Task: Play online Dominion games in medium mode.
Action: Mouse moved to (492, 379)
Screenshot: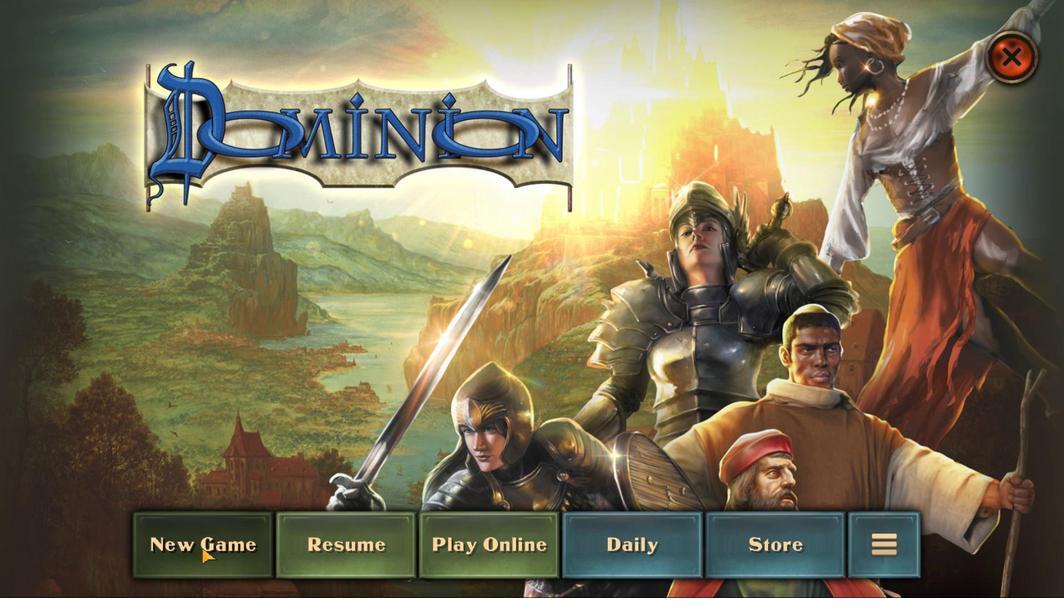 
Action: Mouse pressed left at (492, 379)
Screenshot: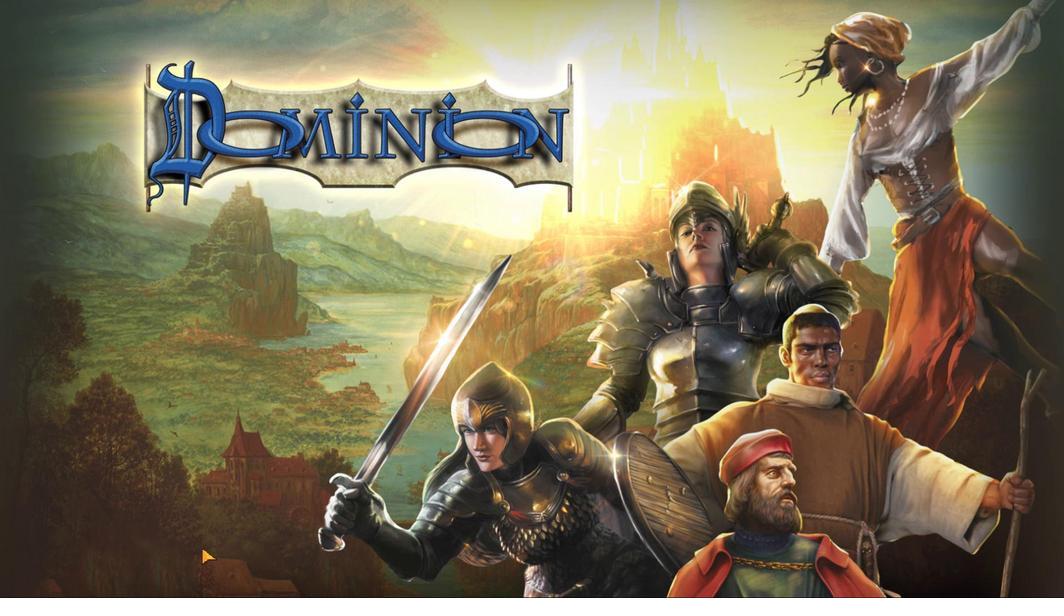 
Action: Mouse moved to (451, 414)
Screenshot: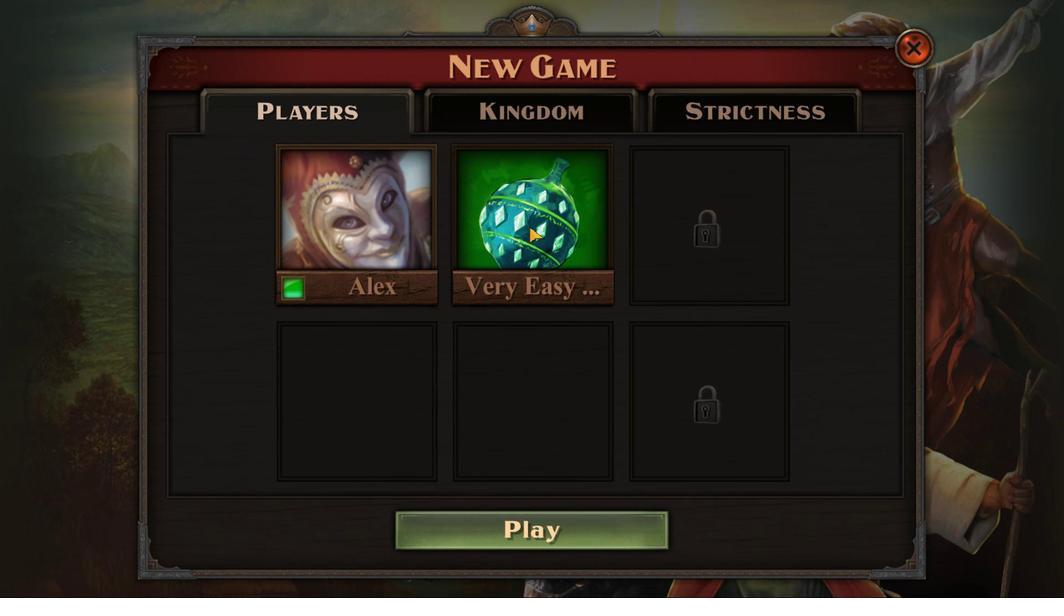 
Action: Mouse pressed left at (451, 414)
Screenshot: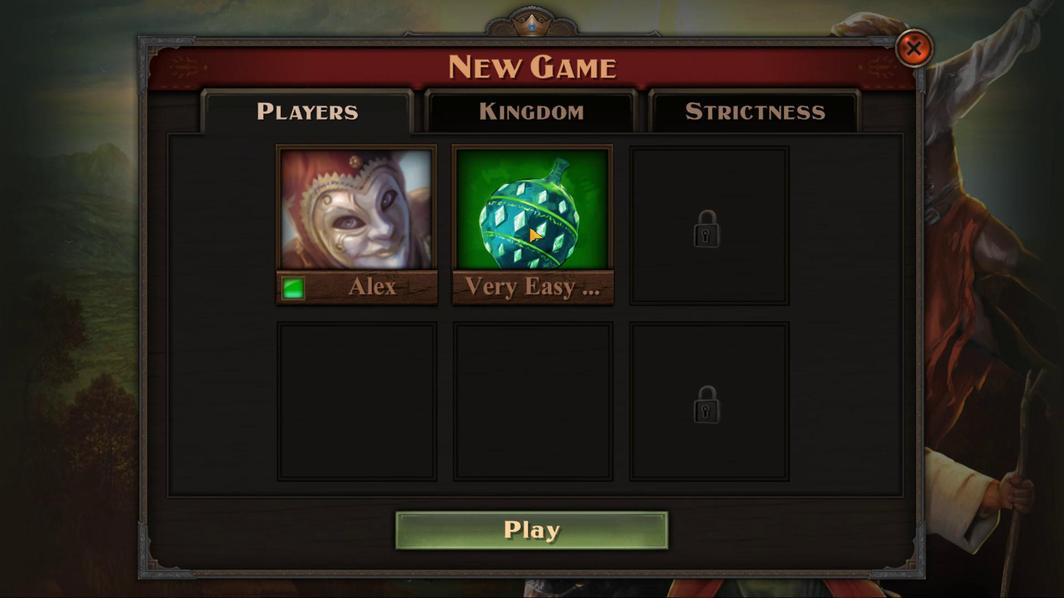 
Action: Mouse moved to (485, 395)
Screenshot: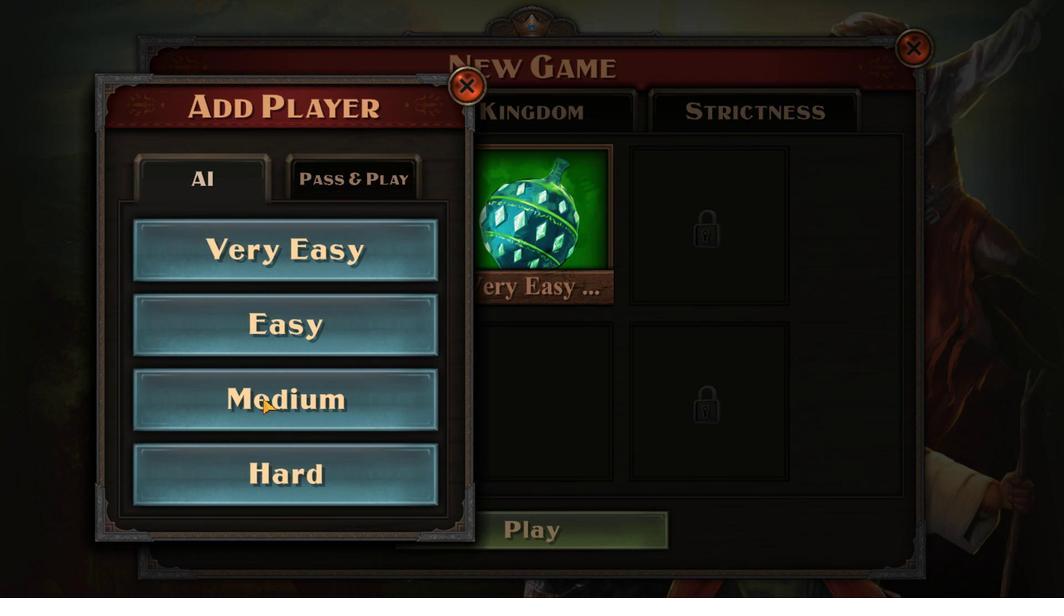 
Action: Mouse pressed left at (485, 395)
Screenshot: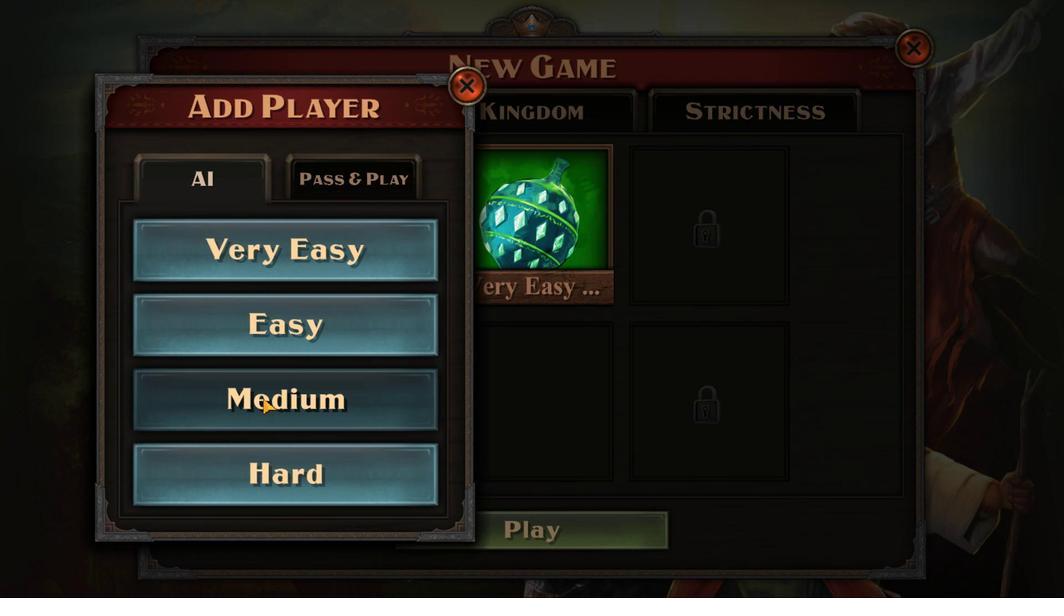 
Action: Mouse moved to (463, 381)
Screenshot: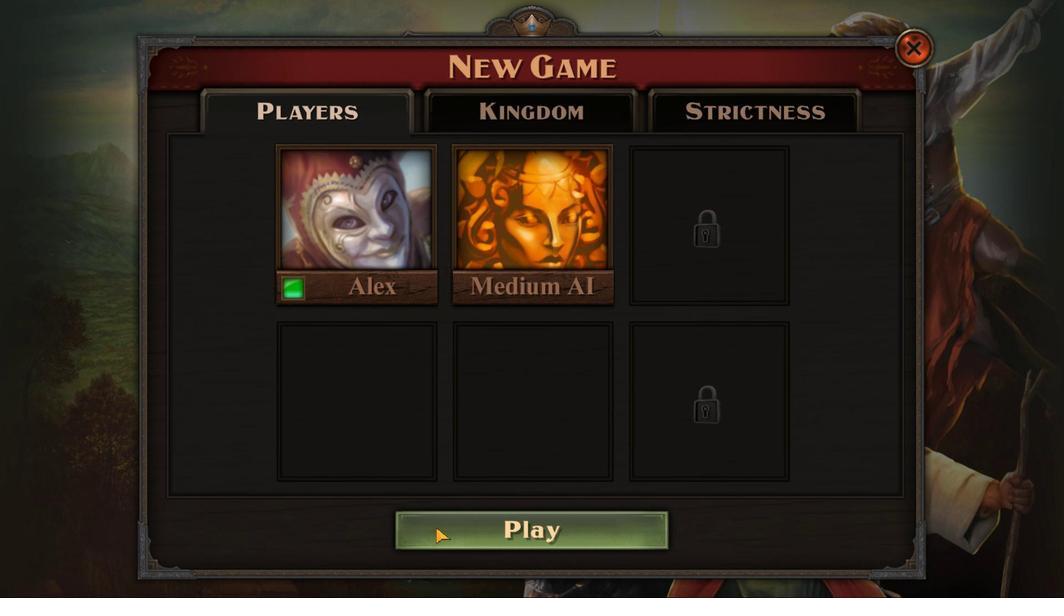 
Action: Mouse pressed left at (463, 381)
Screenshot: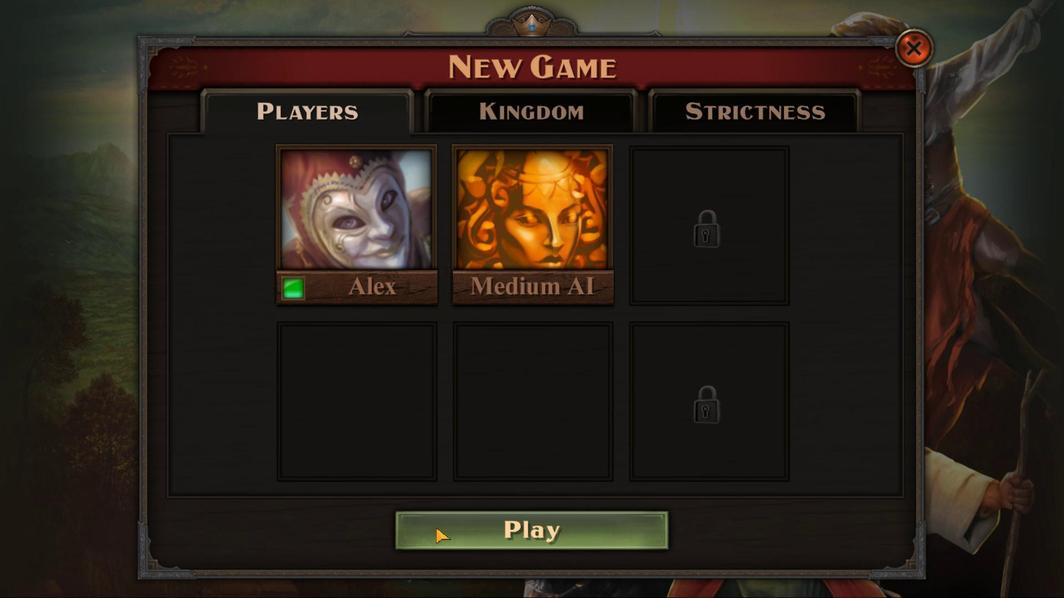 
Action: Mouse moved to (467, 380)
Screenshot: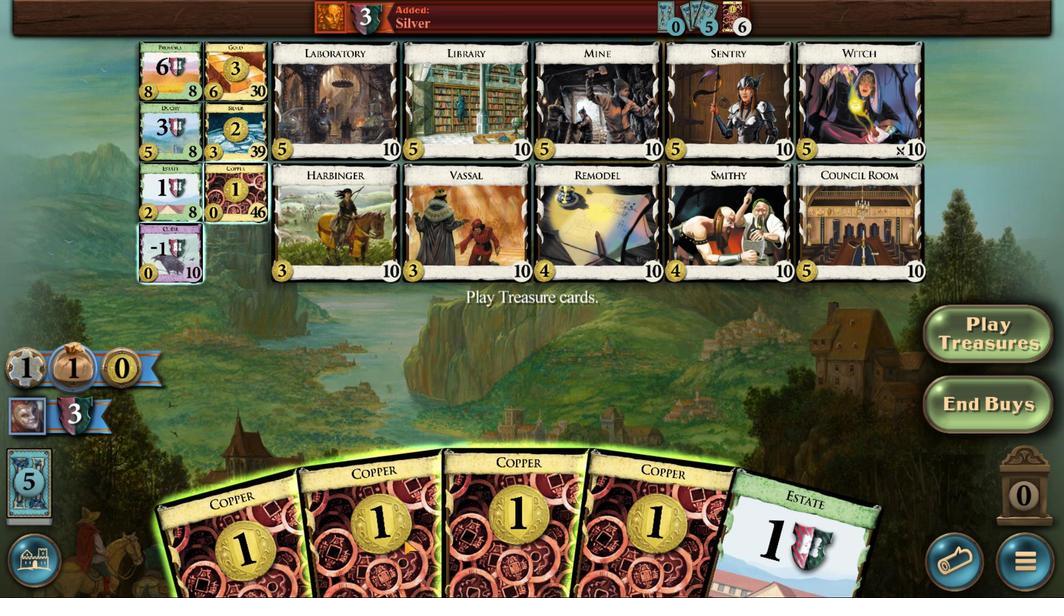
Action: Mouse scrolled (467, 380) with delta (0, 0)
Screenshot: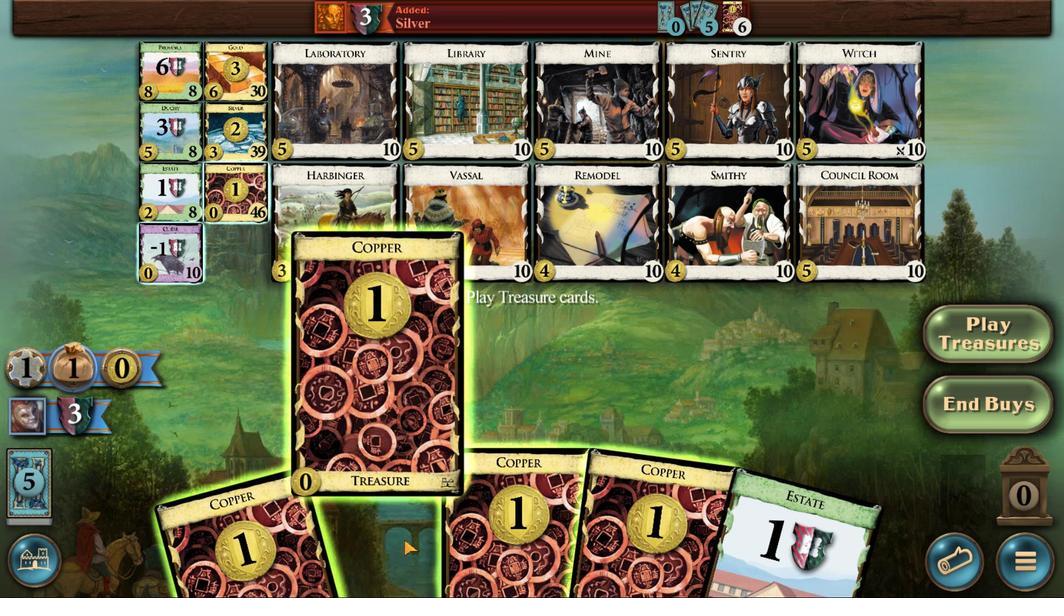 
Action: Mouse scrolled (467, 380) with delta (0, 0)
Screenshot: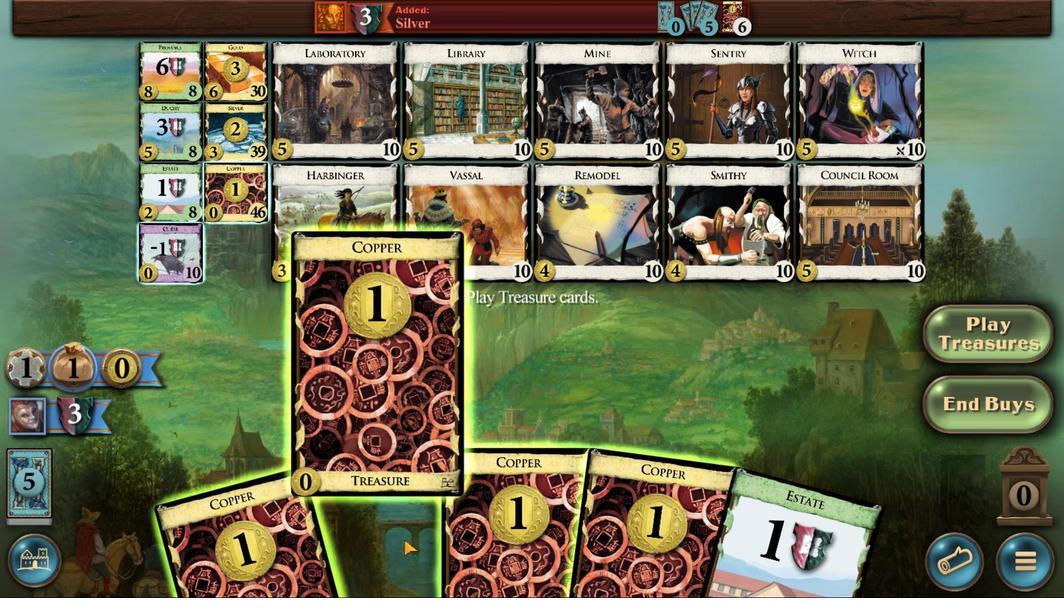 
Action: Mouse scrolled (467, 380) with delta (0, 0)
Screenshot: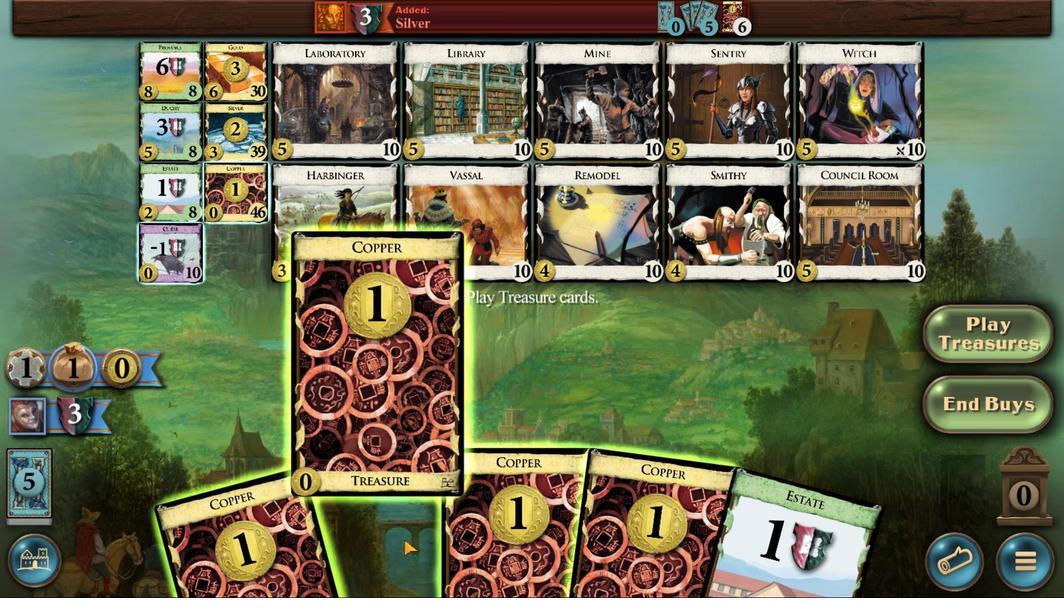 
Action: Mouse moved to (473, 379)
Screenshot: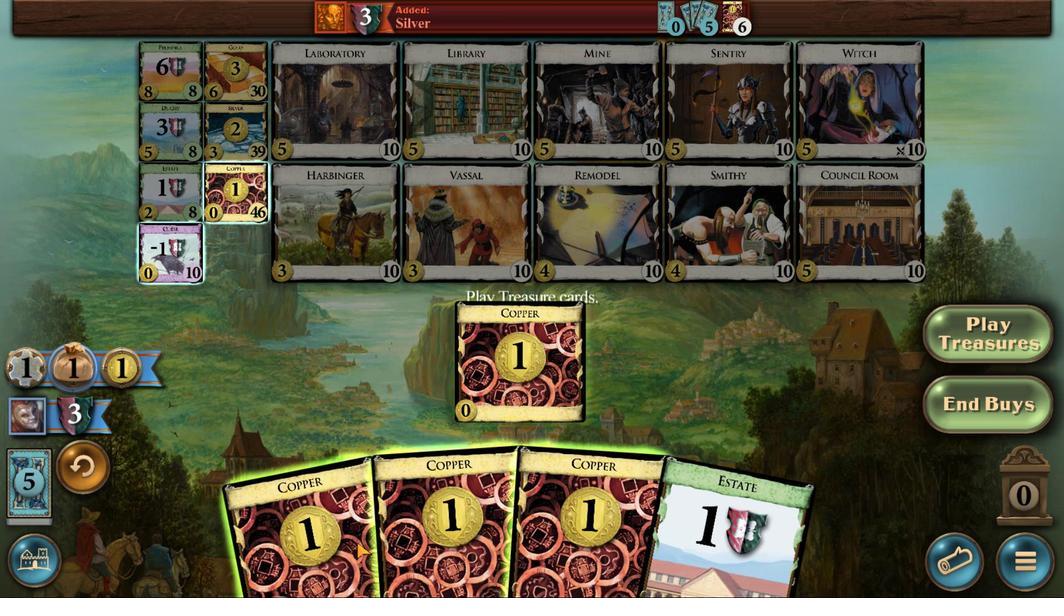 
Action: Mouse scrolled (473, 379) with delta (0, 0)
Screenshot: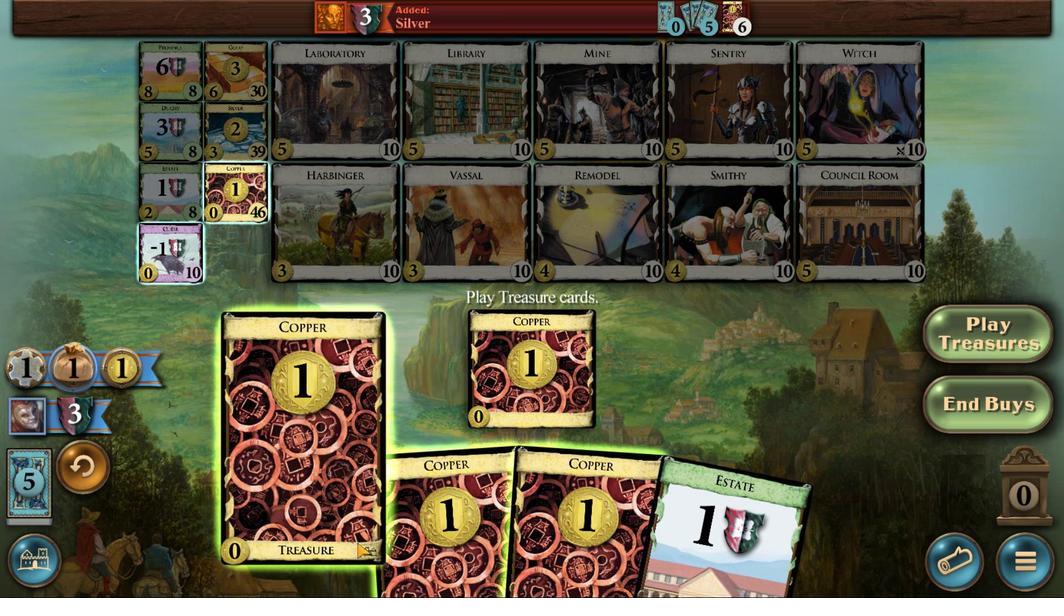 
Action: Mouse scrolled (473, 379) with delta (0, 0)
Screenshot: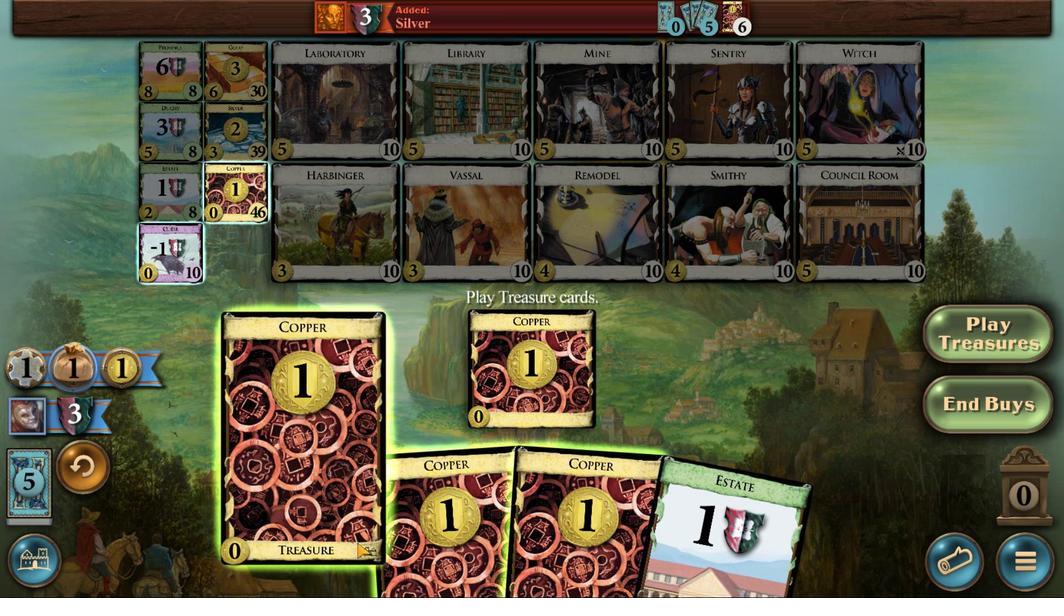 
Action: Mouse scrolled (473, 379) with delta (0, 0)
Screenshot: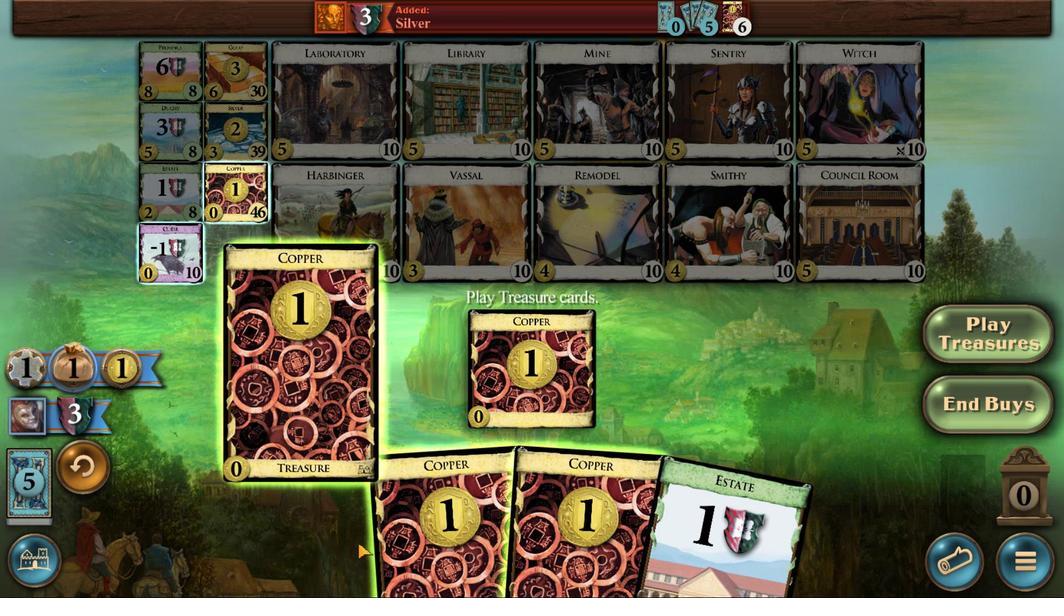 
Action: Mouse moved to (469, 379)
Screenshot: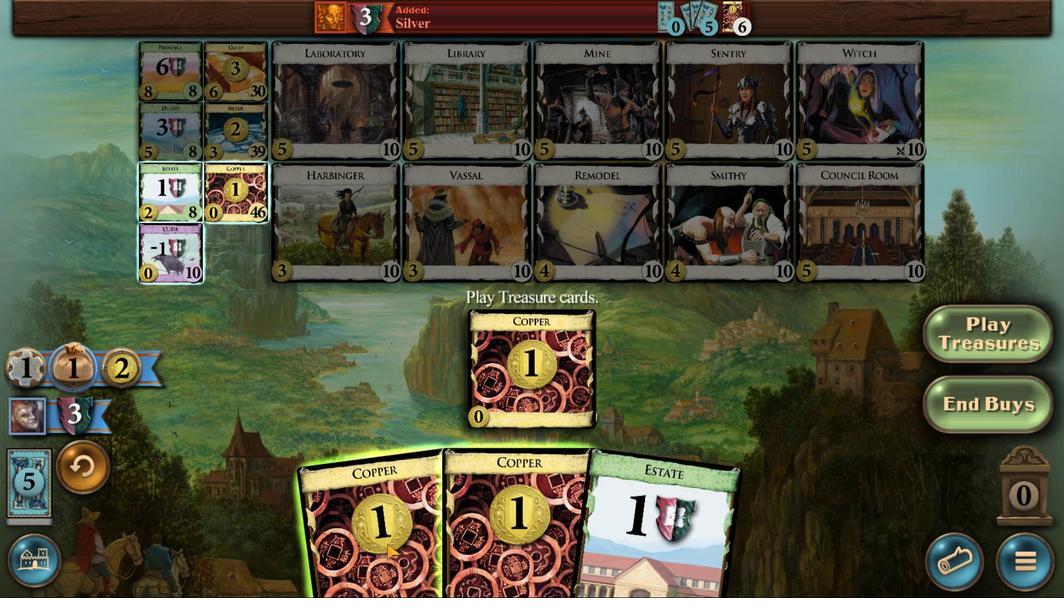 
Action: Mouse scrolled (469, 379) with delta (0, 0)
Screenshot: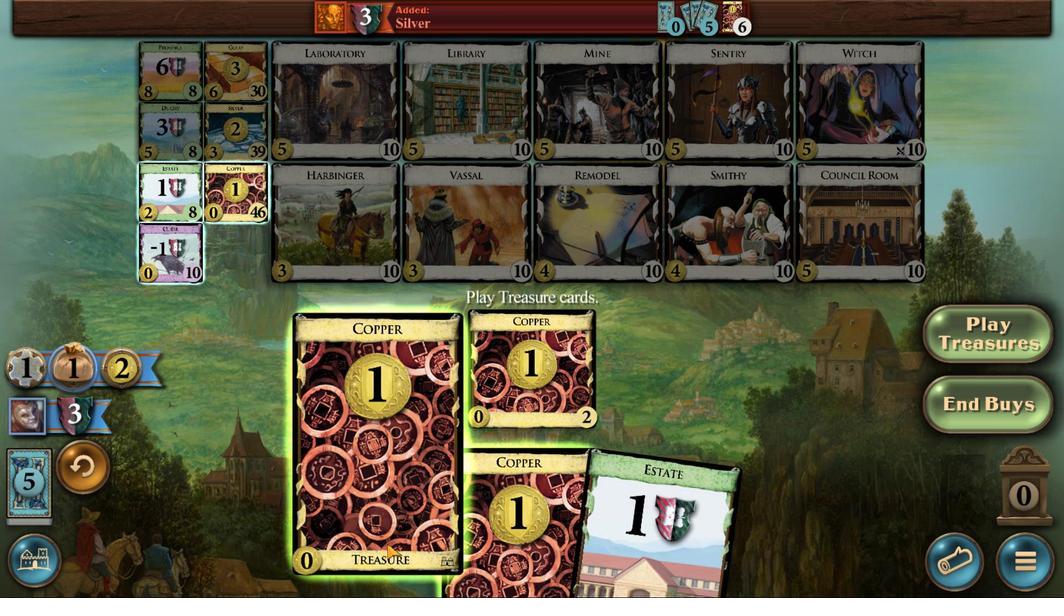
Action: Mouse scrolled (469, 379) with delta (0, 0)
Screenshot: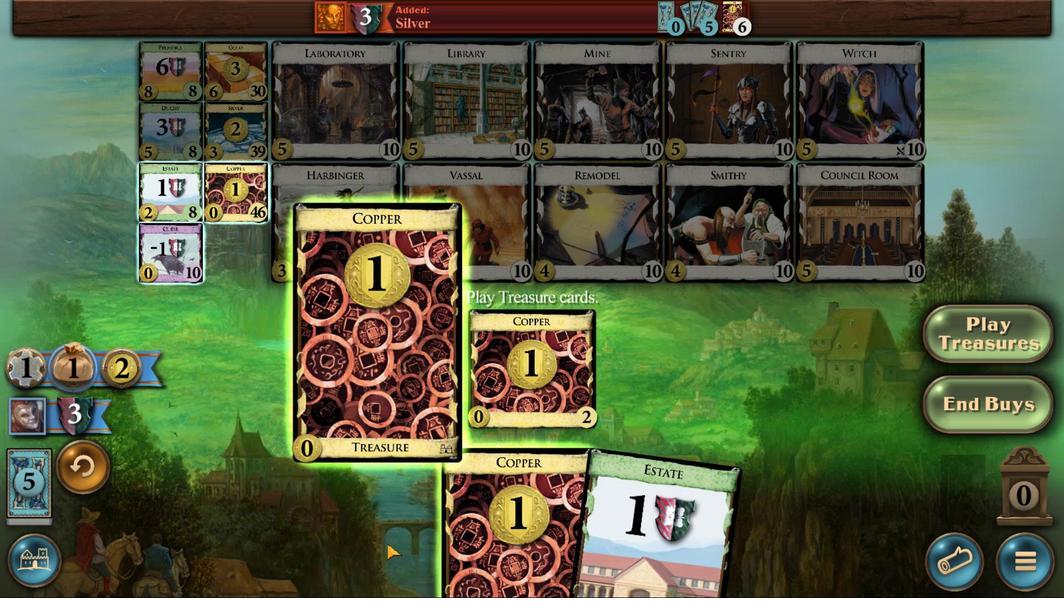 
Action: Mouse moved to (467, 380)
Screenshot: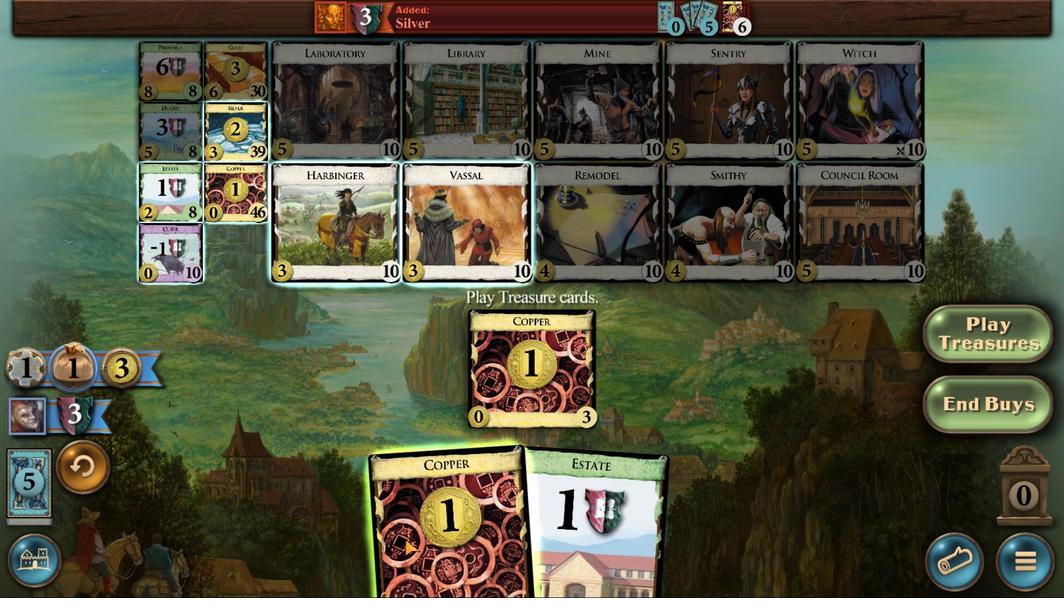 
Action: Mouse scrolled (467, 380) with delta (0, 0)
Screenshot: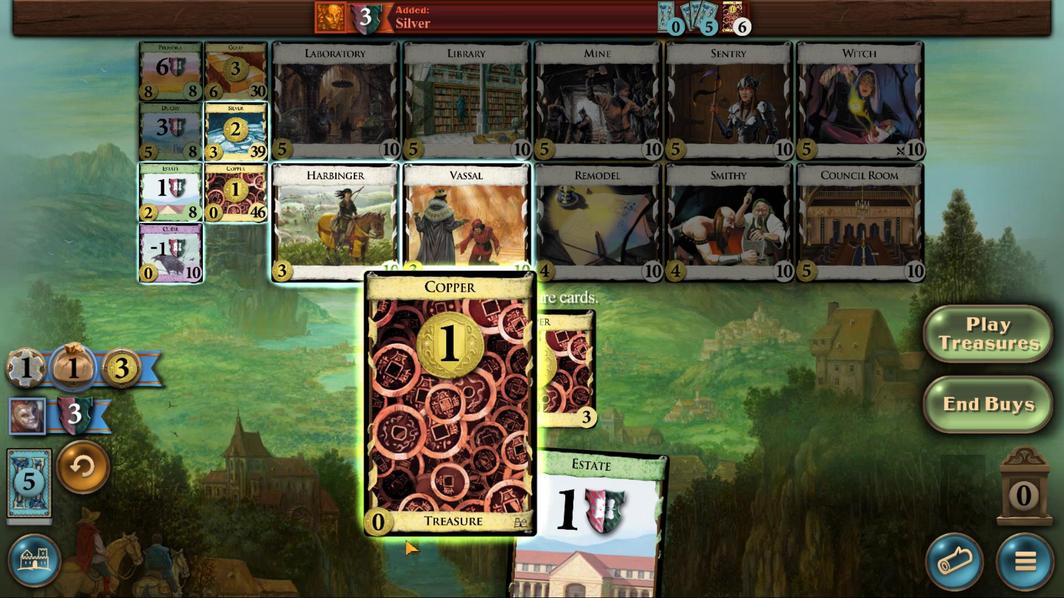 
Action: Mouse scrolled (467, 380) with delta (0, 0)
Screenshot: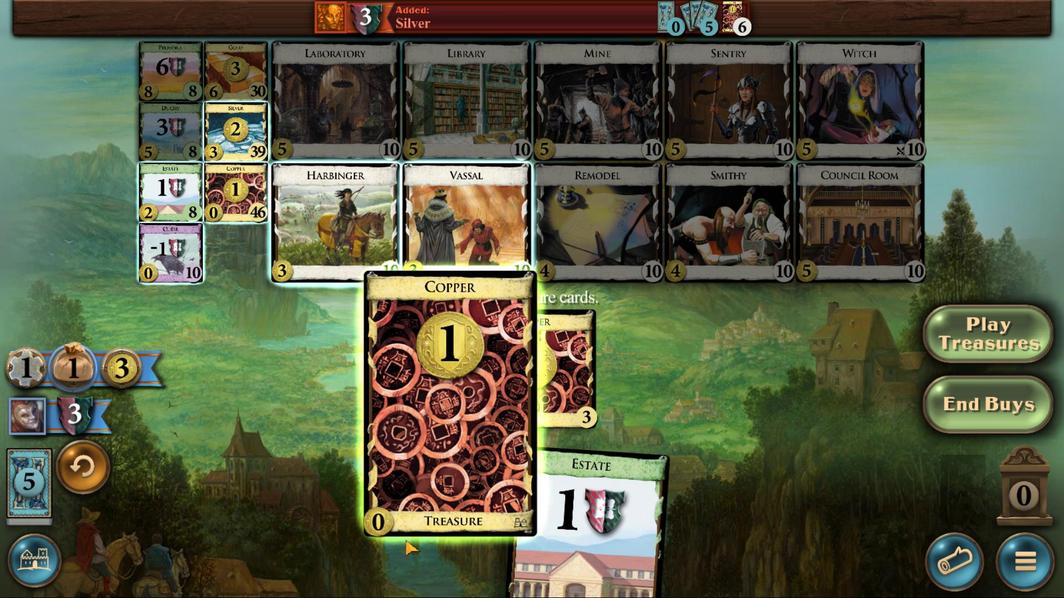 
Action: Mouse moved to (488, 417)
Screenshot: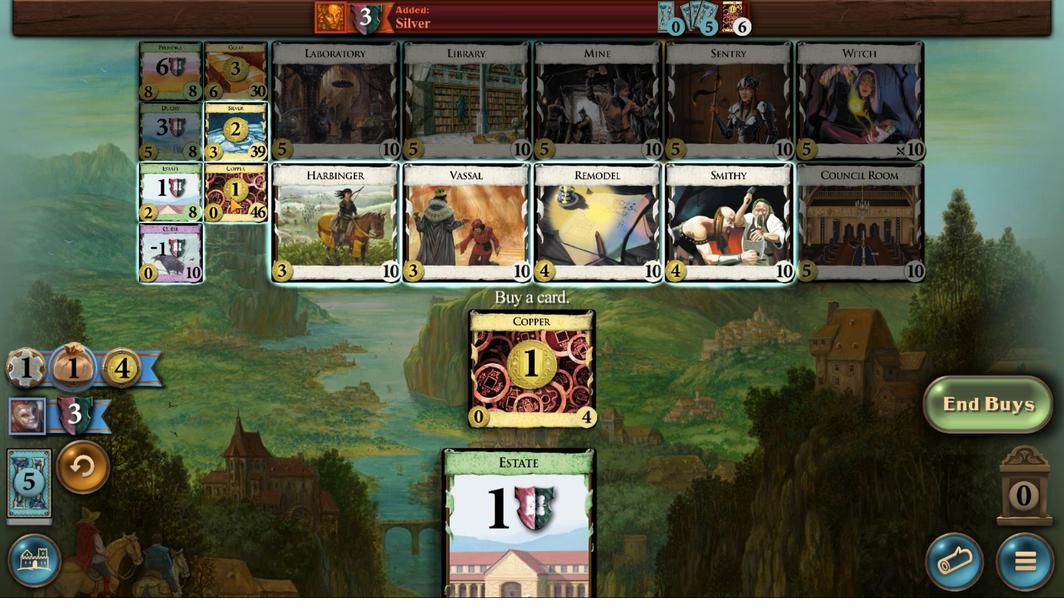 
Action: Mouse pressed left at (488, 417)
Screenshot: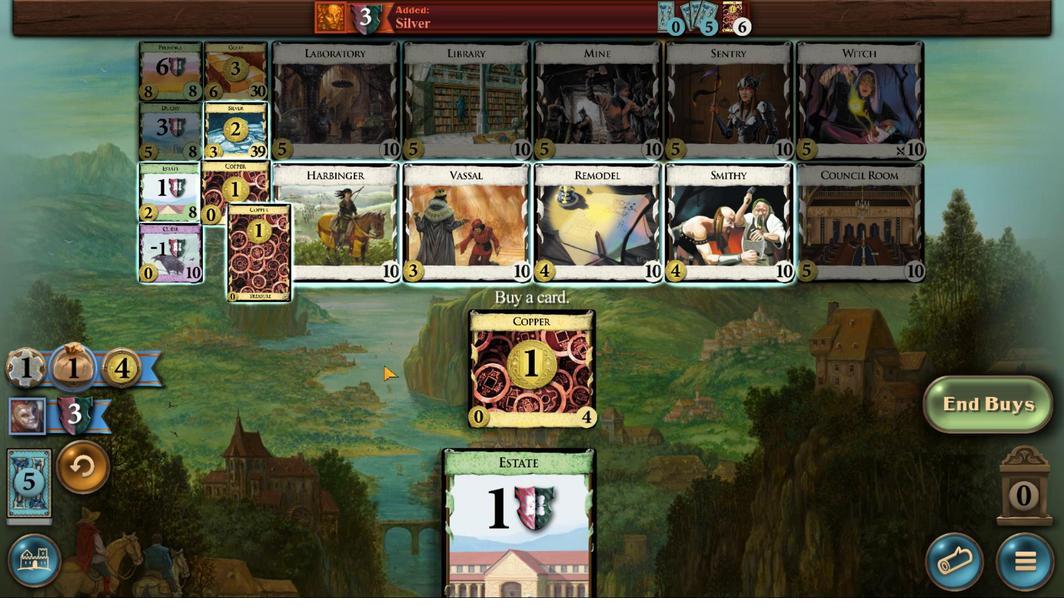 
Action: Mouse moved to (457, 384)
Screenshot: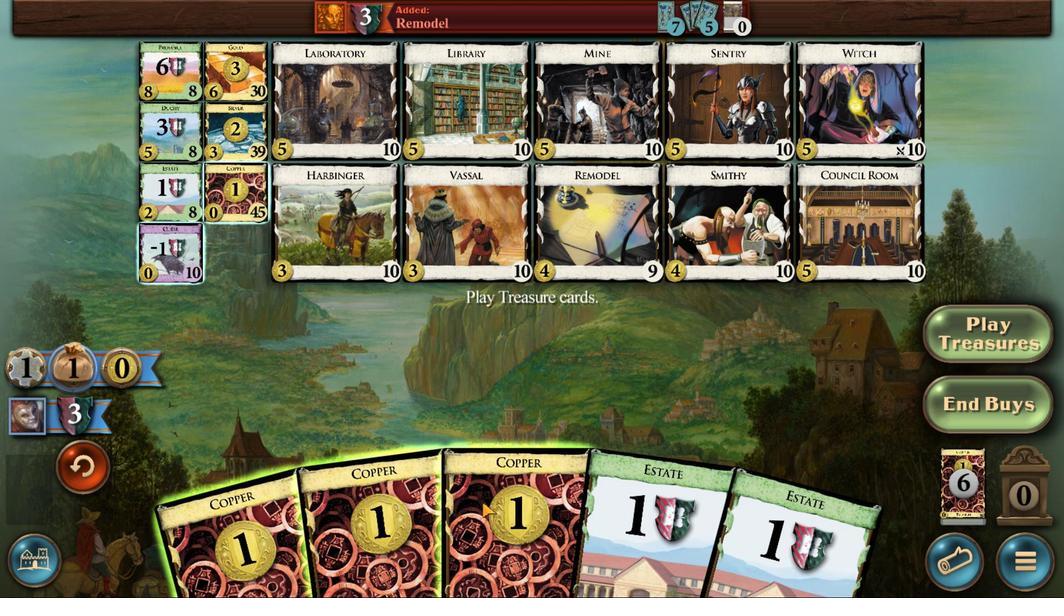 
Action: Mouse scrolled (457, 384) with delta (0, 0)
Screenshot: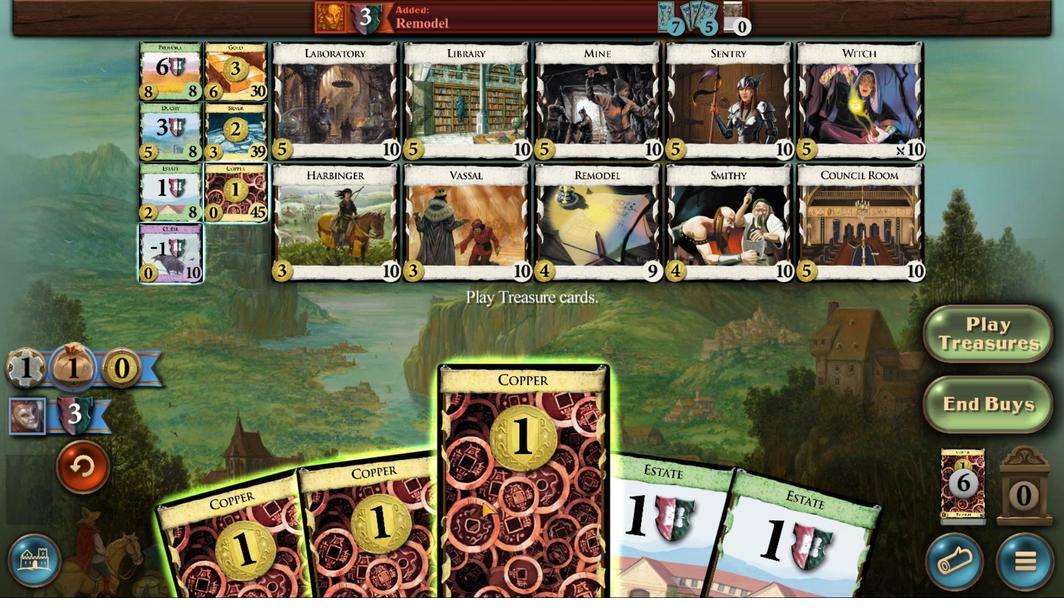 
Action: Mouse scrolled (457, 384) with delta (0, 0)
Screenshot: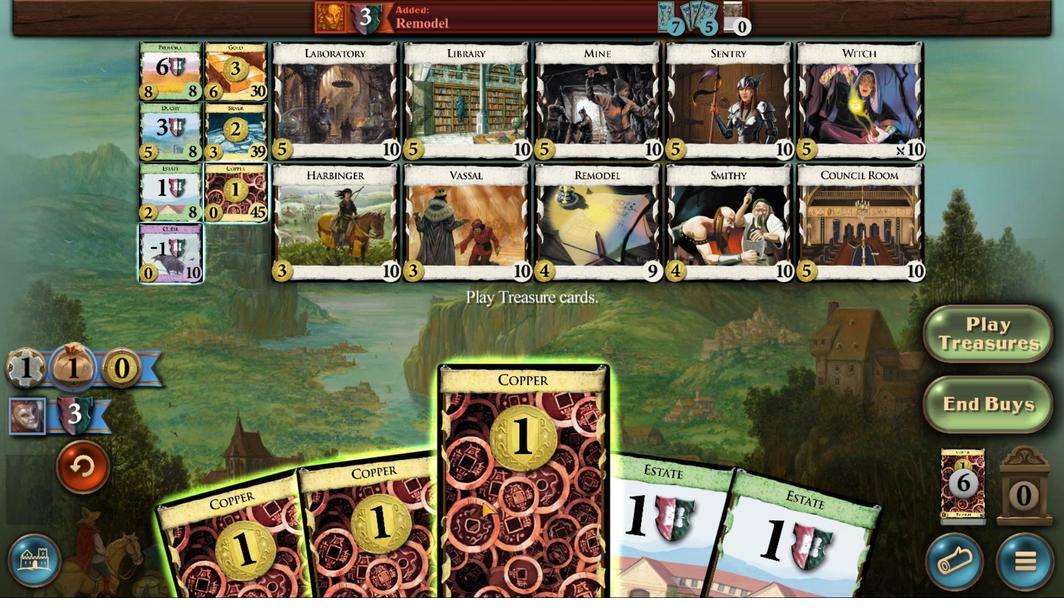 
Action: Mouse moved to (462, 384)
Screenshot: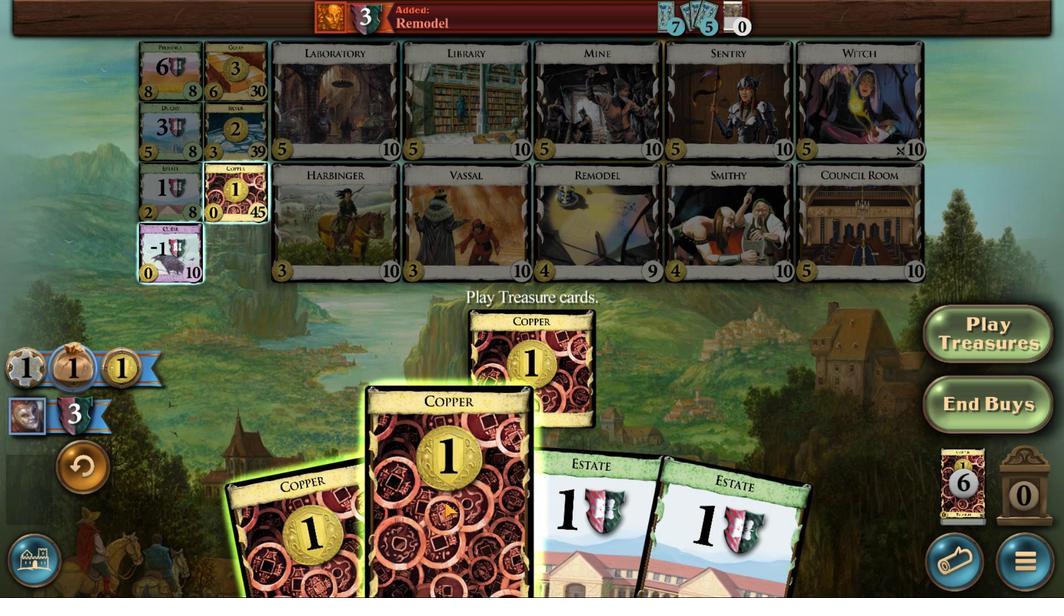 
Action: Mouse scrolled (462, 384) with delta (0, 0)
Screenshot: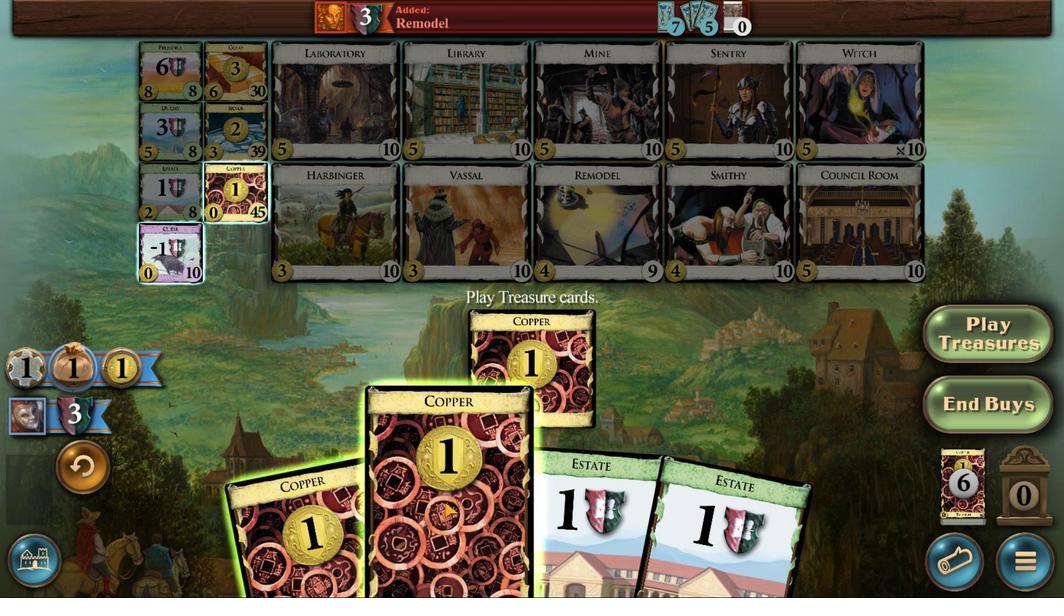 
Action: Mouse moved to (465, 384)
Screenshot: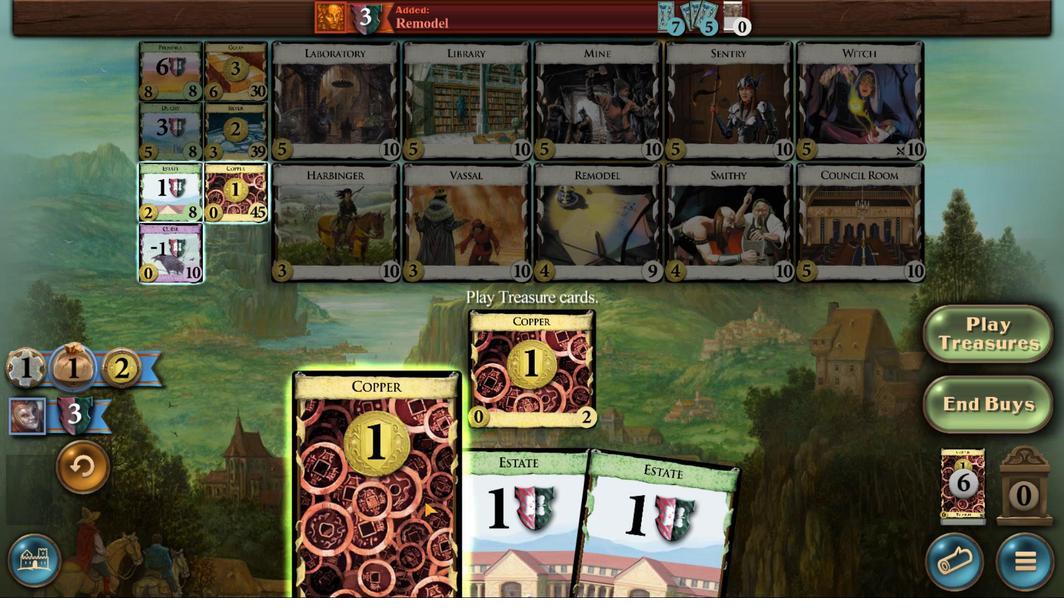 
Action: Mouse scrolled (465, 384) with delta (0, 0)
Screenshot: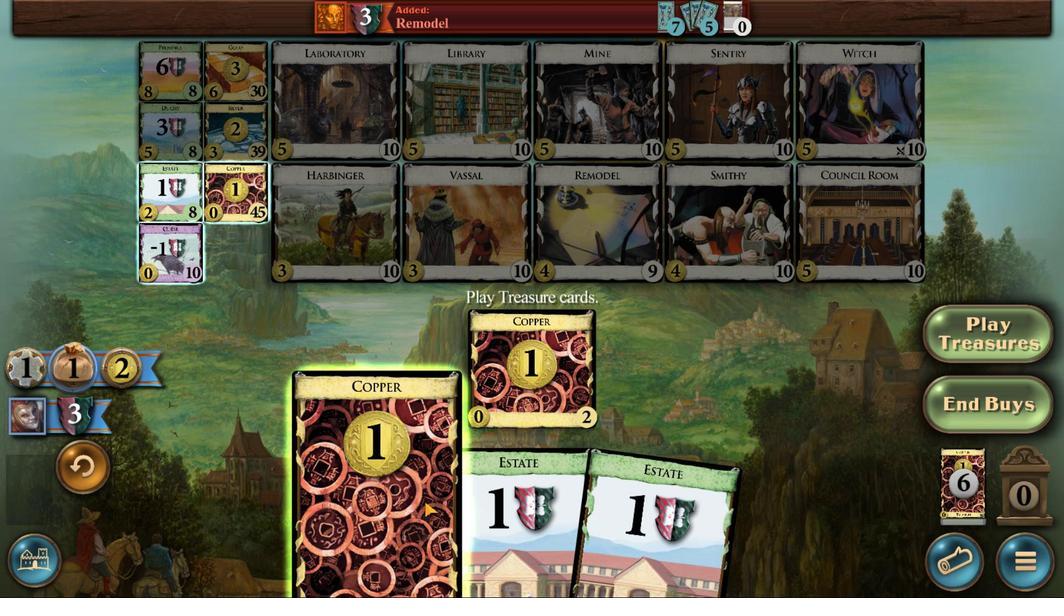 
Action: Mouse scrolled (465, 384) with delta (0, 0)
Screenshot: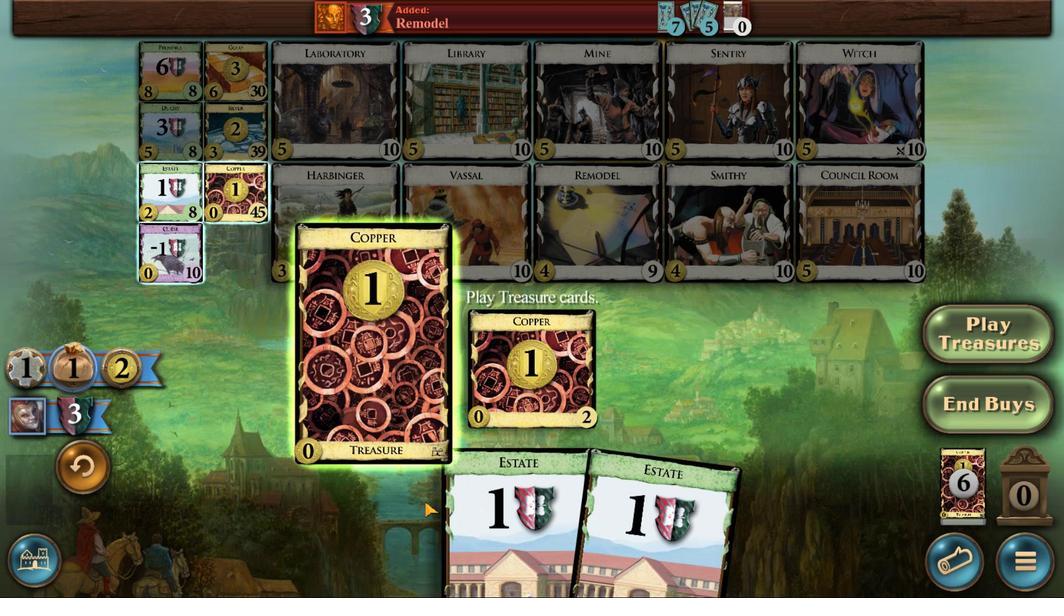 
Action: Mouse scrolled (465, 384) with delta (0, 0)
Screenshot: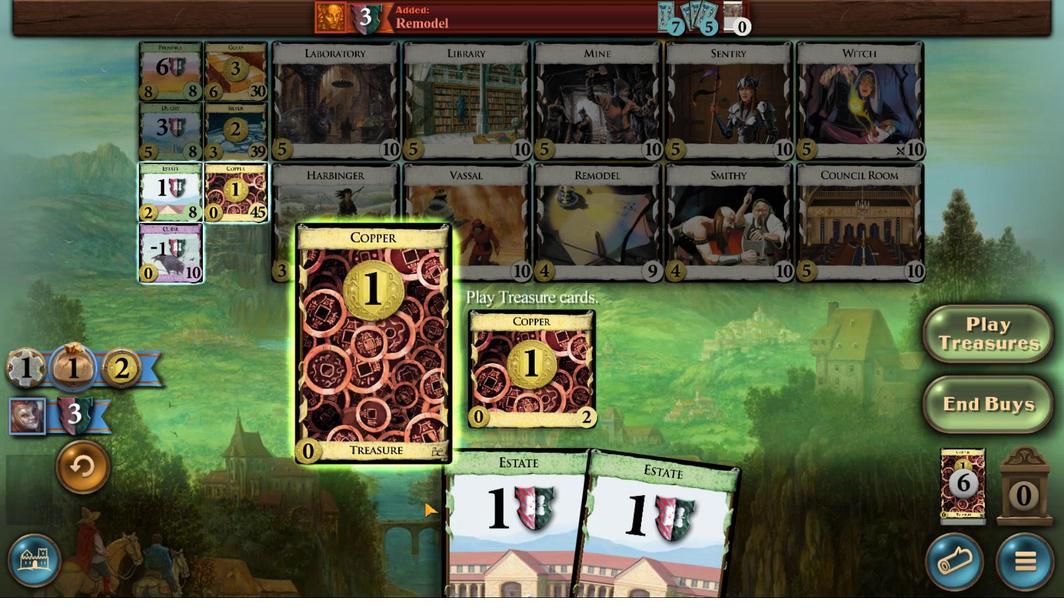 
Action: Mouse moved to (487, 424)
Screenshot: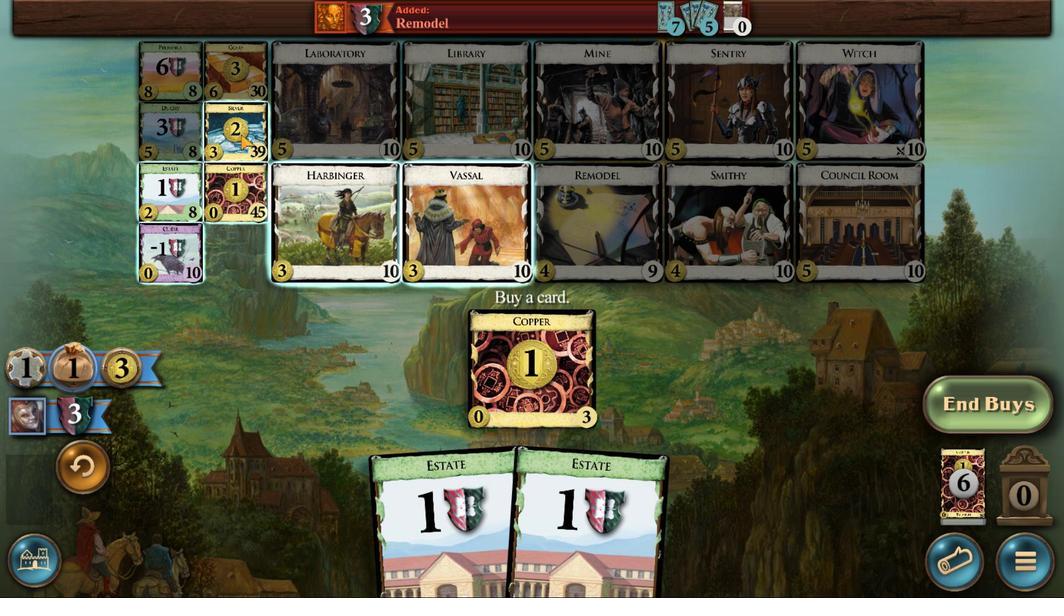 
Action: Mouse pressed left at (487, 424)
Screenshot: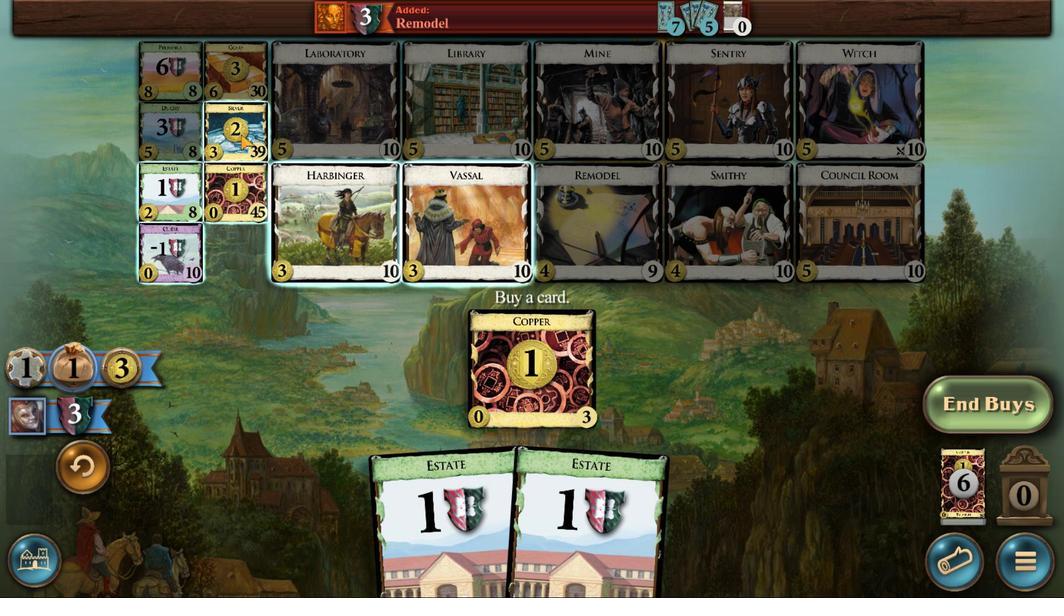 
Action: Mouse moved to (483, 375)
Screenshot: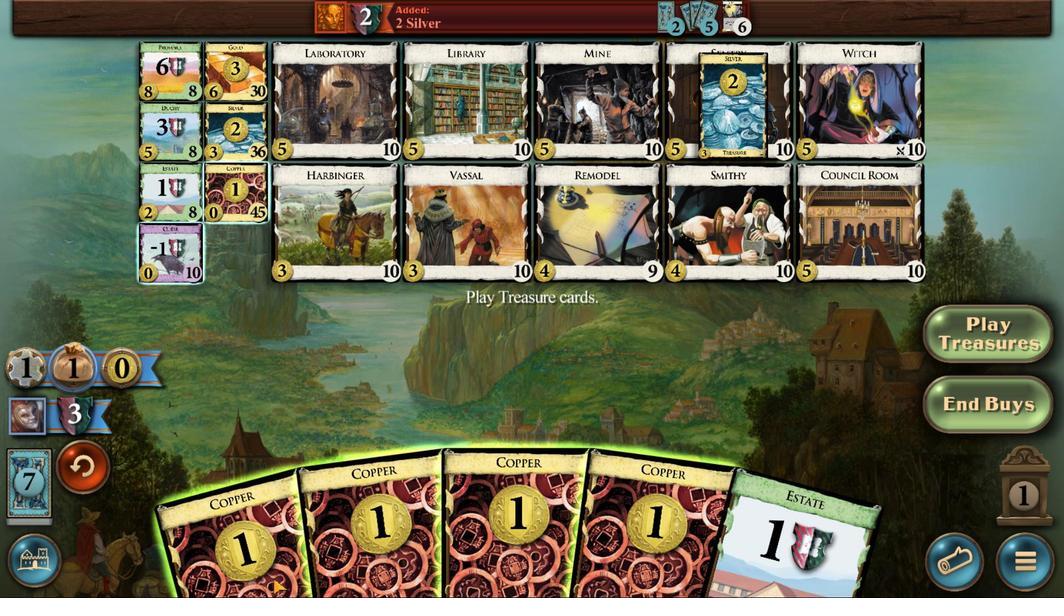 
Action: Mouse scrolled (483, 375) with delta (0, 0)
Screenshot: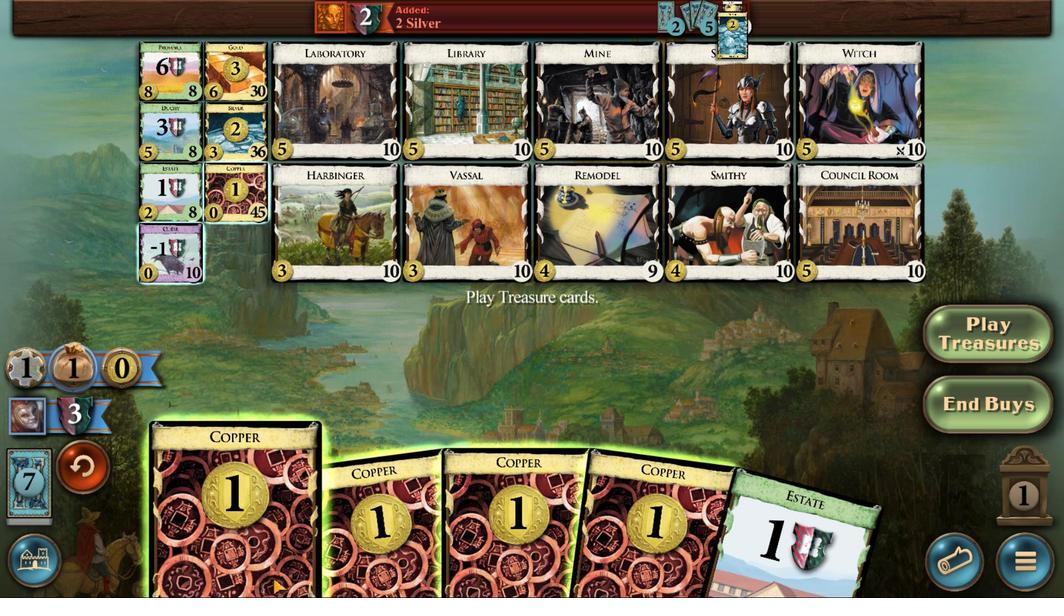 
Action: Mouse scrolled (483, 375) with delta (0, 0)
Screenshot: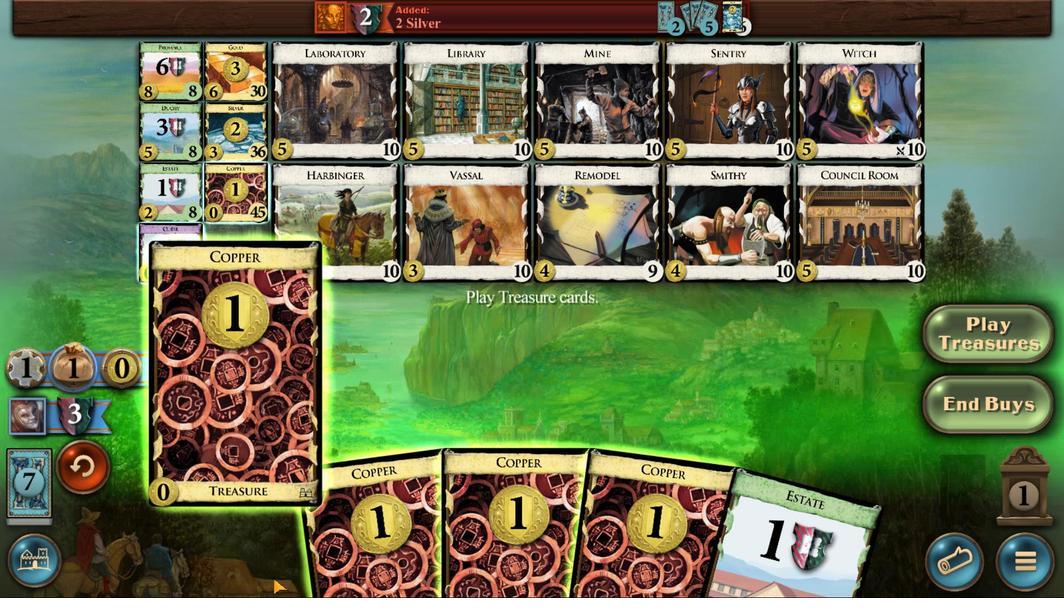 
Action: Mouse scrolled (483, 375) with delta (0, 0)
Screenshot: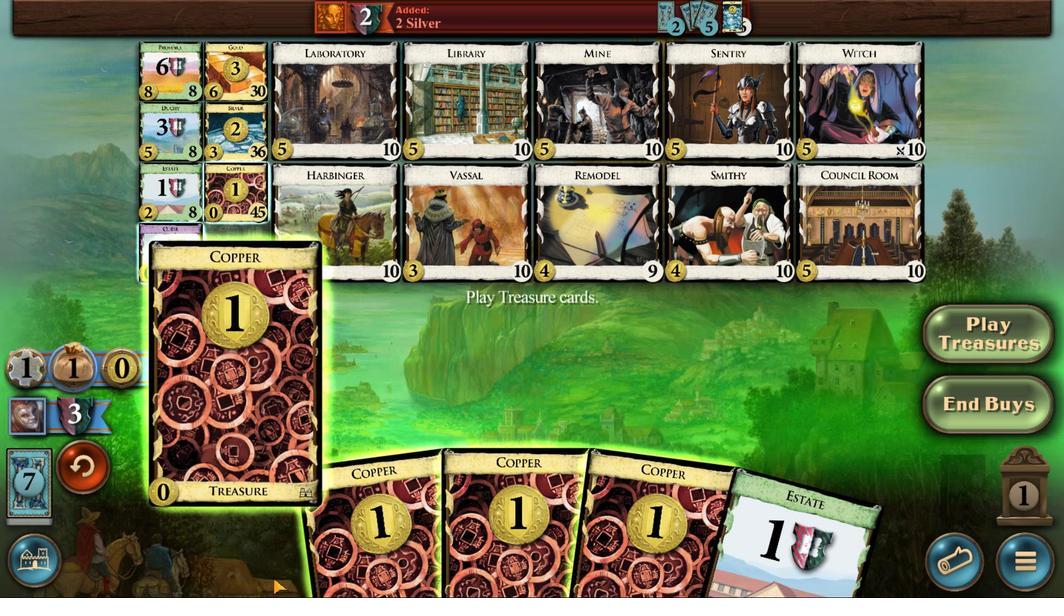 
Action: Mouse scrolled (483, 375) with delta (0, 0)
Screenshot: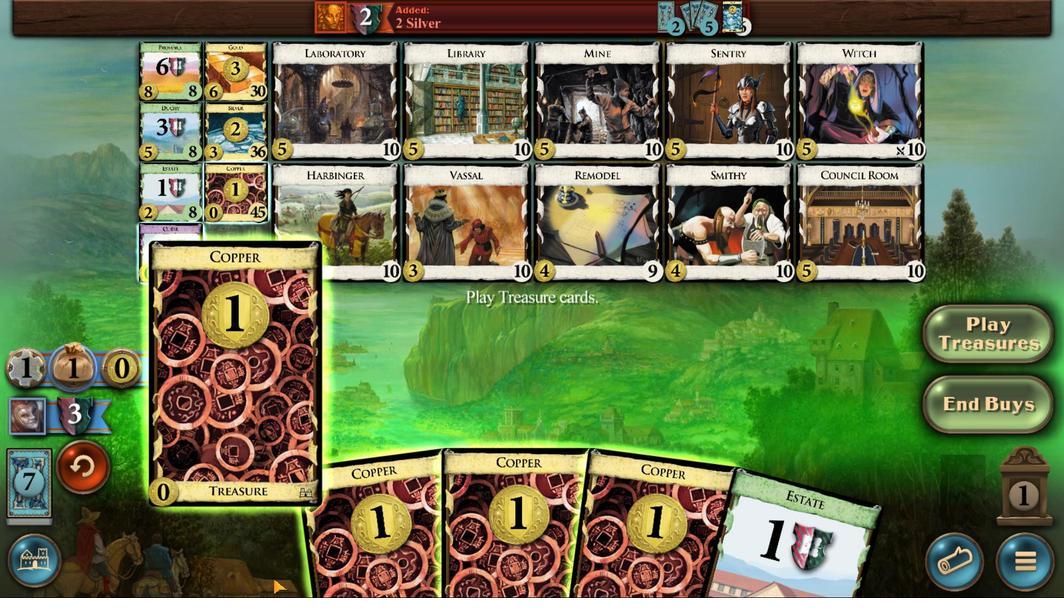 
Action: Mouse moved to (477, 375)
Screenshot: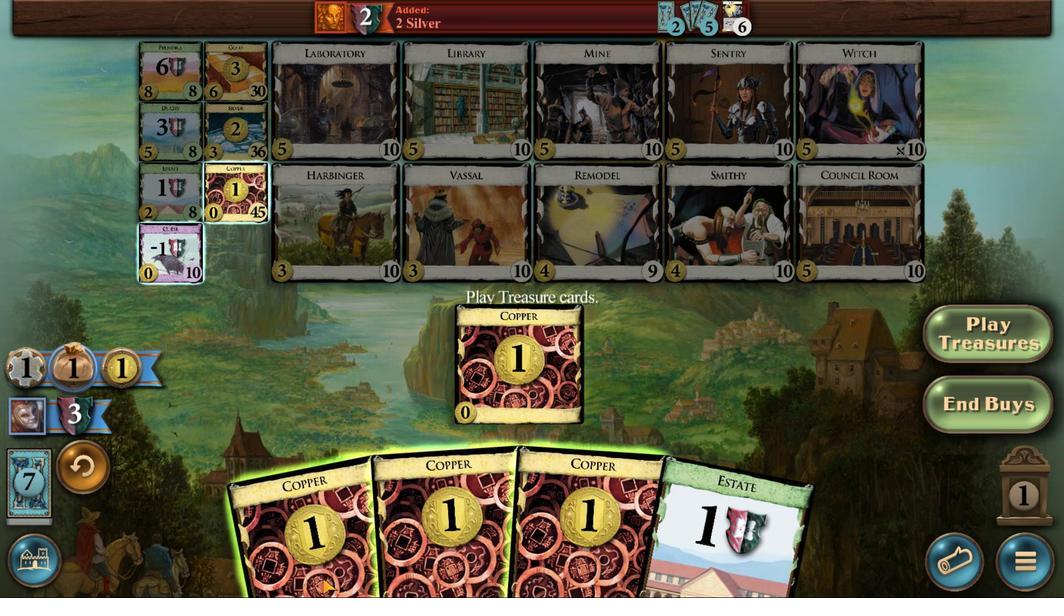 
Action: Mouse scrolled (477, 375) with delta (0, 0)
Screenshot: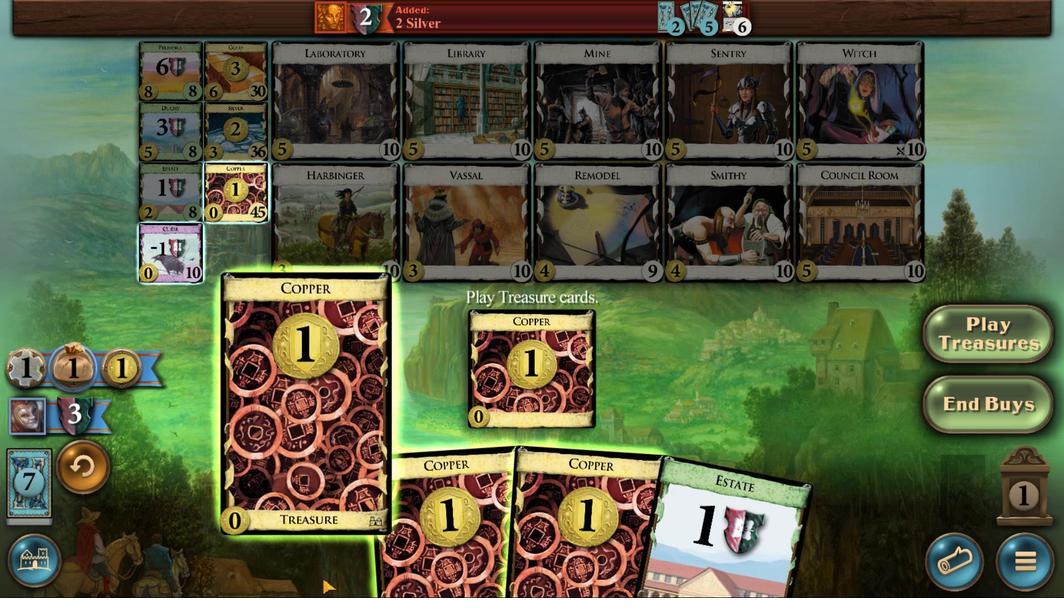 
Action: Mouse scrolled (477, 375) with delta (0, 0)
Screenshot: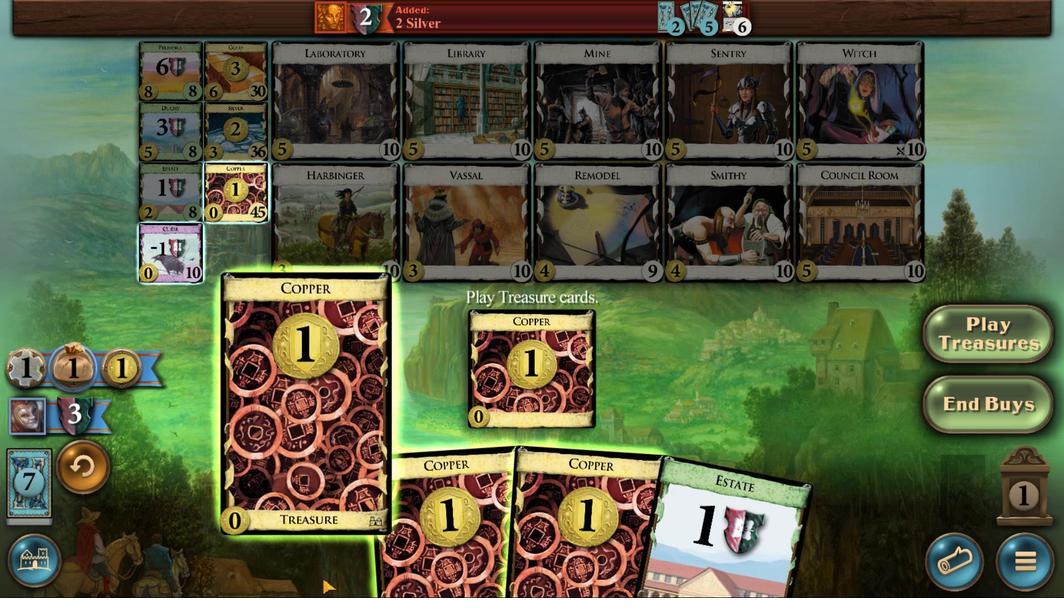 
Action: Mouse scrolled (477, 375) with delta (0, 0)
Screenshot: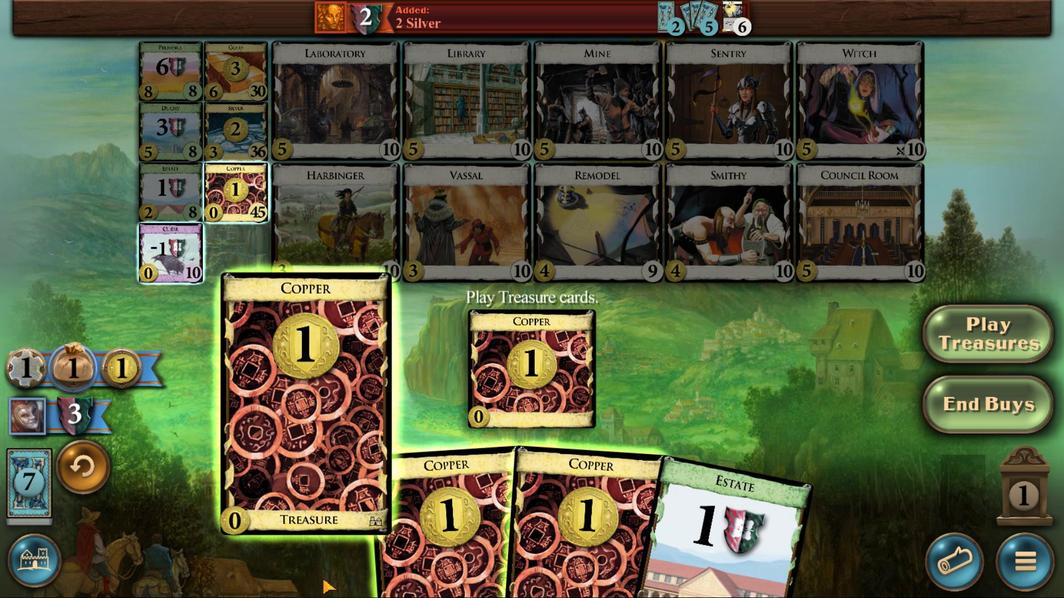 
Action: Mouse moved to (471, 378)
Screenshot: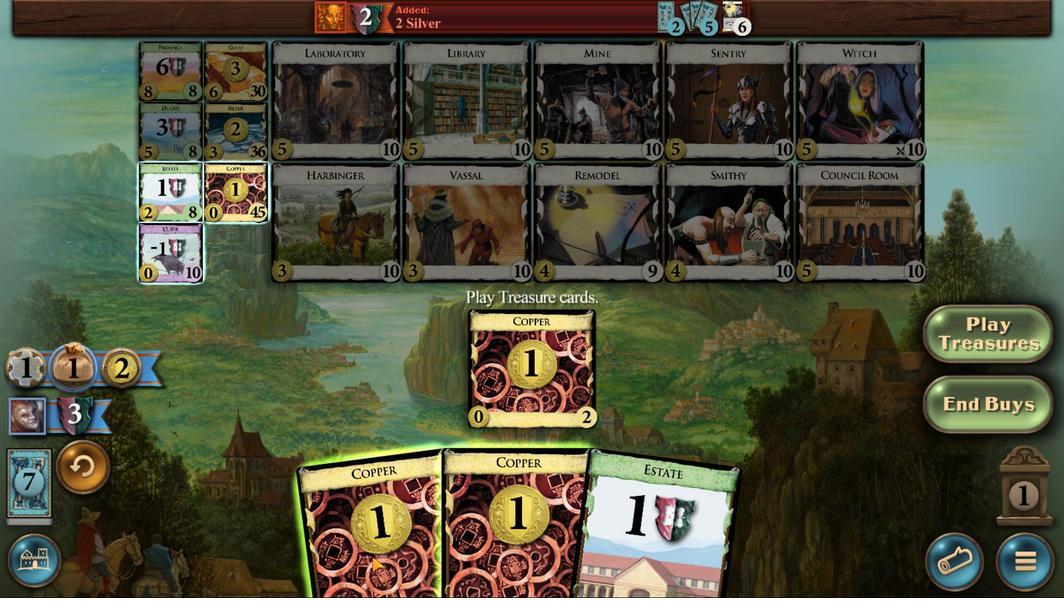 
Action: Mouse scrolled (471, 378) with delta (0, 0)
Screenshot: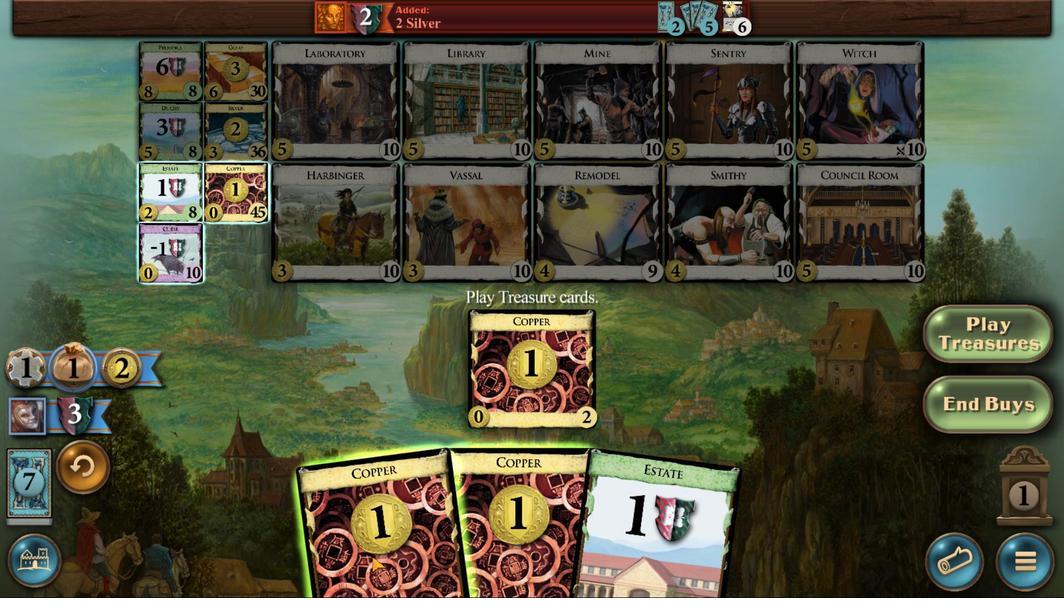 
Action: Mouse scrolled (471, 378) with delta (0, 0)
Screenshot: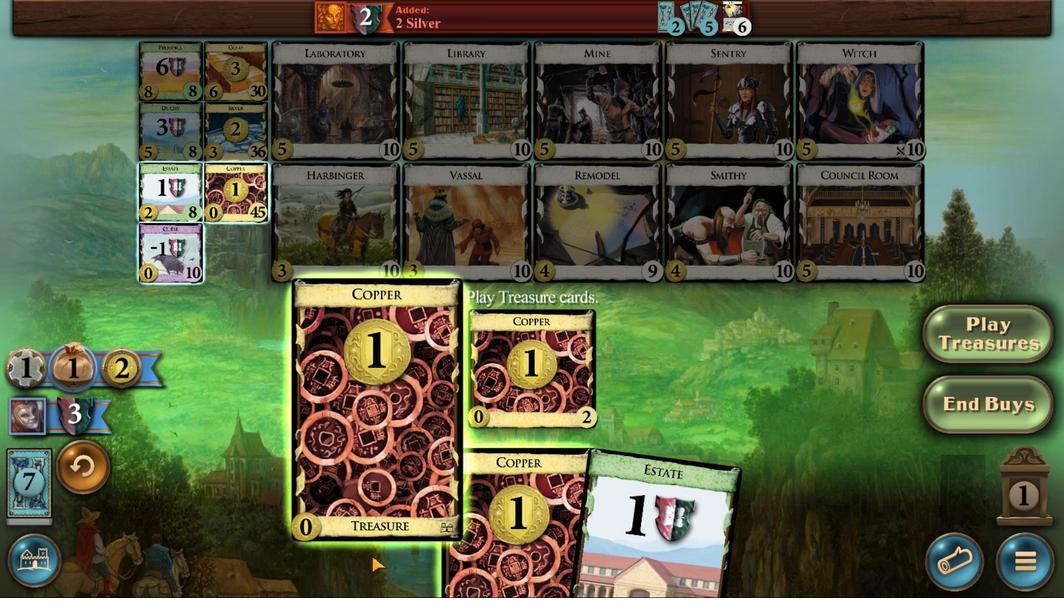 
Action: Mouse moved to (465, 379)
Screenshot: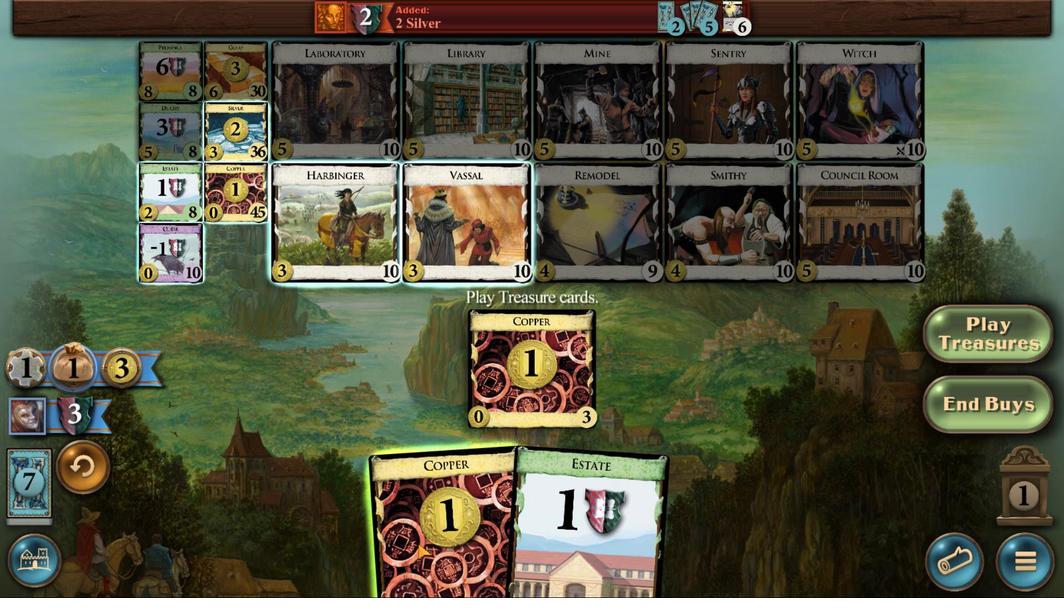 
Action: Mouse scrolled (465, 379) with delta (0, 0)
Screenshot: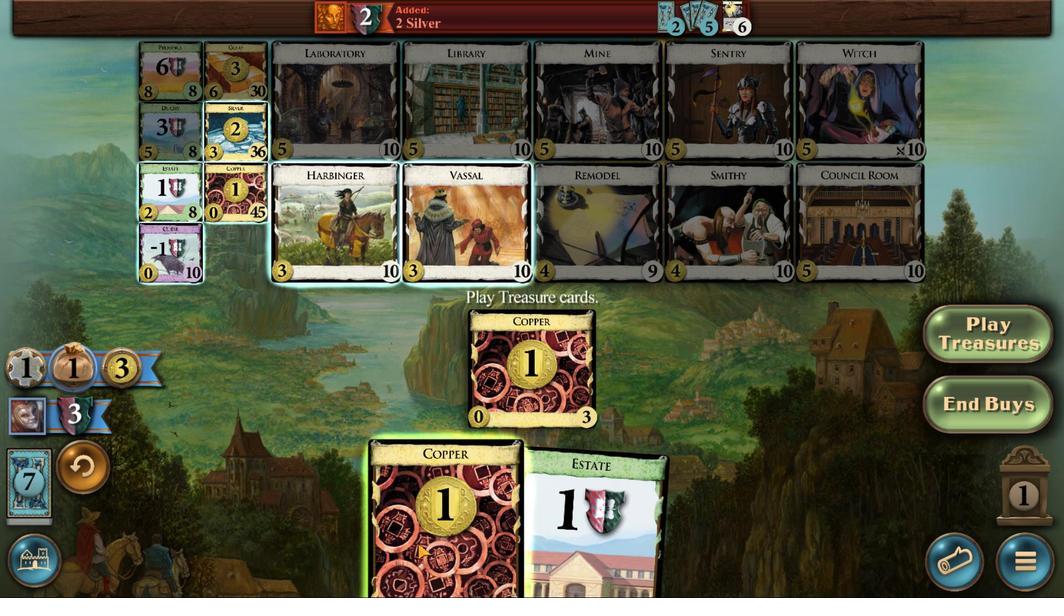 
Action: Mouse moved to (487, 424)
Screenshot: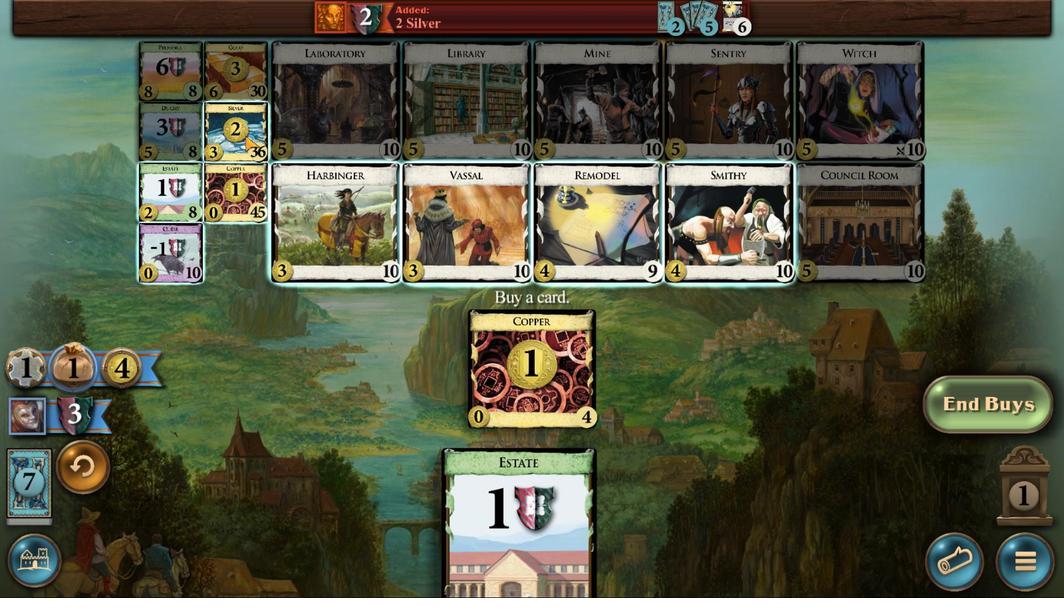 
Action: Mouse pressed left at (487, 424)
Screenshot: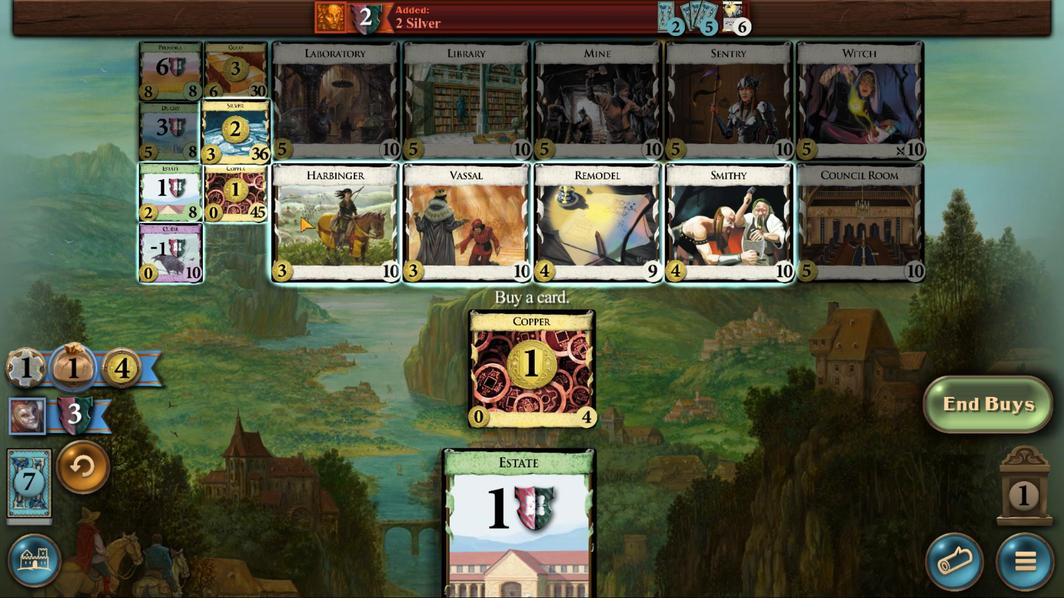 
Action: Mouse moved to (435, 383)
Screenshot: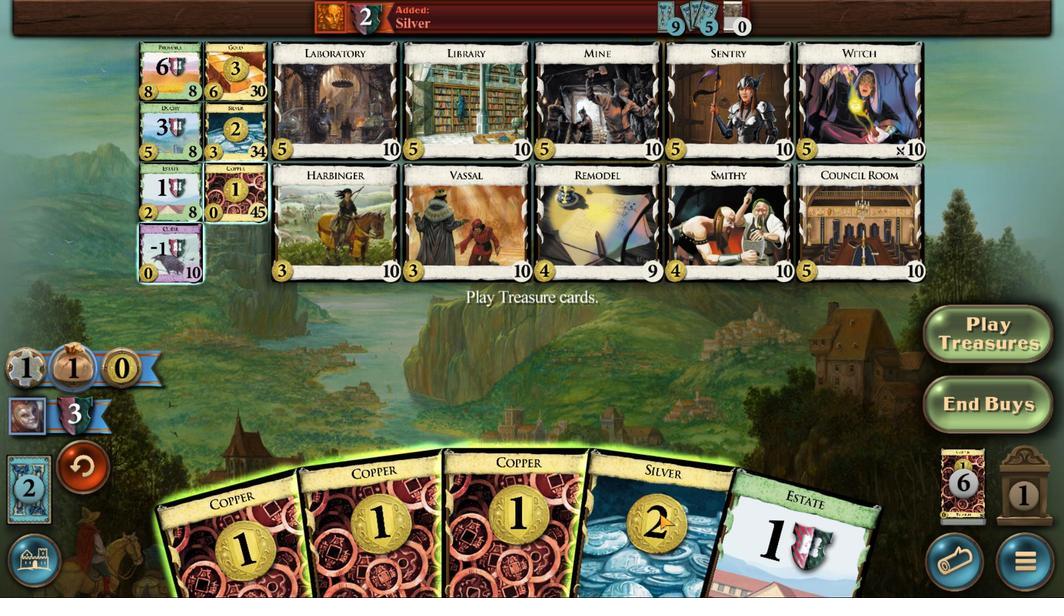 
Action: Mouse scrolled (435, 383) with delta (0, 0)
Screenshot: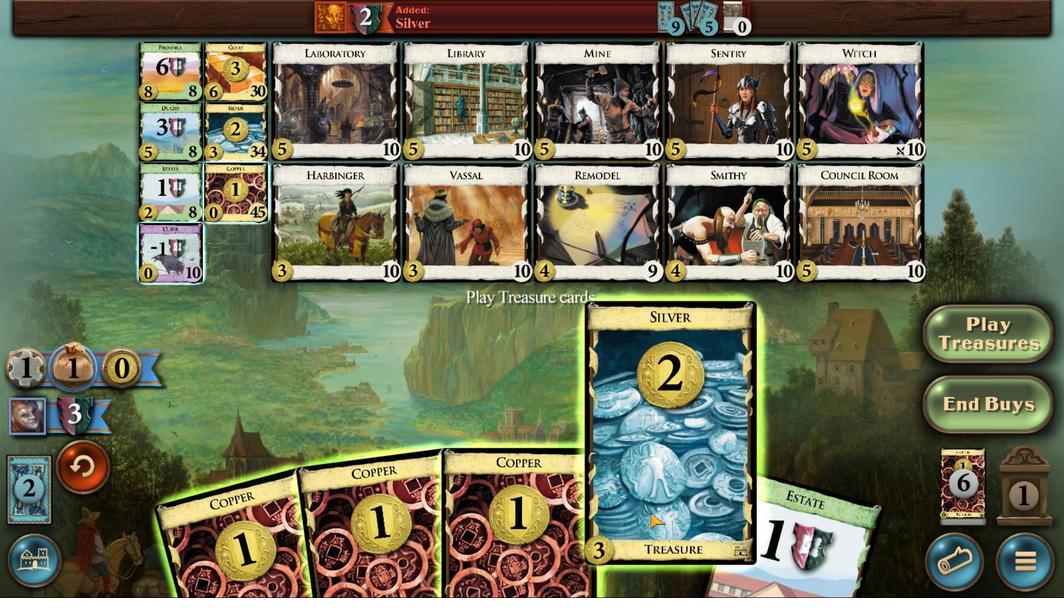 
Action: Mouse scrolled (435, 383) with delta (0, 0)
Screenshot: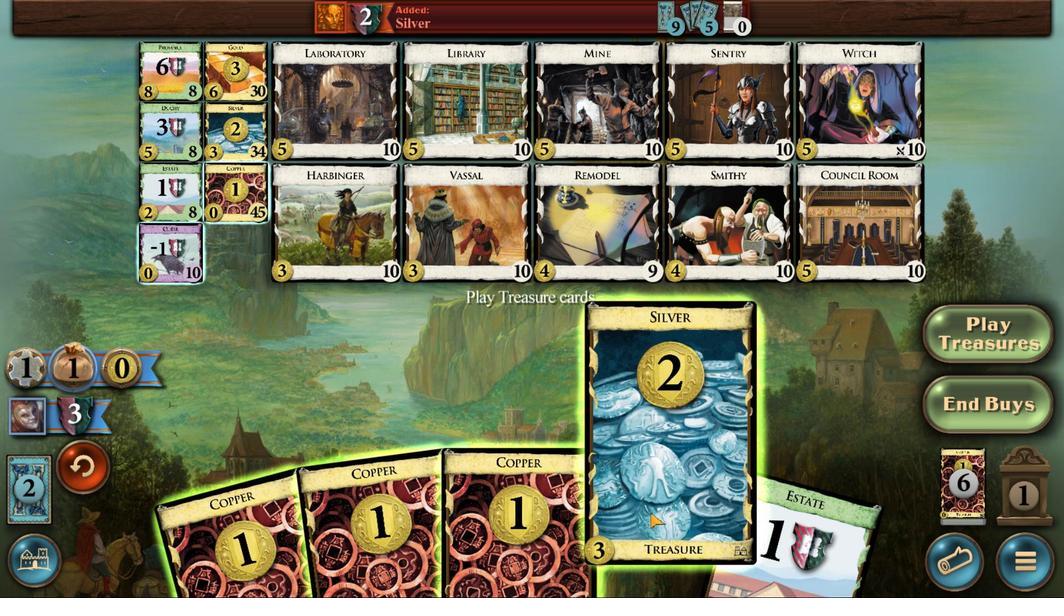 
Action: Mouse moved to (444, 383)
Screenshot: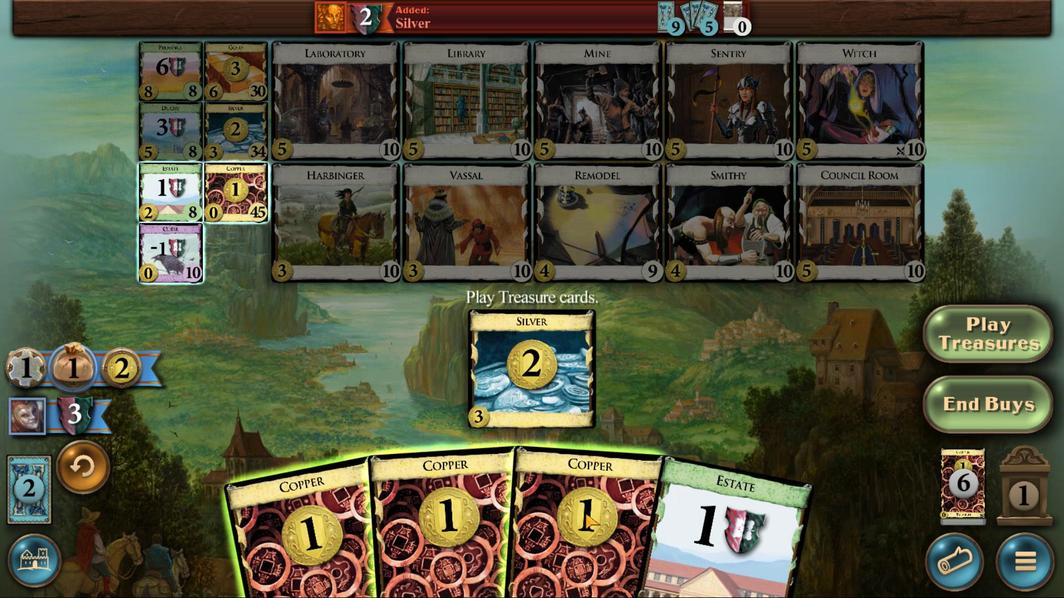 
Action: Mouse scrolled (444, 383) with delta (0, 0)
Screenshot: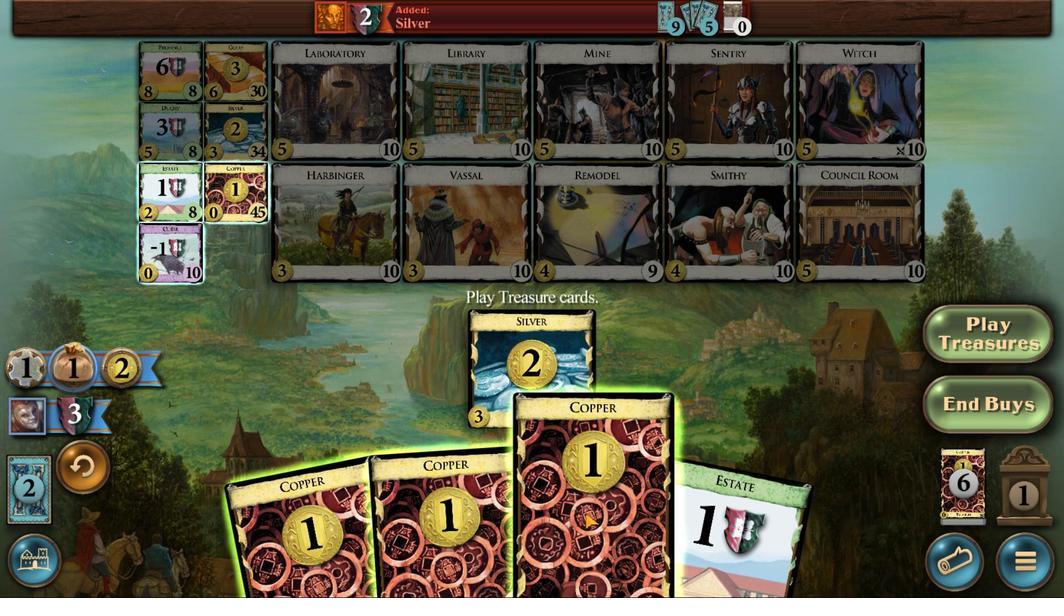 
Action: Mouse scrolled (444, 383) with delta (0, 0)
Screenshot: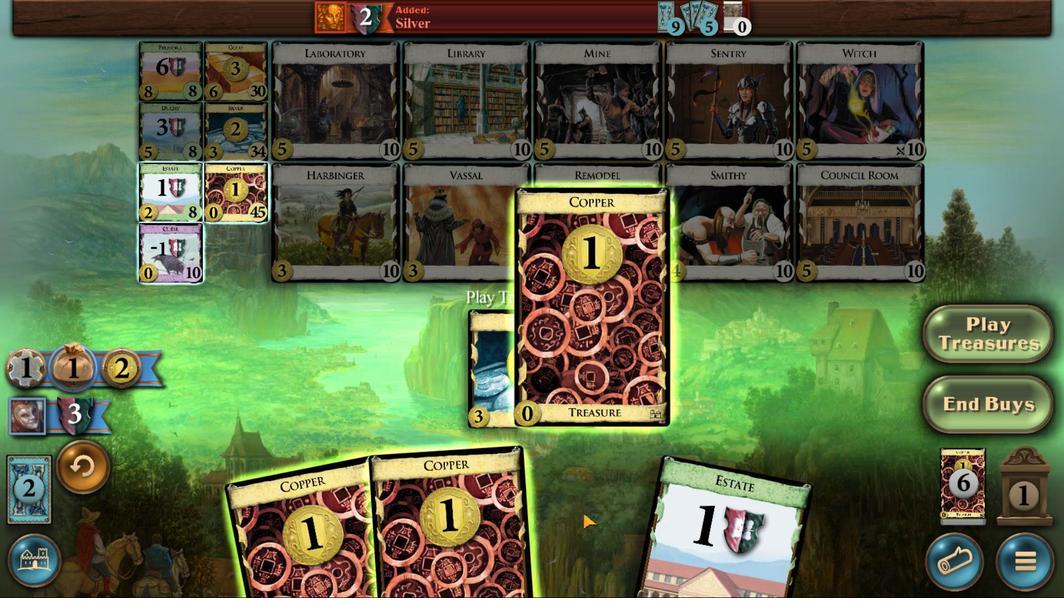 
Action: Mouse scrolled (444, 383) with delta (0, 0)
Screenshot: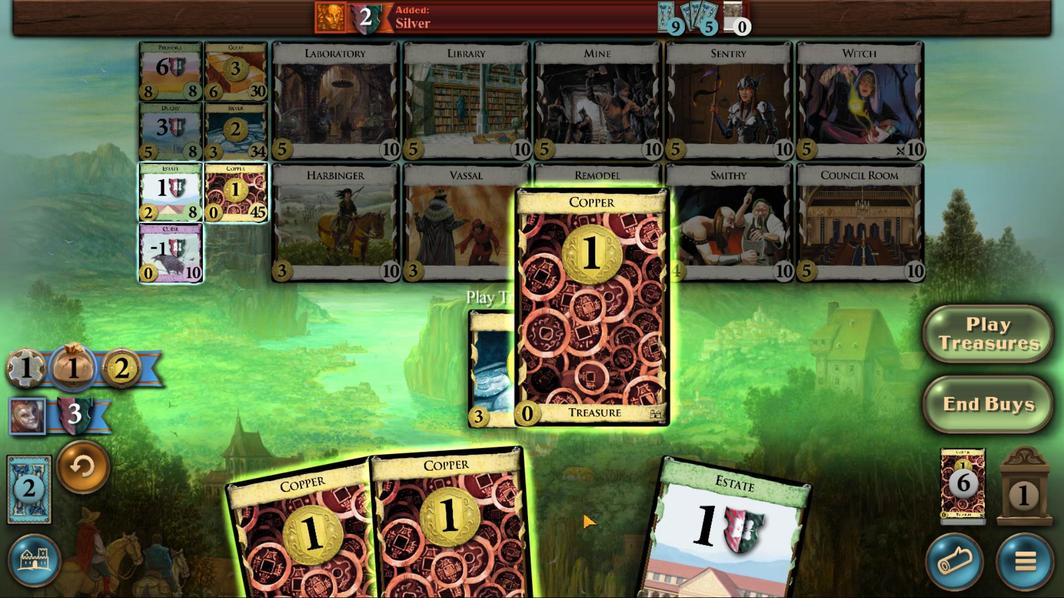 
Action: Mouse moved to (451, 382)
Screenshot: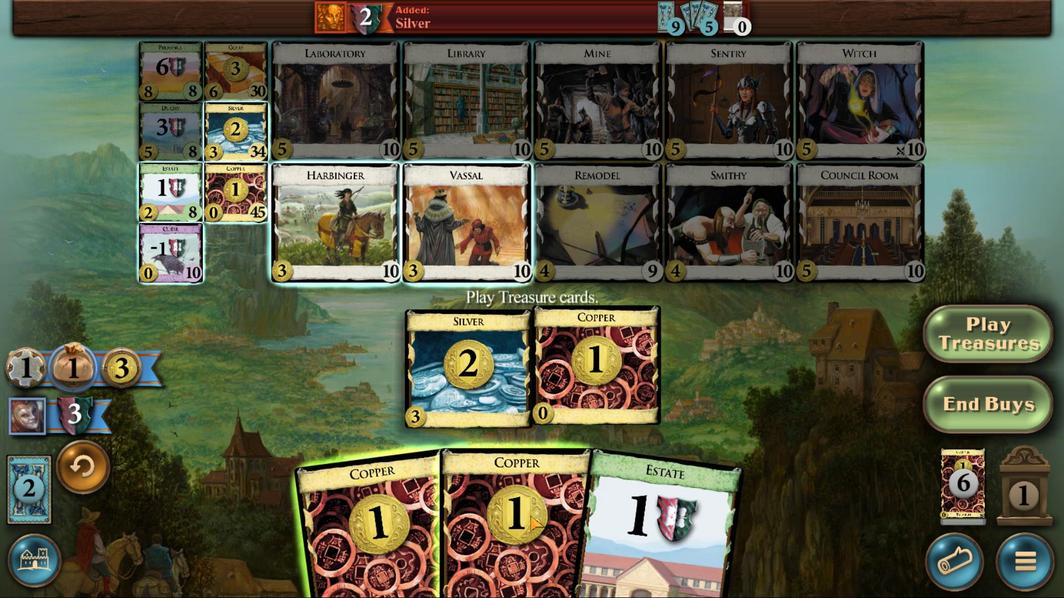 
Action: Mouse scrolled (451, 382) with delta (0, 0)
Screenshot: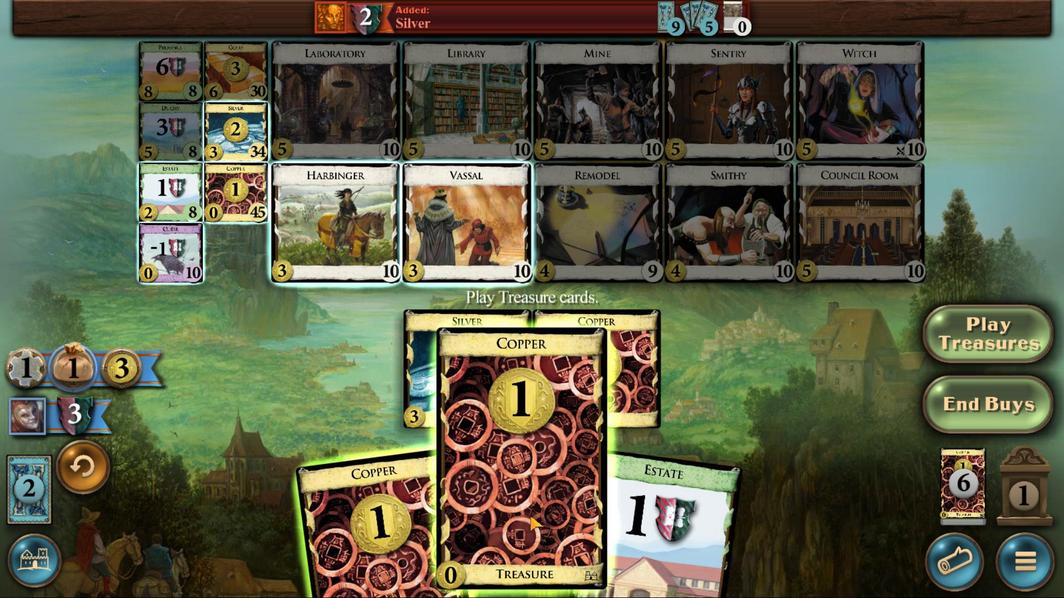 
Action: Mouse scrolled (451, 382) with delta (0, 0)
Screenshot: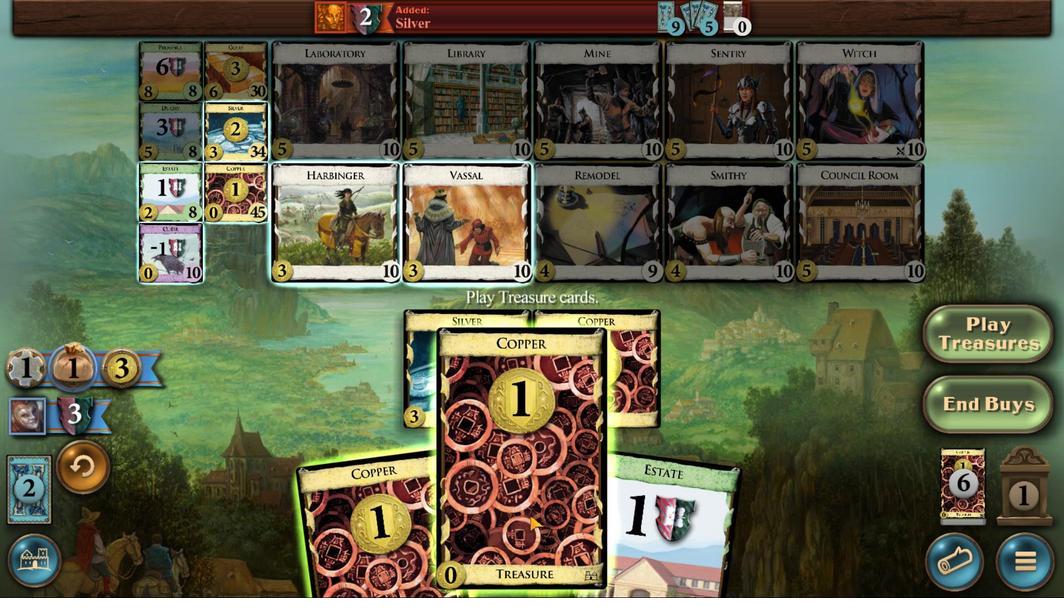 
Action: Mouse moved to (456, 383)
Screenshot: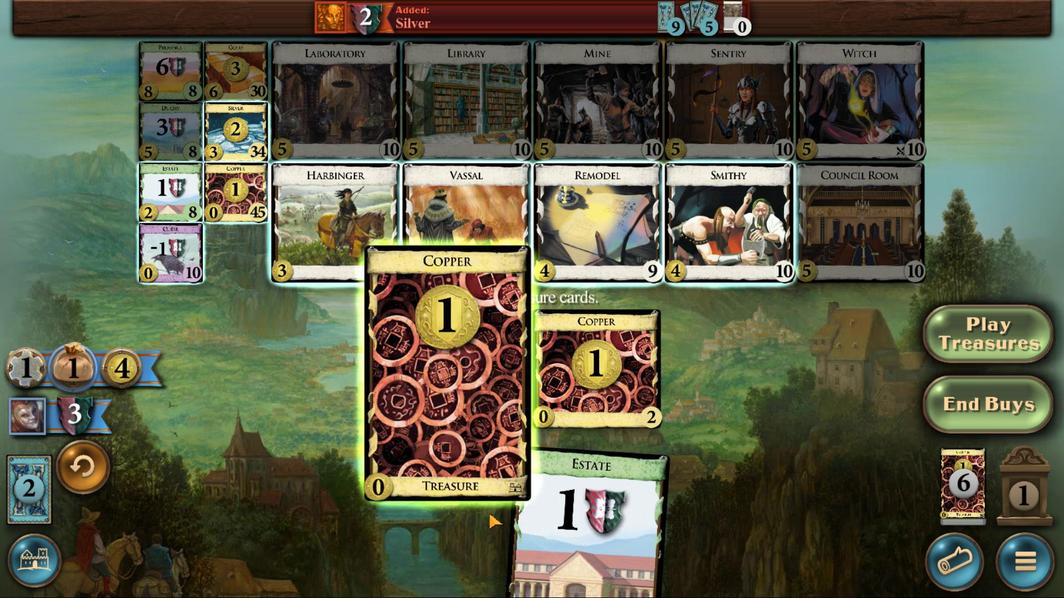 
Action: Mouse scrolled (456, 383) with delta (0, 0)
Screenshot: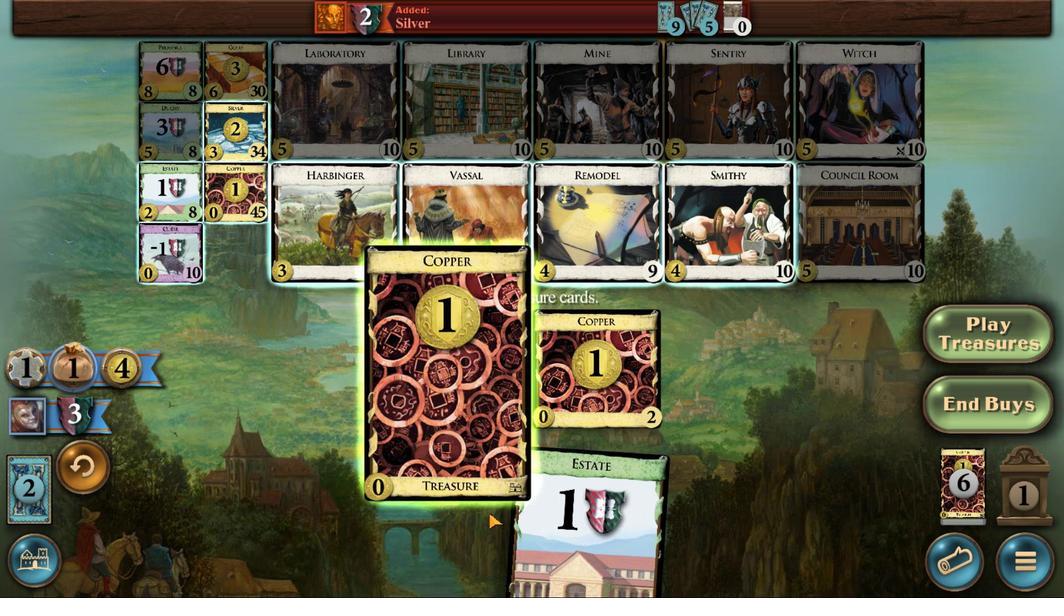 
Action: Mouse scrolled (456, 383) with delta (0, 0)
Screenshot: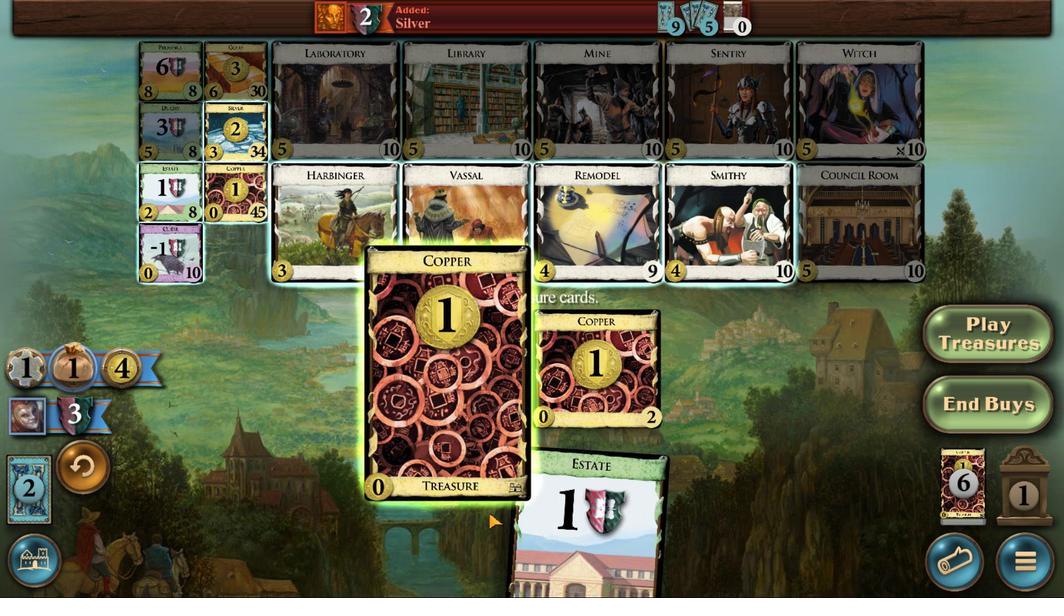 
Action: Mouse scrolled (456, 383) with delta (0, 0)
Screenshot: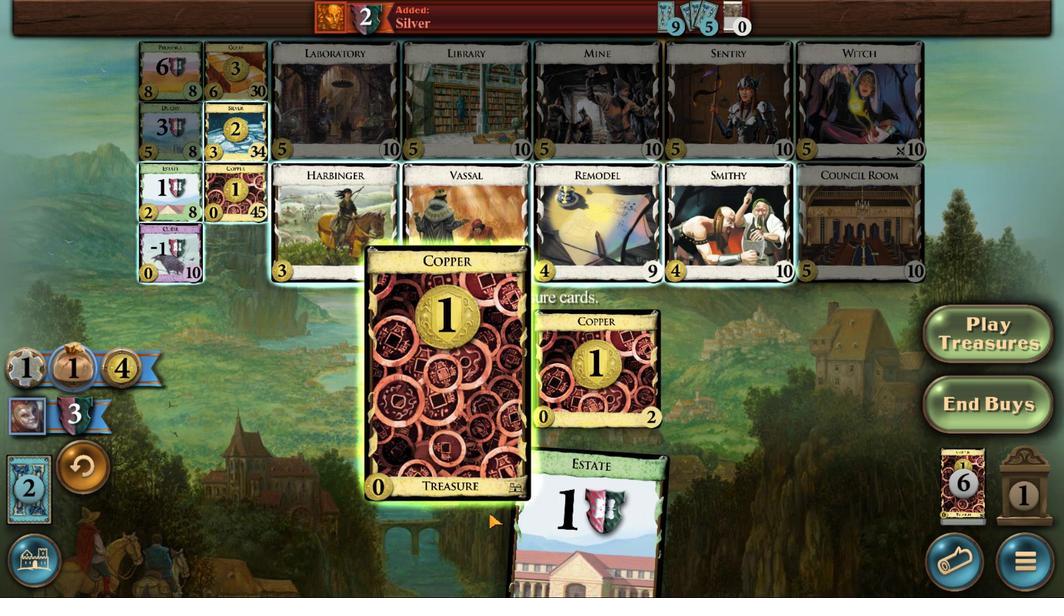 
Action: Mouse moved to (498, 423)
Screenshot: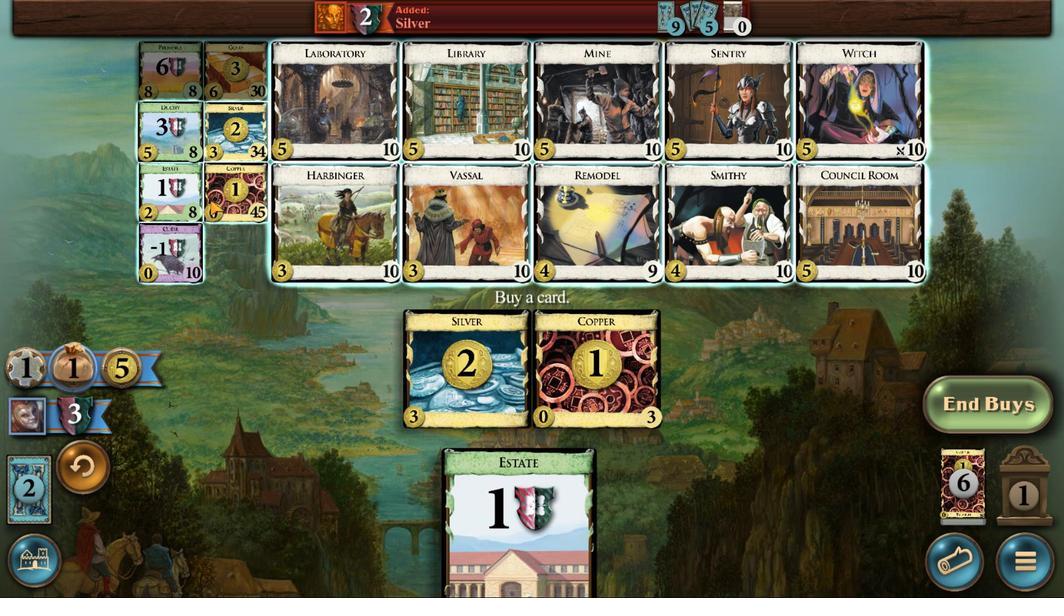 
Action: Mouse pressed left at (498, 423)
Screenshot: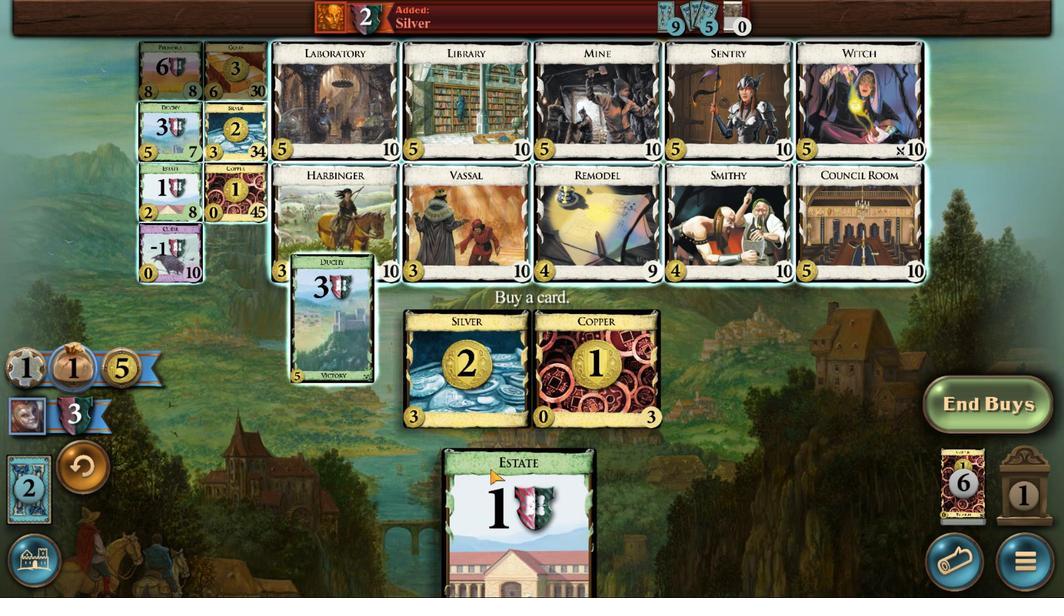 
Action: Mouse moved to (454, 378)
Screenshot: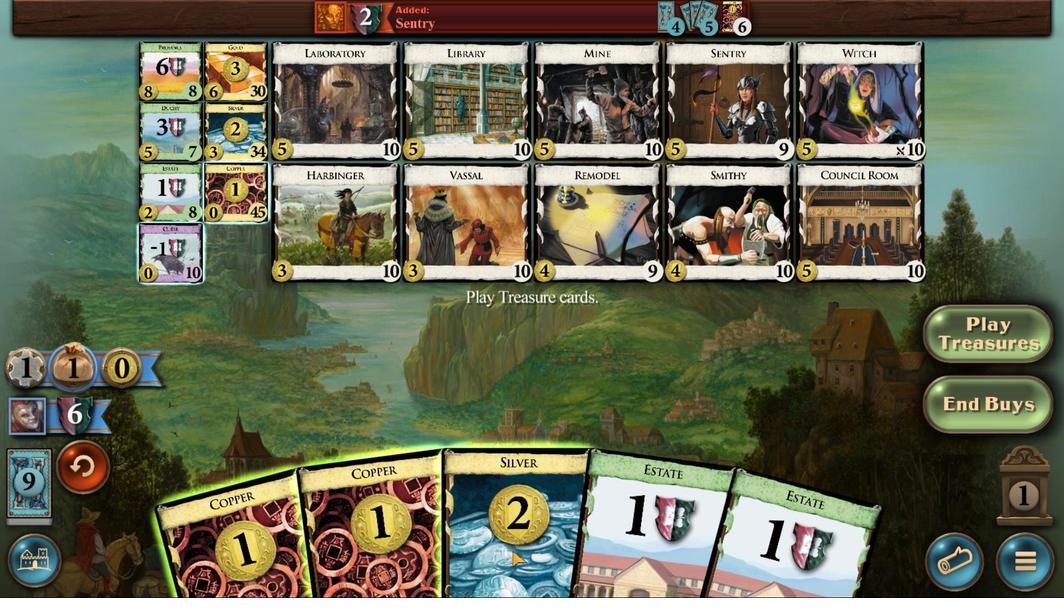 
Action: Mouse scrolled (454, 379) with delta (0, 0)
Screenshot: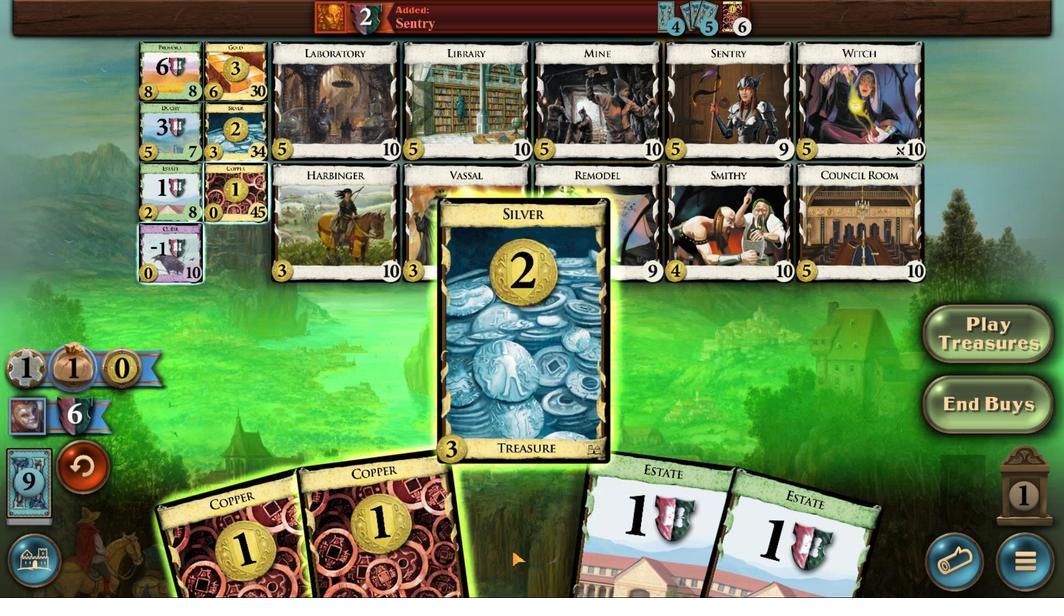 
Action: Mouse scrolled (454, 379) with delta (0, 0)
Screenshot: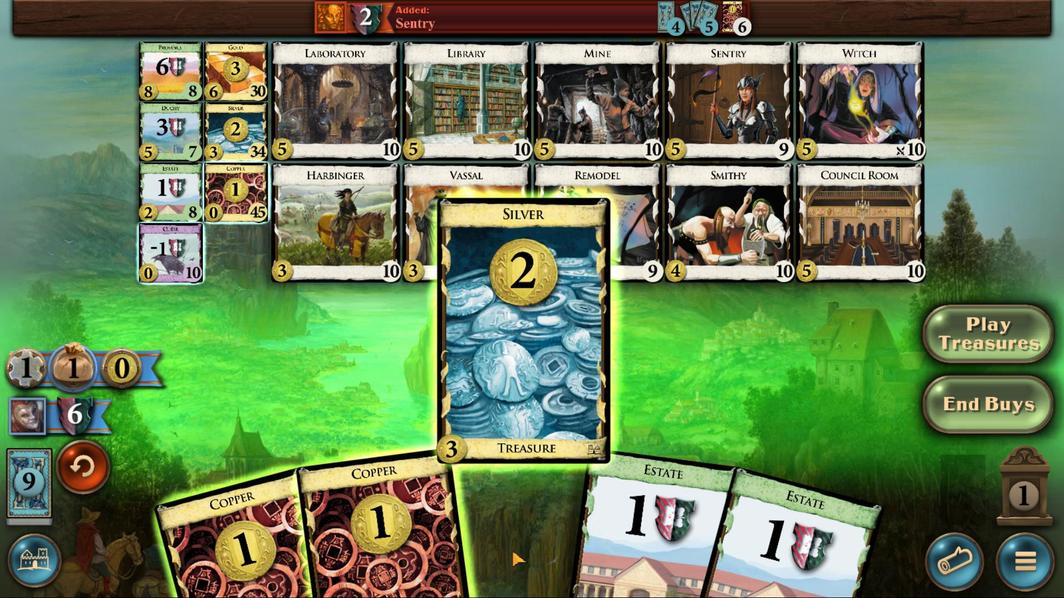 
Action: Mouse scrolled (454, 379) with delta (0, 0)
Screenshot: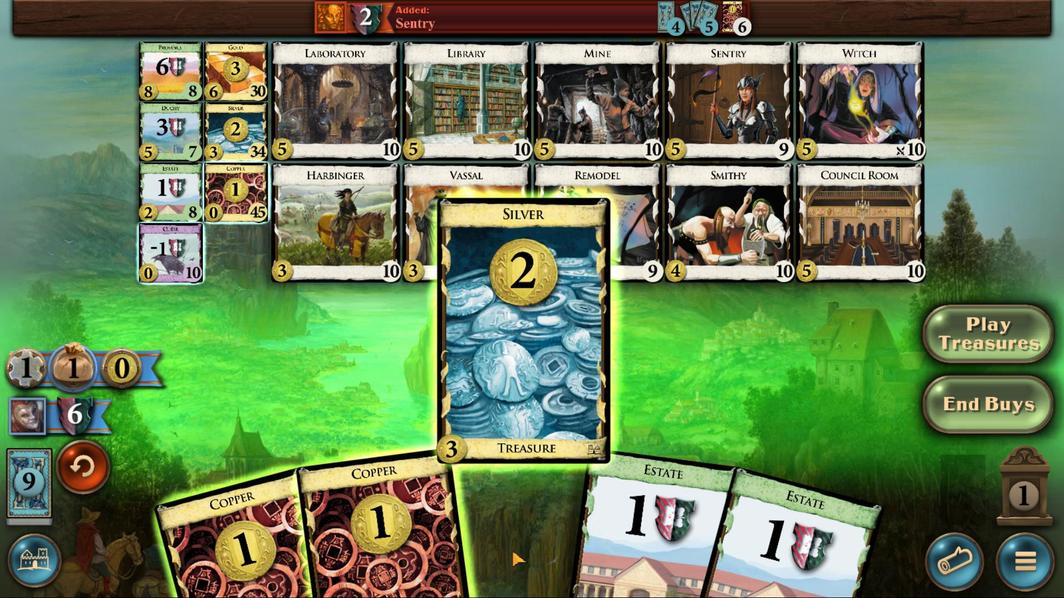 
Action: Mouse moved to (457, 379)
Screenshot: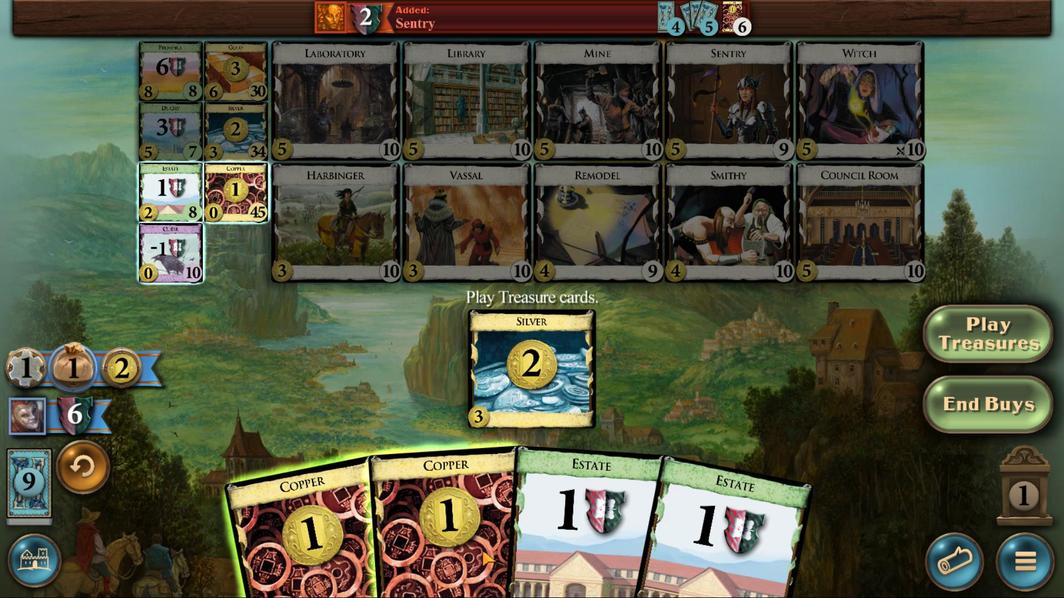 
Action: Mouse scrolled (457, 379) with delta (0, 0)
Screenshot: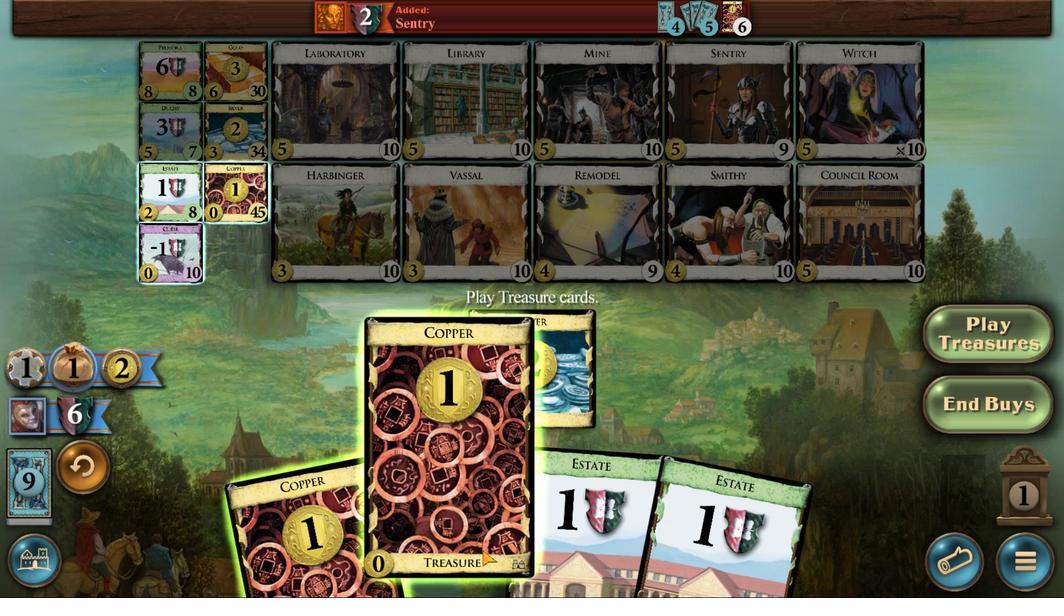 
Action: Mouse scrolled (457, 379) with delta (0, 0)
Screenshot: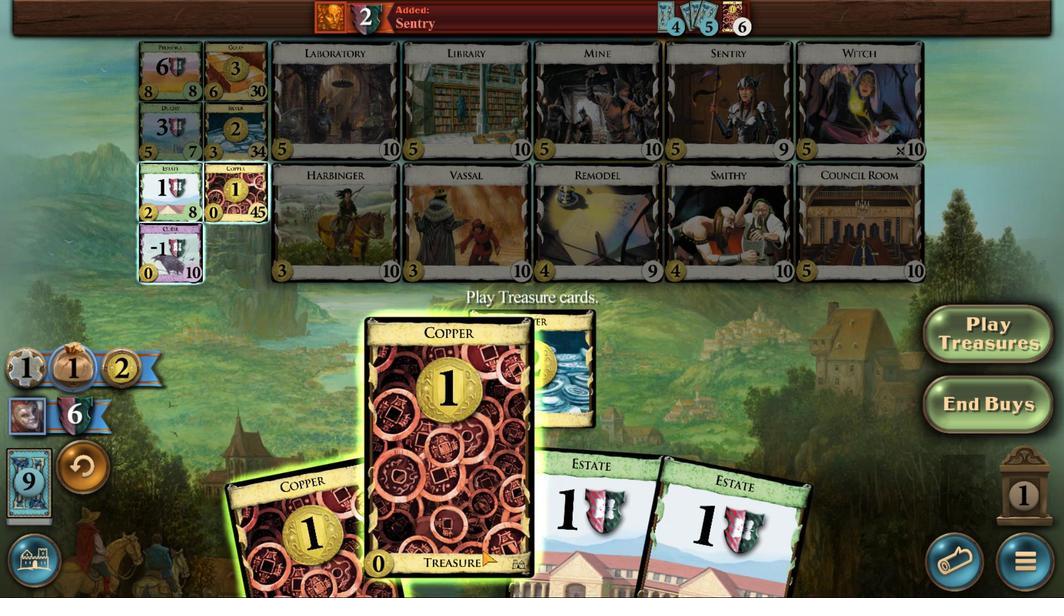 
Action: Mouse moved to (462, 378)
Screenshot: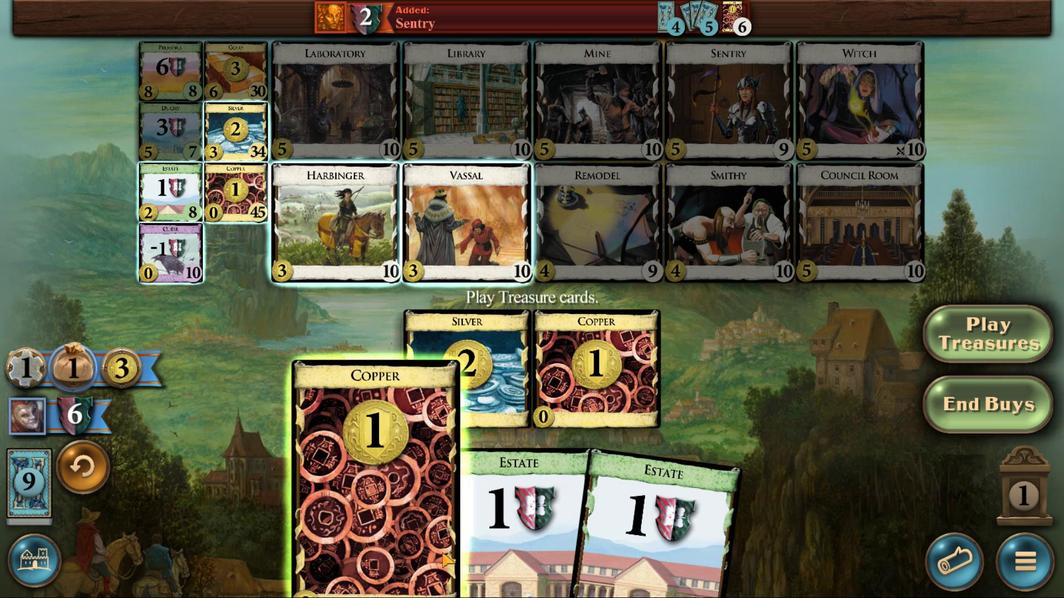 
Action: Mouse scrolled (462, 378) with delta (0, 0)
Screenshot: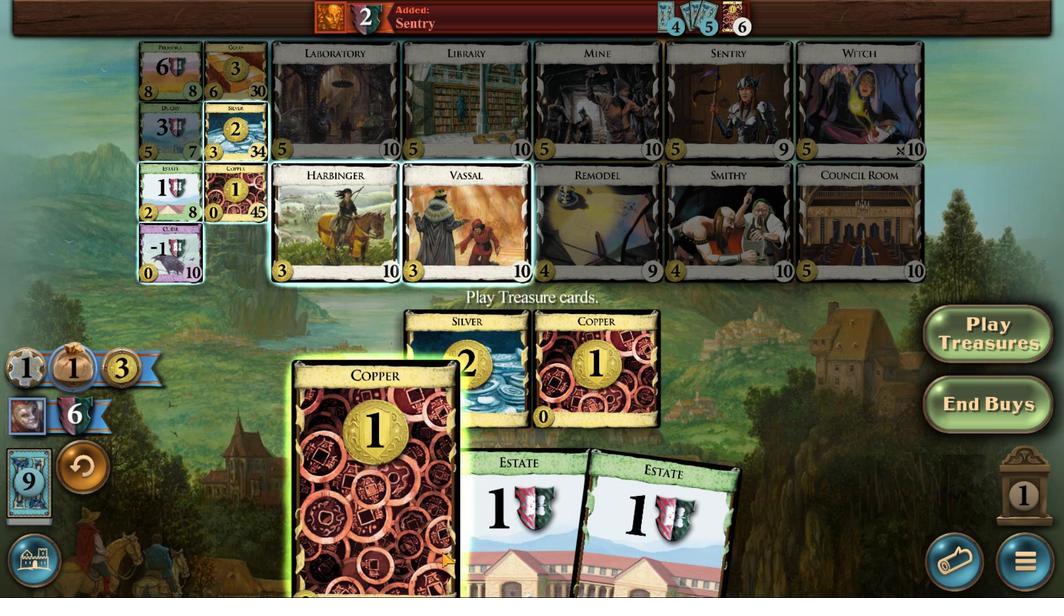 
Action: Mouse scrolled (462, 378) with delta (0, 0)
Screenshot: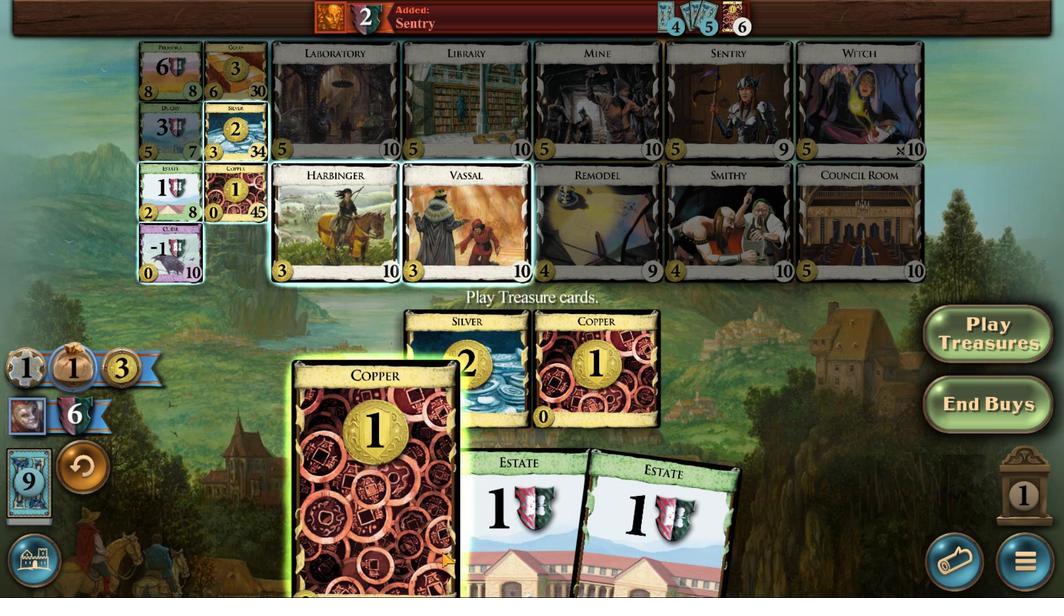 
Action: Mouse moved to (462, 378)
Screenshot: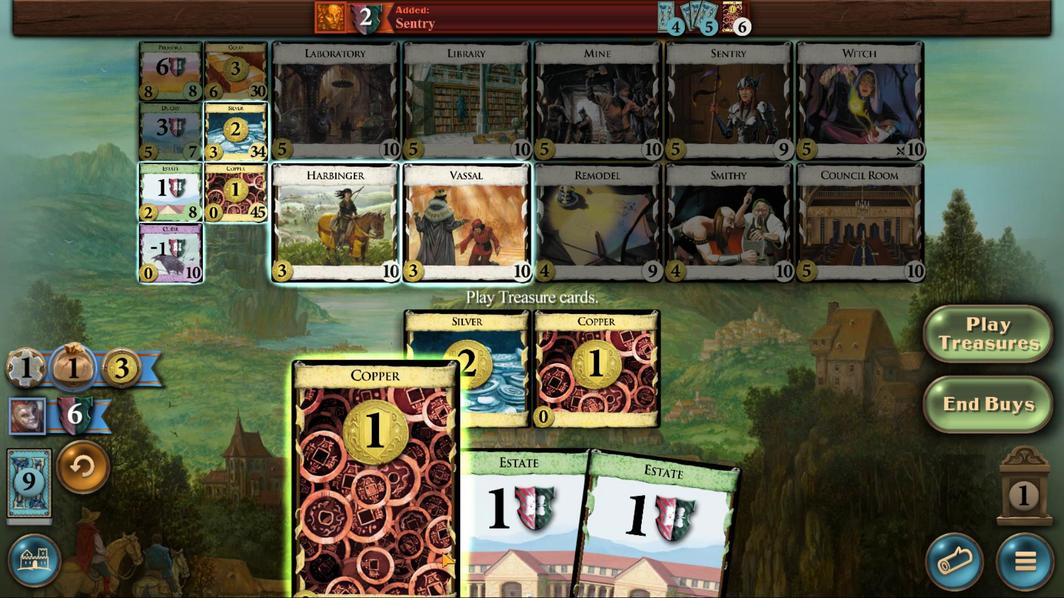 
Action: Mouse scrolled (462, 378) with delta (0, 0)
Screenshot: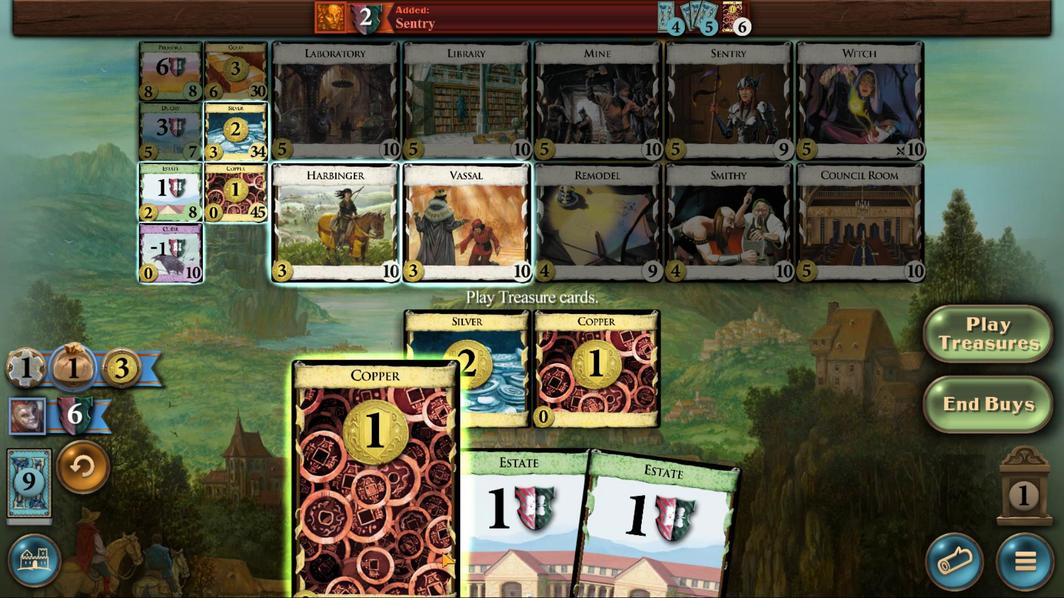
Action: Mouse moved to (490, 424)
Screenshot: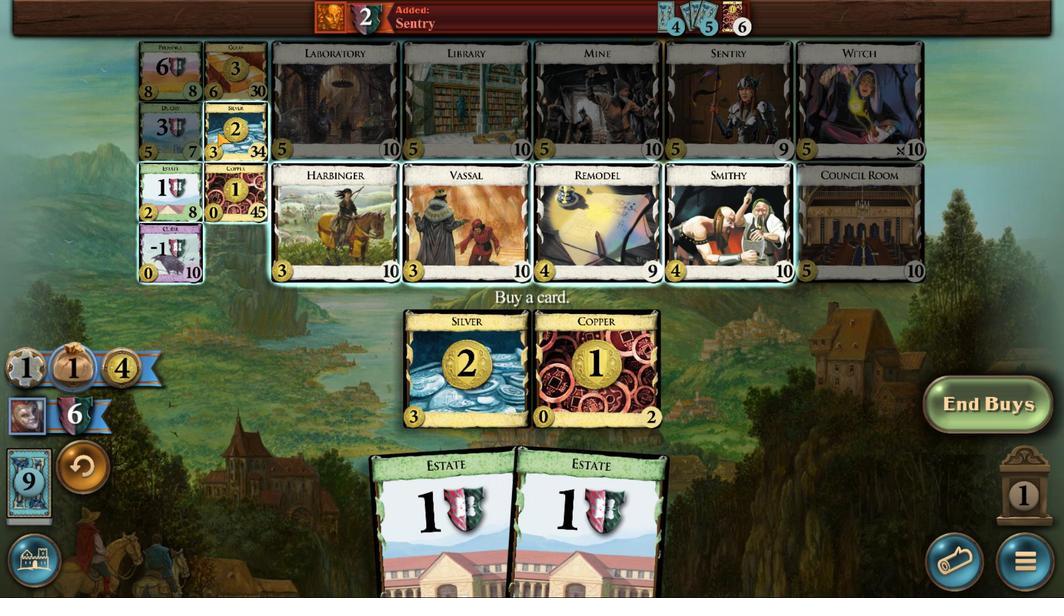 
Action: Mouse pressed left at (490, 424)
Screenshot: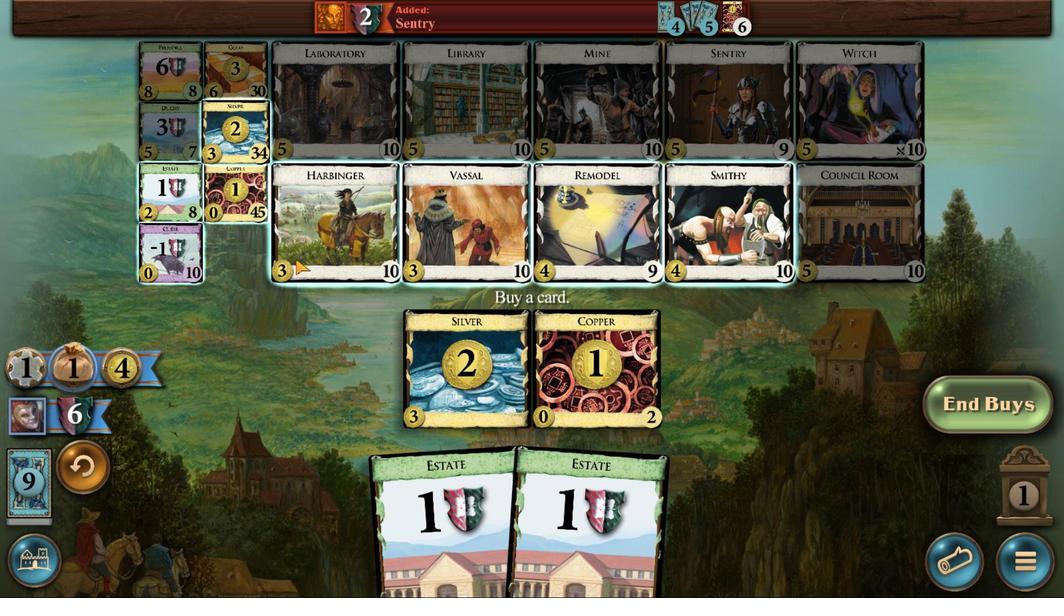 
Action: Mouse moved to (437, 382)
Screenshot: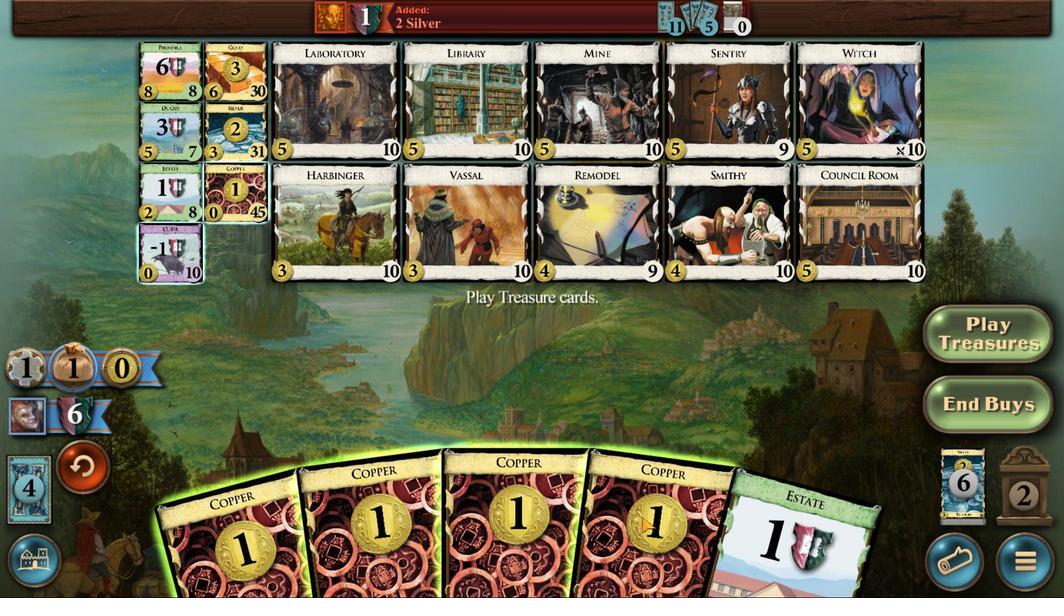 
Action: Mouse scrolled (437, 382) with delta (0, 0)
Screenshot: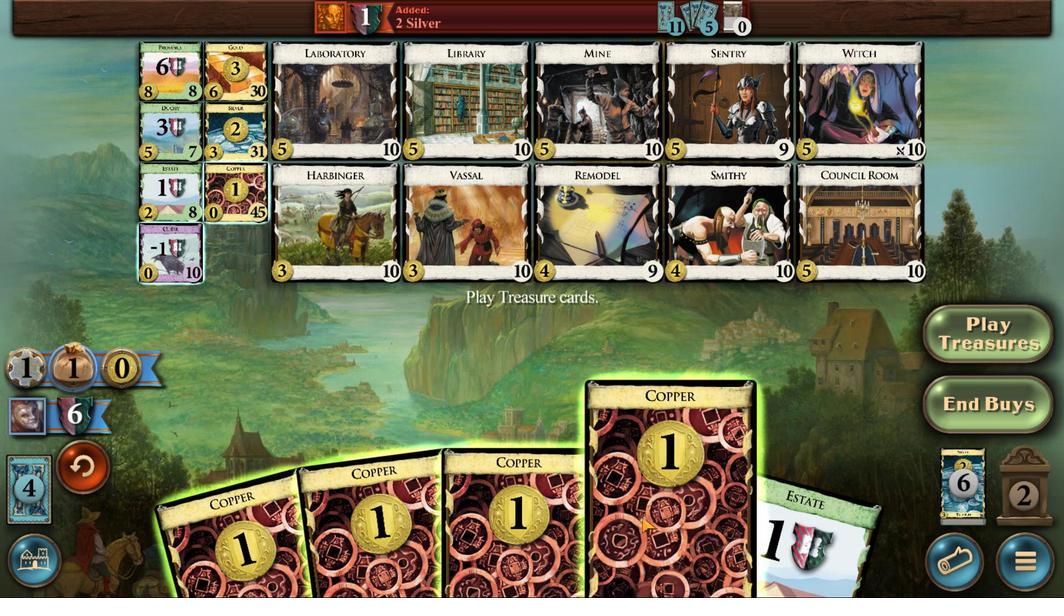 
Action: Mouse scrolled (437, 382) with delta (0, 0)
Screenshot: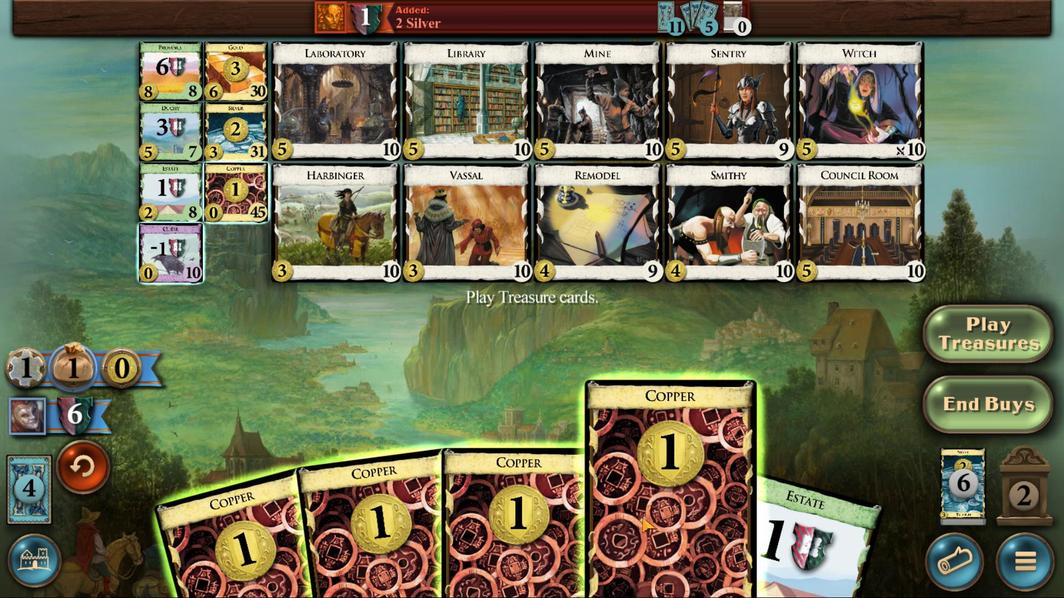 
Action: Mouse moved to (439, 382)
Screenshot: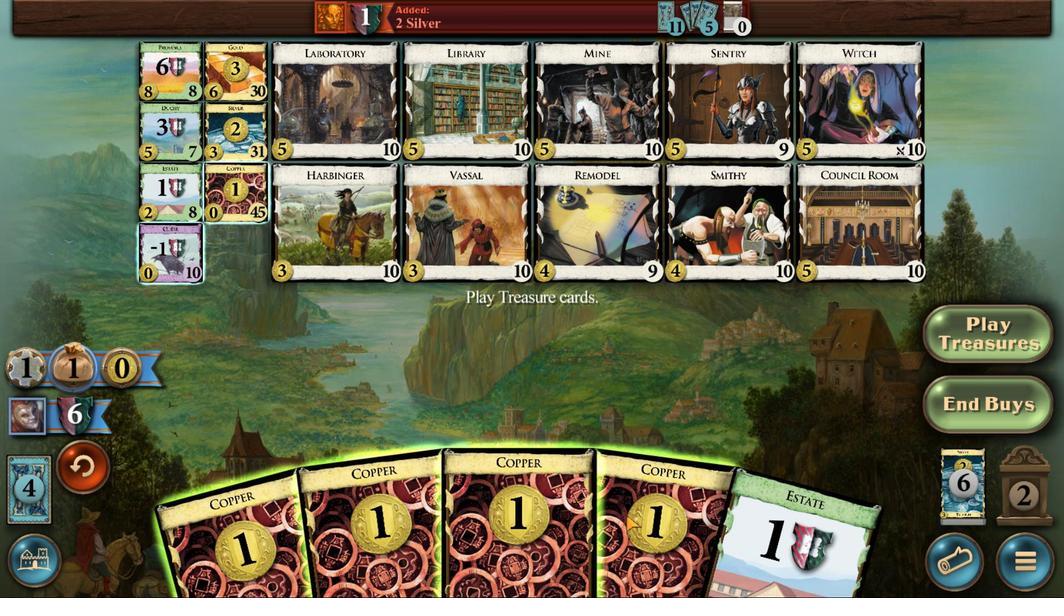 
Action: Mouse scrolled (439, 382) with delta (0, 0)
Screenshot: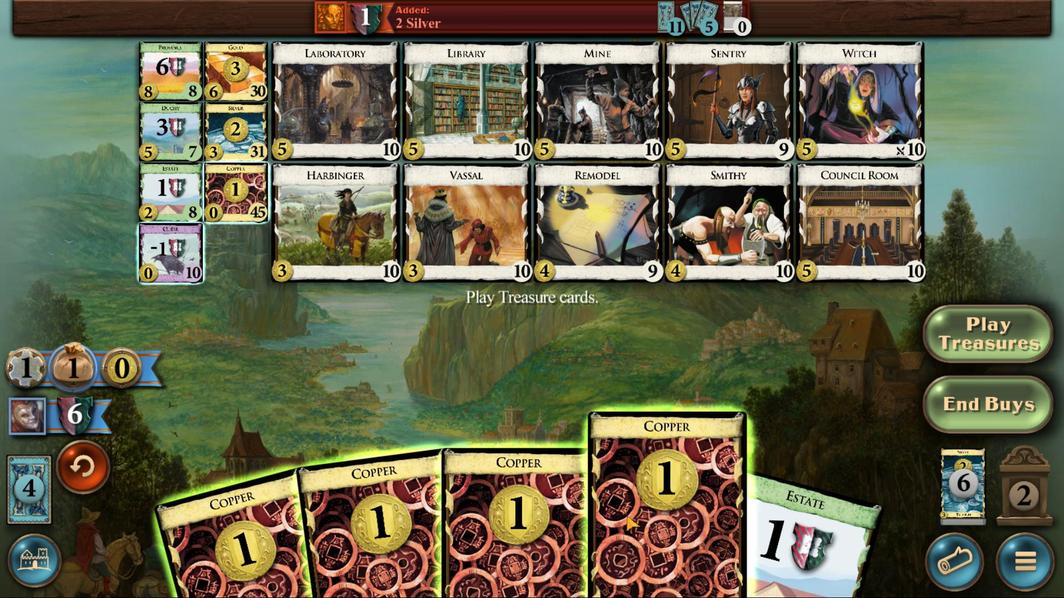 
Action: Mouse scrolled (439, 382) with delta (0, 0)
Screenshot: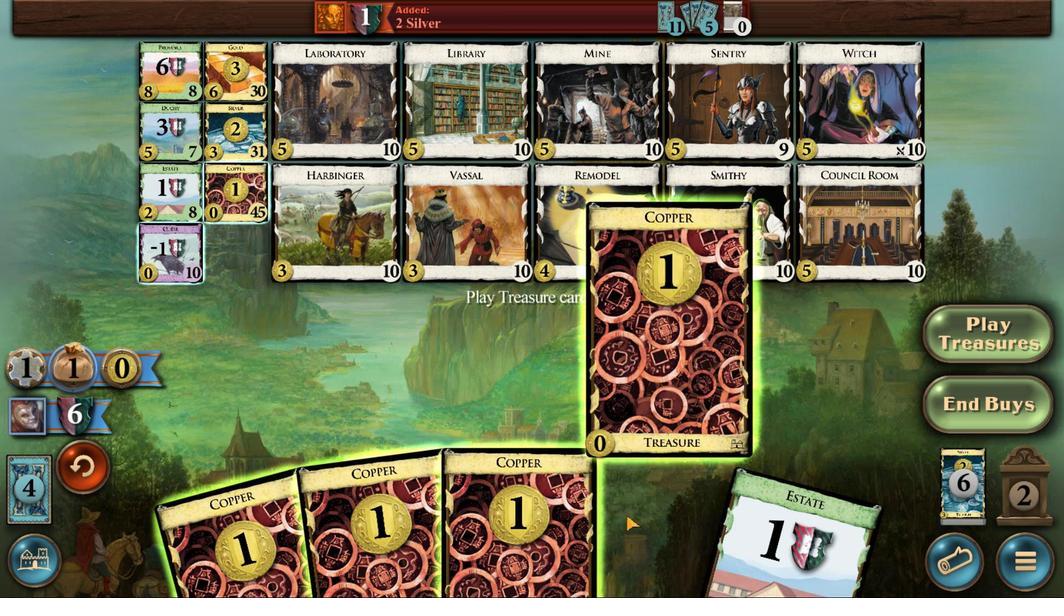 
Action: Mouse scrolled (439, 382) with delta (0, 0)
Screenshot: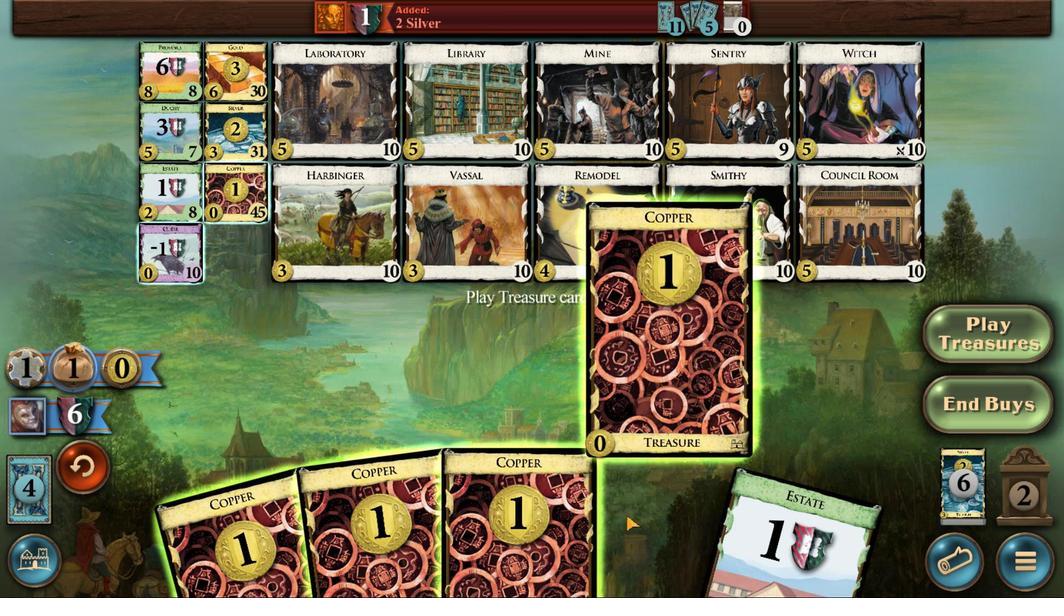 
Action: Mouse moved to (442, 382)
Screenshot: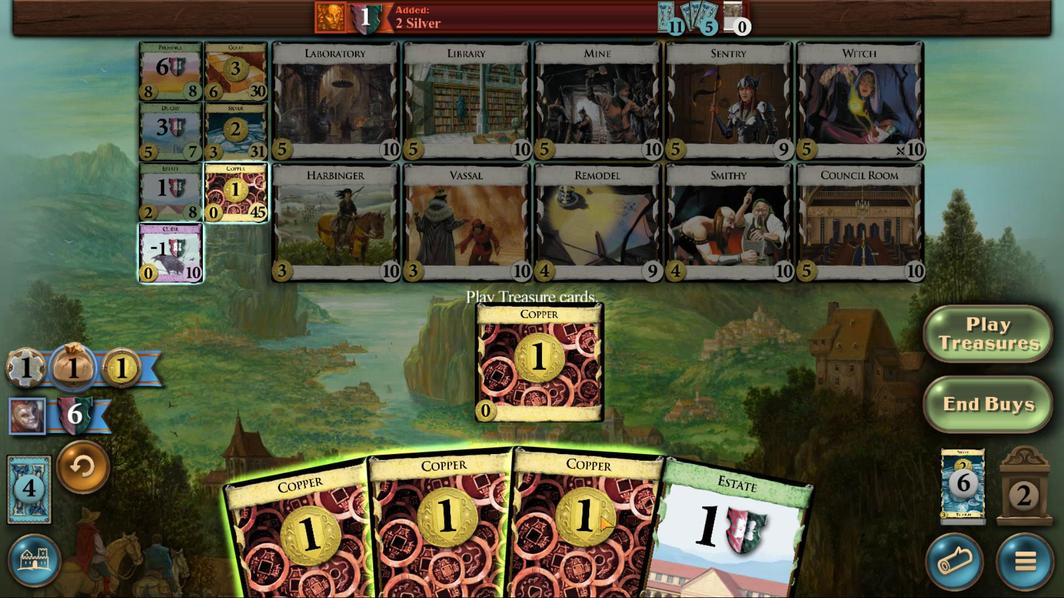 
Action: Mouse scrolled (442, 382) with delta (0, 0)
Screenshot: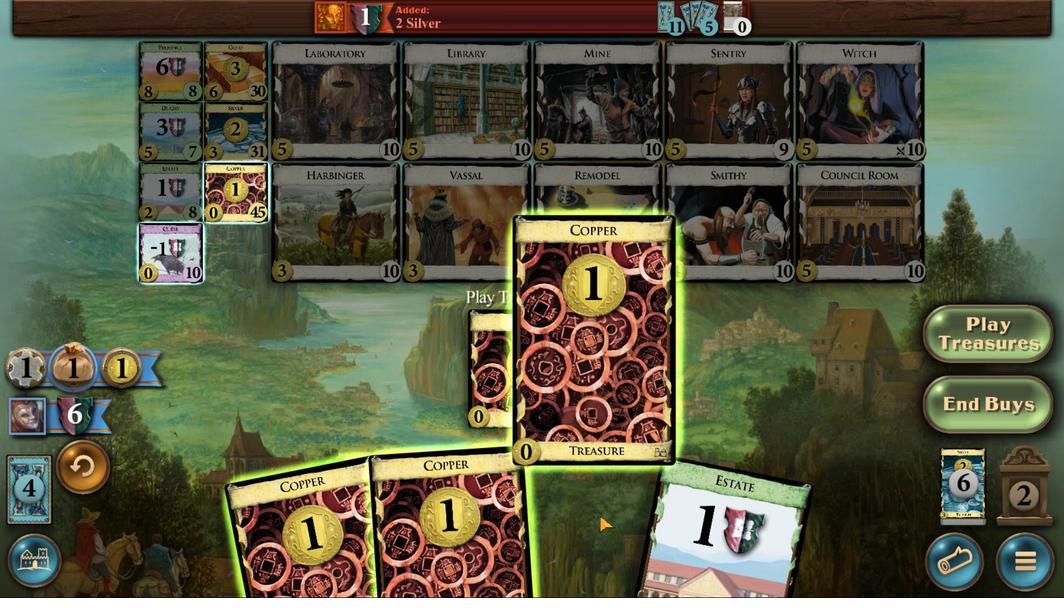 
Action: Mouse scrolled (442, 382) with delta (0, 0)
Screenshot: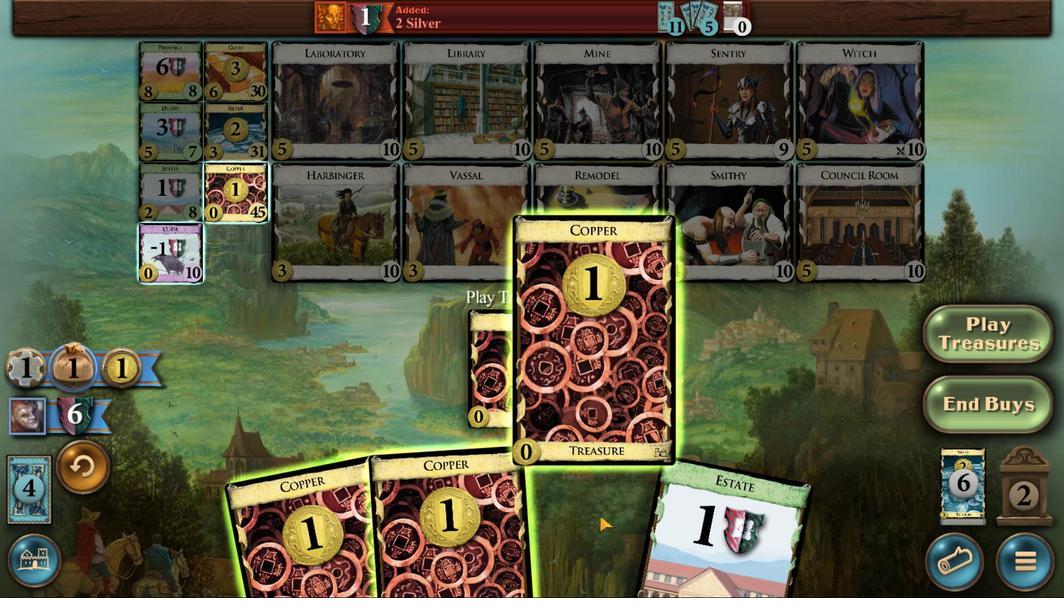 
Action: Mouse moved to (449, 382)
Screenshot: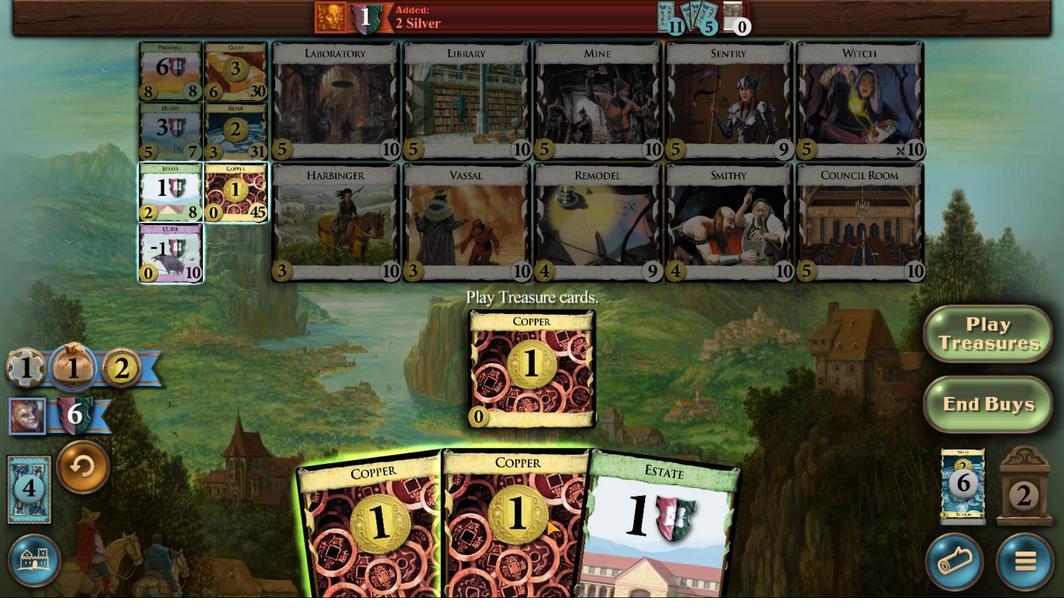 
Action: Mouse scrolled (449, 381) with delta (0, 0)
Screenshot: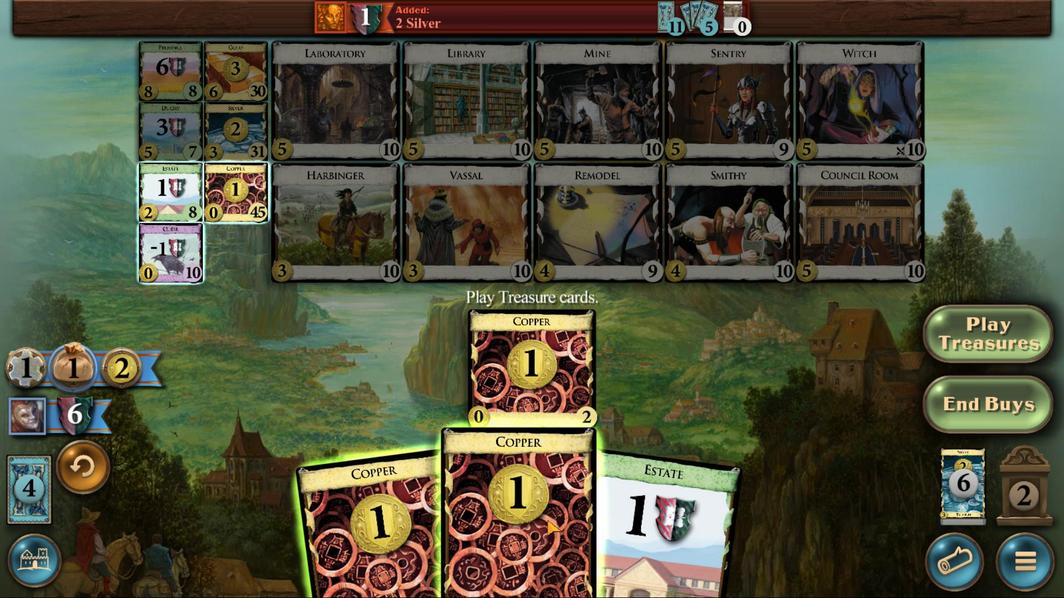 
Action: Mouse scrolled (449, 382) with delta (0, 0)
Screenshot: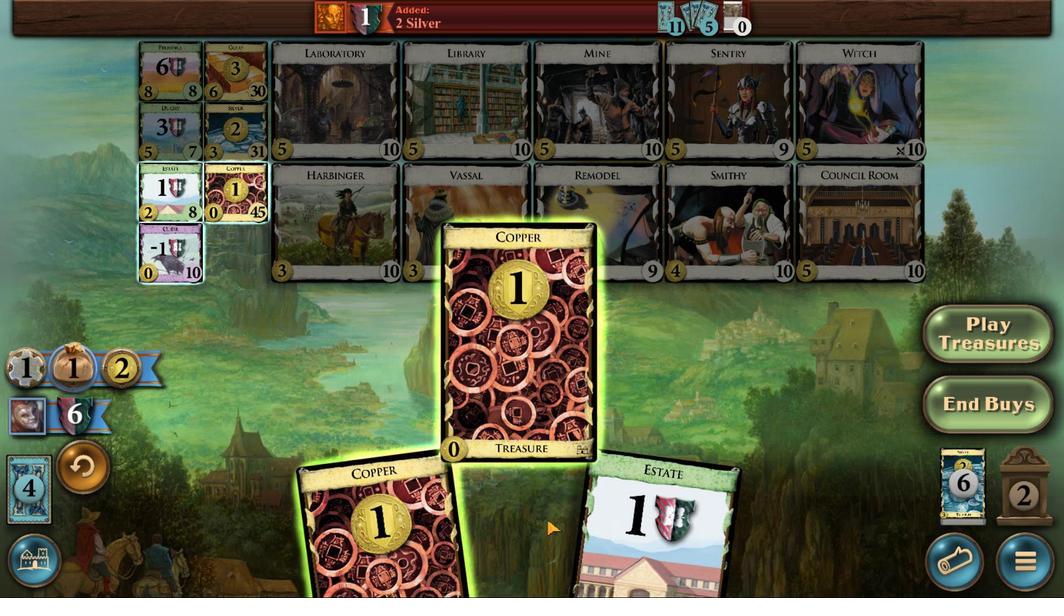 
Action: Mouse moved to (456, 381)
Screenshot: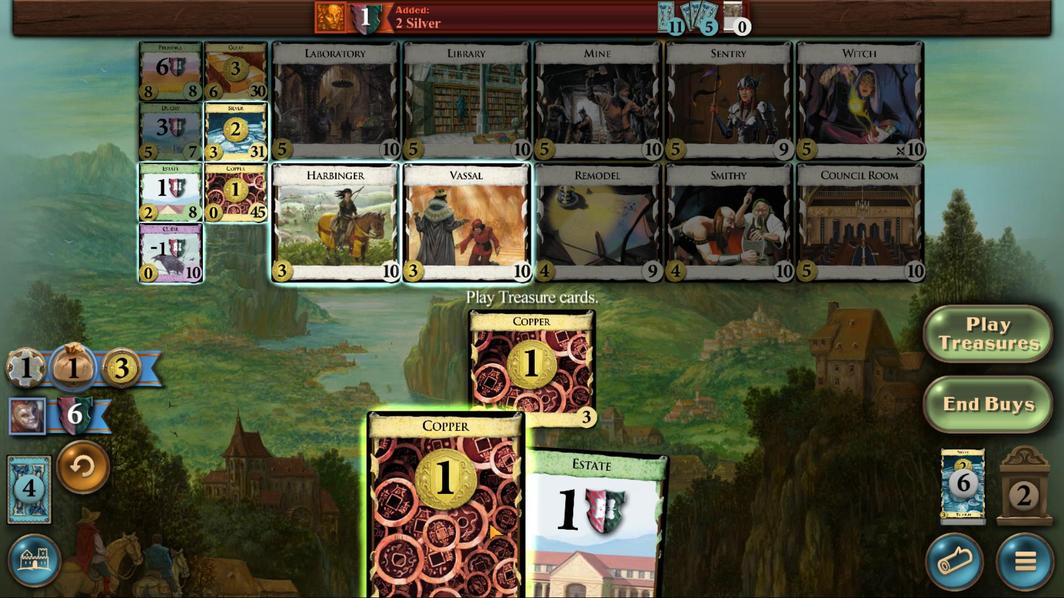 
Action: Mouse scrolled (456, 381) with delta (0, 0)
Screenshot: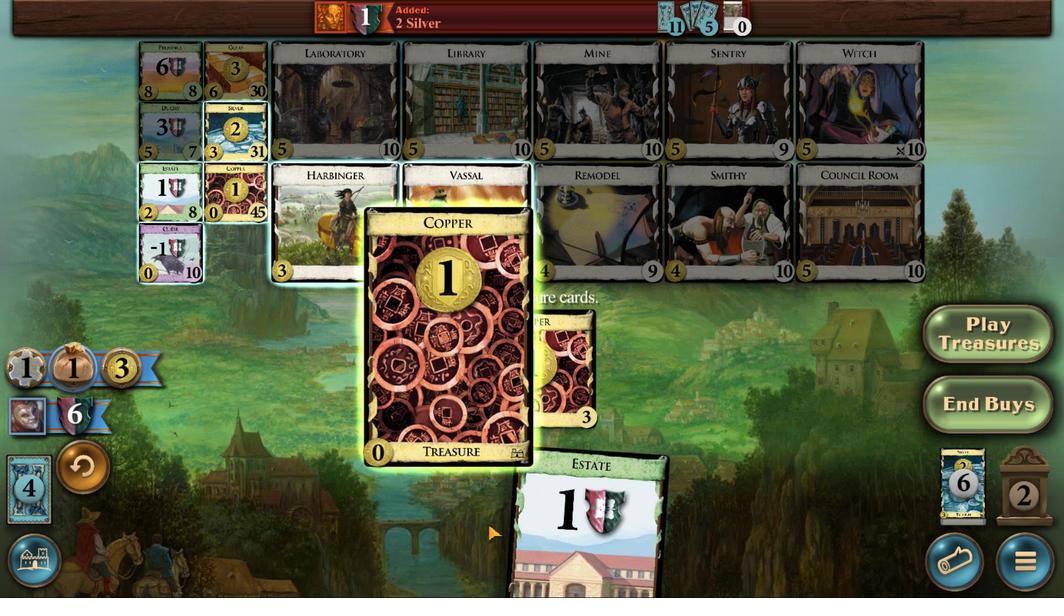 
Action: Mouse scrolled (456, 381) with delta (0, 0)
Screenshot: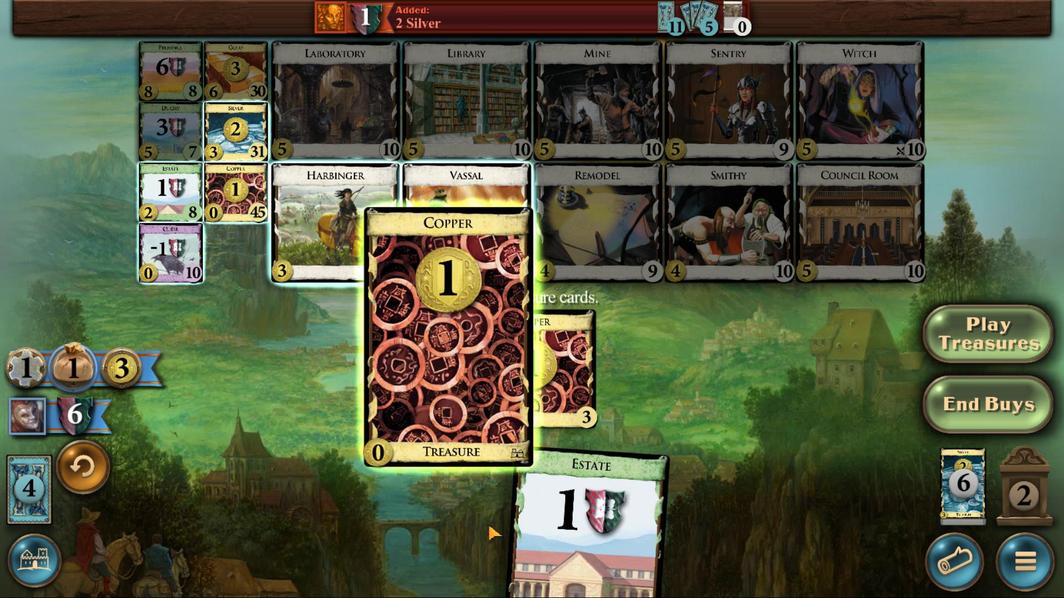 
Action: Mouse moved to (495, 418)
Screenshot: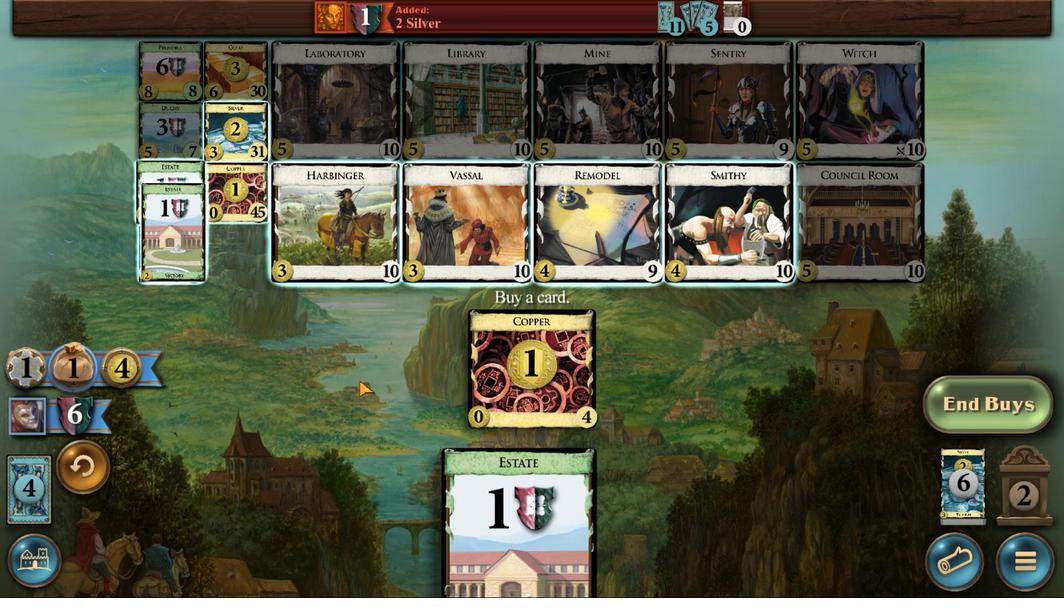
Action: Mouse pressed left at (495, 418)
Screenshot: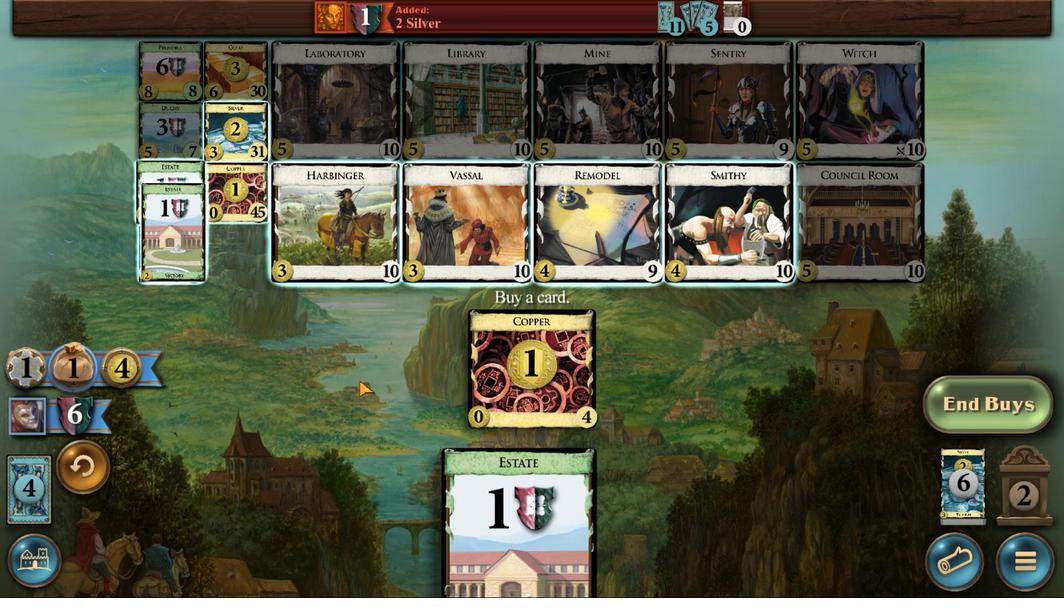 
Action: Mouse moved to (441, 377)
Screenshot: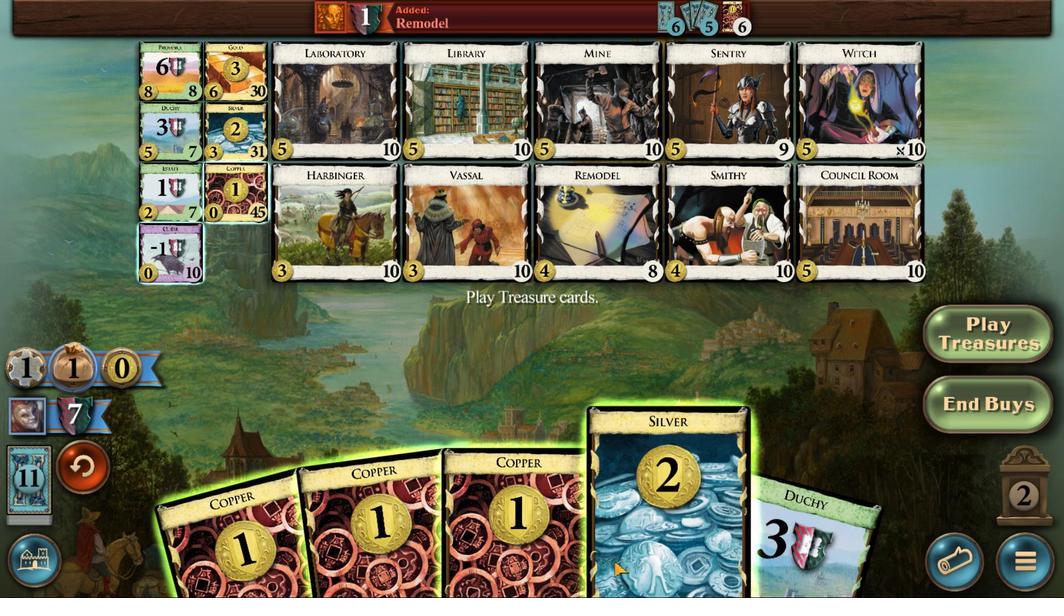 
Action: Mouse scrolled (441, 378) with delta (0, 0)
Screenshot: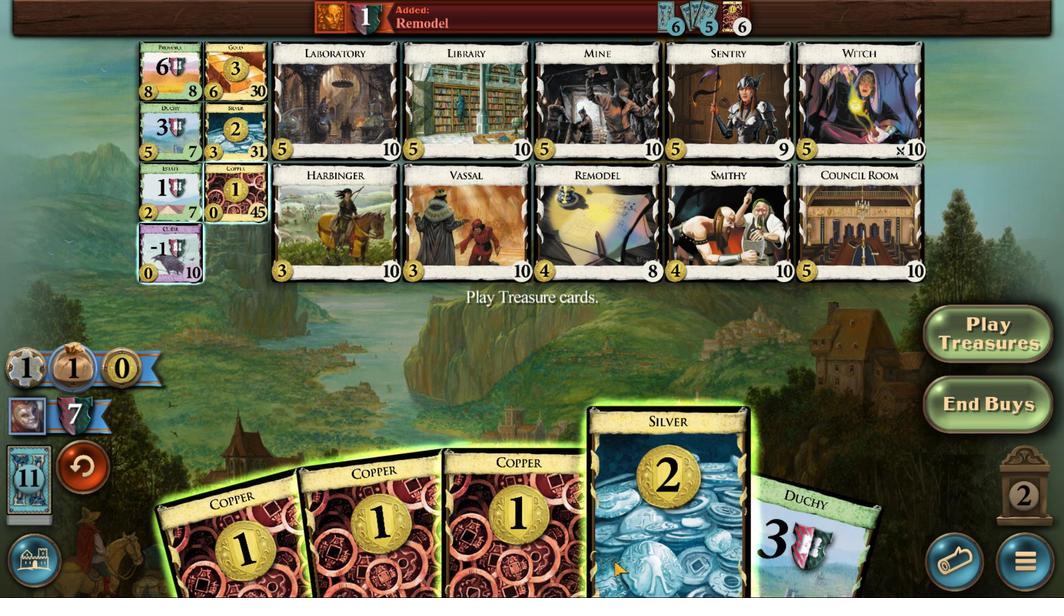 
Action: Mouse moved to (441, 377)
Screenshot: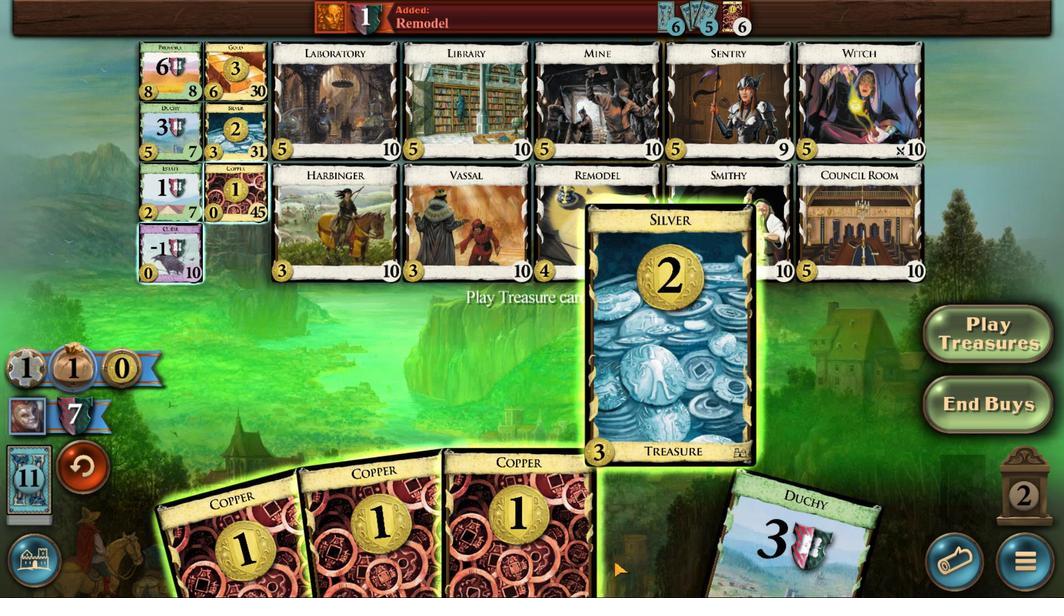 
Action: Mouse scrolled (441, 377) with delta (0, 0)
Screenshot: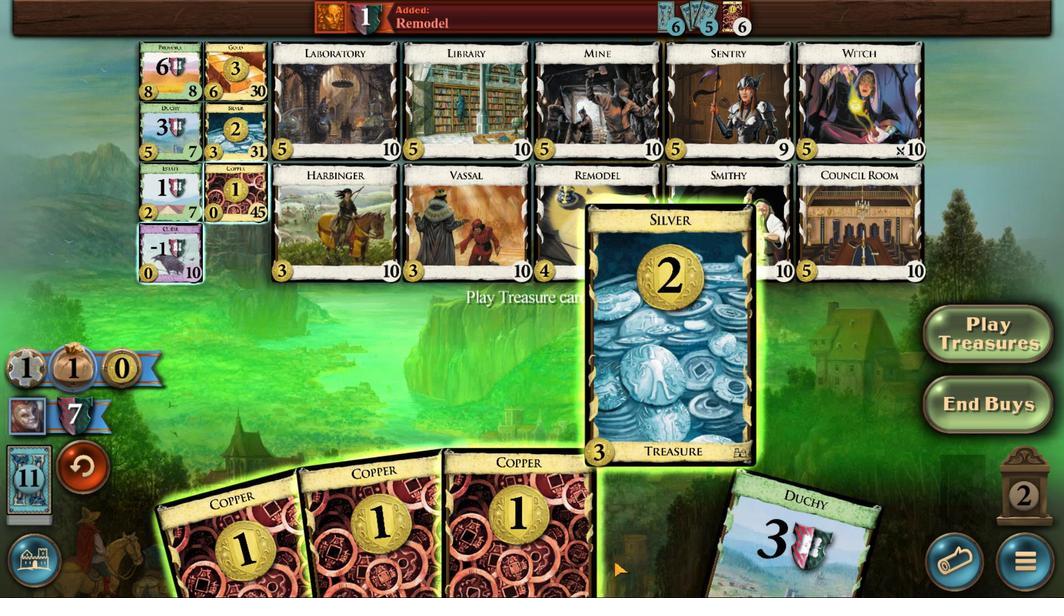 
Action: Mouse scrolled (441, 377) with delta (0, 0)
Screenshot: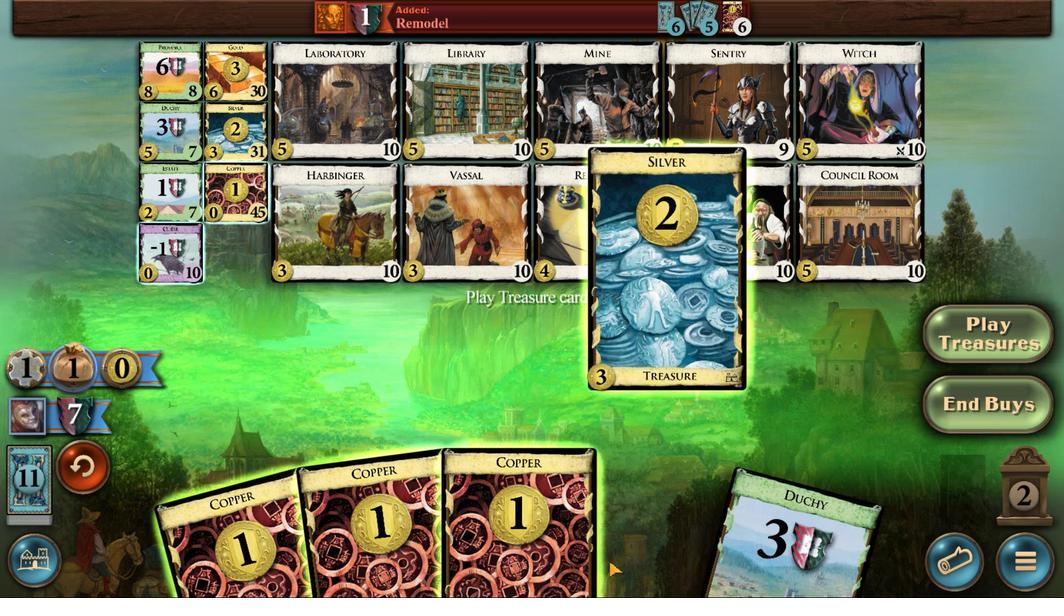 
Action: Mouse moved to (443, 378)
Screenshot: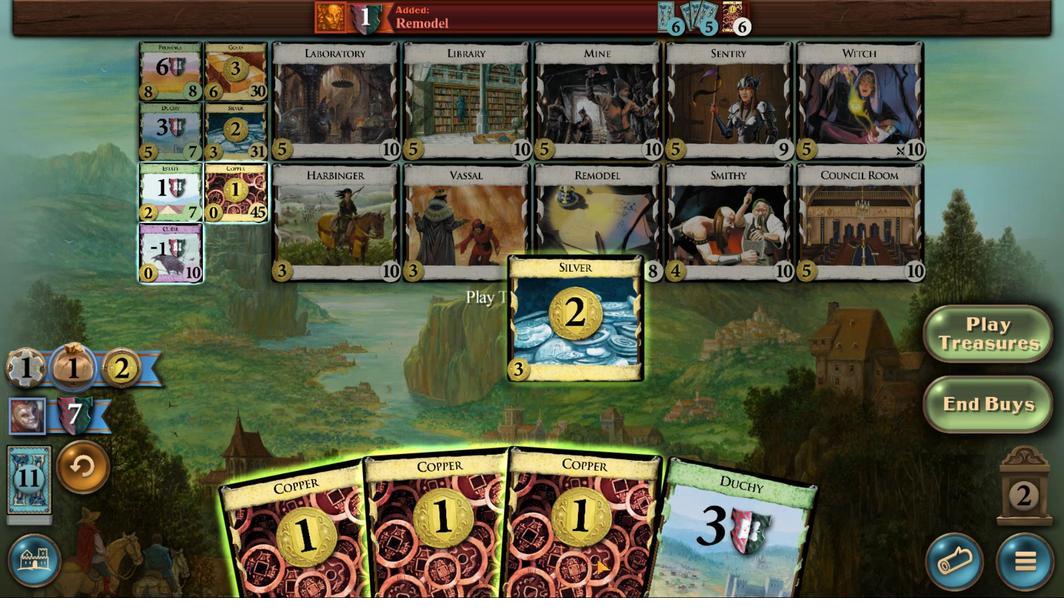 
Action: Mouse scrolled (443, 378) with delta (0, 0)
Screenshot: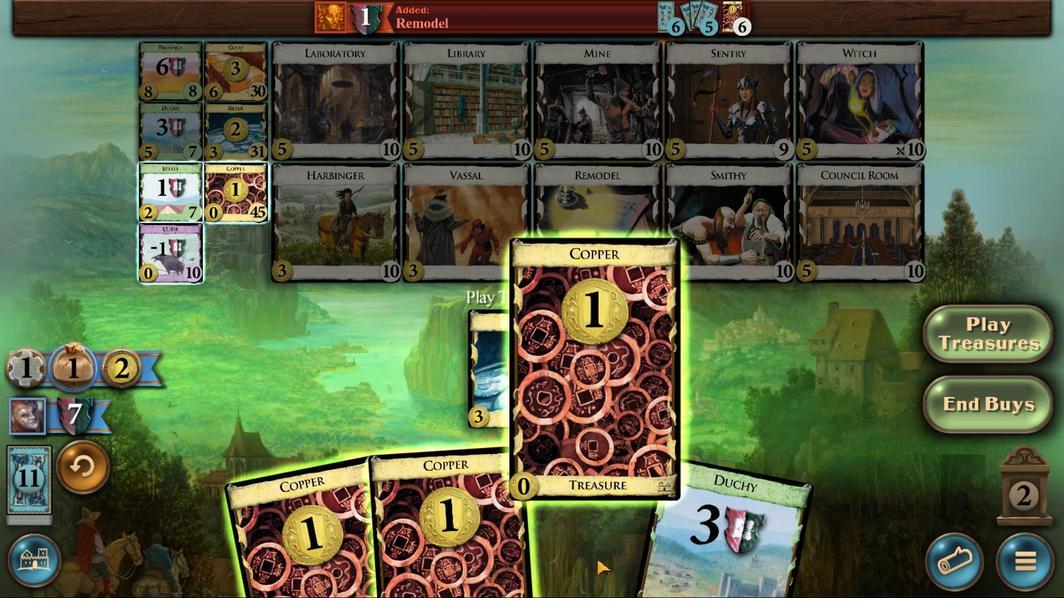 
Action: Mouse scrolled (443, 378) with delta (0, 0)
Screenshot: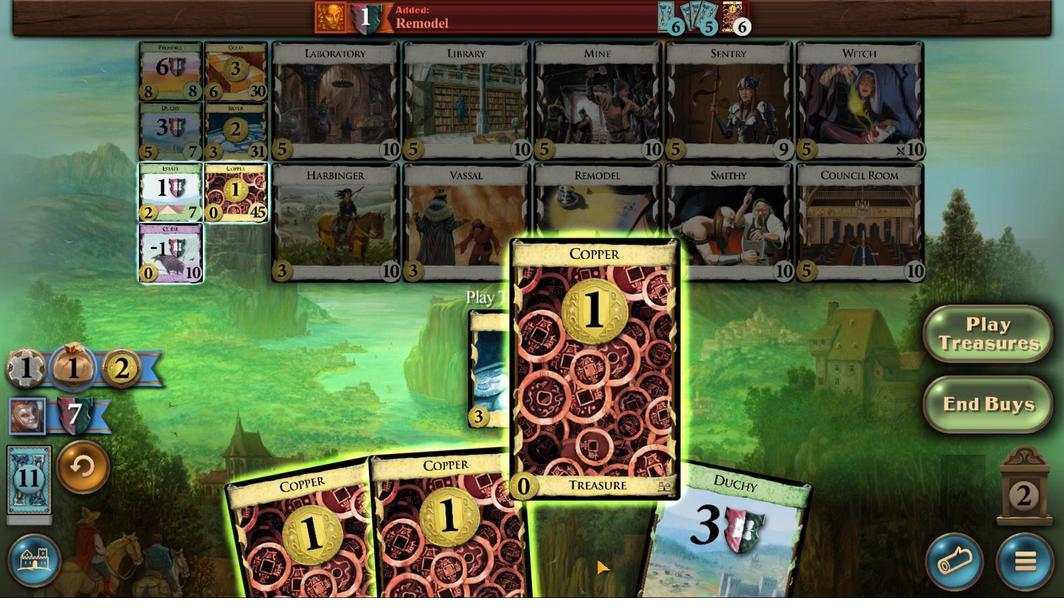 
Action: Mouse moved to (452, 378)
Screenshot: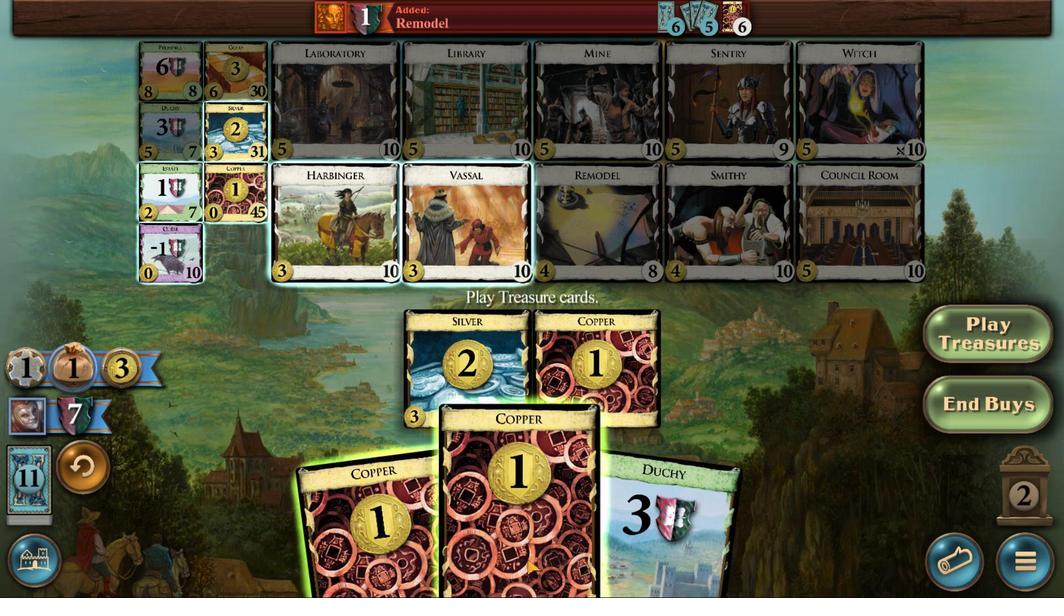 
Action: Mouse scrolled (452, 378) with delta (0, 0)
Screenshot: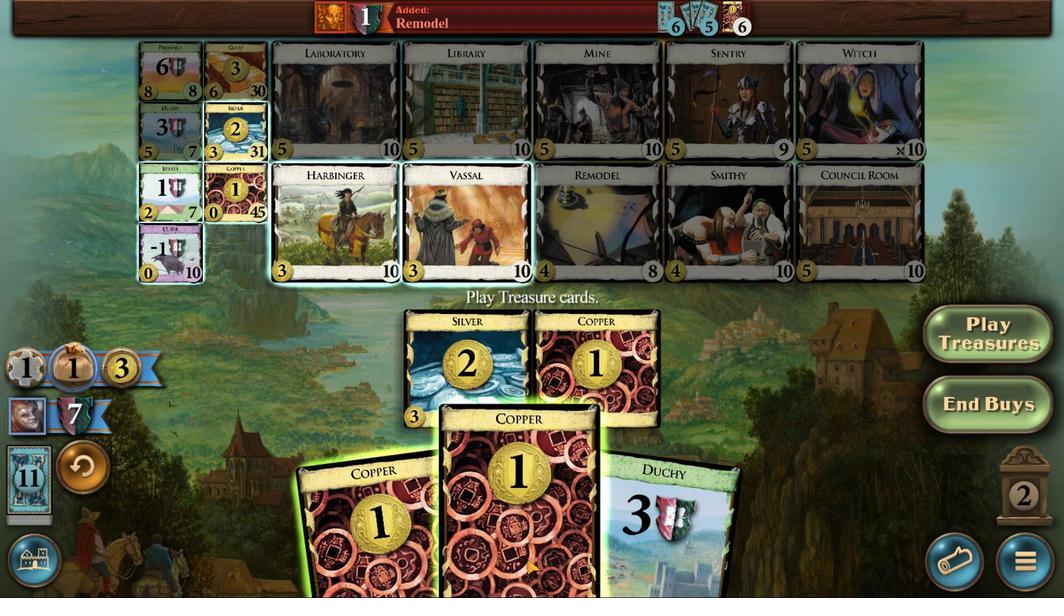 
Action: Mouse scrolled (452, 378) with delta (0, 0)
Screenshot: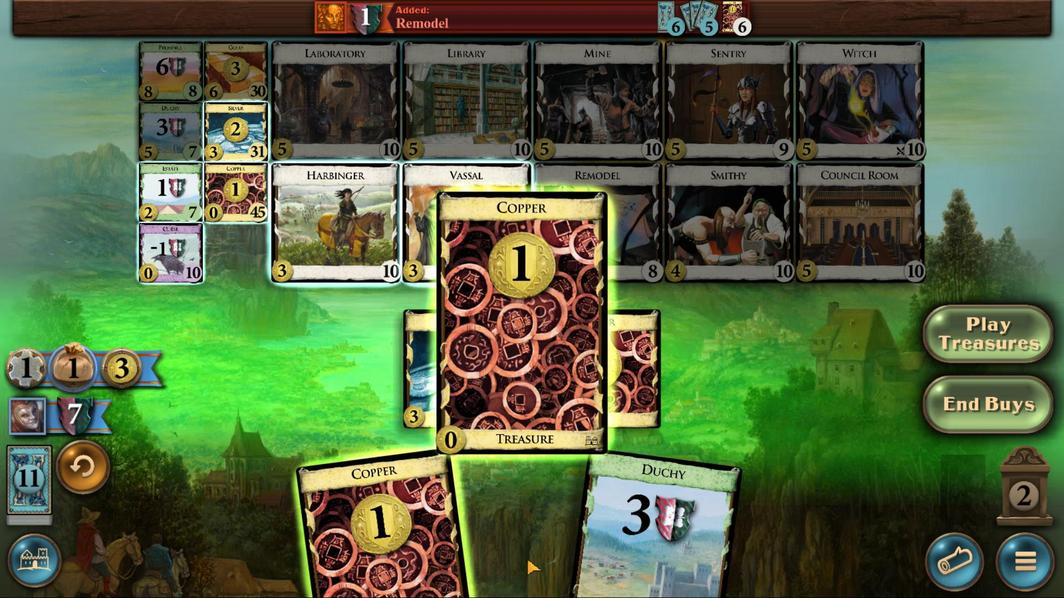 
Action: Mouse moved to (456, 378)
Screenshot: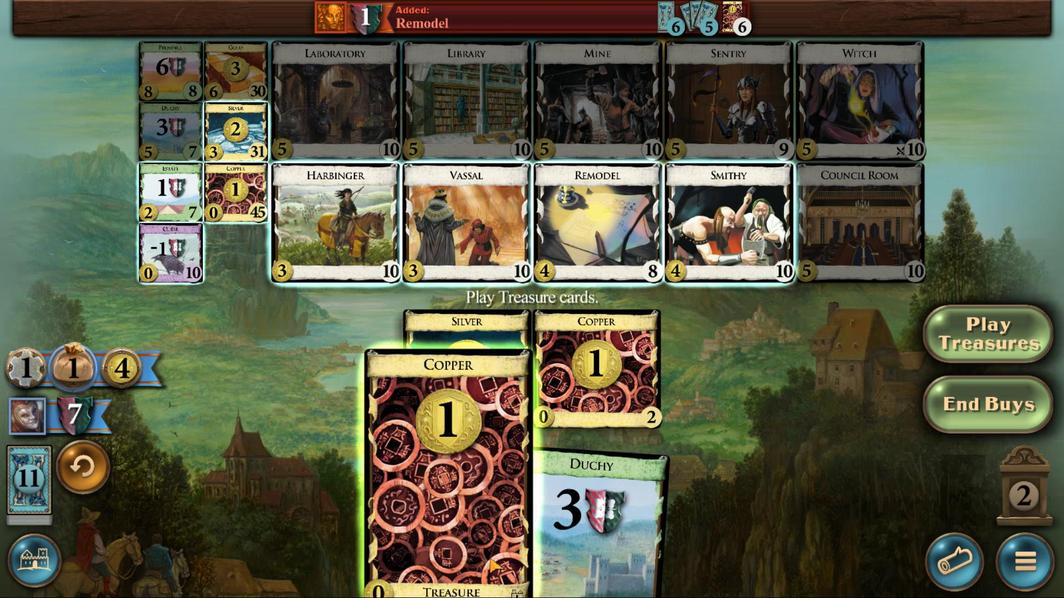 
Action: Mouse scrolled (456, 378) with delta (0, 0)
Screenshot: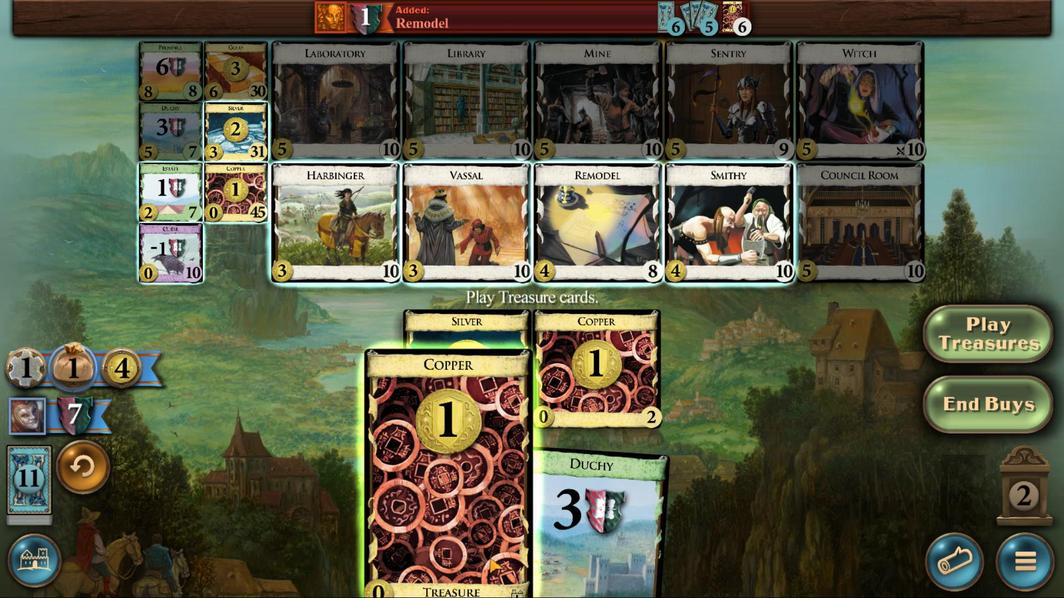 
Action: Mouse moved to (456, 378)
Screenshot: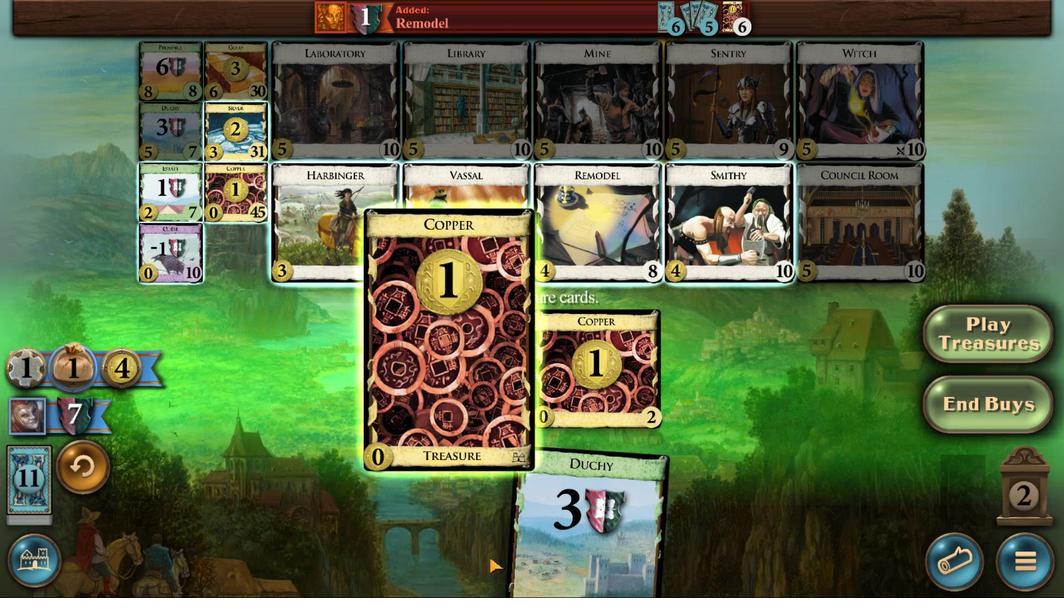 
Action: Mouse scrolled (456, 378) with delta (0, 0)
Screenshot: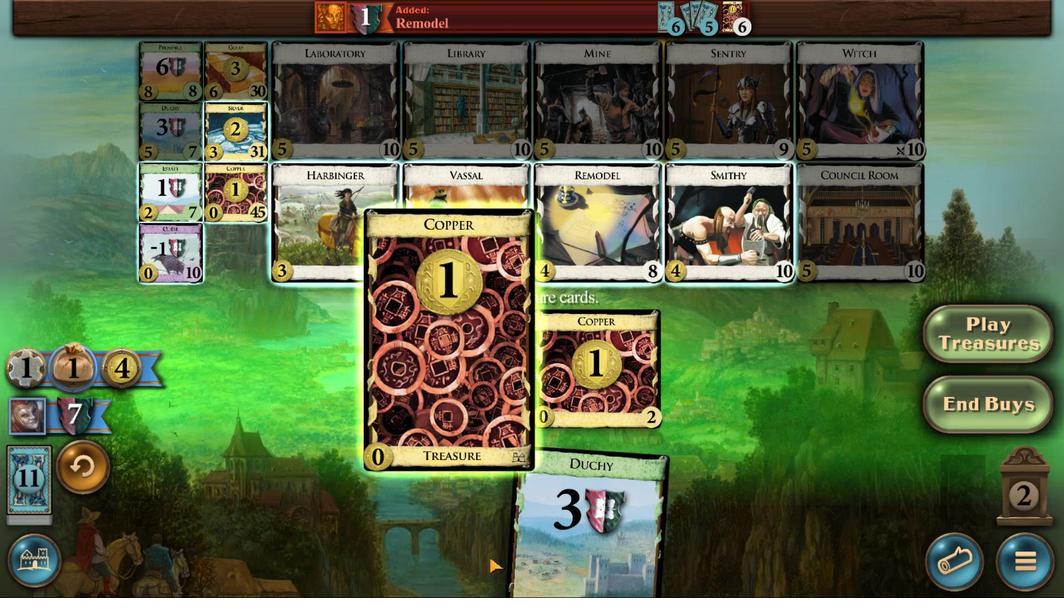 
Action: Mouse moved to (494, 423)
Screenshot: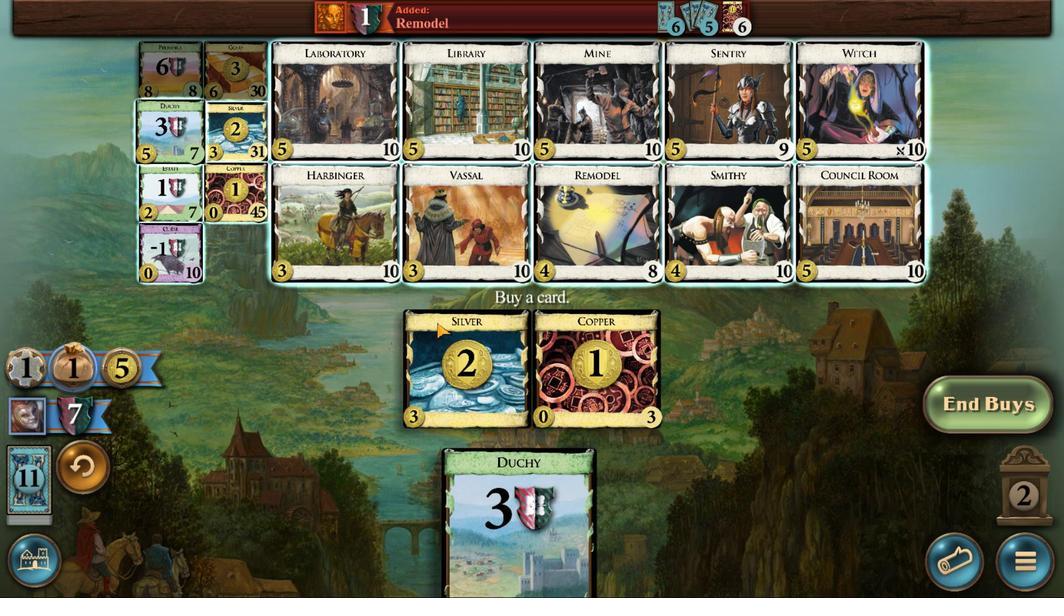 
Action: Mouse pressed left at (494, 423)
Screenshot: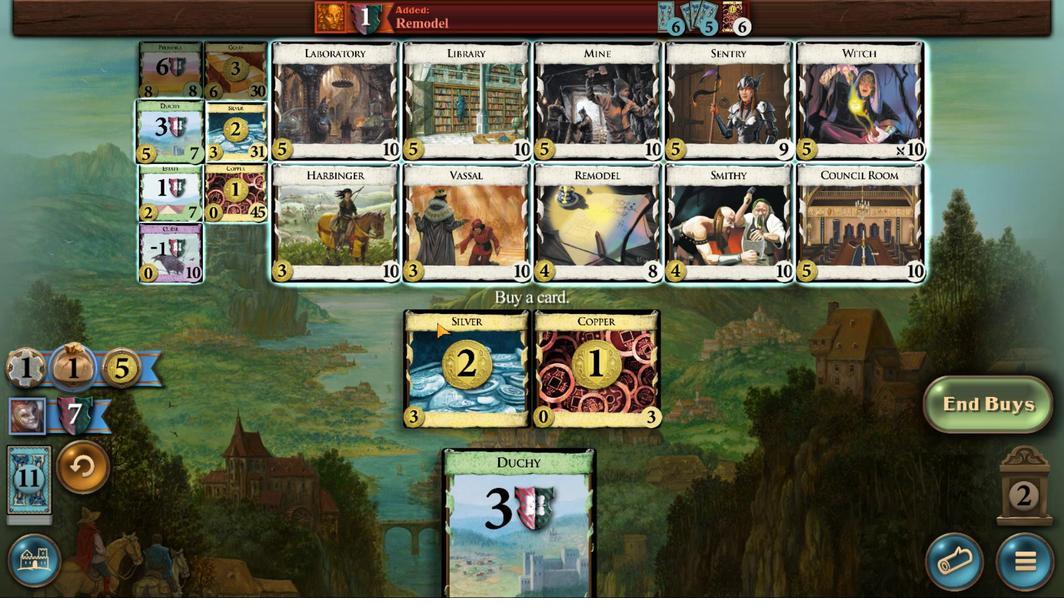 
Action: Mouse moved to (457, 377)
Screenshot: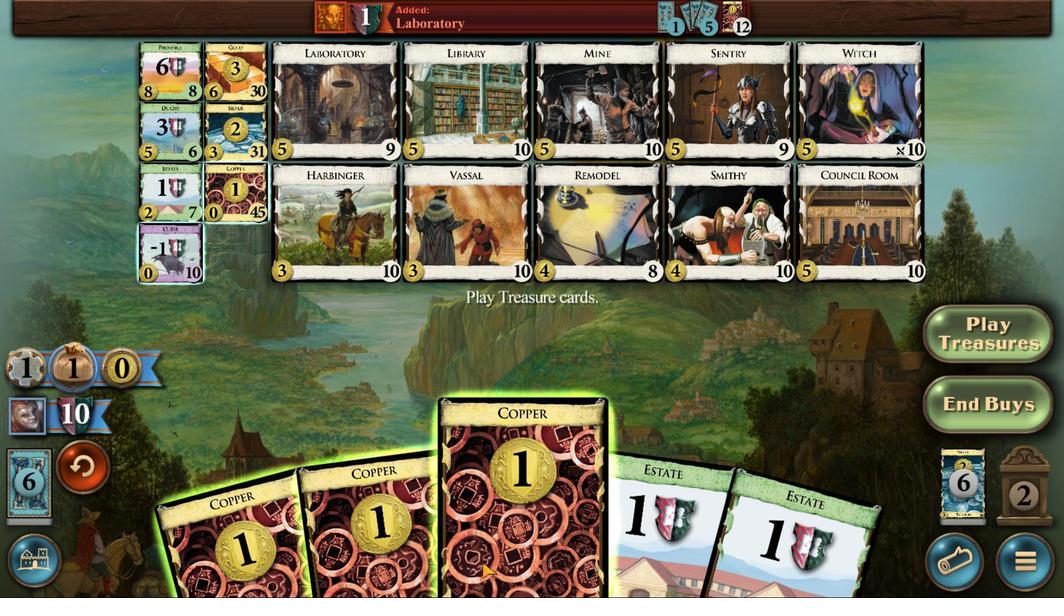 
Action: Mouse scrolled (457, 377) with delta (0, 0)
Screenshot: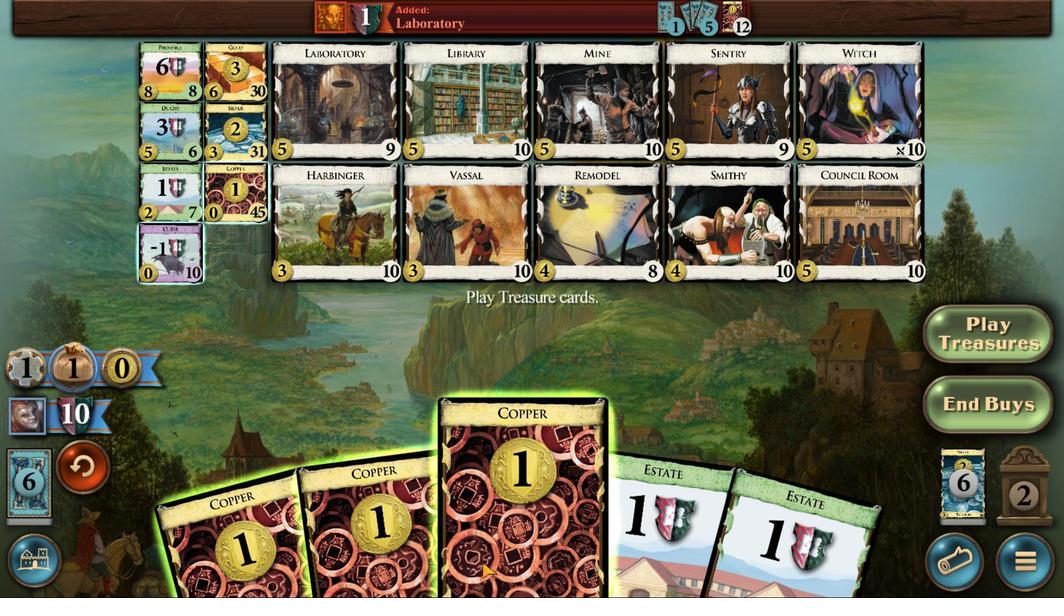
Action: Mouse moved to (457, 377)
Screenshot: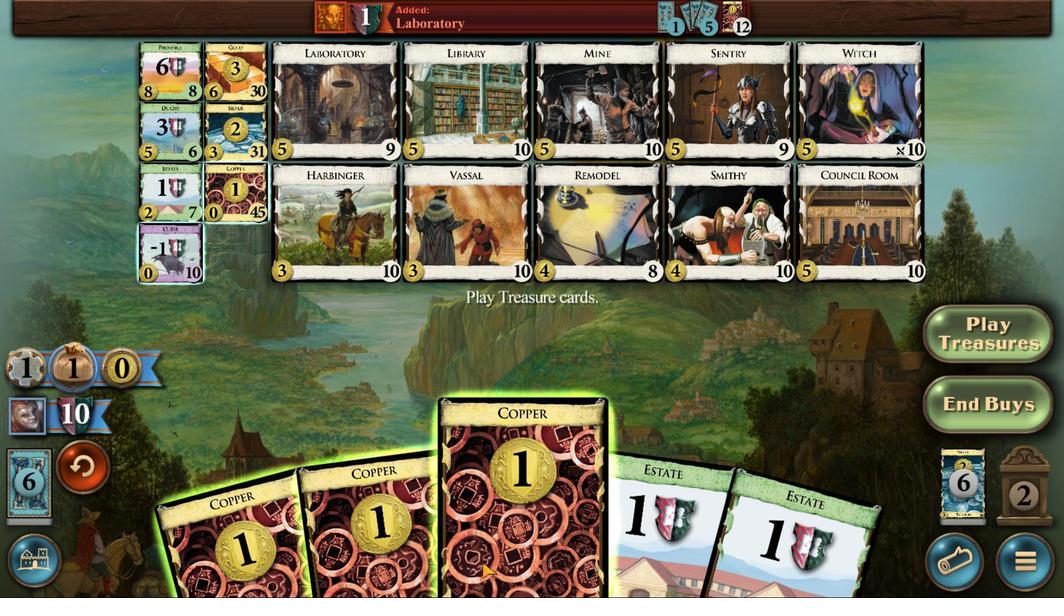 
Action: Mouse scrolled (457, 377) with delta (0, 0)
Screenshot: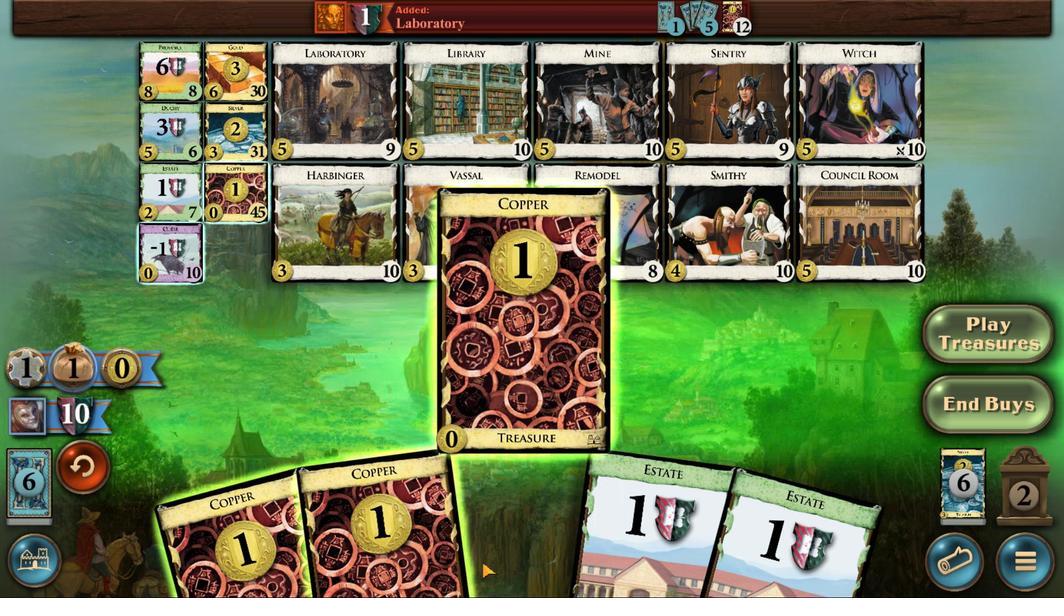 
Action: Mouse moved to (458, 377)
Screenshot: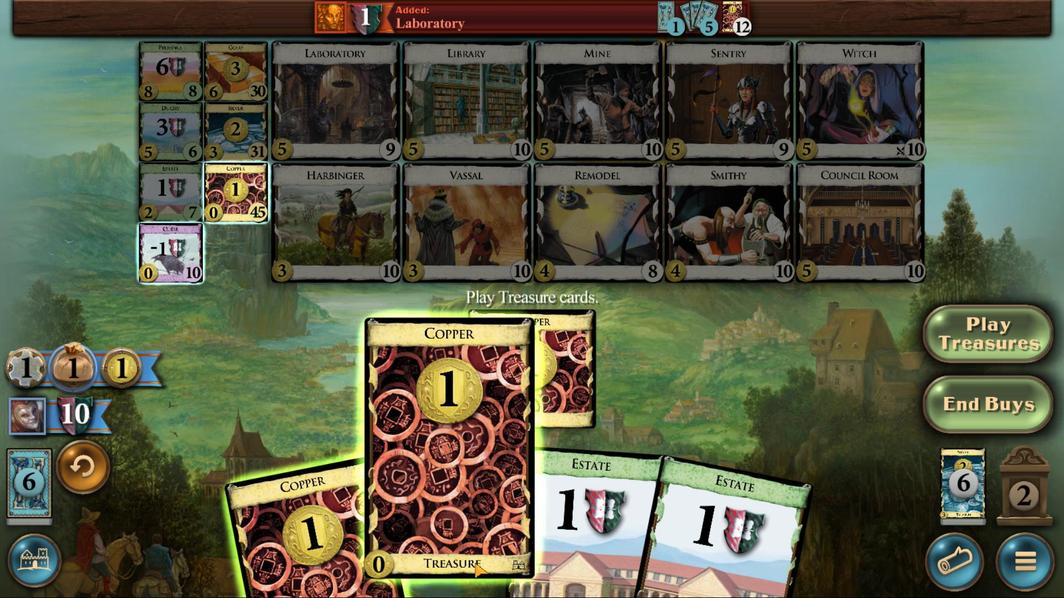 
Action: Mouse scrolled (458, 377) with delta (0, 0)
Screenshot: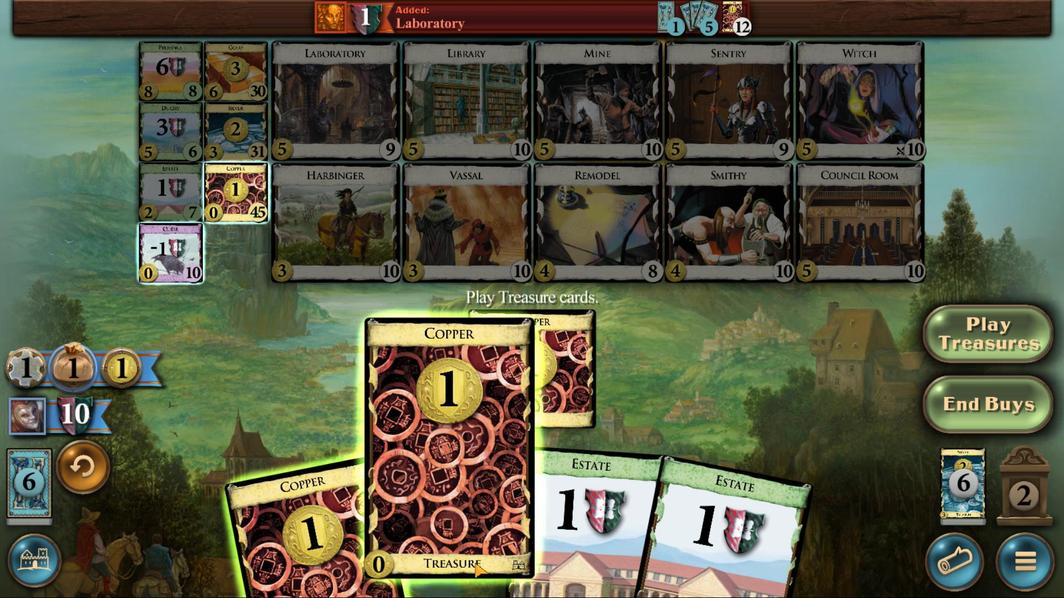 
Action: Mouse scrolled (458, 377) with delta (0, 0)
Screenshot: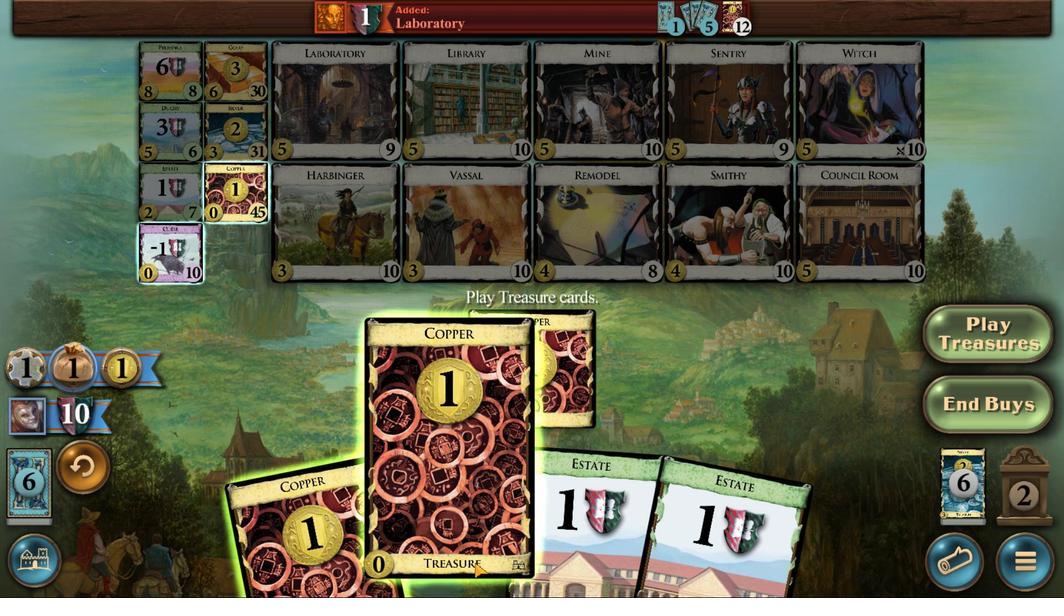 
Action: Mouse moved to (477, 377)
Screenshot: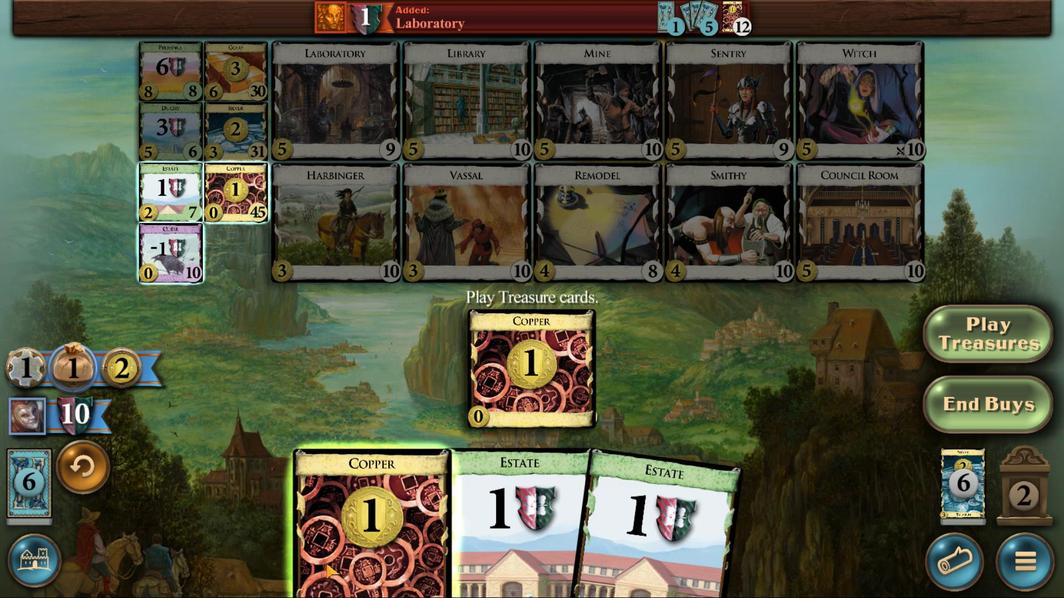 
Action: Mouse scrolled (477, 377) with delta (0, 0)
Screenshot: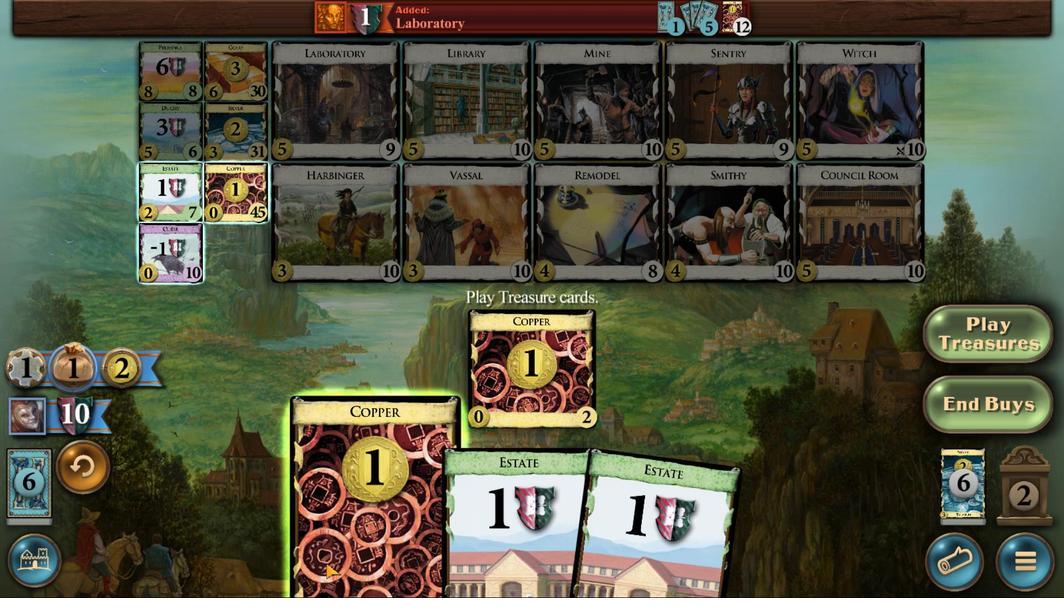 
Action: Mouse scrolled (477, 377) with delta (0, 0)
Screenshot: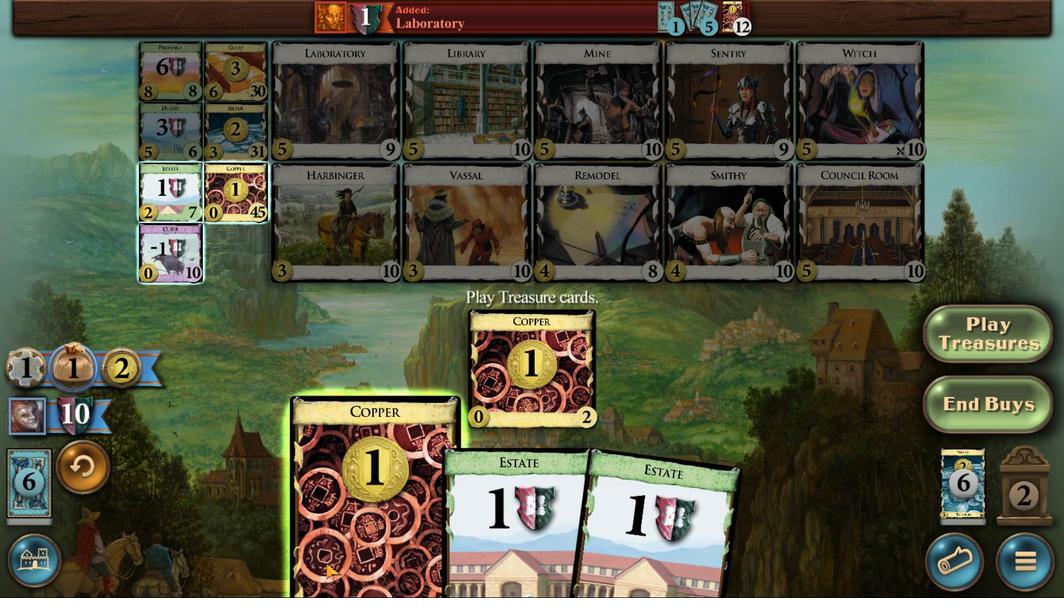 
Action: Mouse moved to (477, 378)
Screenshot: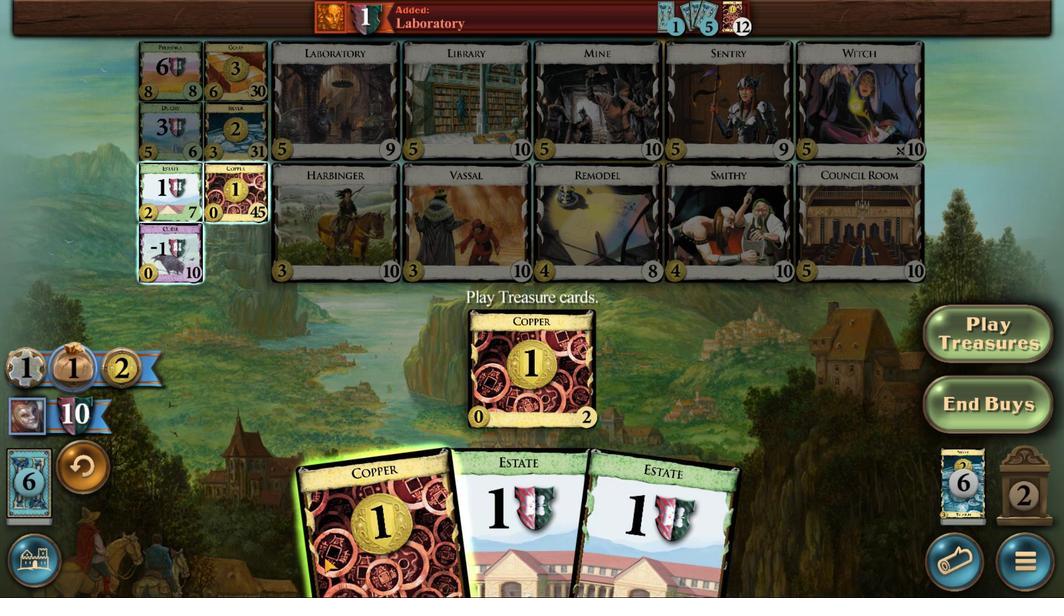 
Action: Mouse scrolled (477, 378) with delta (0, 0)
Screenshot: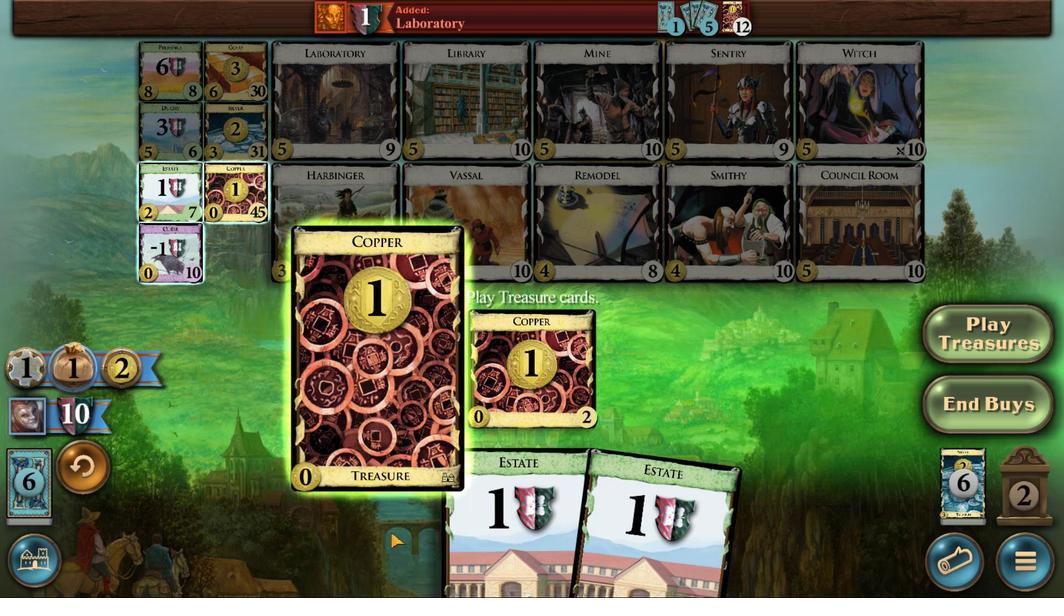 
Action: Mouse moved to (477, 378)
Screenshot: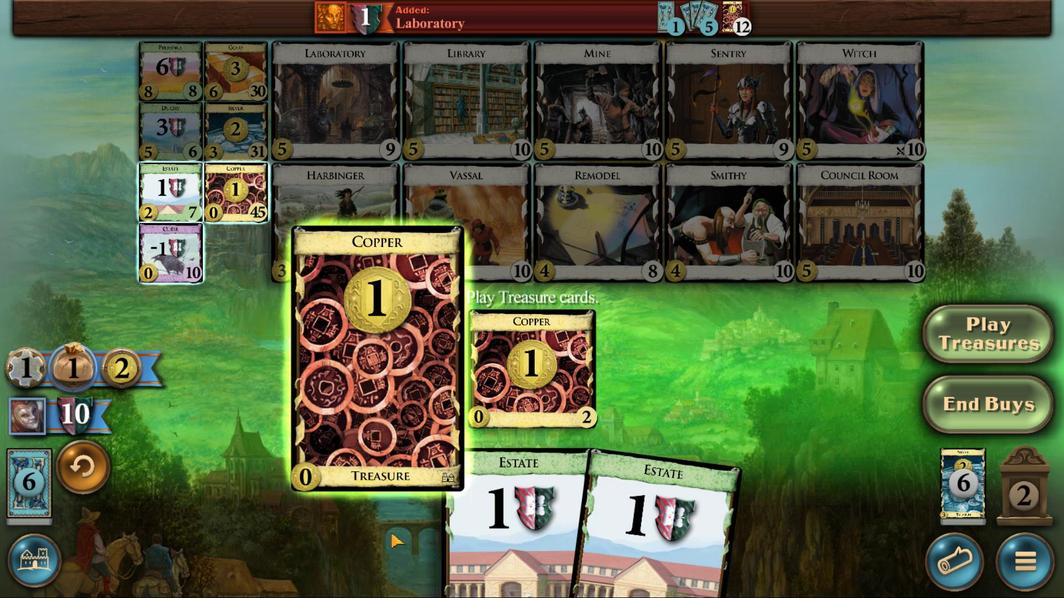 
Action: Mouse scrolled (477, 378) with delta (0, 0)
Screenshot: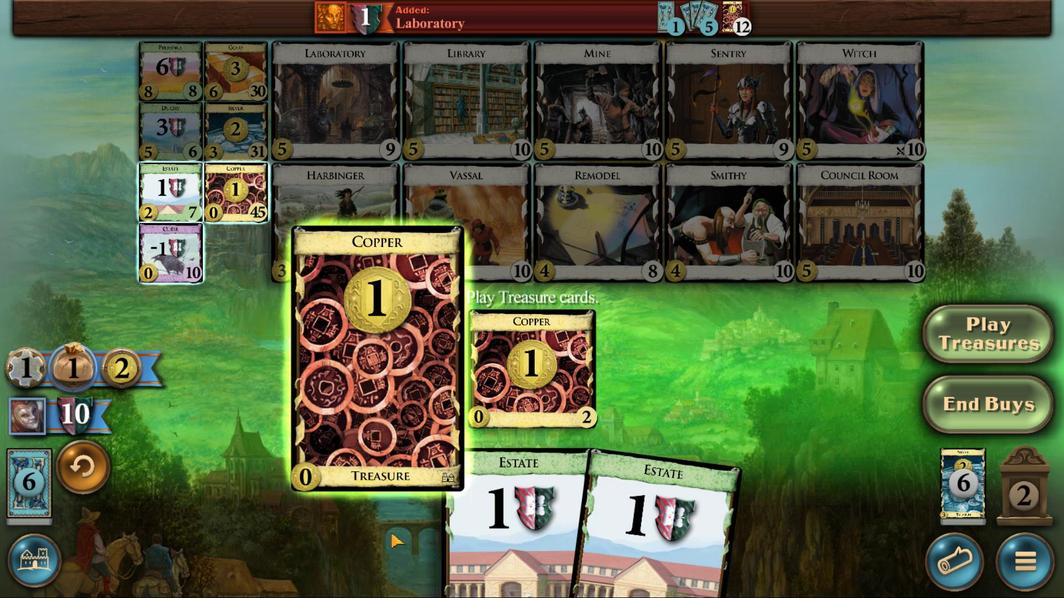 
Action: Mouse scrolled (477, 378) with delta (0, 0)
Screenshot: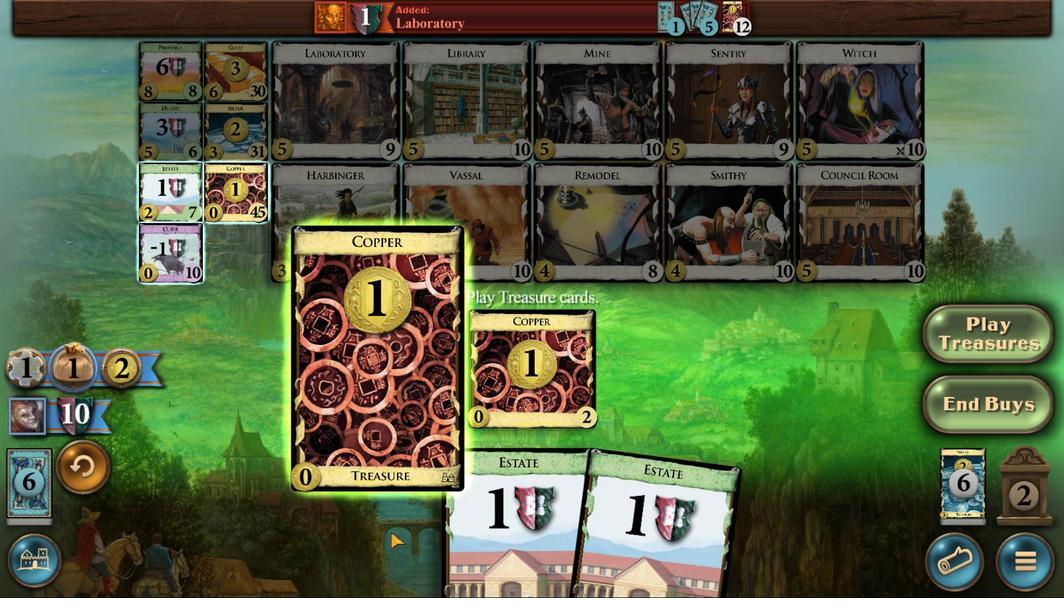 
Action: Mouse moved to (497, 418)
Screenshot: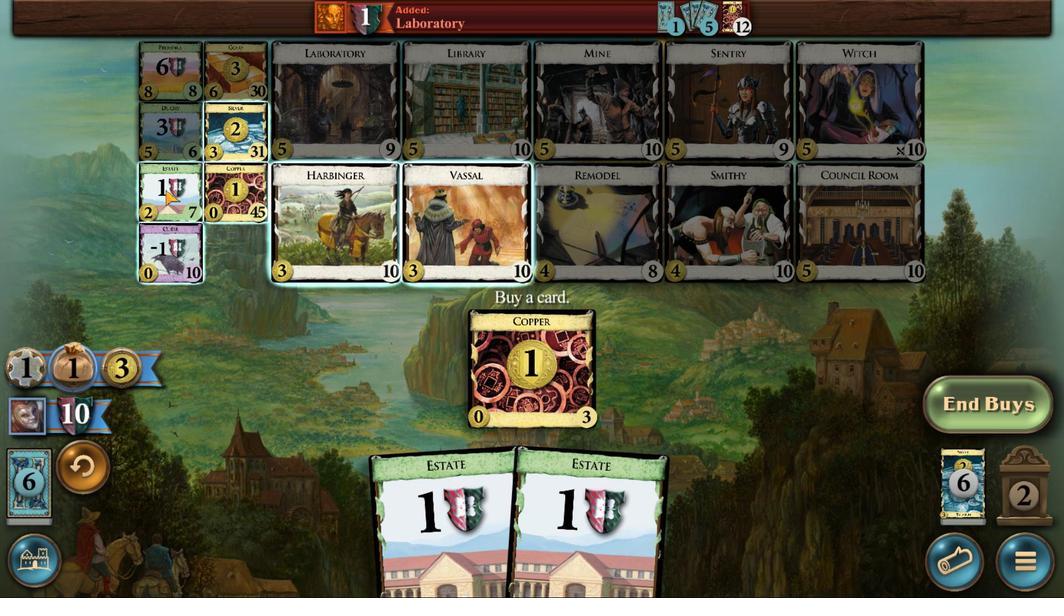 
Action: Mouse pressed left at (497, 418)
Screenshot: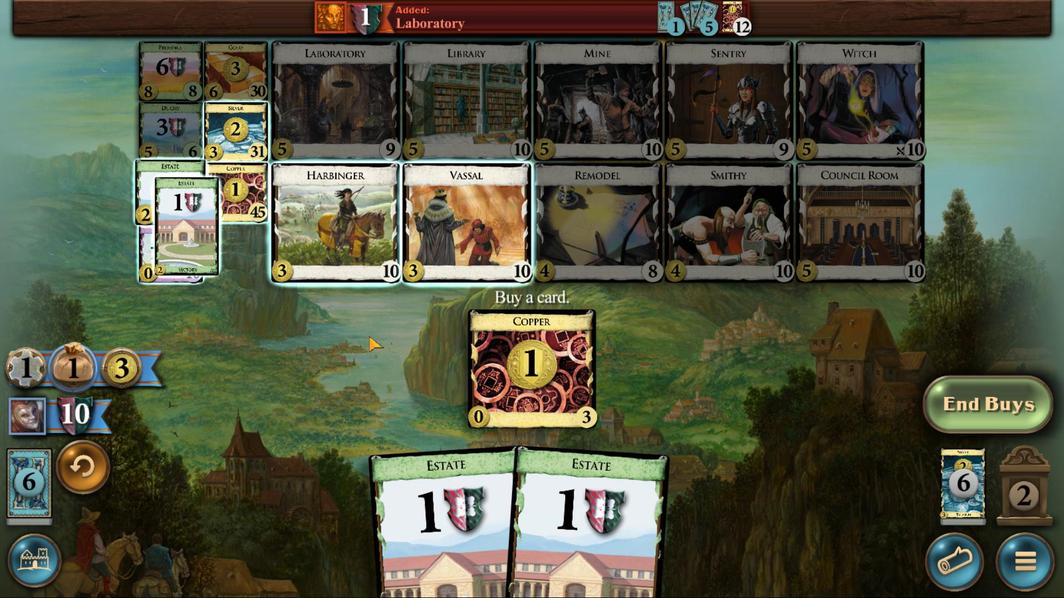 
Action: Mouse moved to (434, 383)
Screenshot: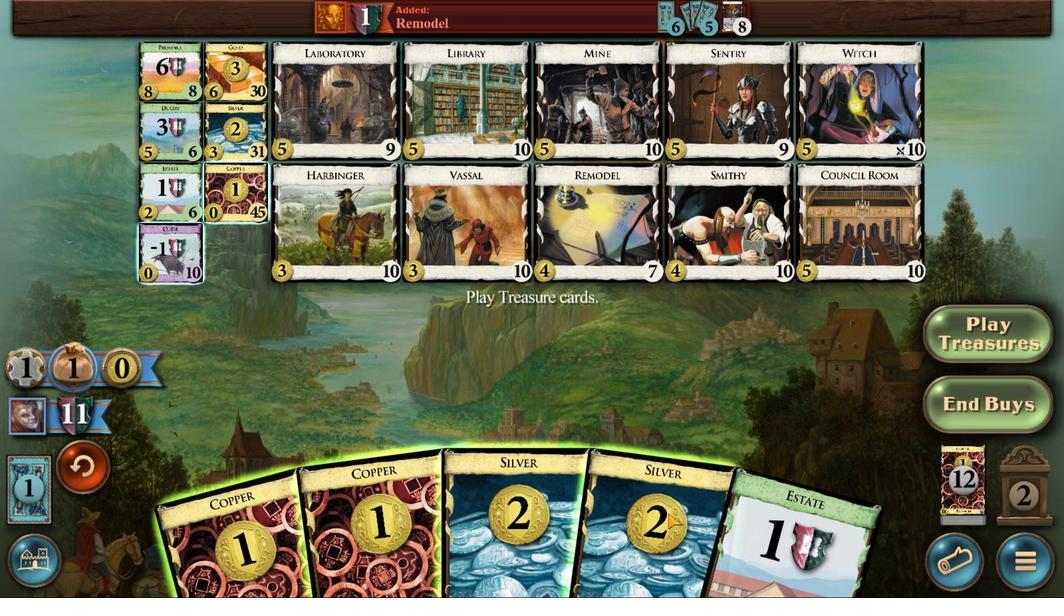 
Action: Mouse scrolled (434, 383) with delta (0, 0)
Screenshot: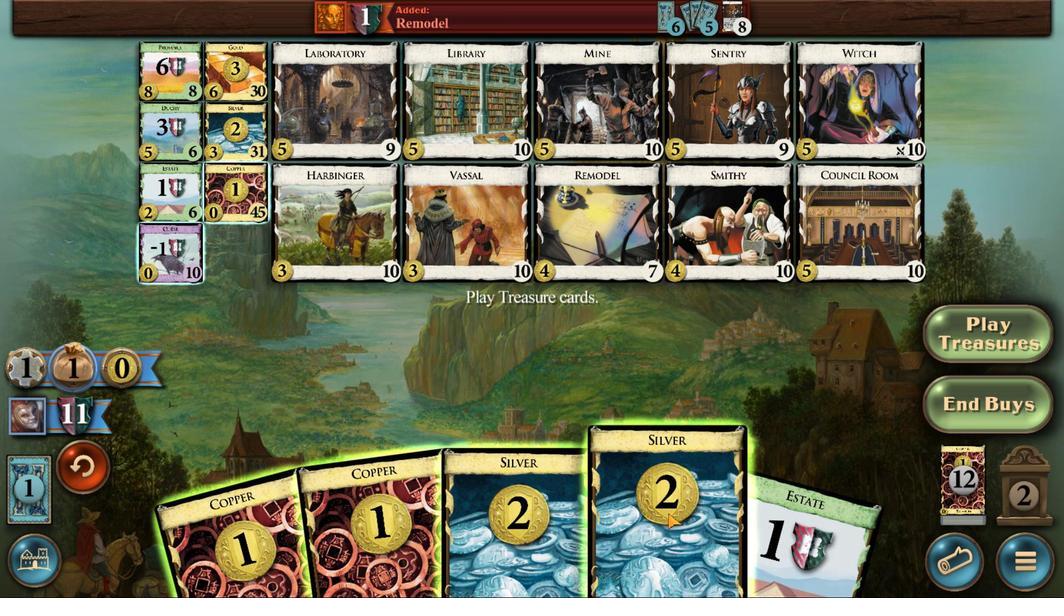 
Action: Mouse scrolled (434, 383) with delta (0, 0)
Screenshot: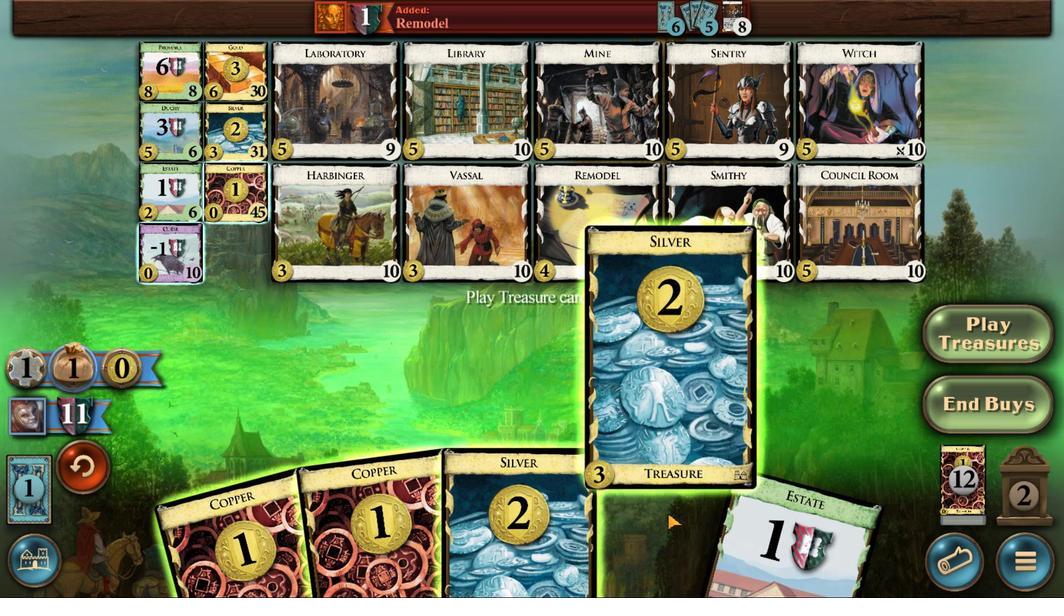 
Action: Mouse scrolled (434, 383) with delta (0, 0)
Screenshot: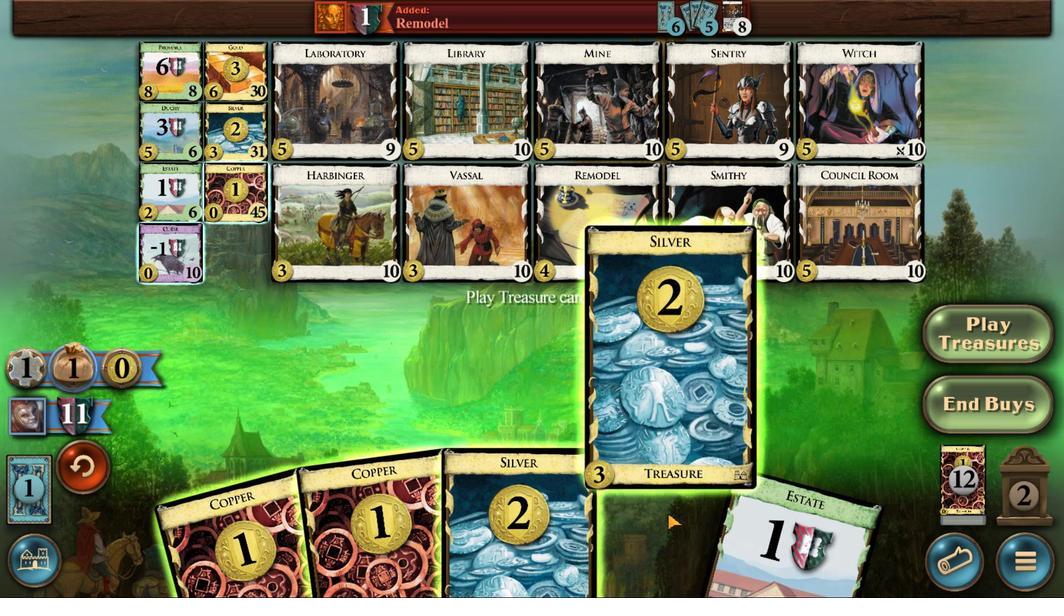 
Action: Mouse moved to (434, 383)
Screenshot: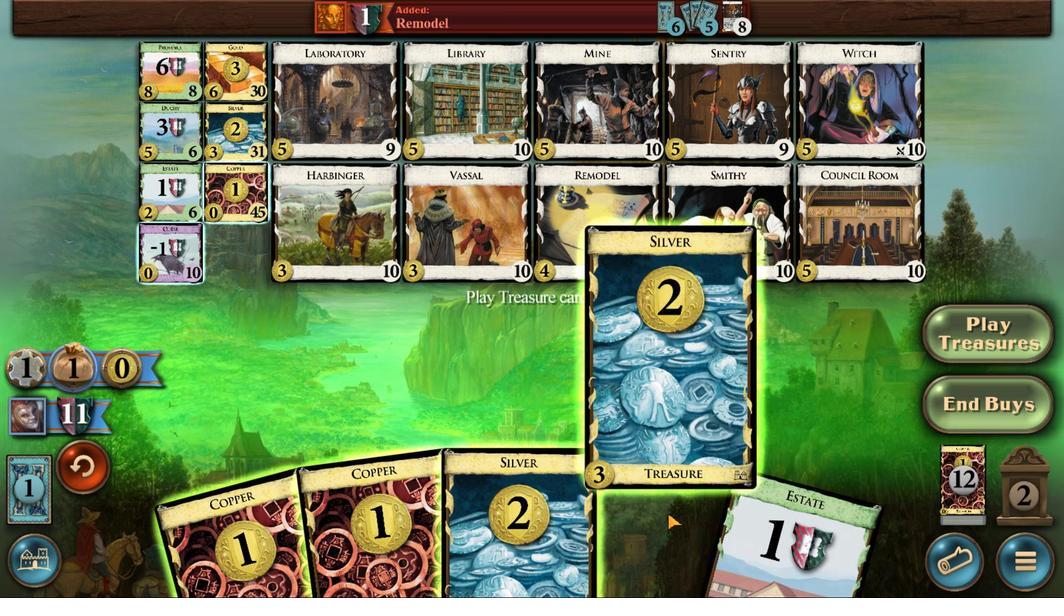 
Action: Mouse scrolled (434, 383) with delta (0, 0)
Screenshot: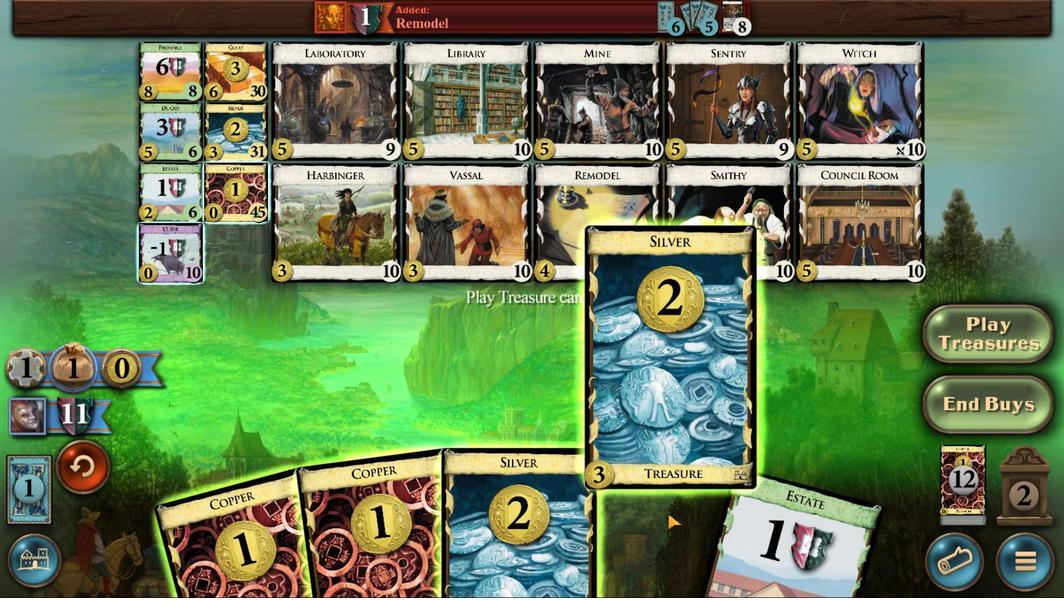
Action: Mouse moved to (439, 383)
Screenshot: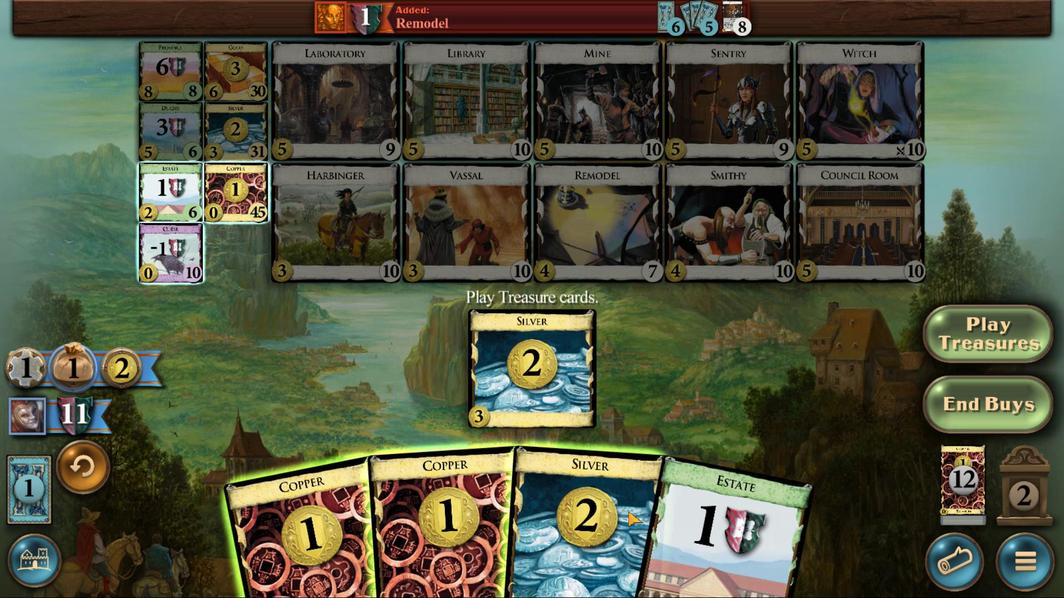 
Action: Mouse scrolled (439, 383) with delta (0, 0)
Screenshot: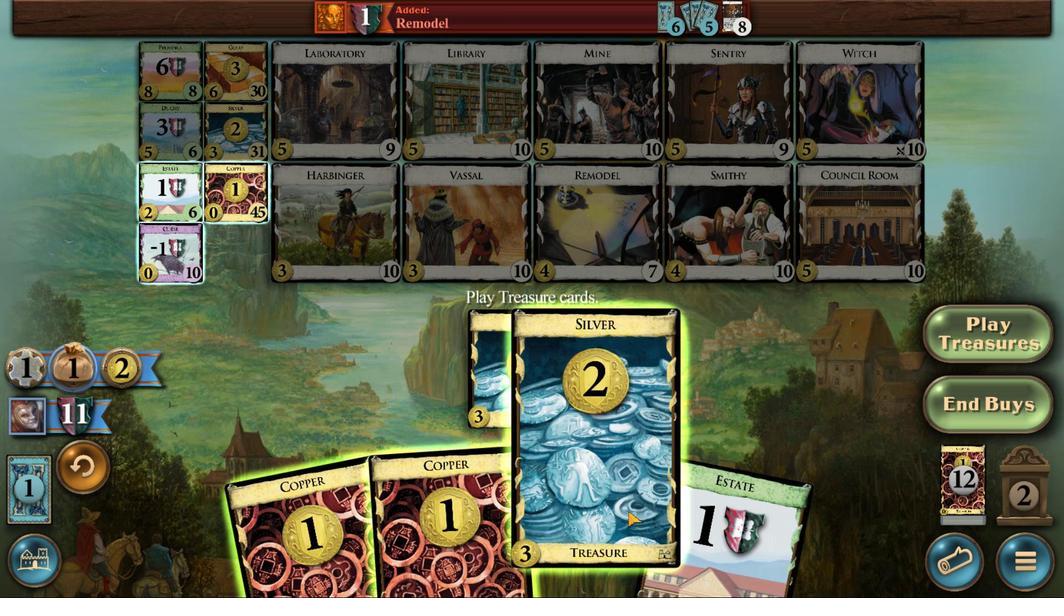 
Action: Mouse moved to (452, 383)
Screenshot: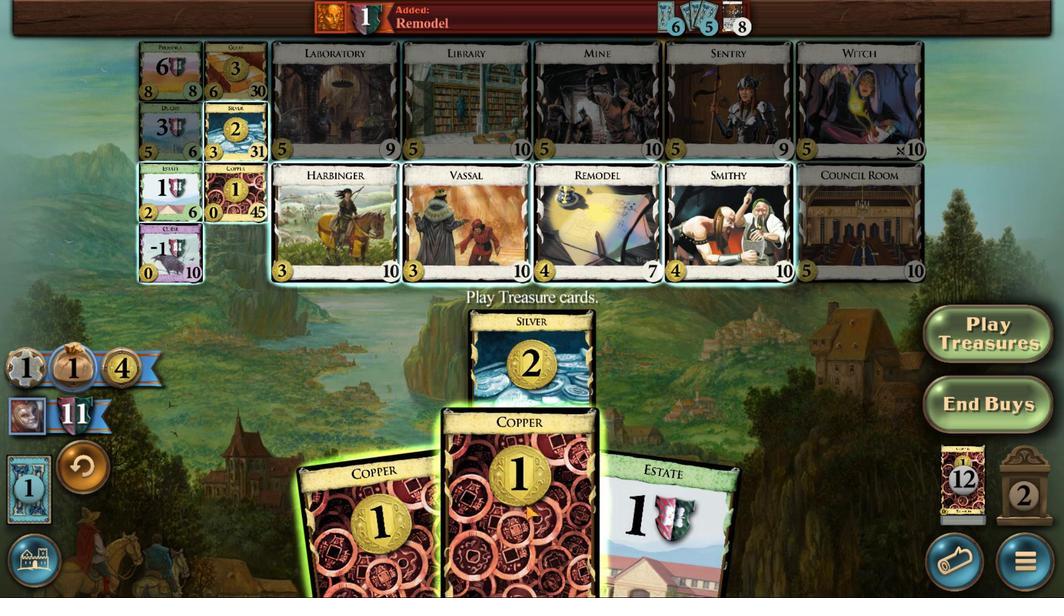 
Action: Mouse scrolled (452, 383) with delta (0, 0)
Screenshot: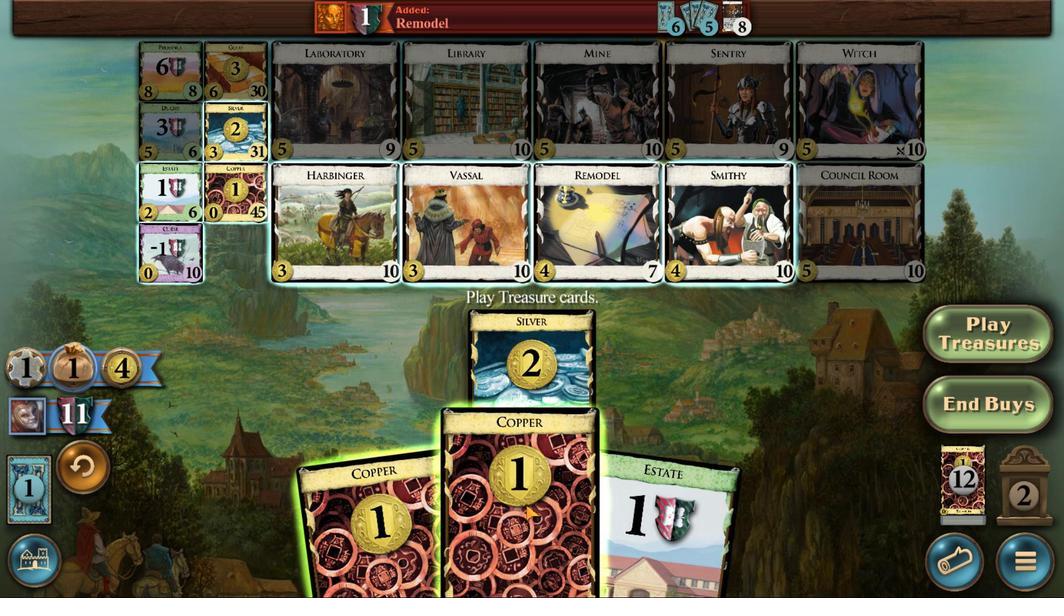 
Action: Mouse scrolled (452, 384) with delta (0, 0)
Screenshot: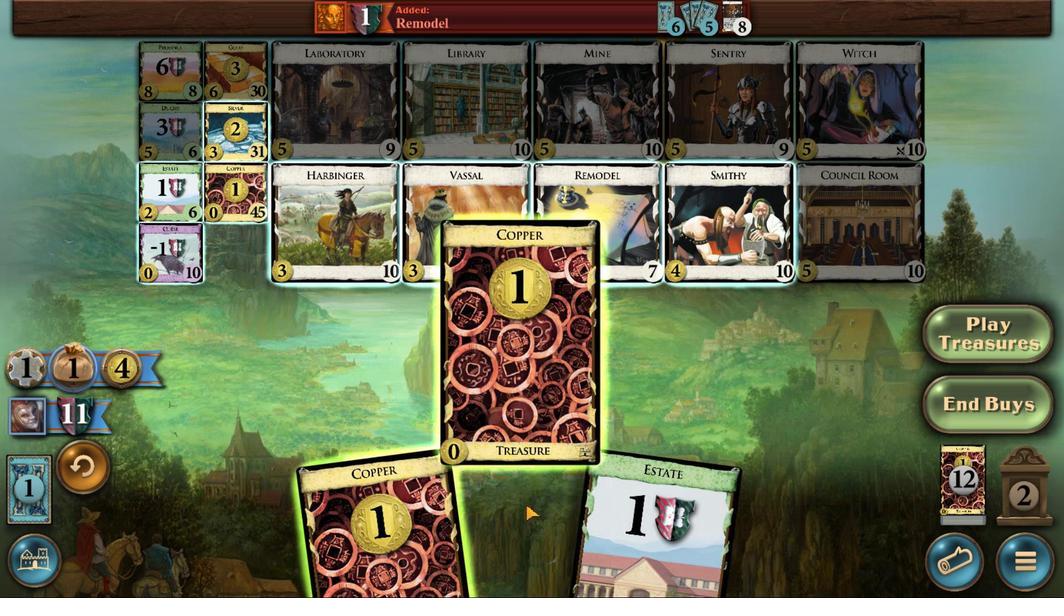 
Action: Mouse moved to (458, 383)
Screenshot: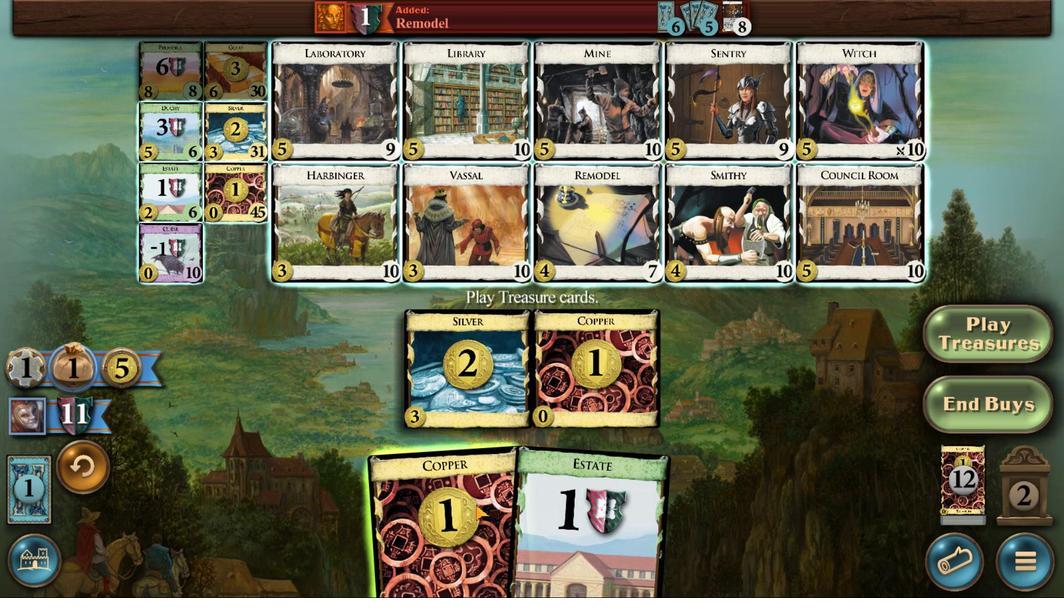 
Action: Mouse scrolled (458, 384) with delta (0, 0)
Screenshot: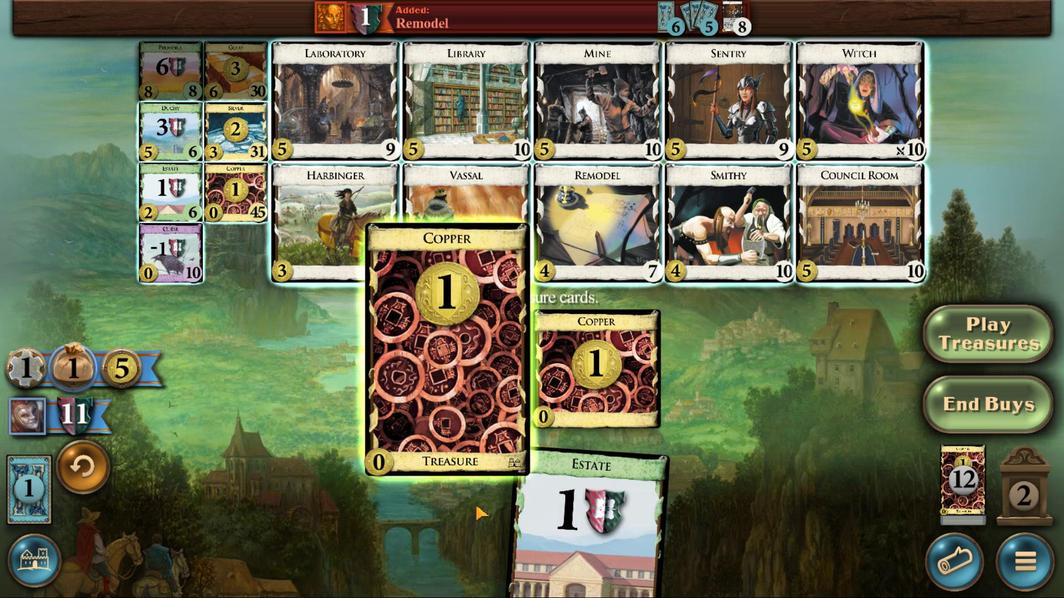 
Action: Mouse scrolled (458, 384) with delta (0, 0)
Screenshot: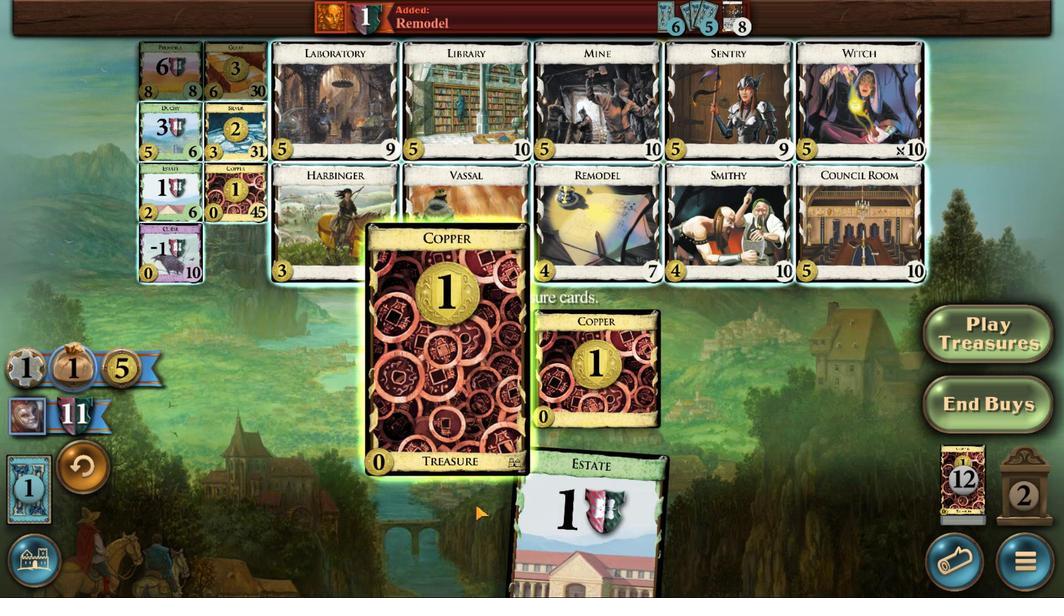
Action: Mouse moved to (487, 418)
Screenshot: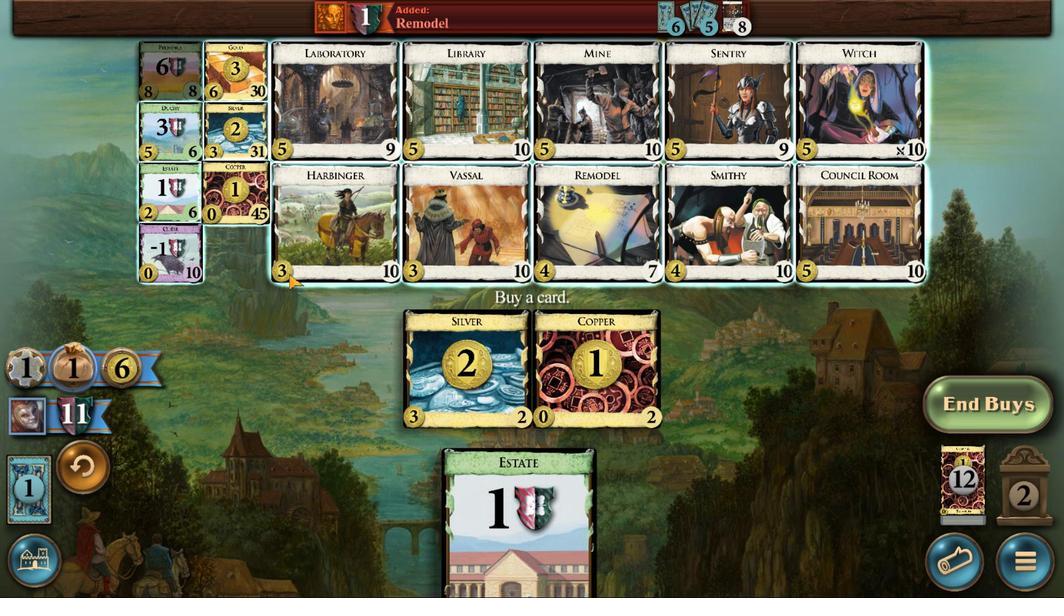 
Action: Mouse pressed left at (487, 418)
Screenshot: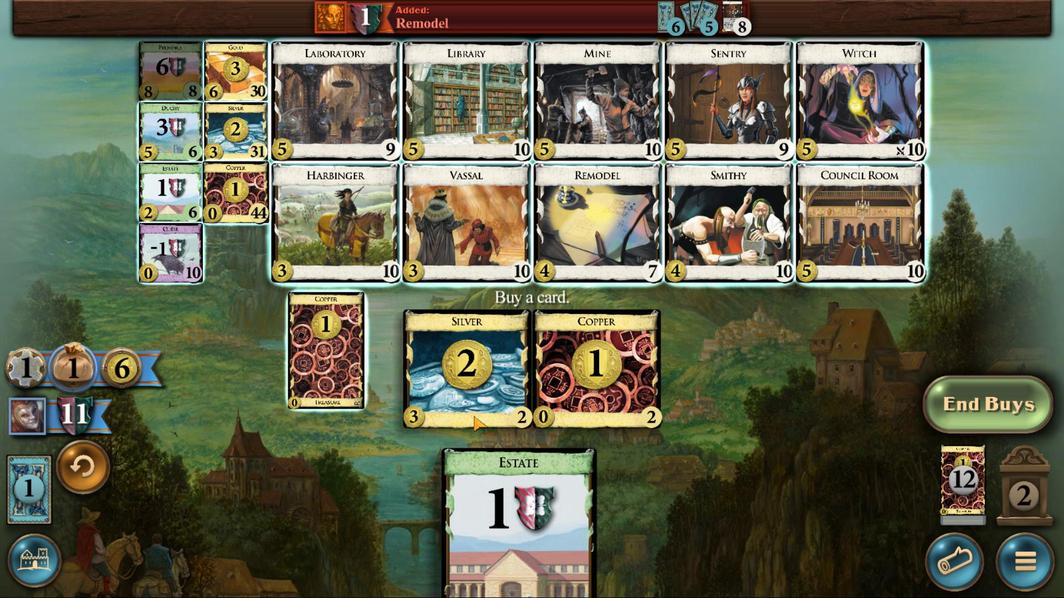 
Action: Mouse moved to (452, 384)
Screenshot: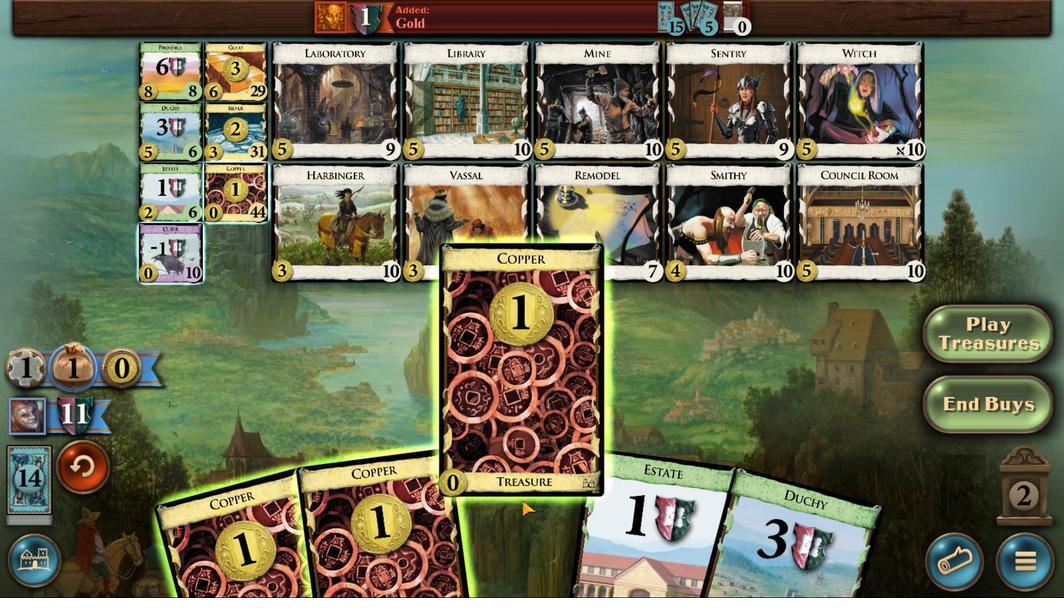 
Action: Mouse scrolled (452, 384) with delta (0, 0)
Screenshot: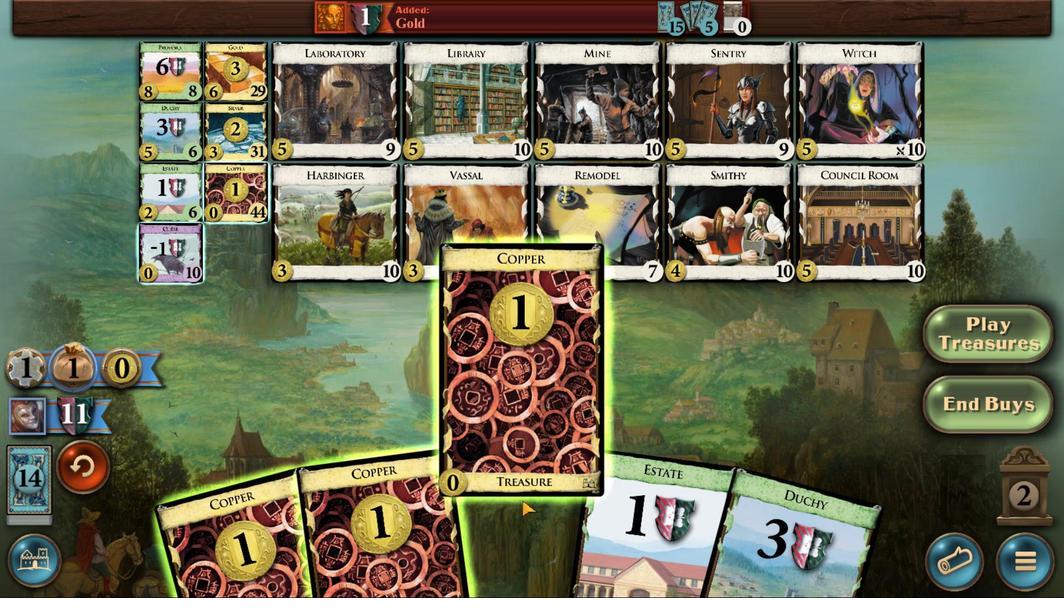 
Action: Mouse moved to (452, 384)
Screenshot: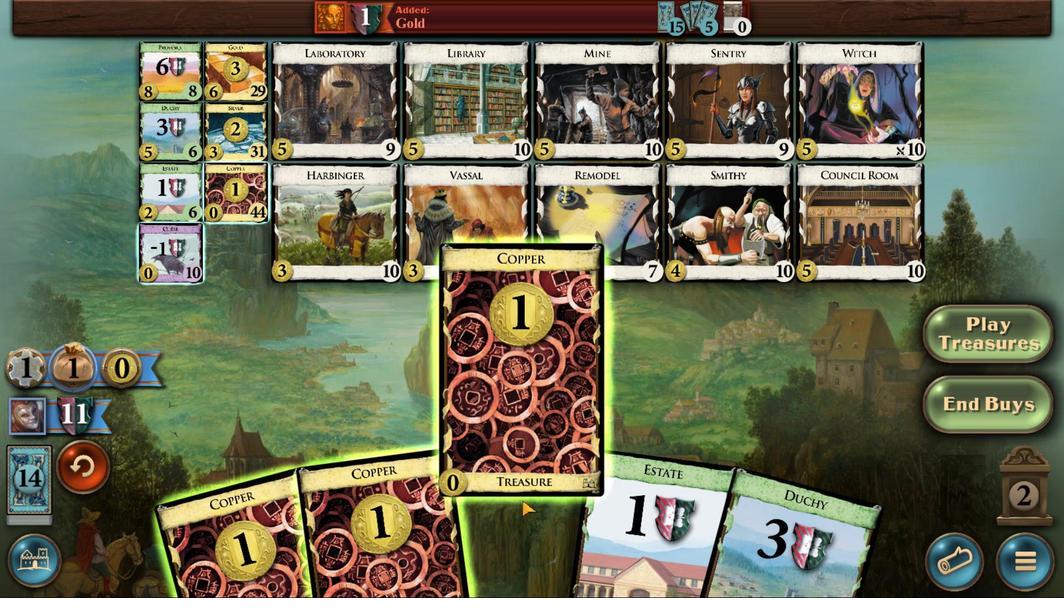
Action: Mouse scrolled (452, 384) with delta (0, 0)
Screenshot: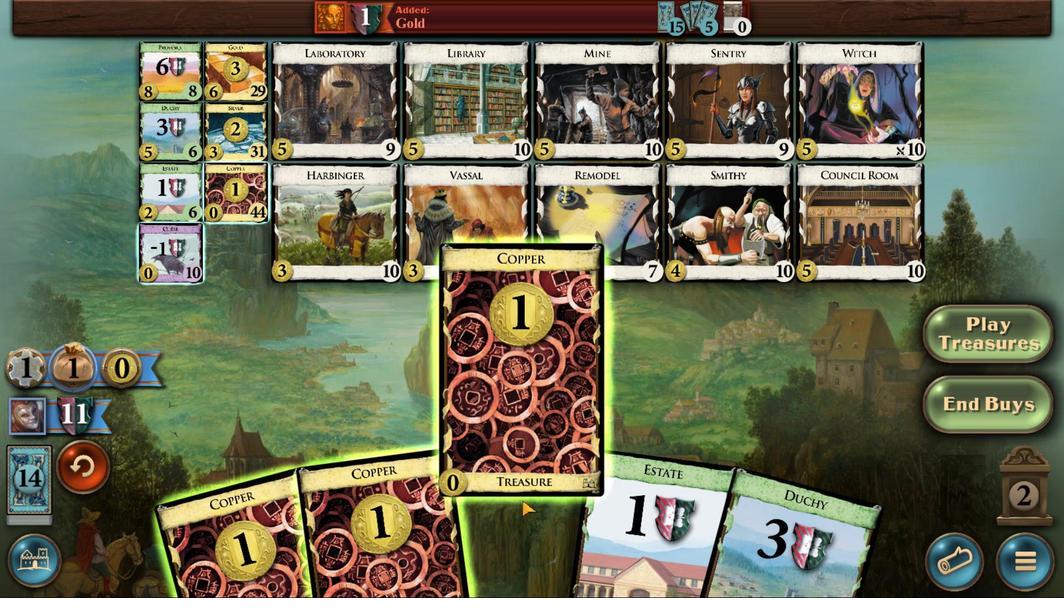 
Action: Mouse moved to (461, 383)
Screenshot: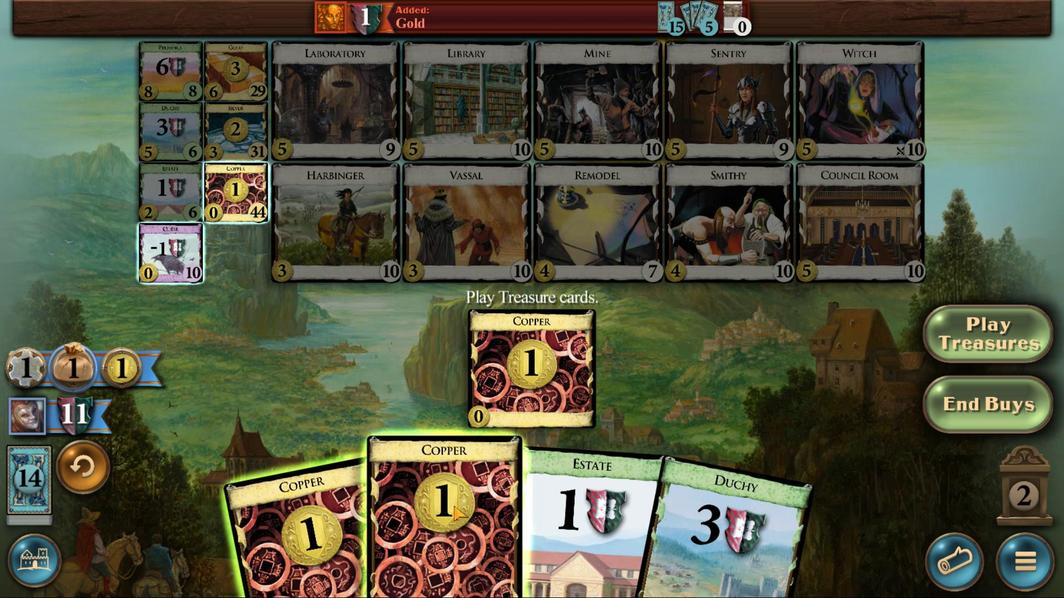 
Action: Mouse scrolled (461, 383) with delta (0, 0)
Screenshot: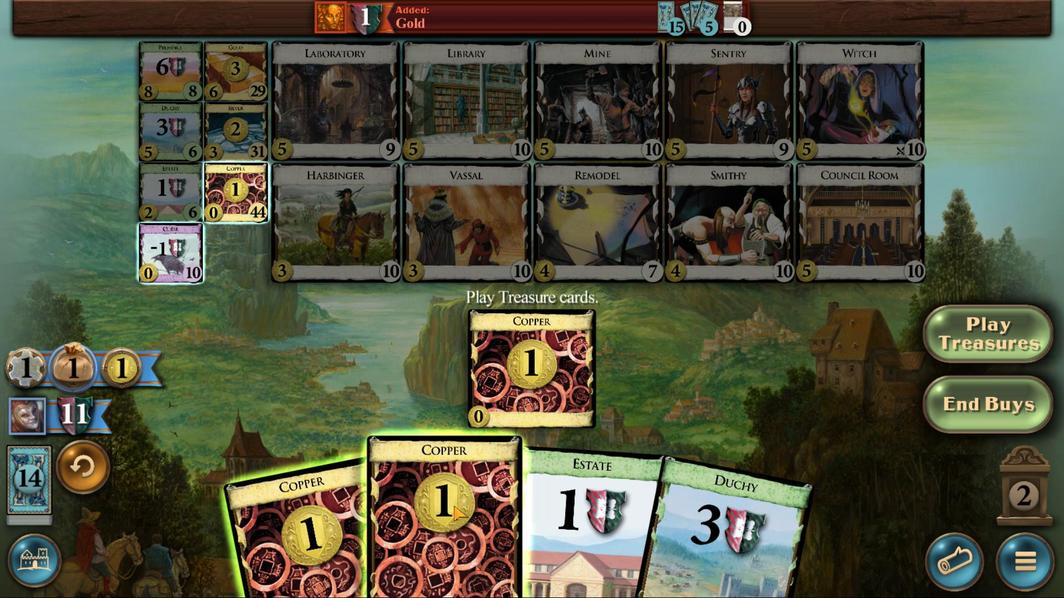 
Action: Mouse scrolled (461, 383) with delta (0, 0)
Screenshot: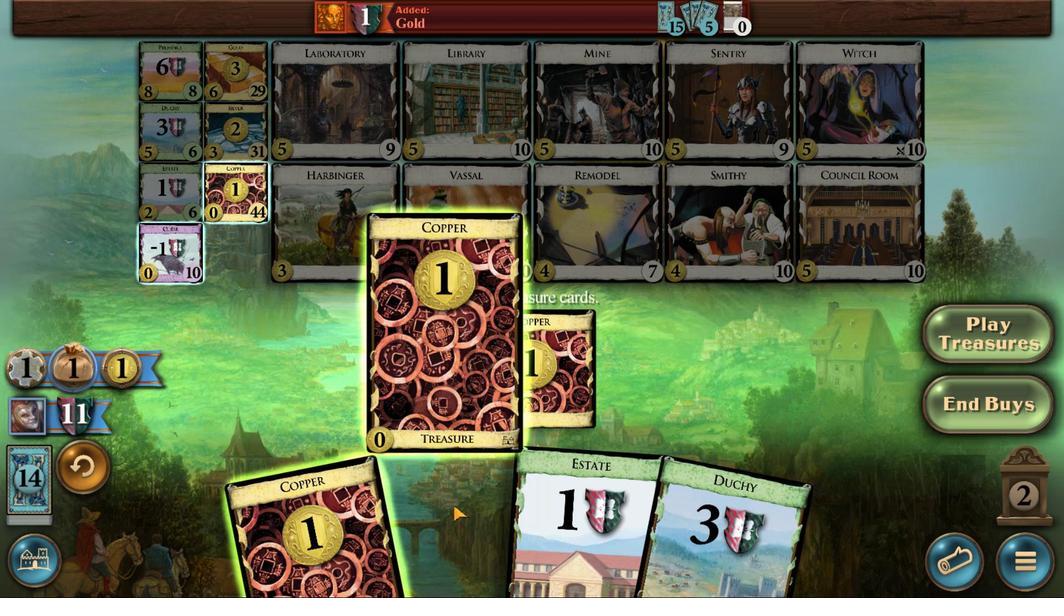 
Action: Mouse scrolled (461, 383) with delta (0, 0)
Screenshot: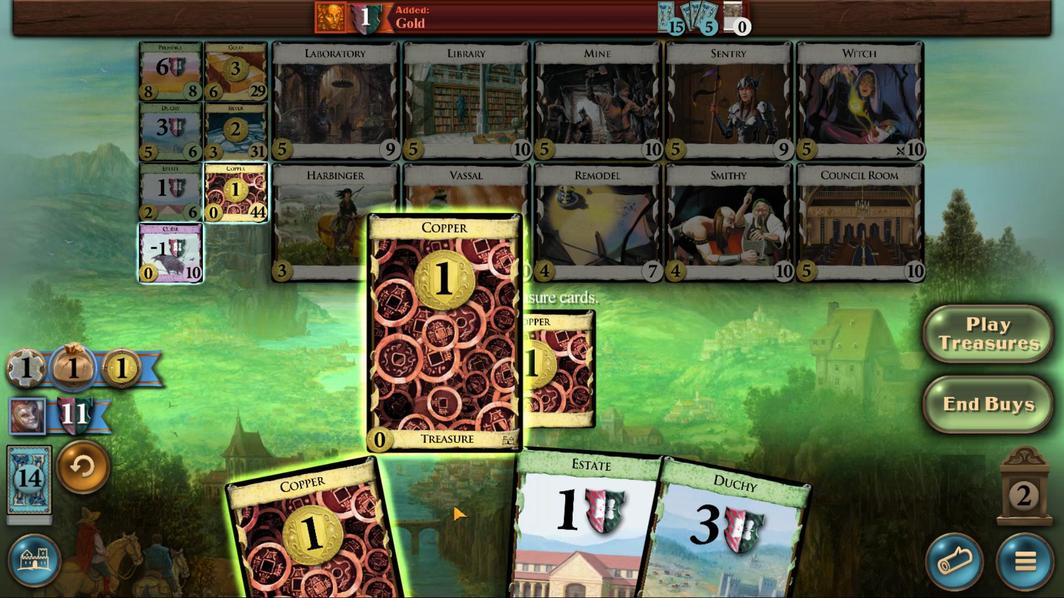 
Action: Mouse moved to (465, 382)
Screenshot: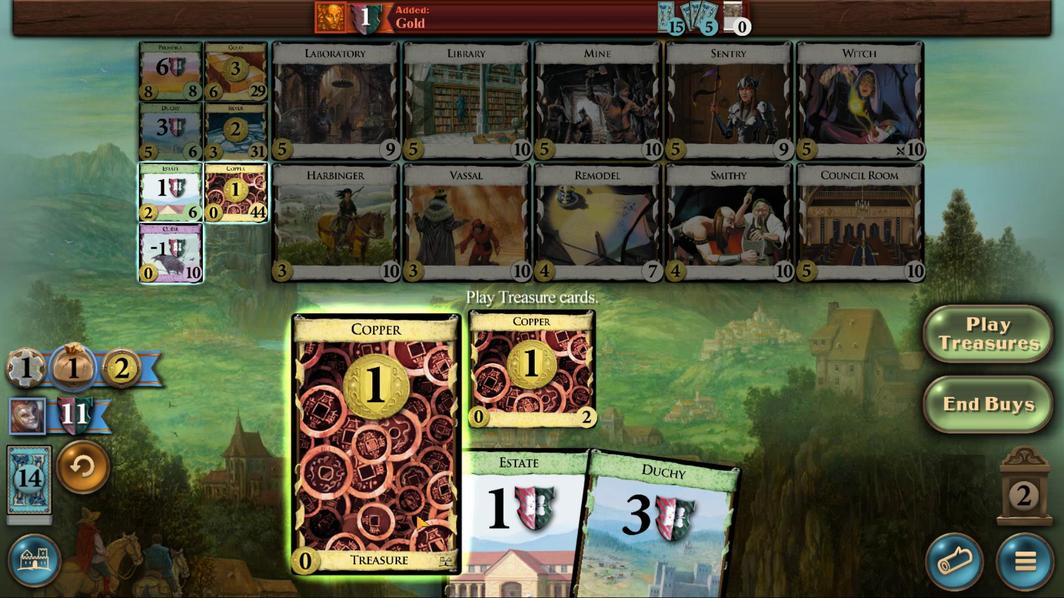 
Action: Mouse scrolled (465, 383) with delta (0, 0)
Screenshot: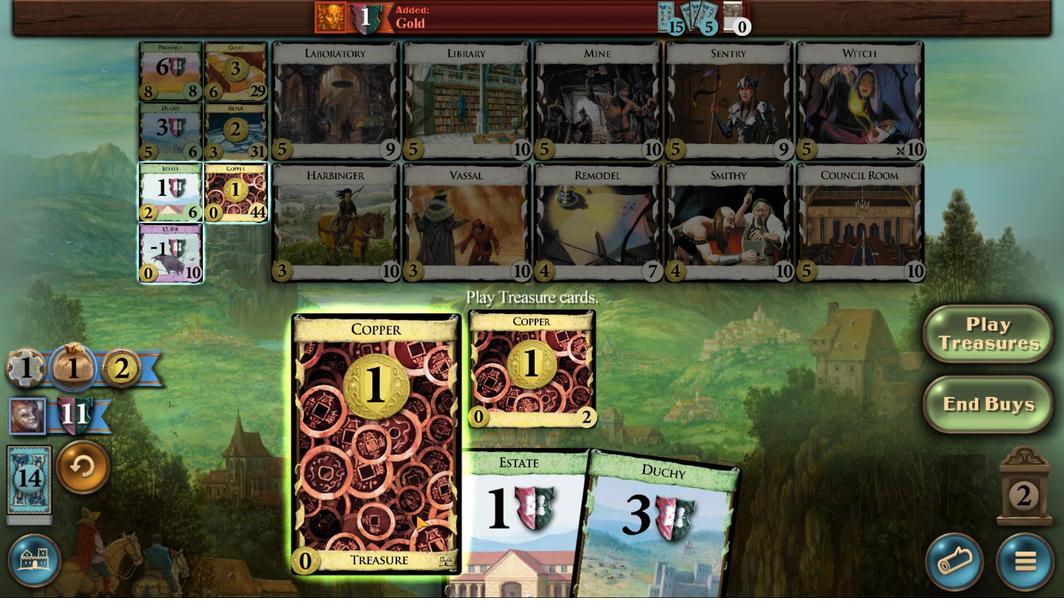 
Action: Mouse scrolled (465, 383) with delta (0, 0)
Screenshot: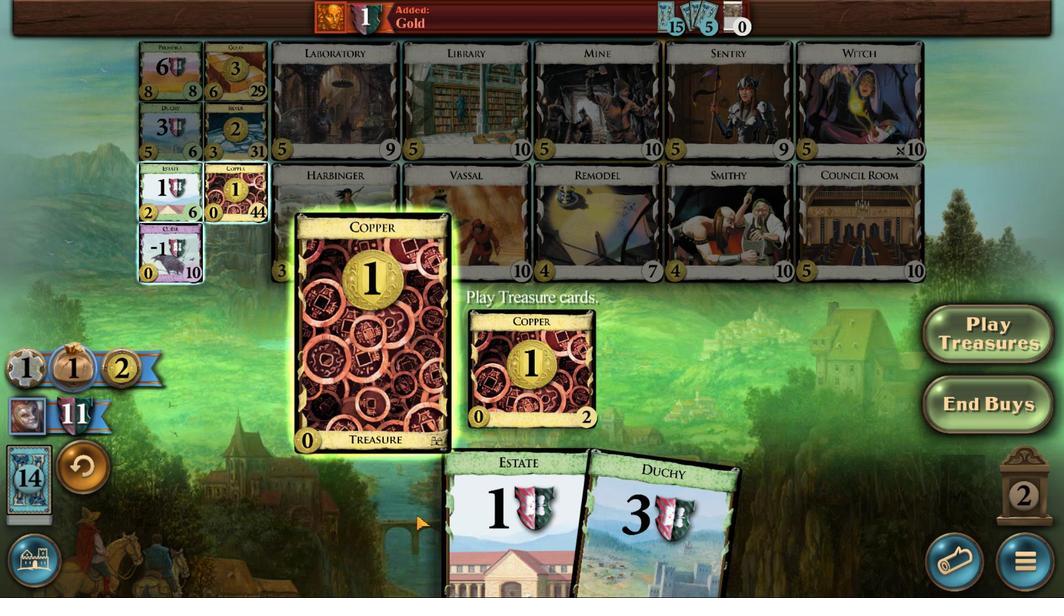 
Action: Mouse moved to (487, 425)
Screenshot: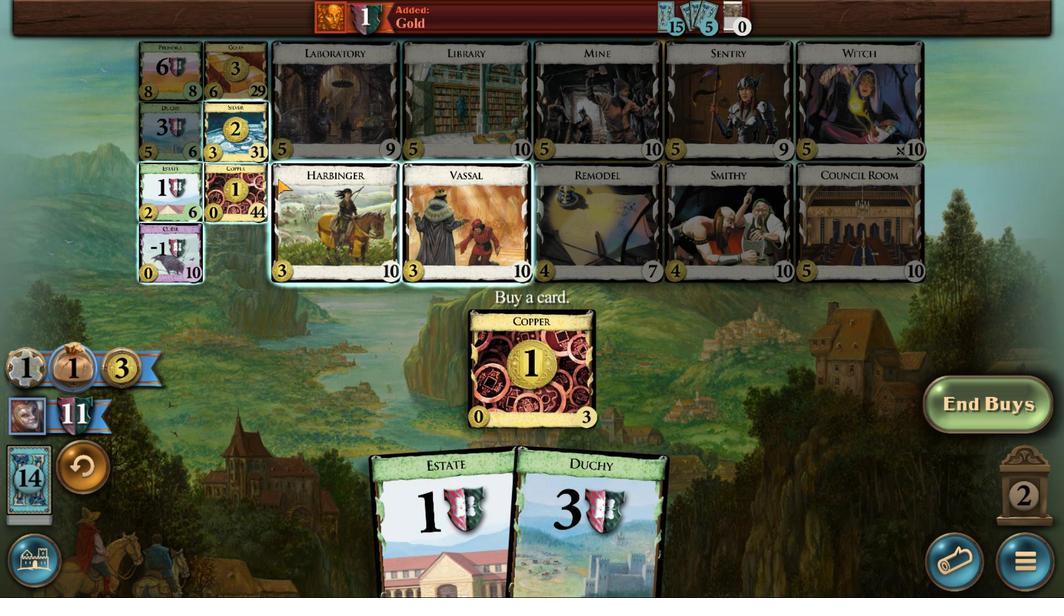 
Action: Mouse pressed left at (487, 425)
Screenshot: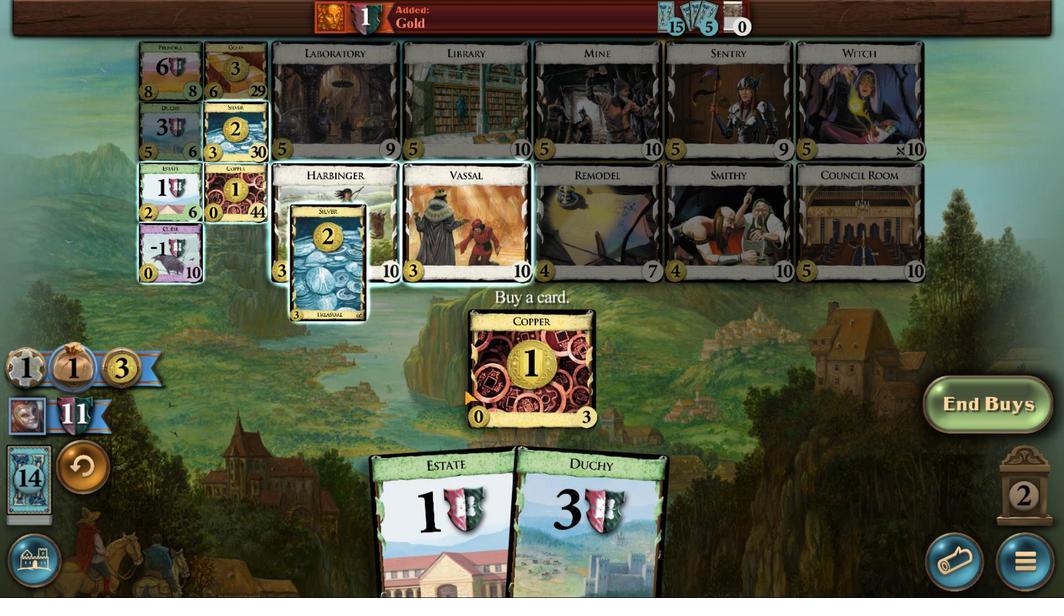
Action: Mouse moved to (487, 381)
Screenshot: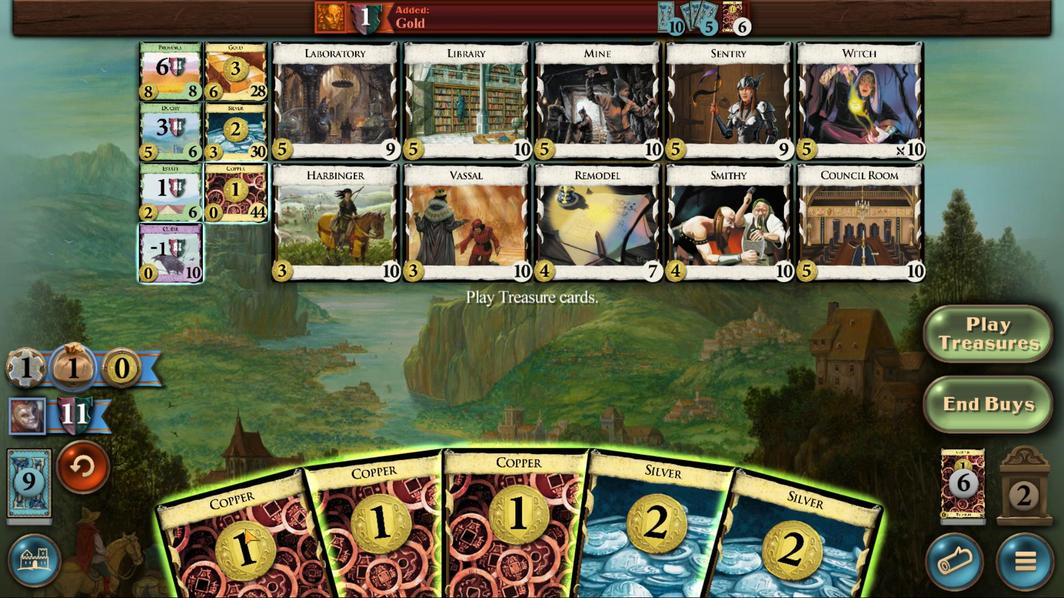 
Action: Mouse scrolled (487, 381) with delta (0, 0)
Screenshot: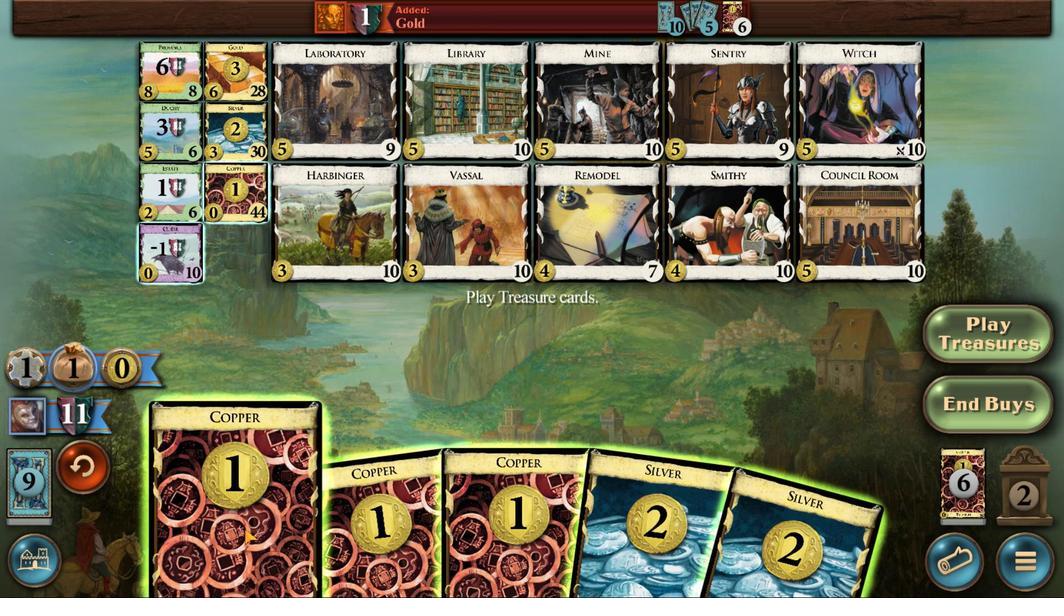 
Action: Mouse moved to (474, 382)
Screenshot: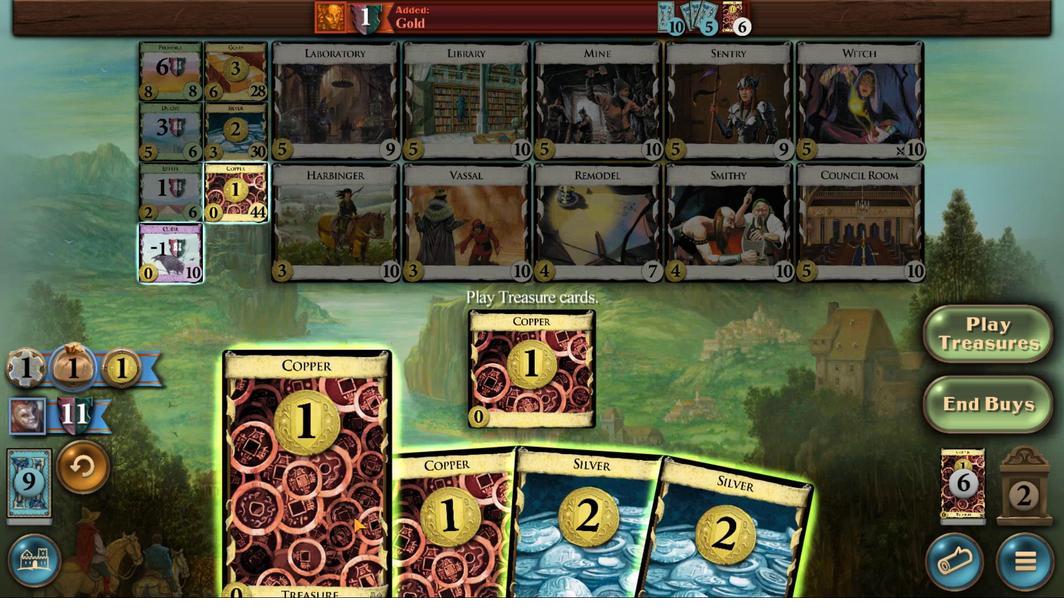 
Action: Mouse scrolled (474, 383) with delta (0, 0)
Screenshot: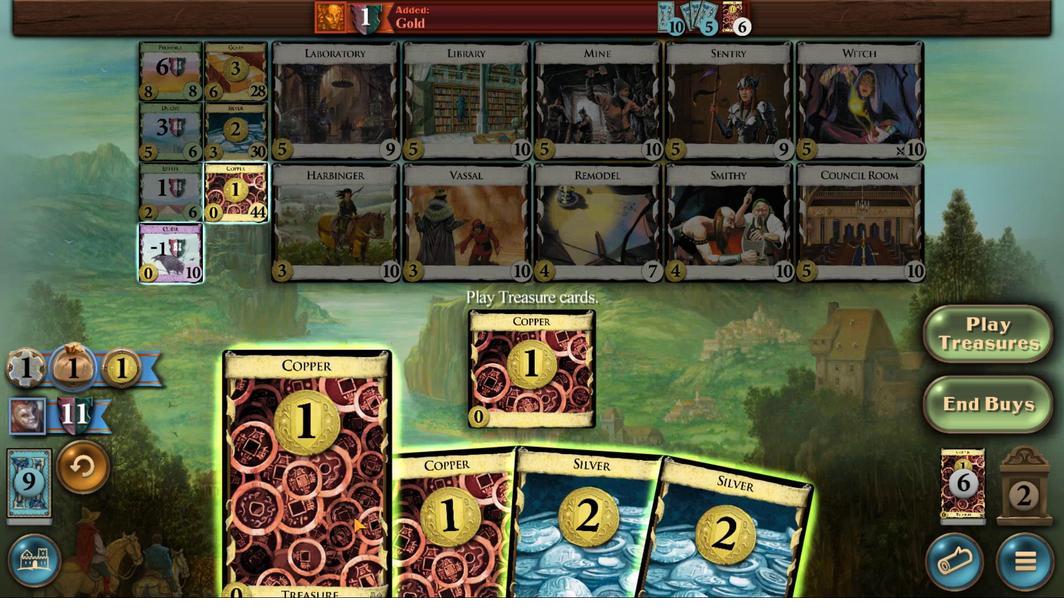 
Action: Mouse moved to (474, 382)
Screenshot: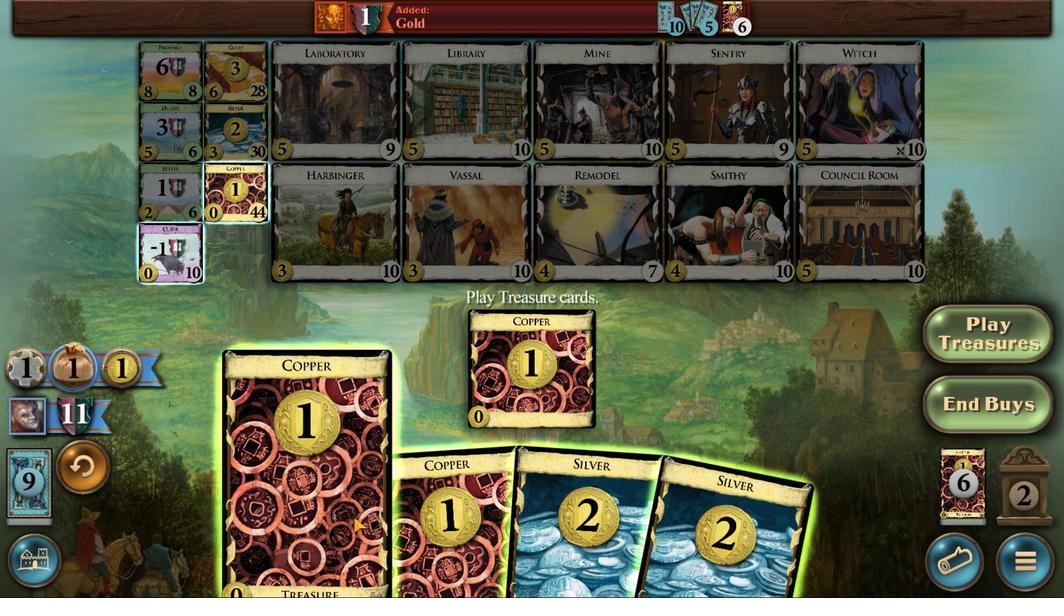 
Action: Mouse scrolled (474, 383) with delta (0, 0)
Screenshot: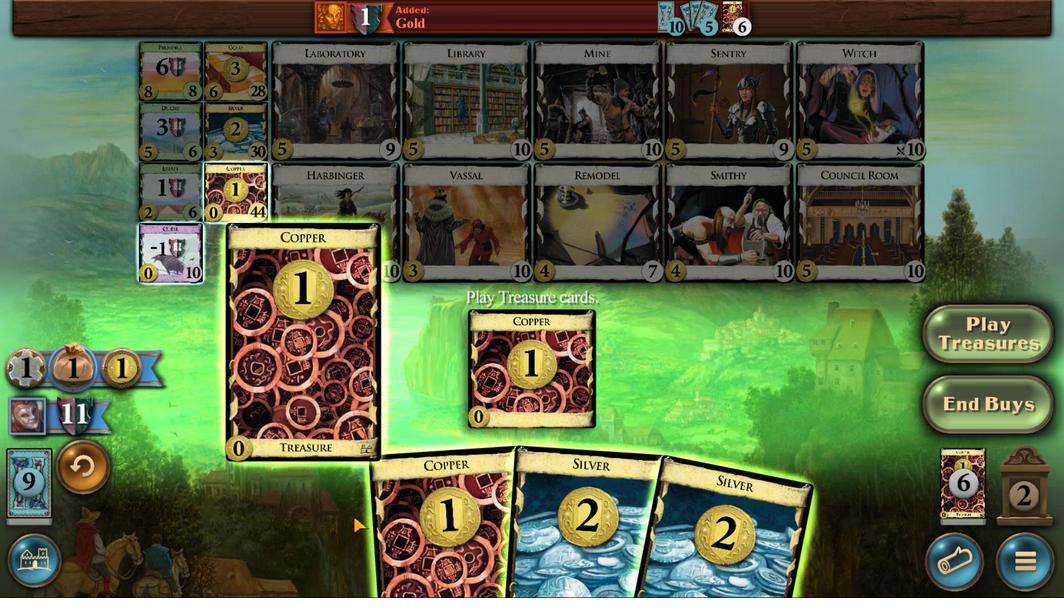 
Action: Mouse moved to (470, 382)
Screenshot: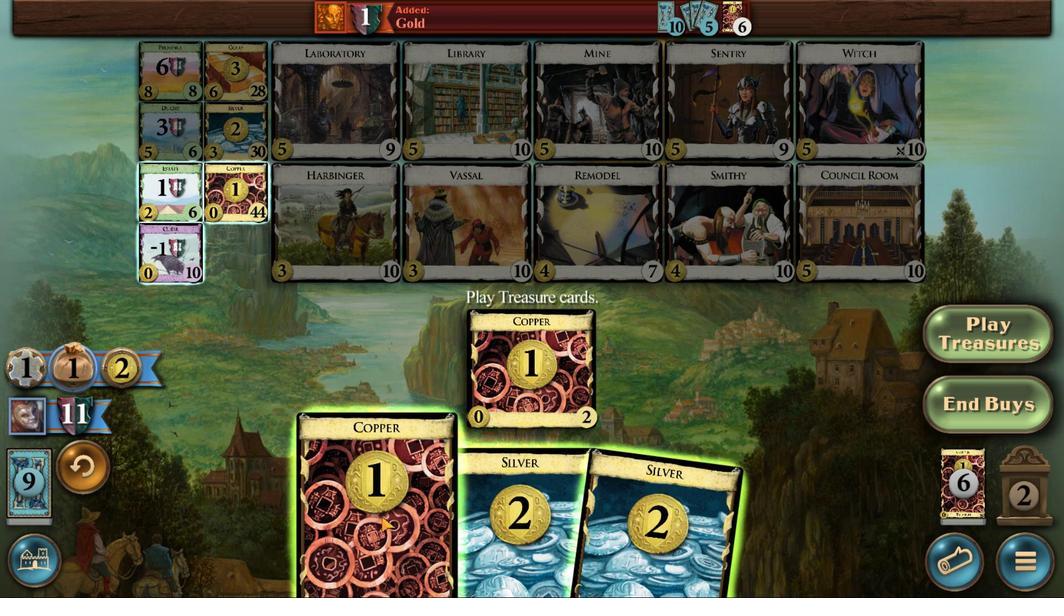 
Action: Mouse scrolled (470, 382) with delta (0, 0)
Screenshot: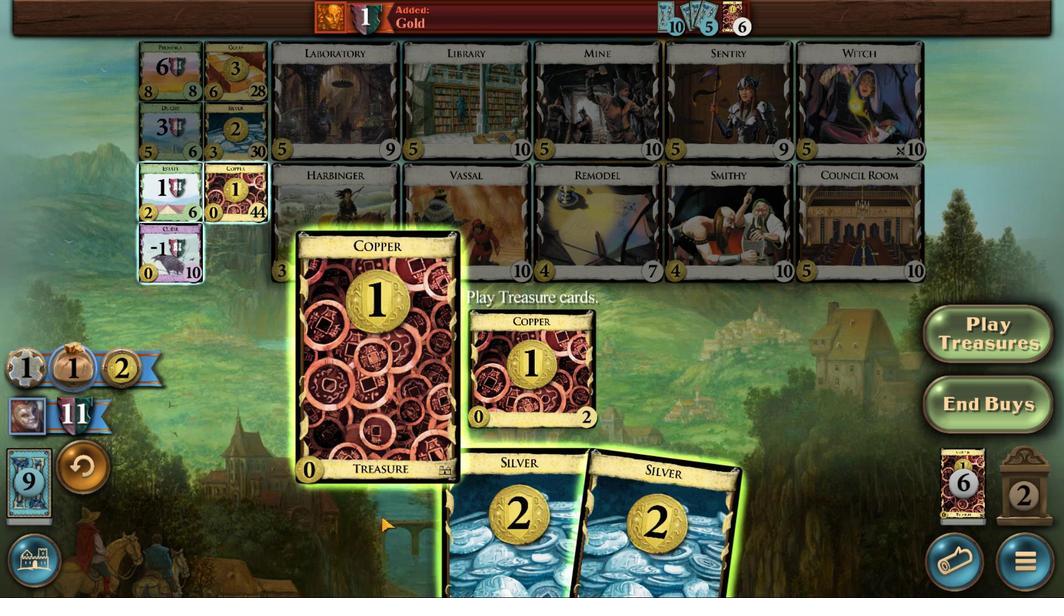 
Action: Mouse scrolled (470, 382) with delta (0, 0)
Screenshot: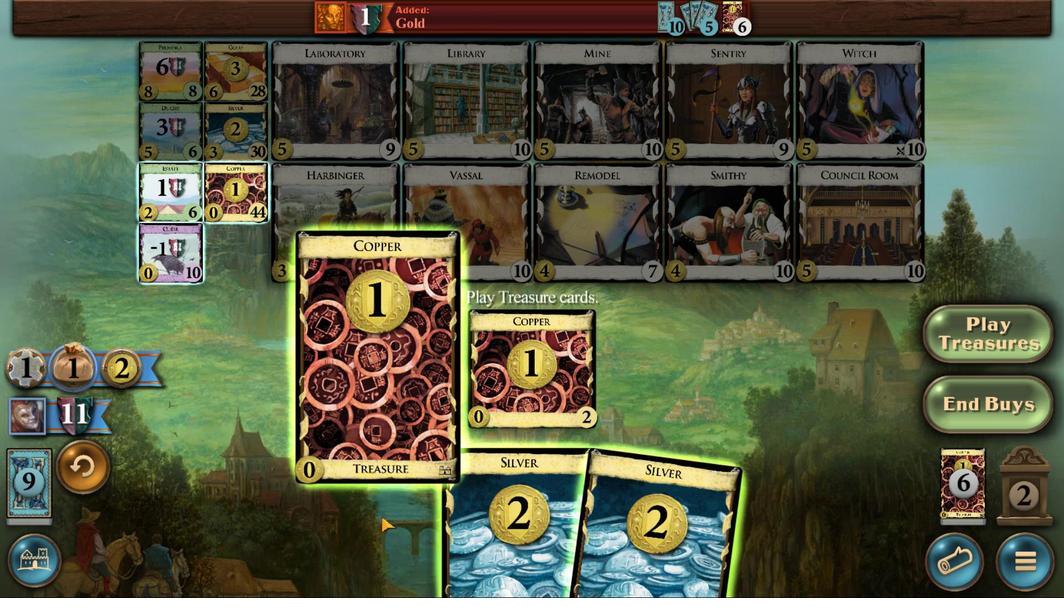 
Action: Mouse moved to (464, 383)
Screenshot: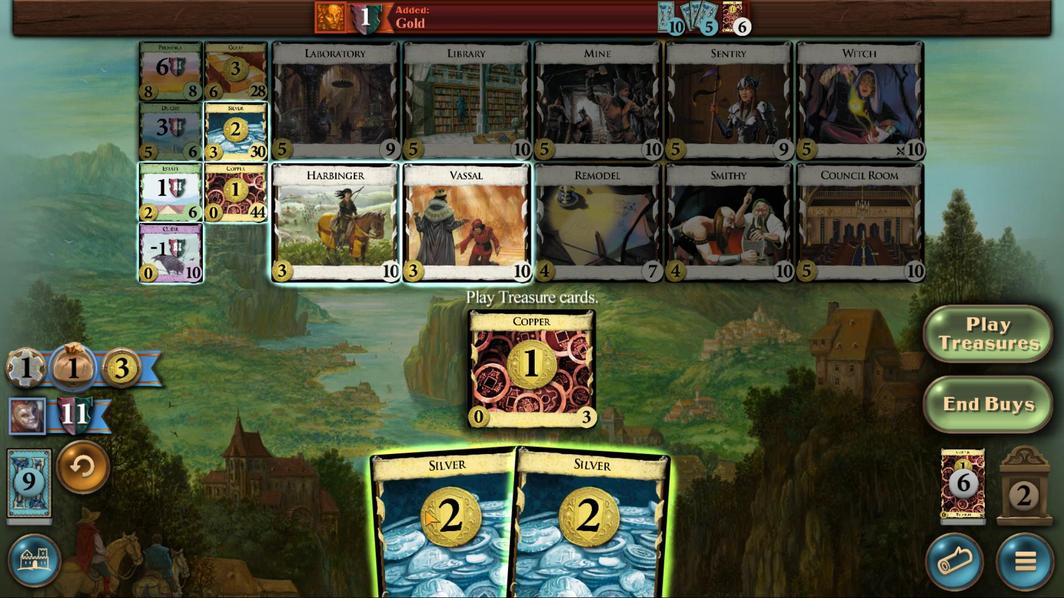 
Action: Mouse scrolled (464, 383) with delta (0, 0)
Screenshot: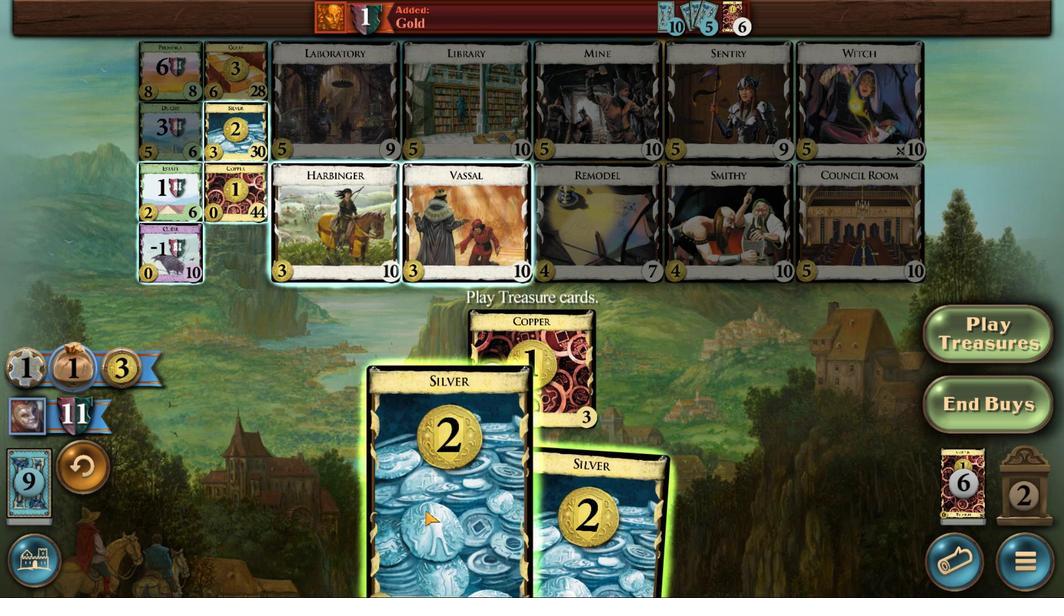 
Action: Mouse scrolled (464, 383) with delta (0, 0)
Screenshot: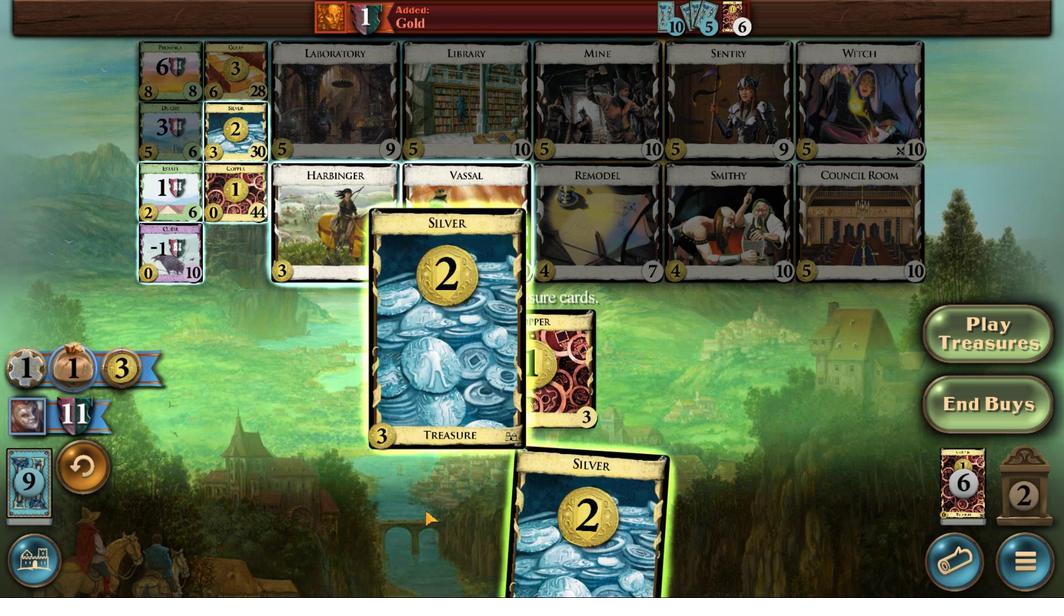 
Action: Mouse moved to (456, 383)
Screenshot: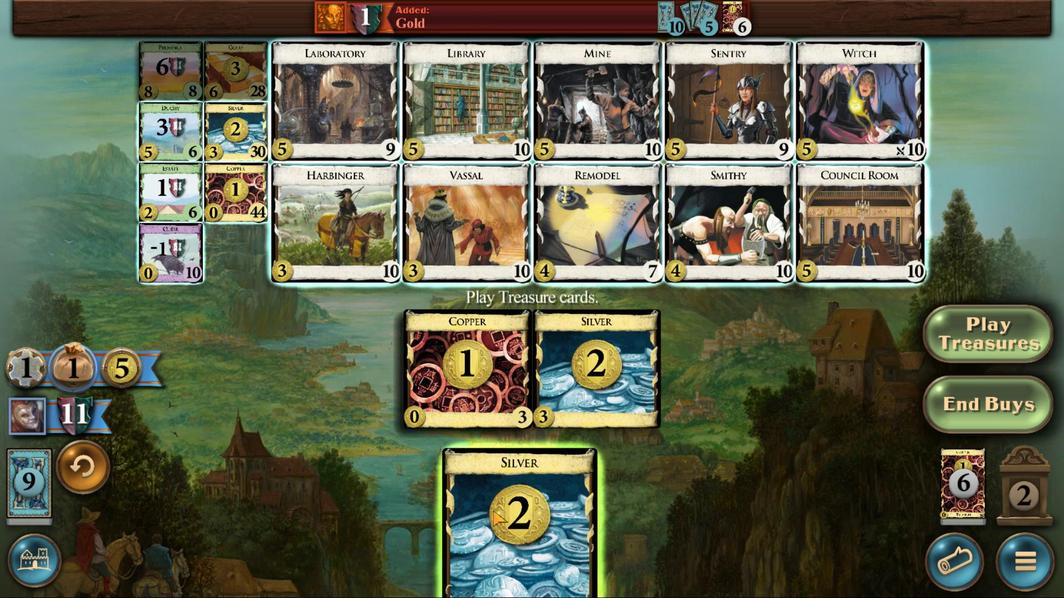 
Action: Mouse scrolled (456, 383) with delta (0, 0)
Screenshot: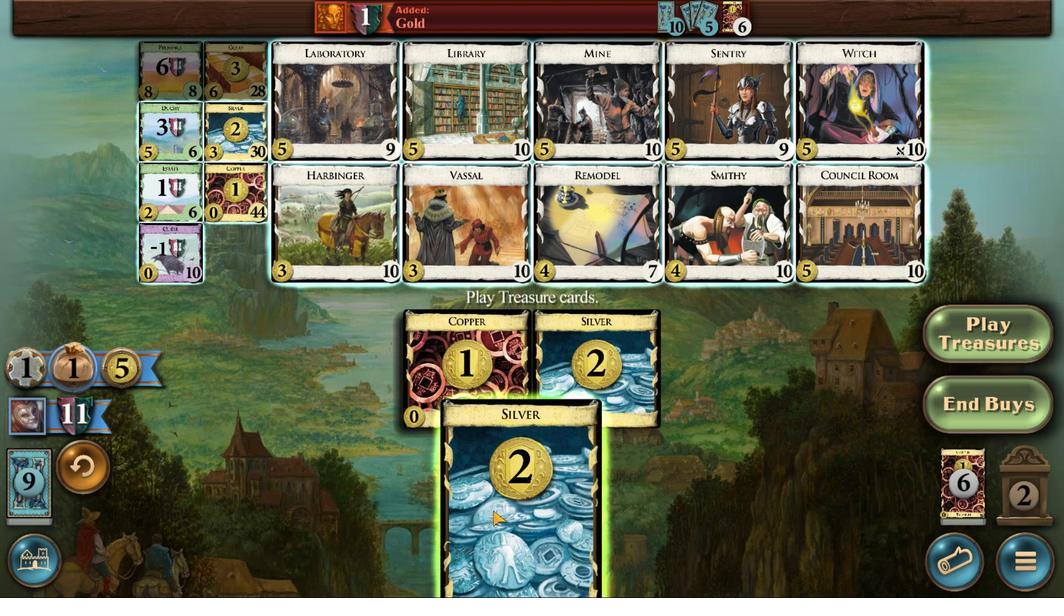 
Action: Mouse moved to (486, 430)
Screenshot: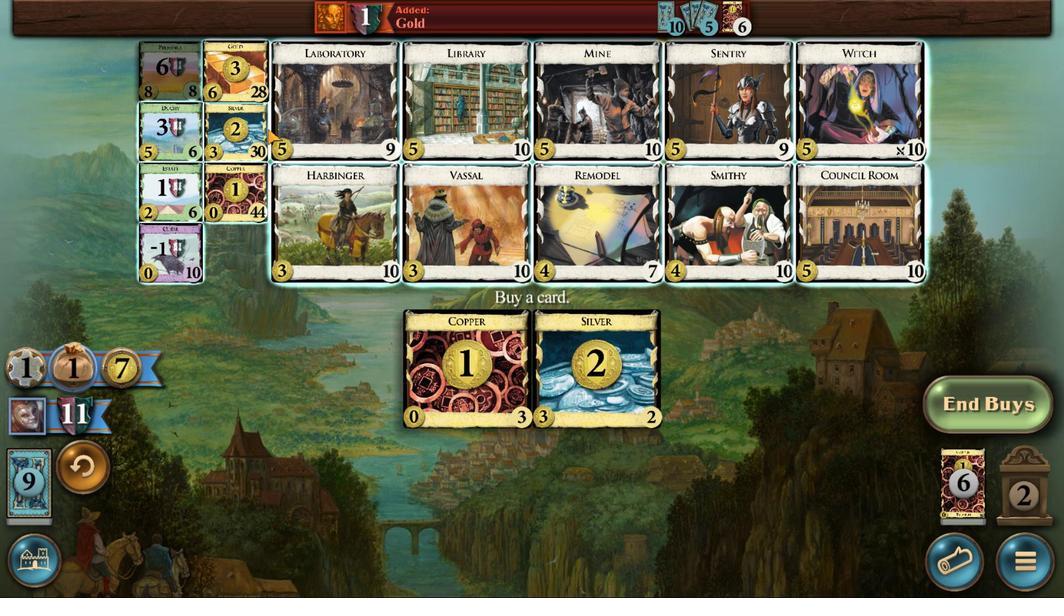 
Action: Mouse pressed left at (486, 430)
Screenshot: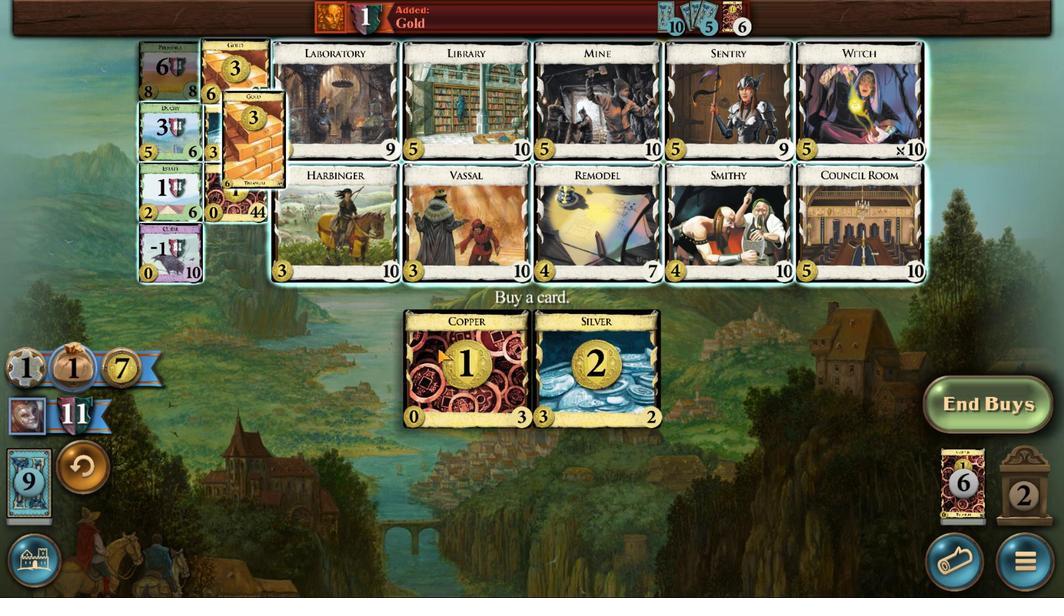 
Action: Mouse moved to (492, 379)
Screenshot: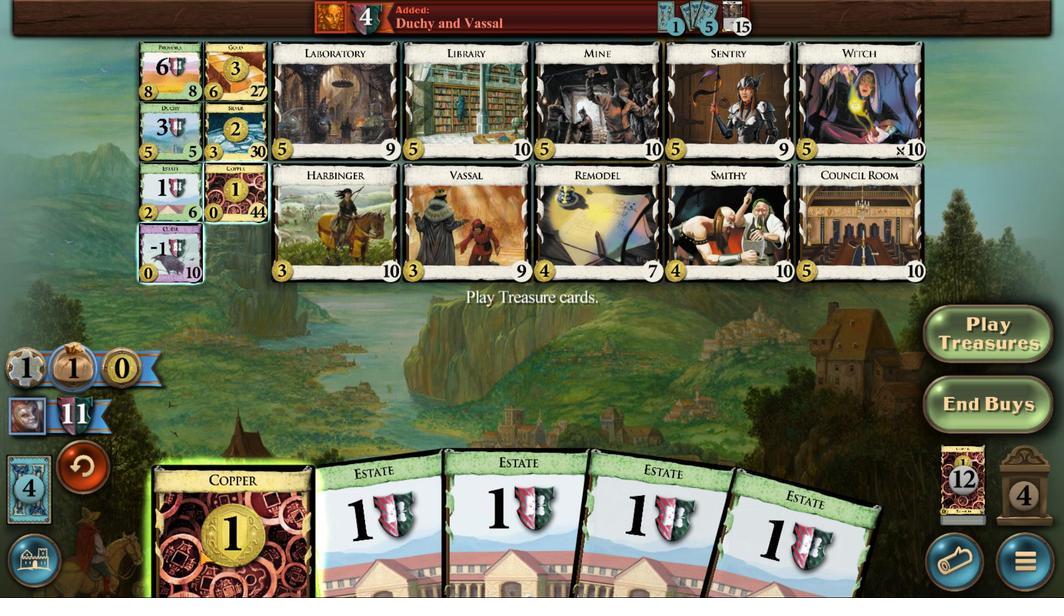 
Action: Mouse scrolled (492, 379) with delta (0, 0)
Screenshot: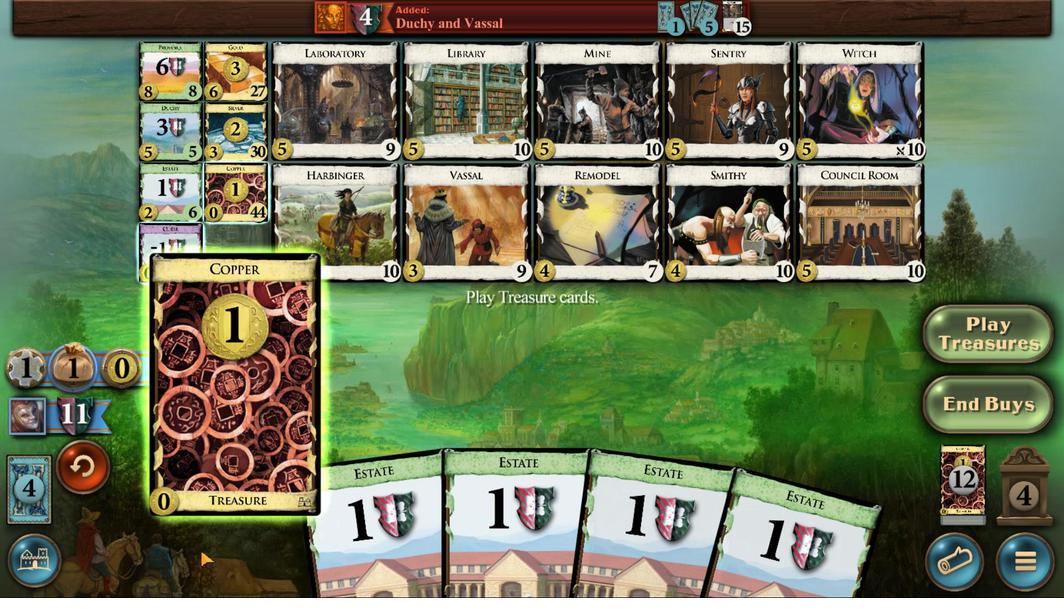 
Action: Mouse moved to (492, 379)
Screenshot: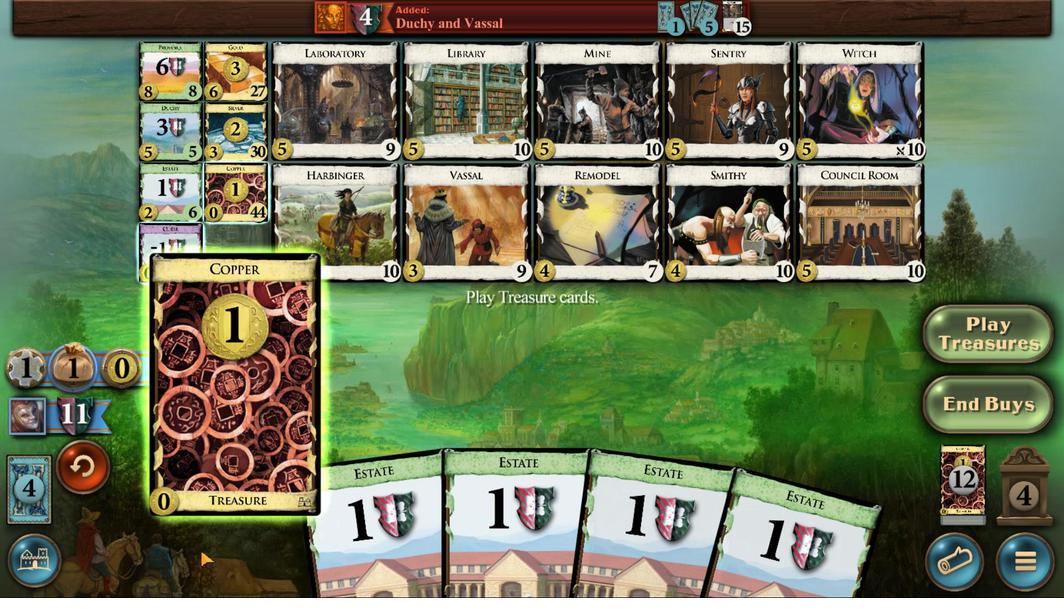 
Action: Mouse scrolled (492, 379) with delta (0, 0)
Screenshot: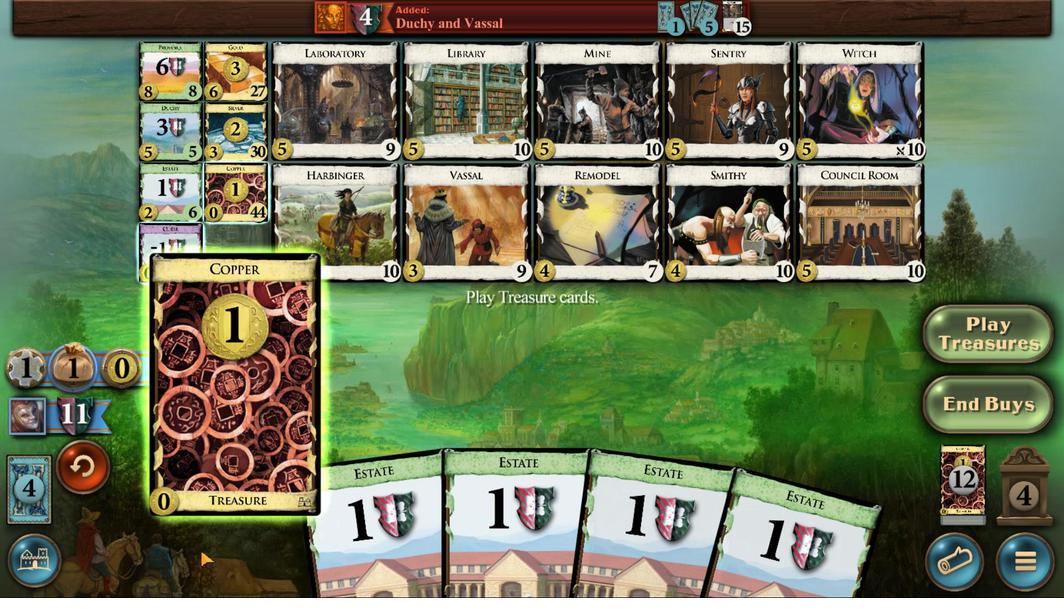 
Action: Mouse moved to (492, 379)
Screenshot: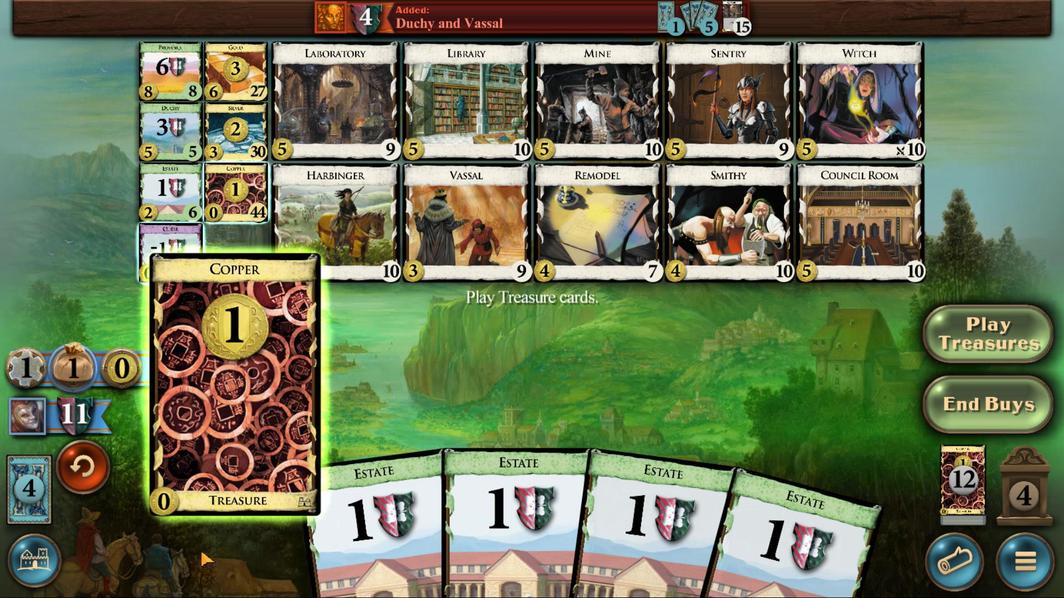 
Action: Mouse scrolled (492, 379) with delta (0, 0)
Screenshot: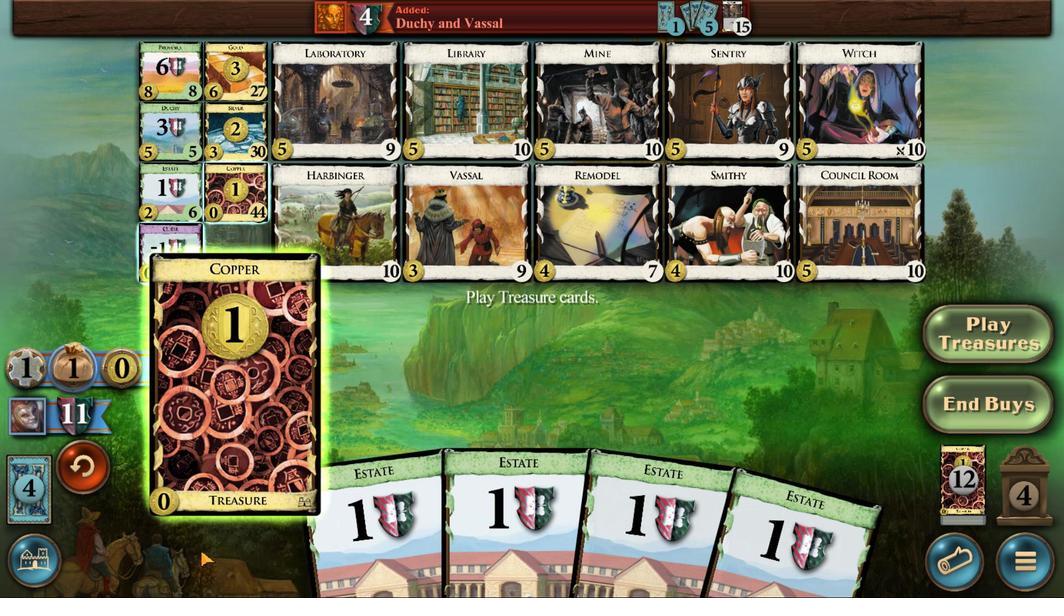 
Action: Mouse moved to (487, 417)
Screenshot: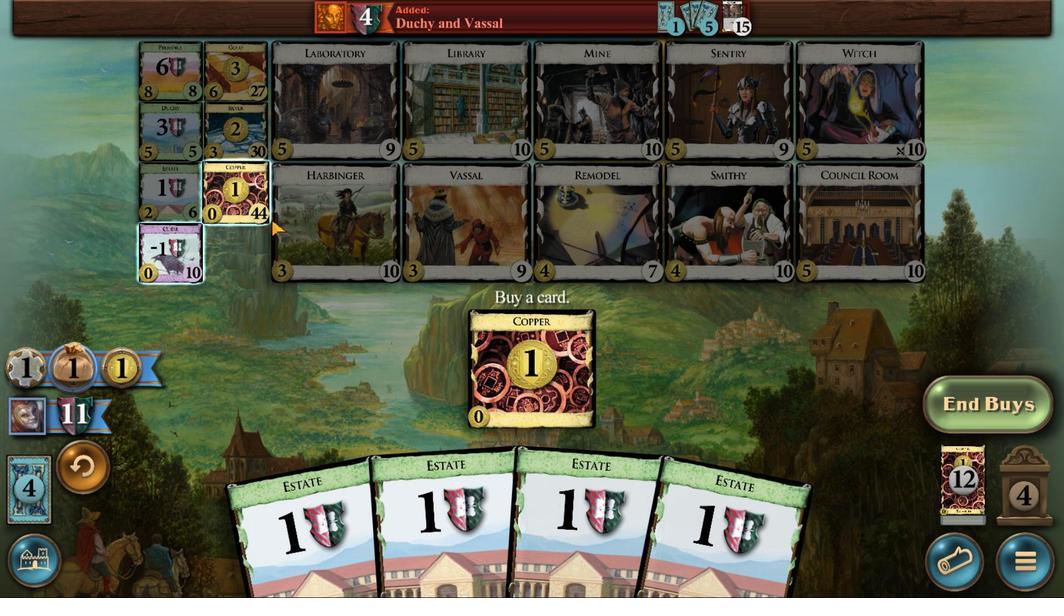 
Action: Mouse pressed left at (487, 417)
Screenshot: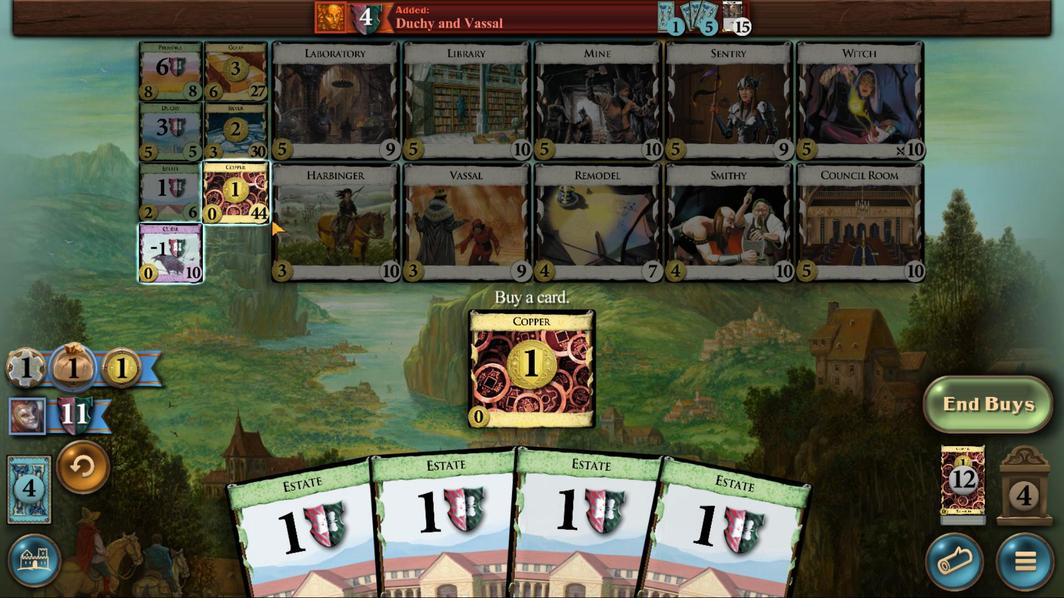 
Action: Mouse moved to (437, 379)
Screenshot: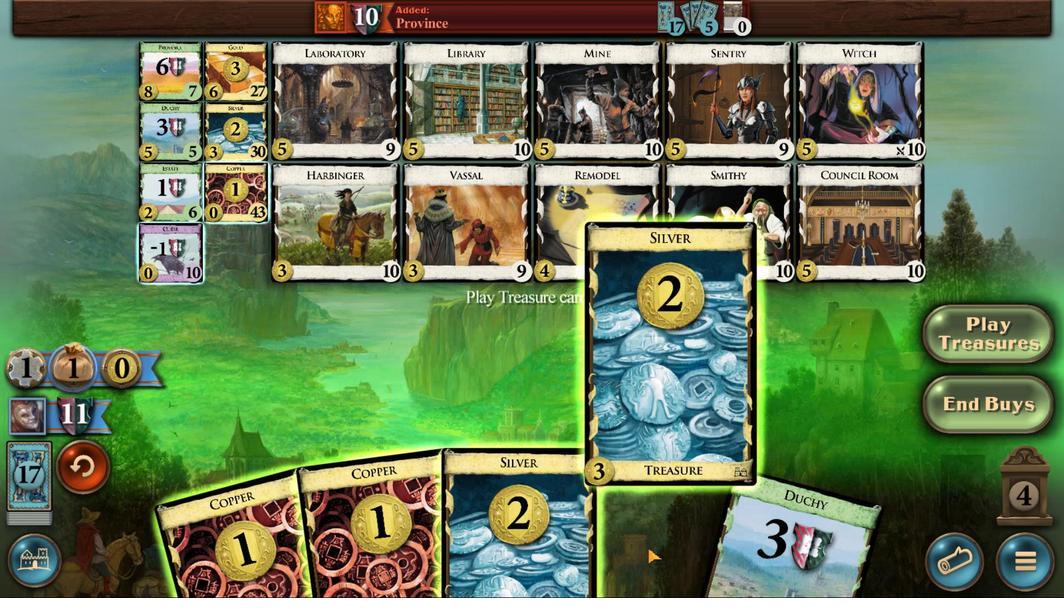 
Action: Mouse scrolled (437, 379) with delta (0, 0)
Screenshot: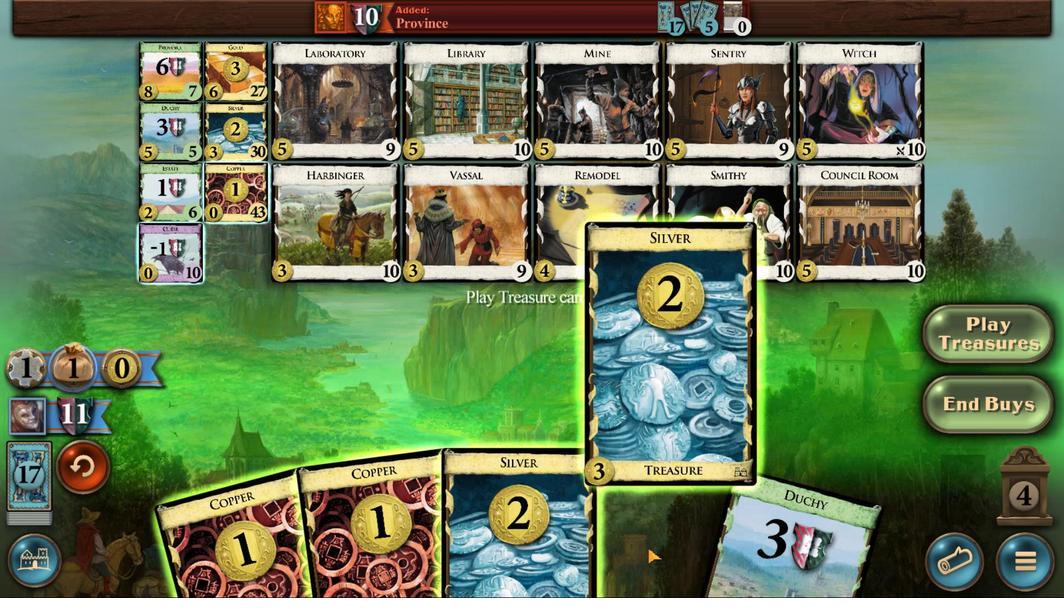 
Action: Mouse moved to (436, 379)
Screenshot: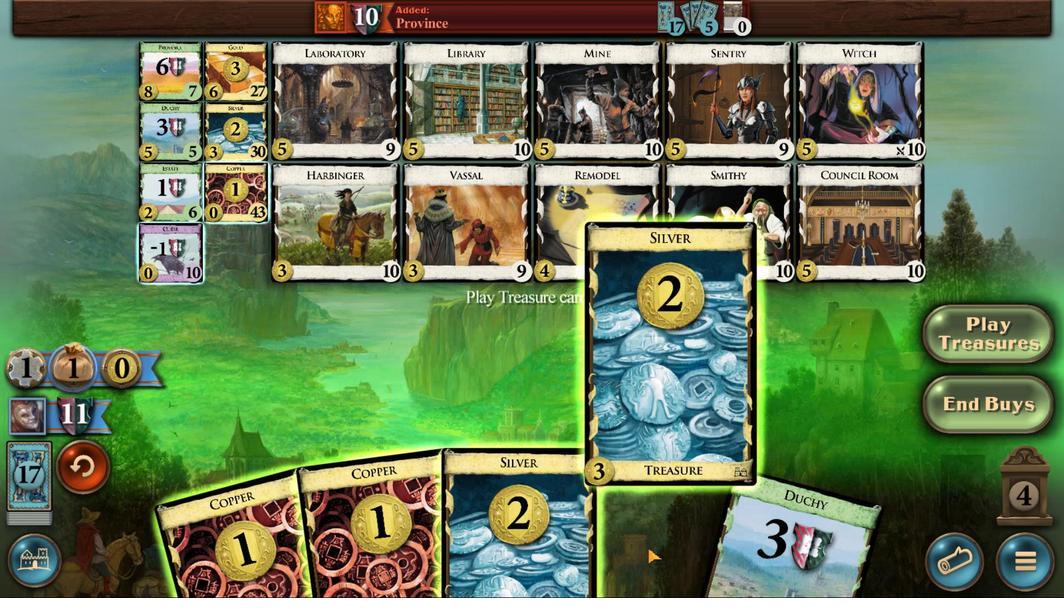 
Action: Mouse scrolled (436, 379) with delta (0, 0)
Screenshot: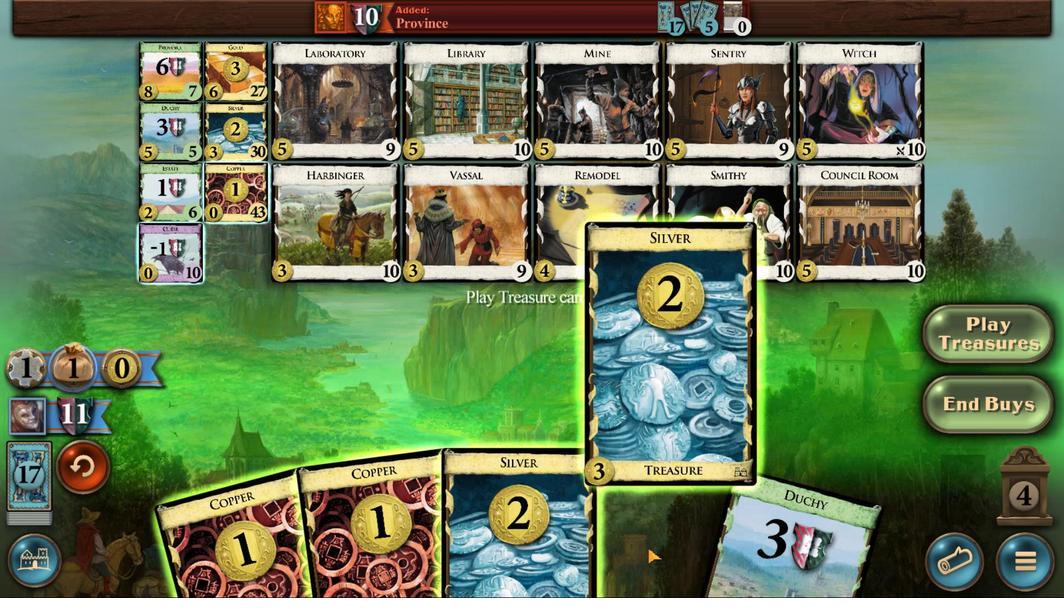 
Action: Mouse moved to (436, 379)
Screenshot: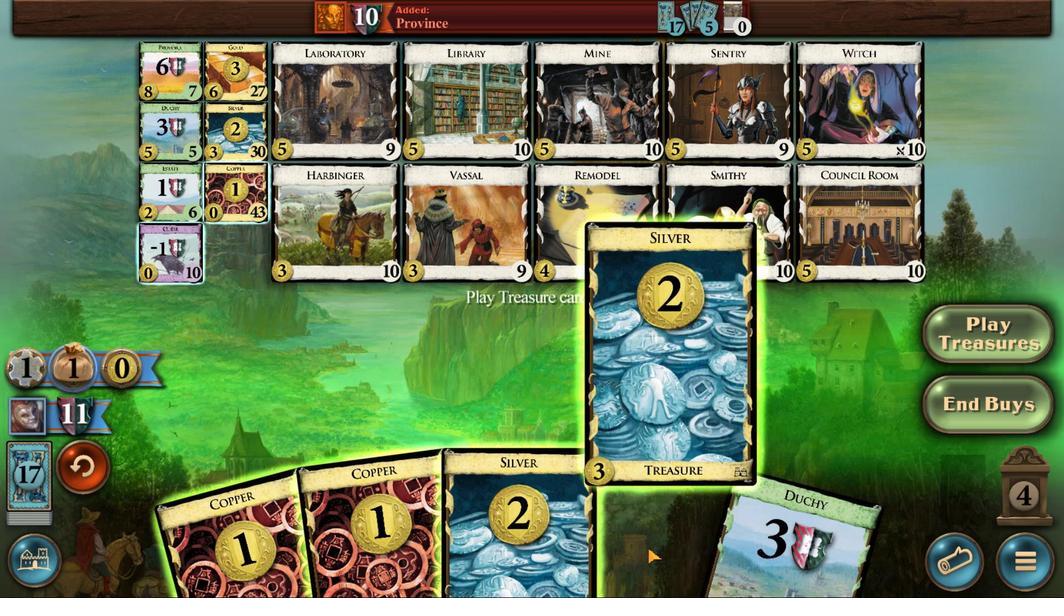 
Action: Mouse scrolled (436, 379) with delta (0, 0)
Screenshot: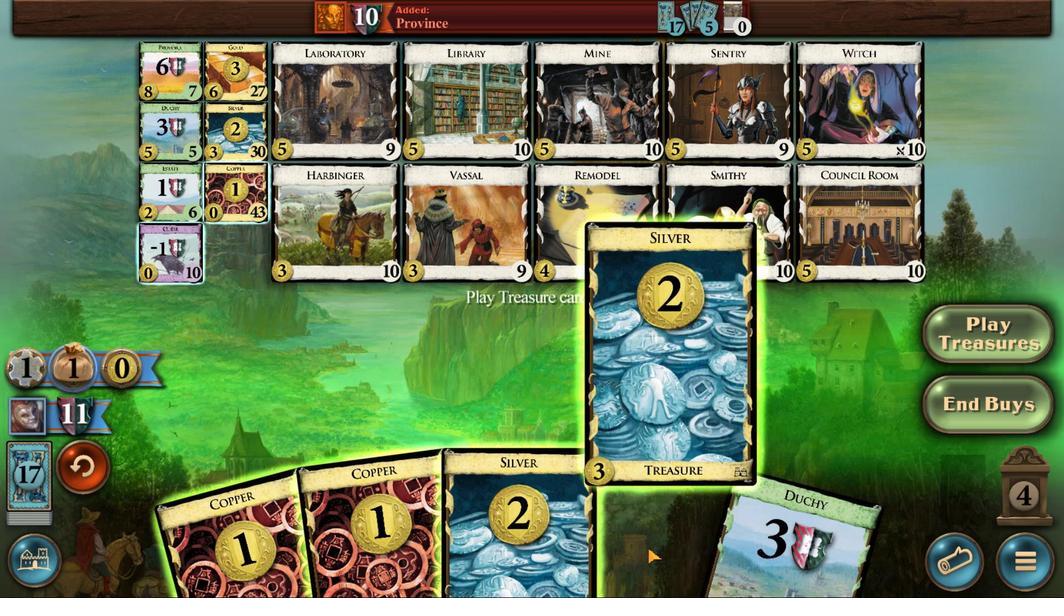
Action: Mouse moved to (443, 379)
Screenshot: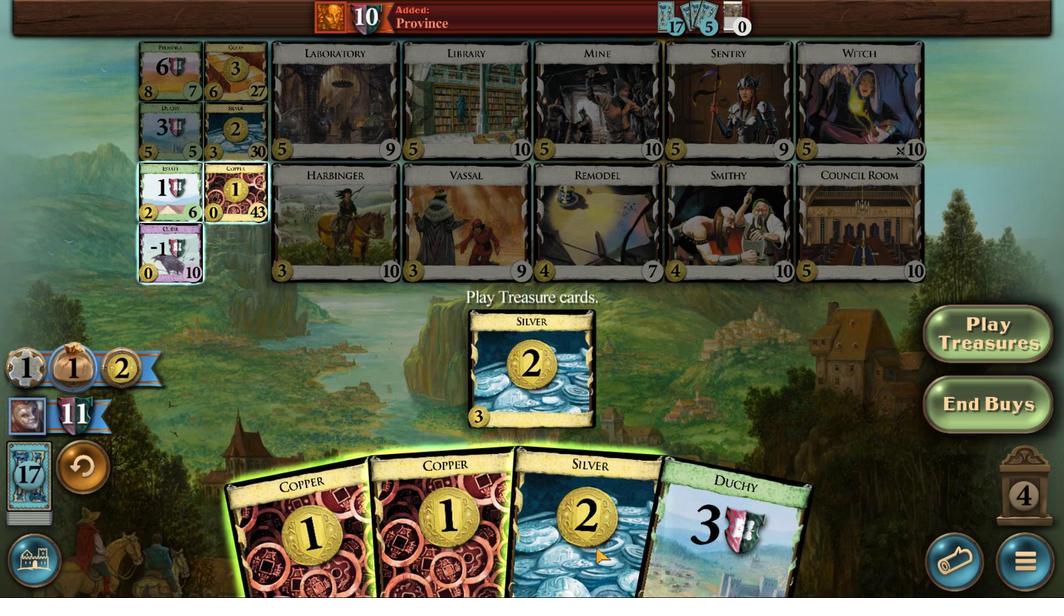 
Action: Mouse scrolled (443, 379) with delta (0, 0)
Screenshot: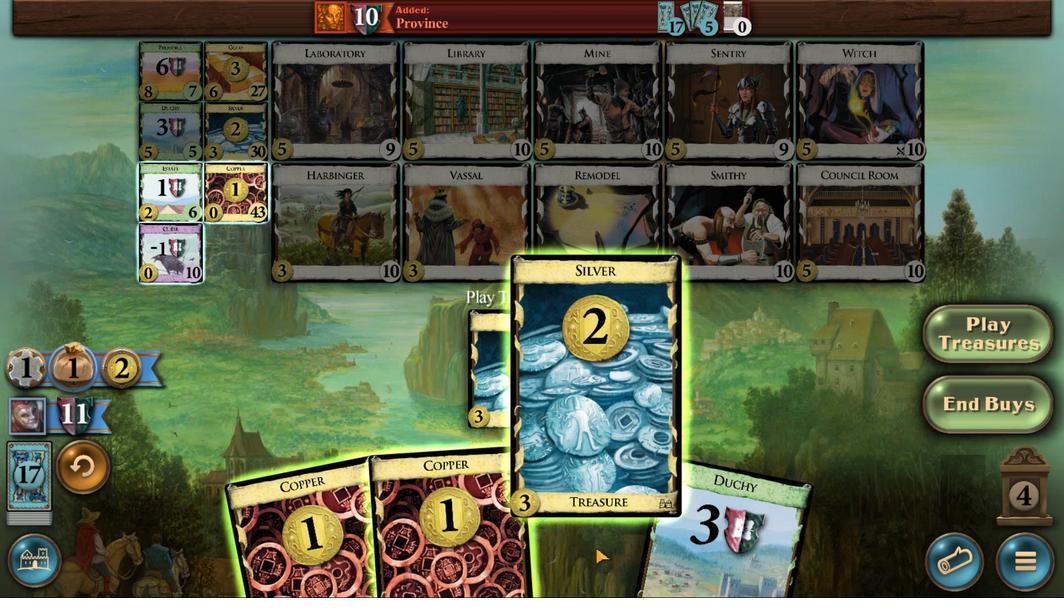 
Action: Mouse scrolled (443, 379) with delta (0, 0)
Screenshot: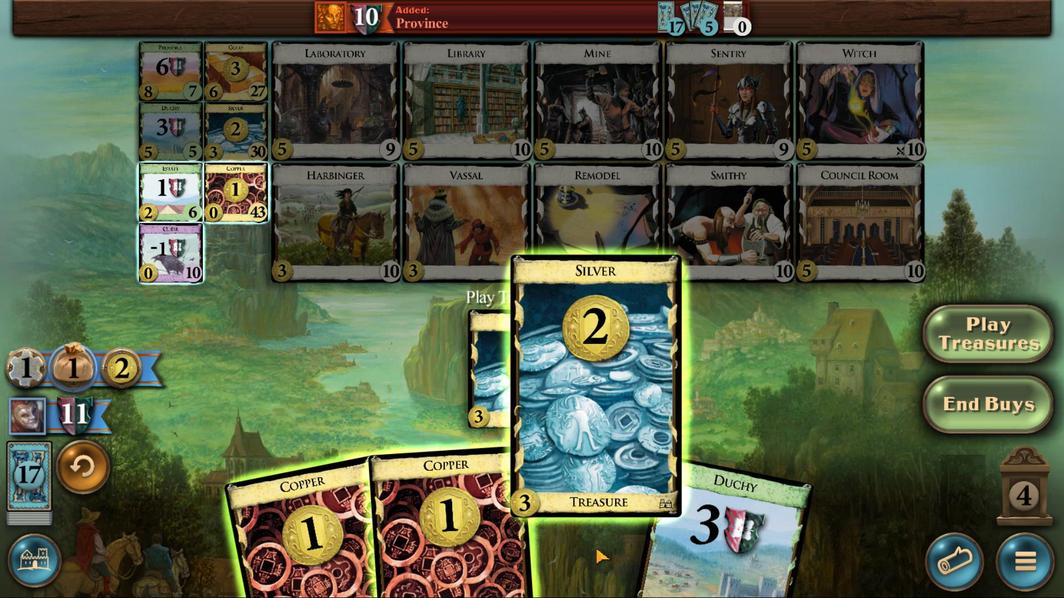 
Action: Mouse scrolled (443, 379) with delta (0, 0)
Screenshot: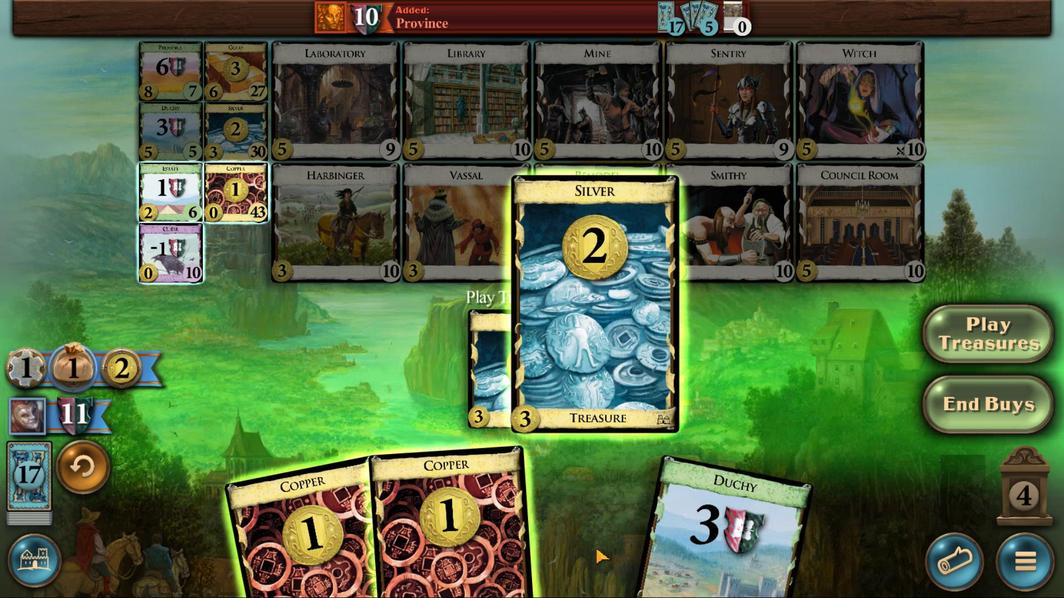 
Action: Mouse moved to (446, 379)
Screenshot: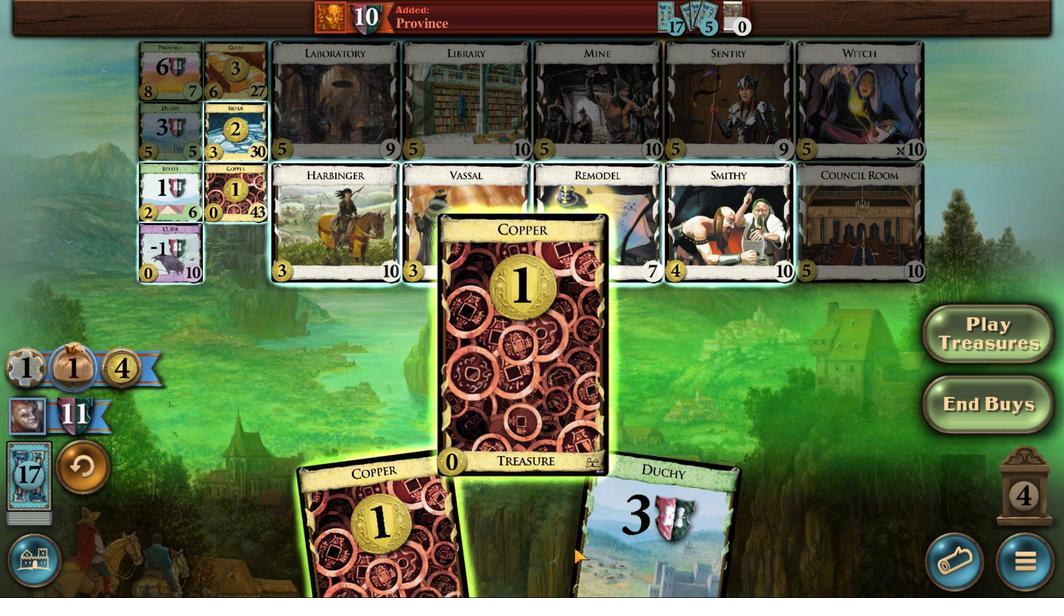 
Action: Mouse scrolled (446, 379) with delta (0, 0)
Screenshot: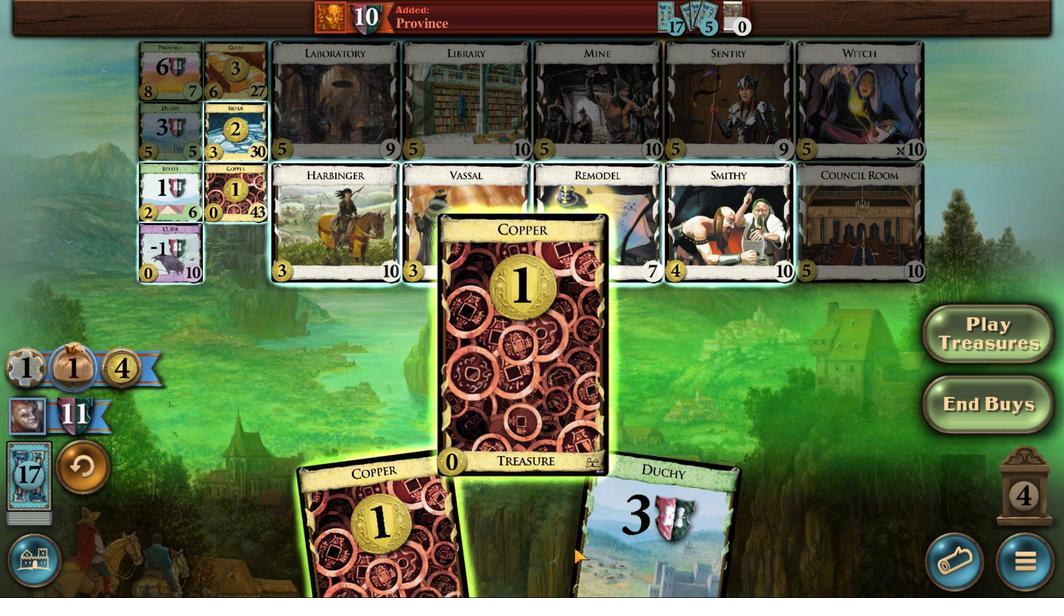 
Action: Mouse moved to (456, 380)
Screenshot: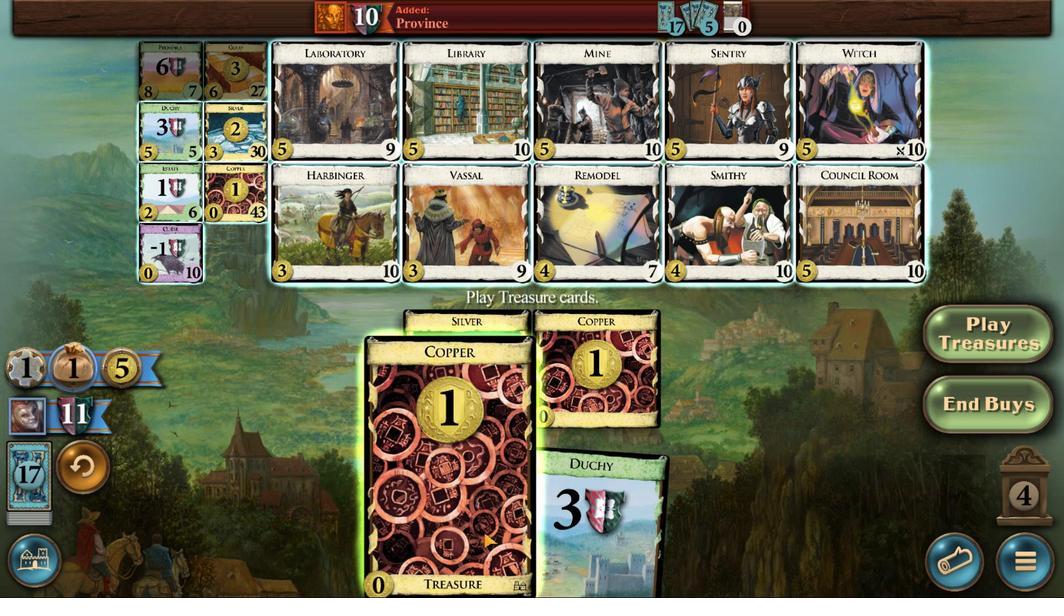 
Action: Mouse scrolled (456, 380) with delta (0, 0)
Screenshot: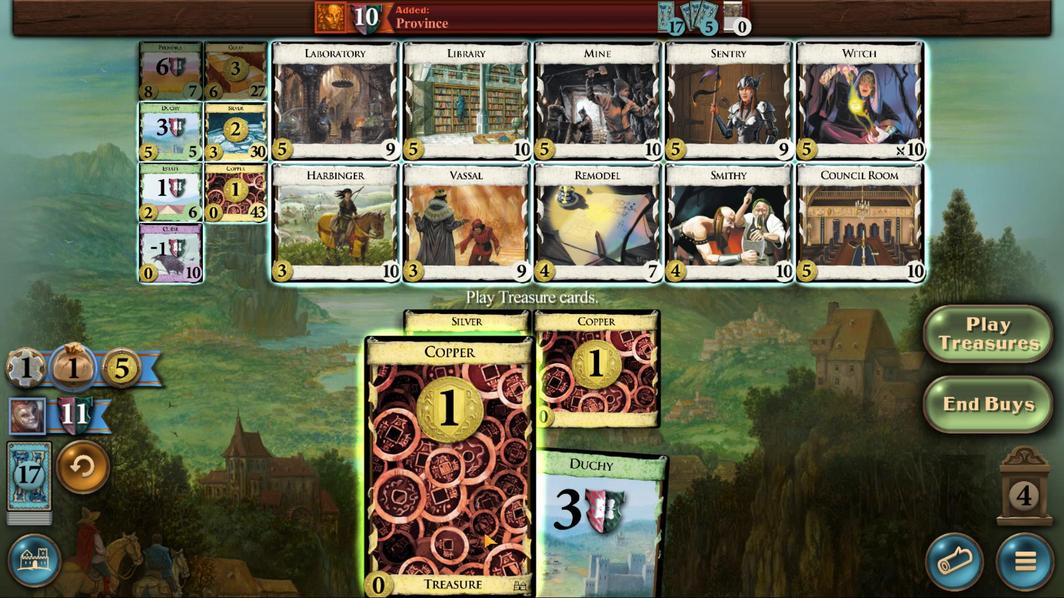 
Action: Mouse moved to (456, 380)
Screenshot: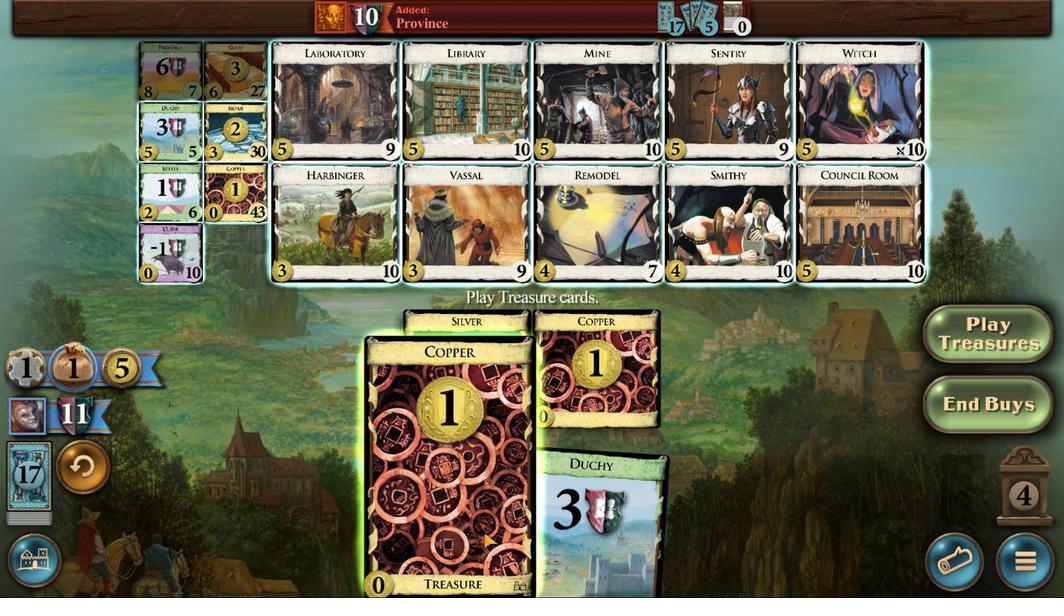 
Action: Mouse scrolled (456, 380) with delta (0, 0)
Screenshot: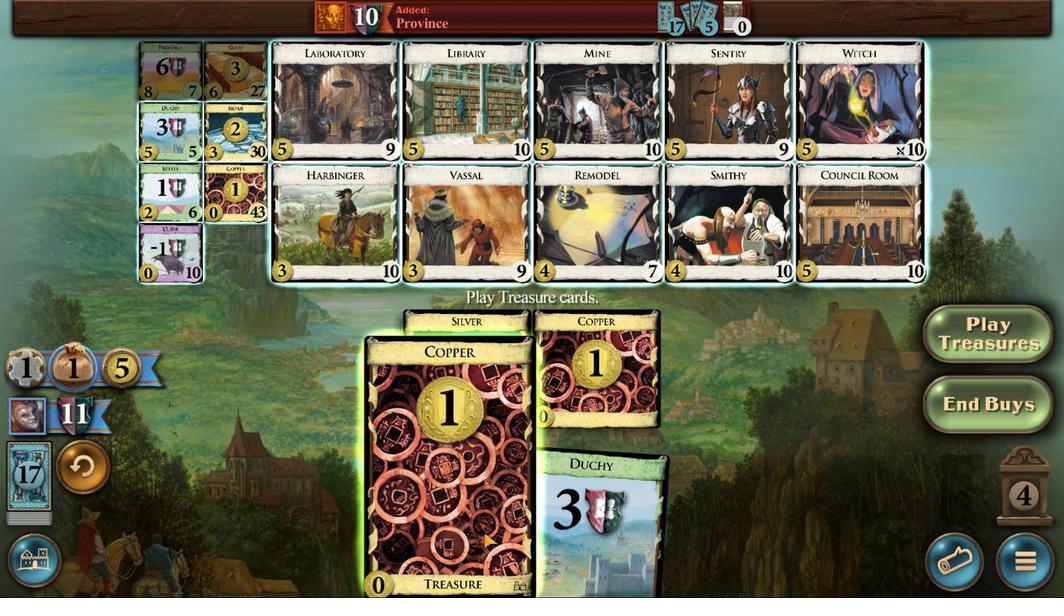 
Action: Mouse moved to (457, 380)
Screenshot: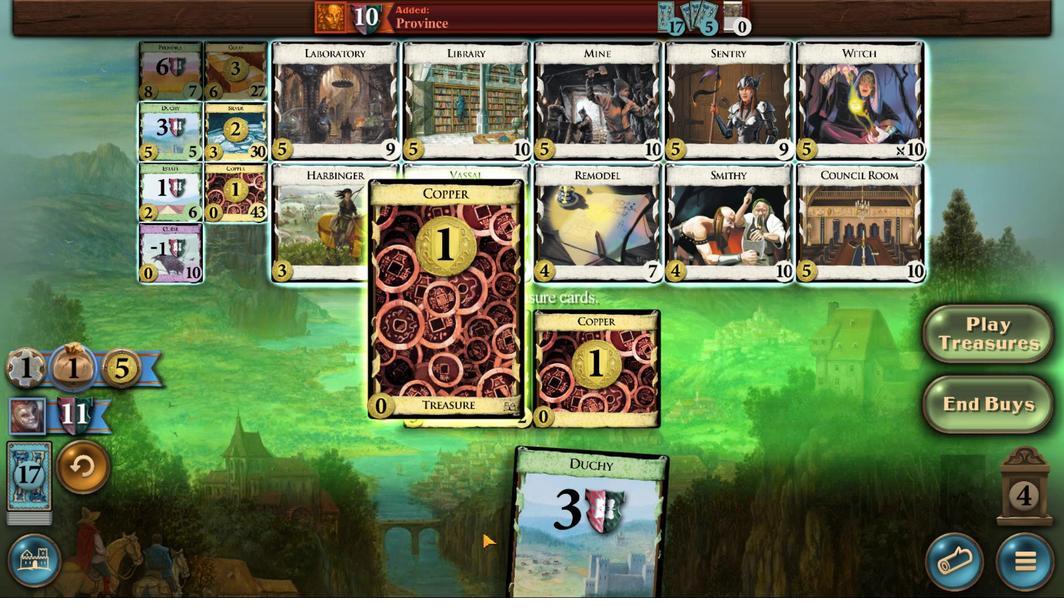 
Action: Mouse scrolled (457, 380) with delta (0, 0)
Screenshot: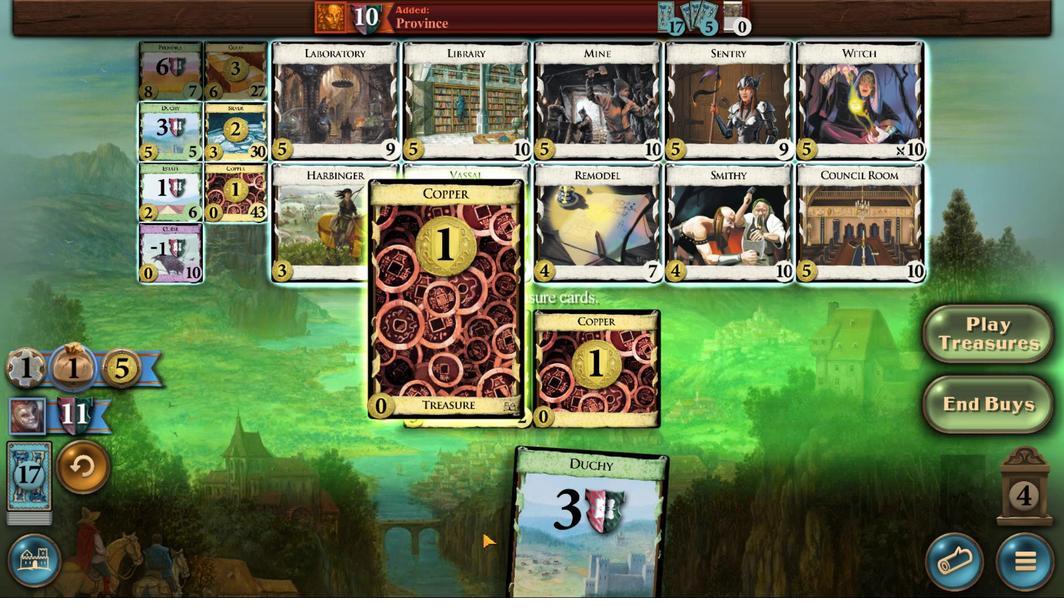 
Action: Mouse moved to (490, 432)
Screenshot: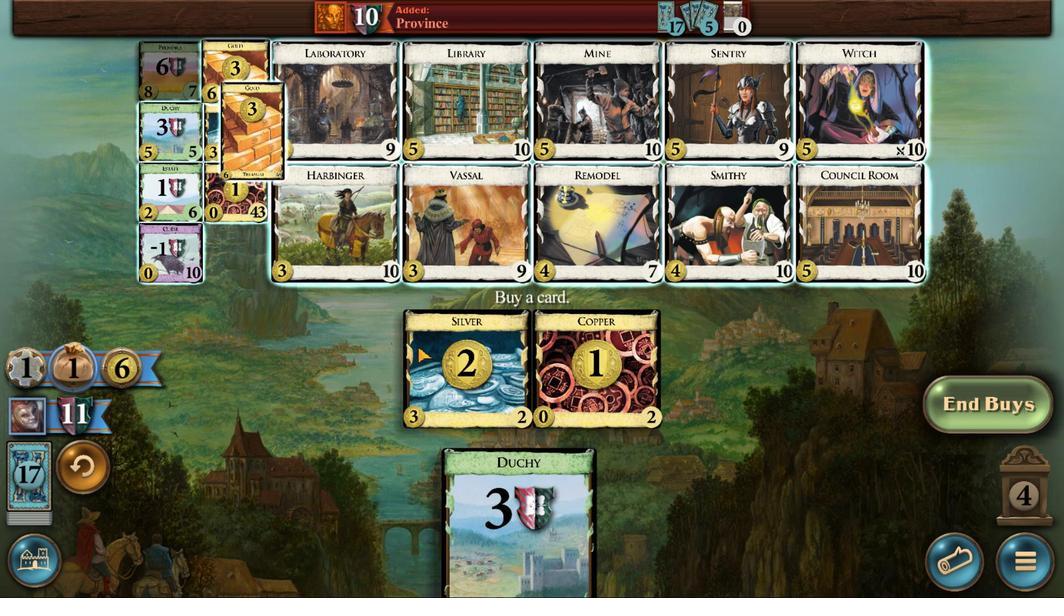 
Action: Mouse pressed left at (490, 432)
Screenshot: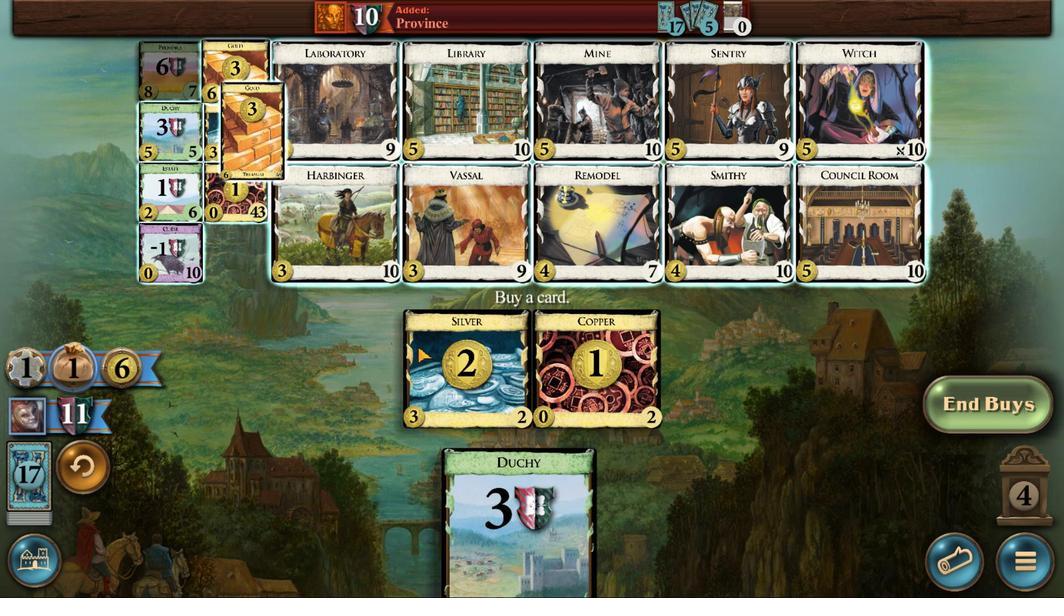 
Action: Mouse moved to (443, 376)
Screenshot: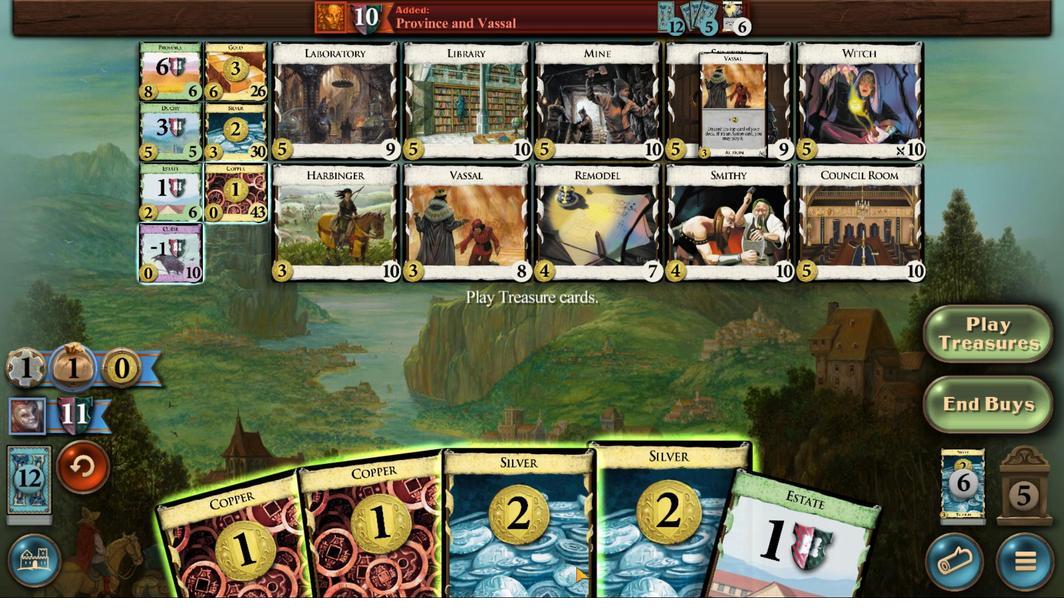 
Action: Mouse scrolled (443, 376) with delta (0, 0)
Screenshot: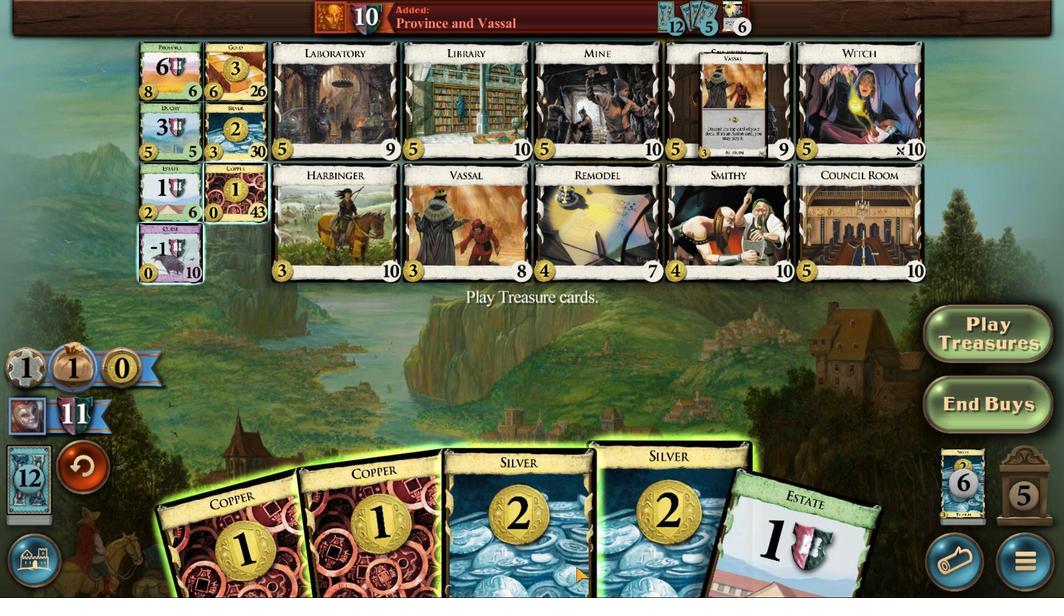 
Action: Mouse moved to (443, 376)
Screenshot: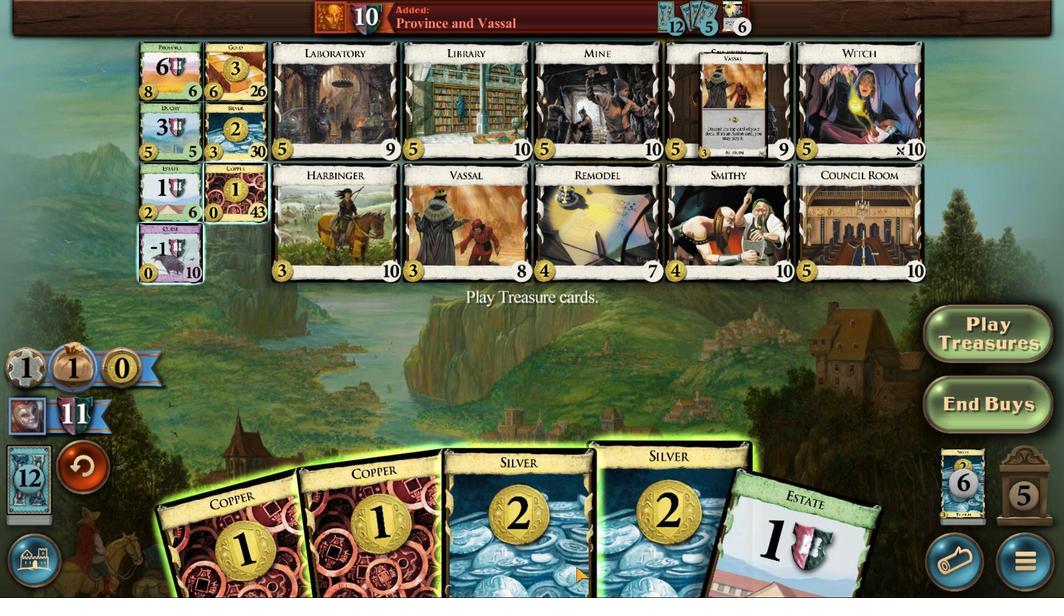 
Action: Mouse scrolled (443, 376) with delta (0, 0)
Screenshot: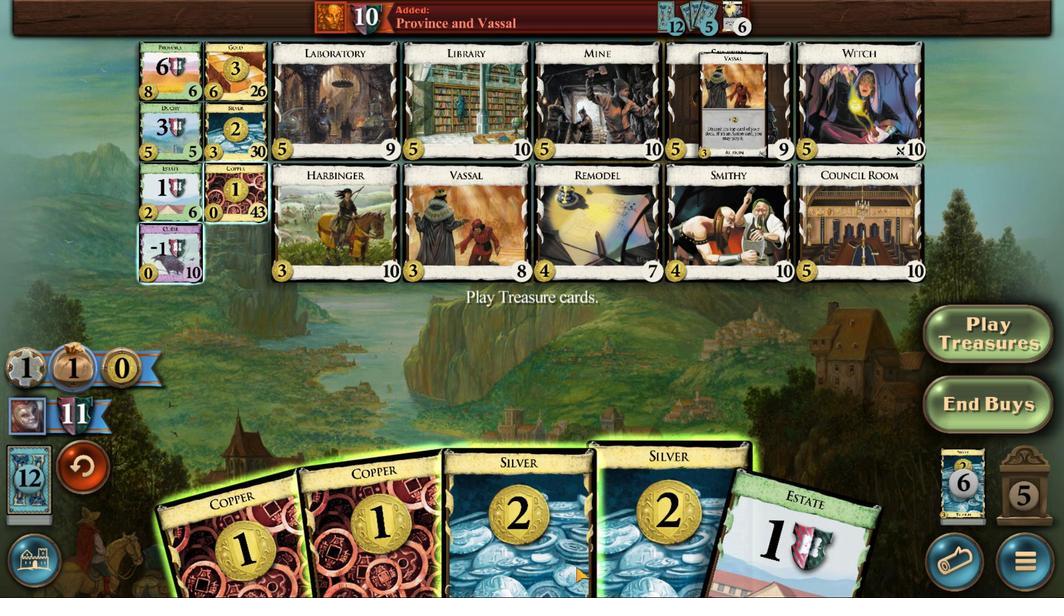 
Action: Mouse moved to (450, 378)
Screenshot: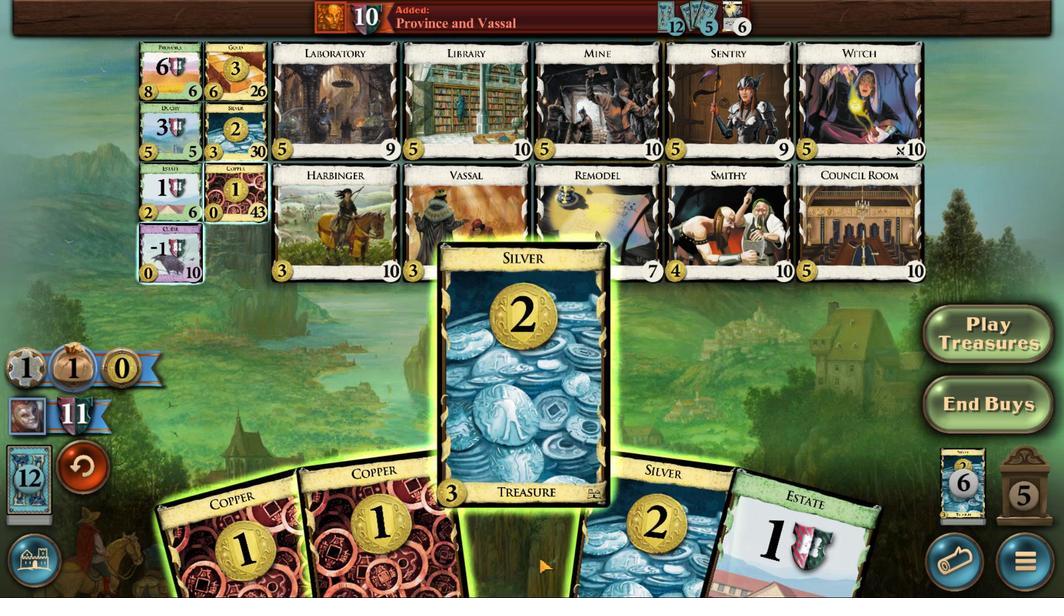 
Action: Mouse scrolled (450, 378) with delta (0, 0)
Screenshot: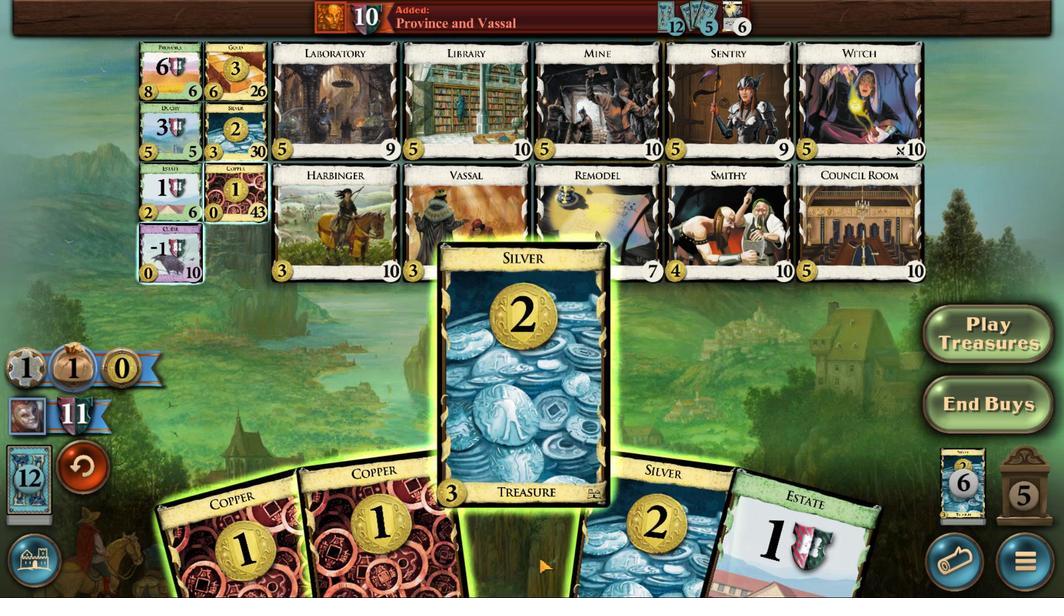 
Action: Mouse scrolled (450, 378) with delta (0, 0)
Screenshot: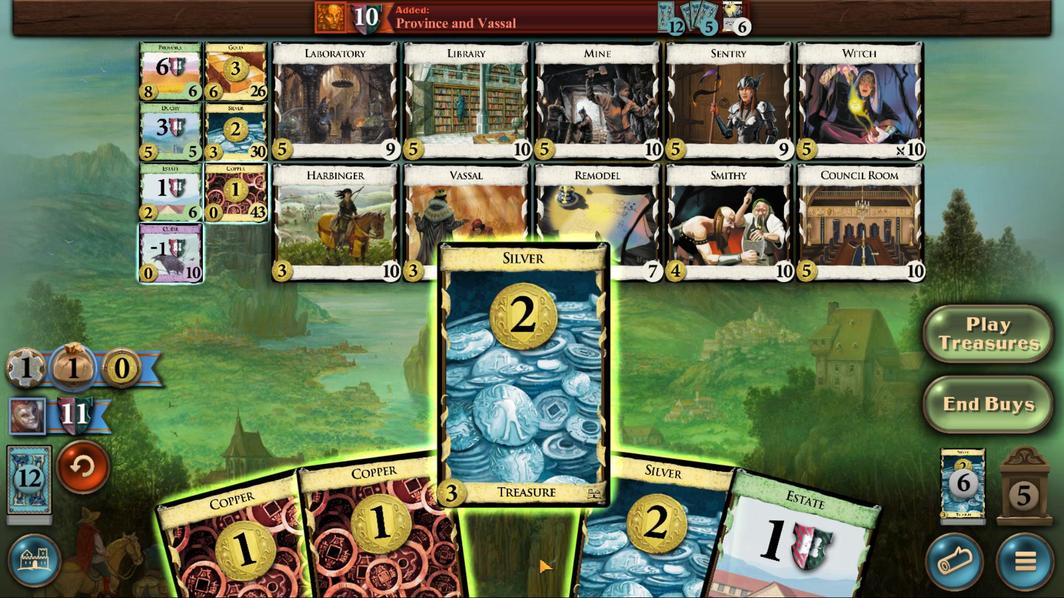 
Action: Mouse moved to (450, 378)
Screenshot: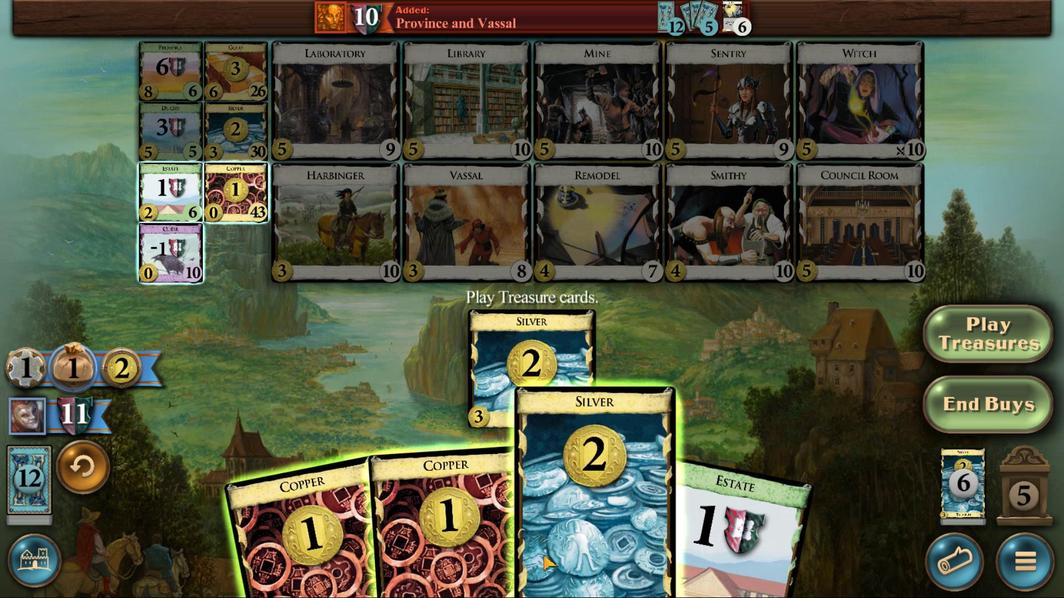 
Action: Mouse scrolled (450, 378) with delta (0, 0)
Screenshot: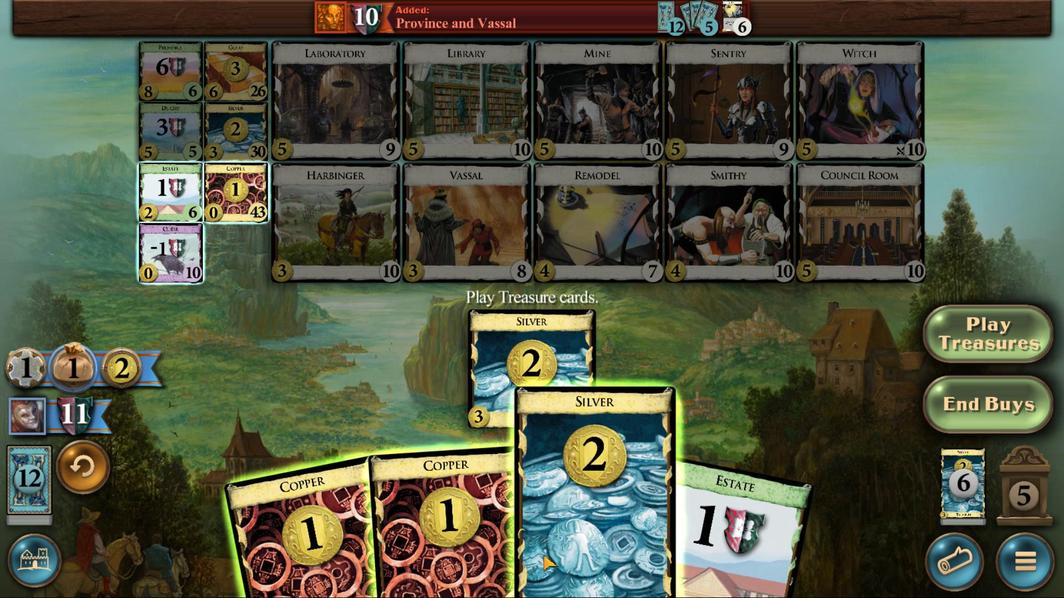 
Action: Mouse scrolled (450, 378) with delta (0, 0)
Screenshot: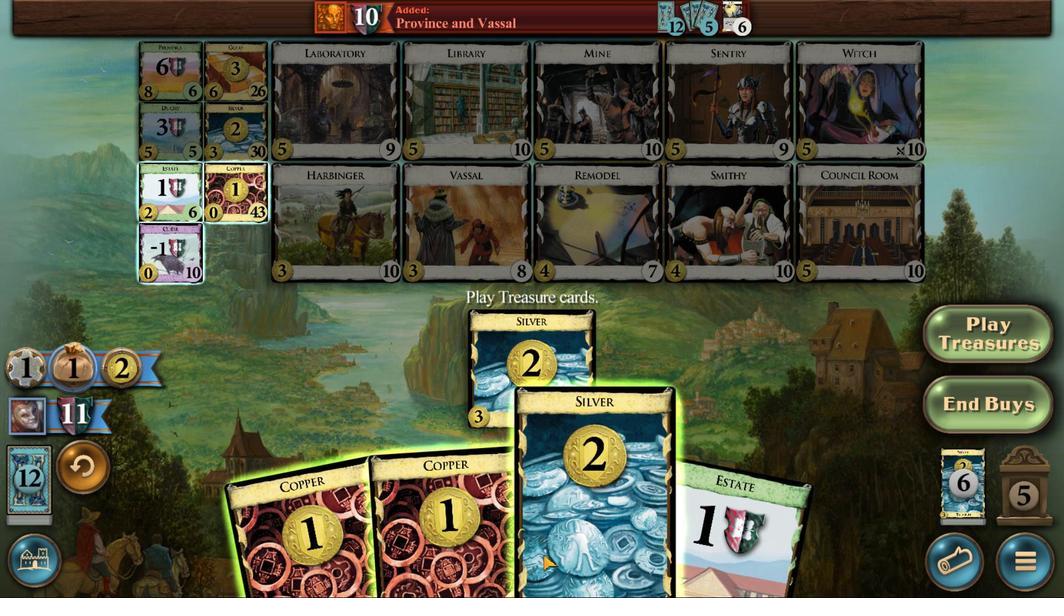 
Action: Mouse scrolled (450, 378) with delta (0, 0)
Screenshot: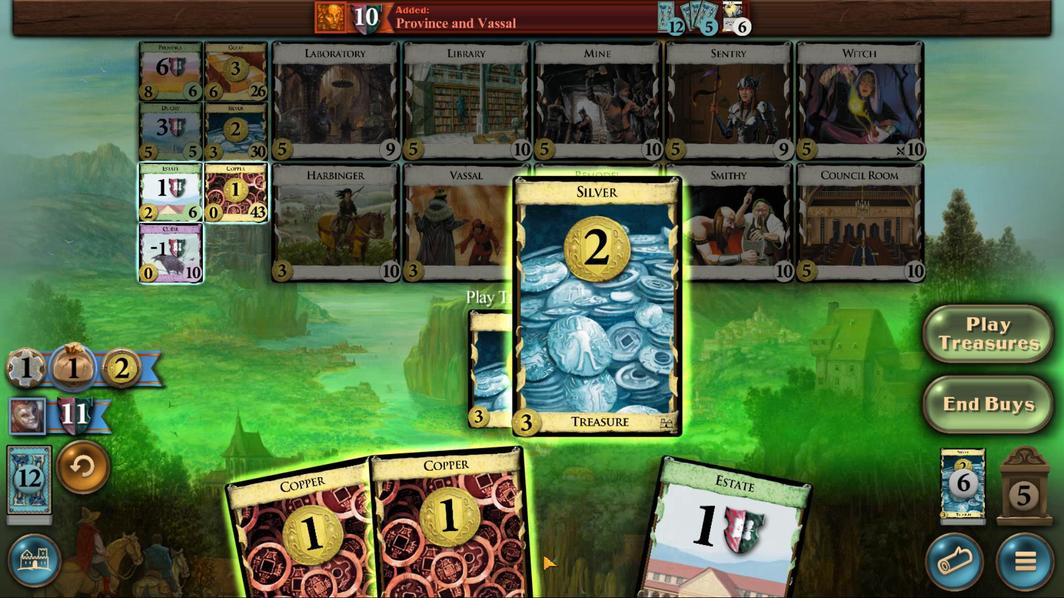 
Action: Mouse moved to (450, 378)
Screenshot: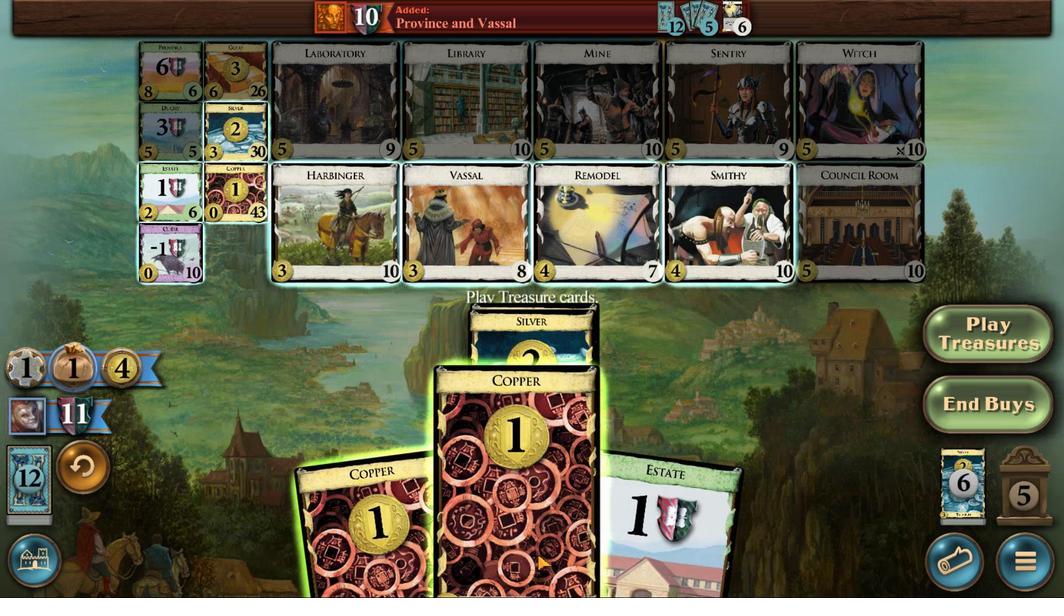
Action: Mouse scrolled (450, 378) with delta (0, 0)
Screenshot: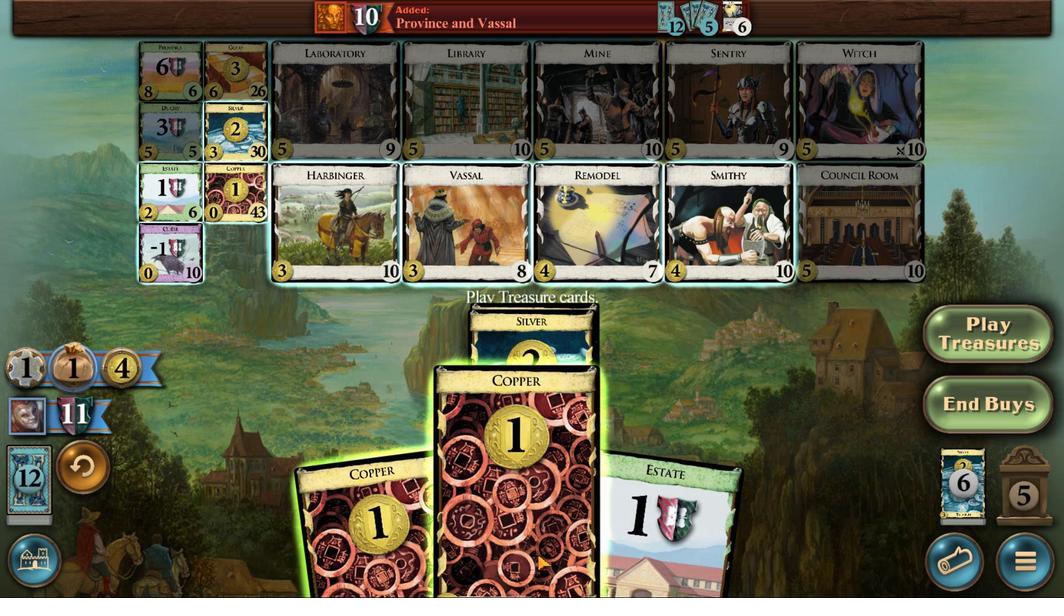
Action: Mouse scrolled (450, 378) with delta (0, 0)
Screenshot: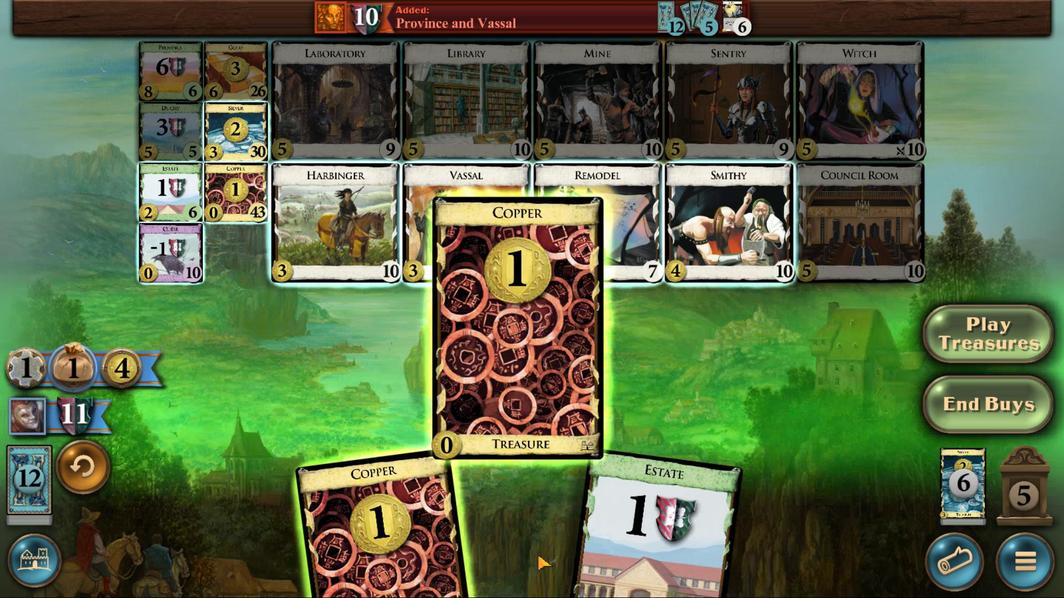 
Action: Mouse moved to (496, 424)
Screenshot: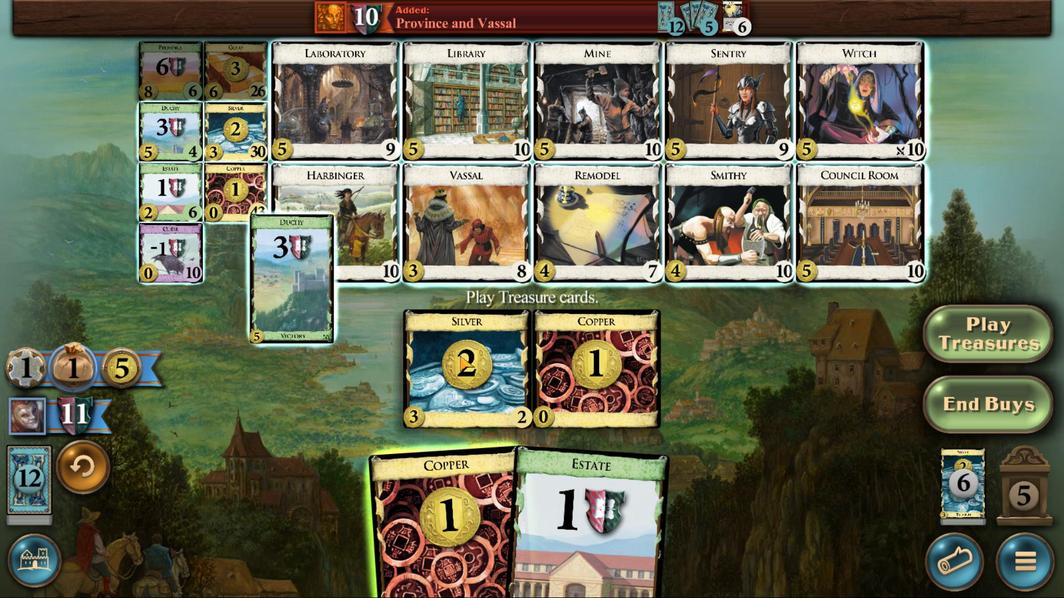 
Action: Mouse pressed left at (496, 424)
Screenshot: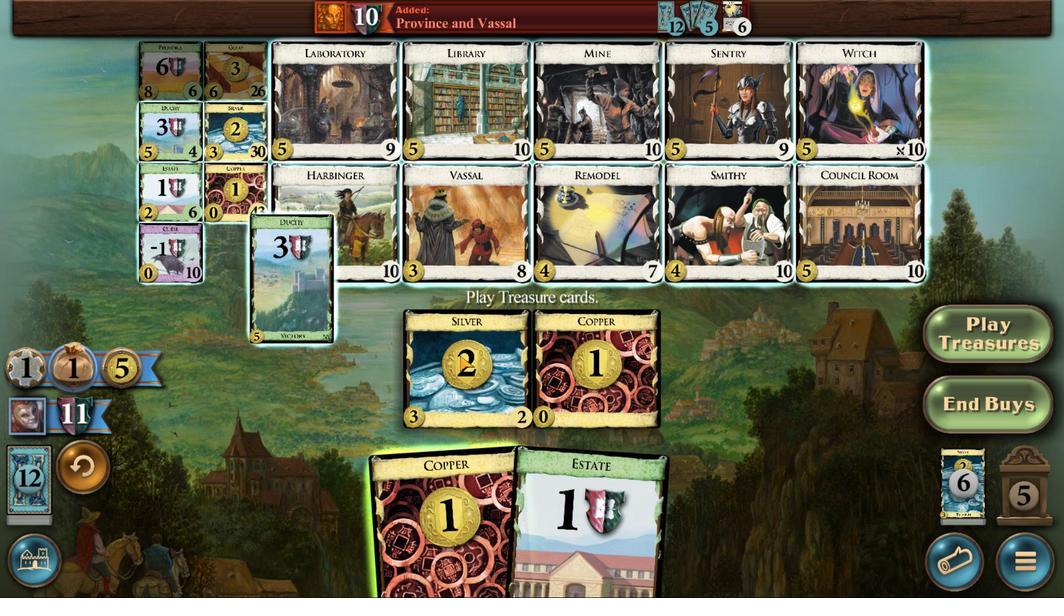 
Action: Mouse moved to (487, 383)
Screenshot: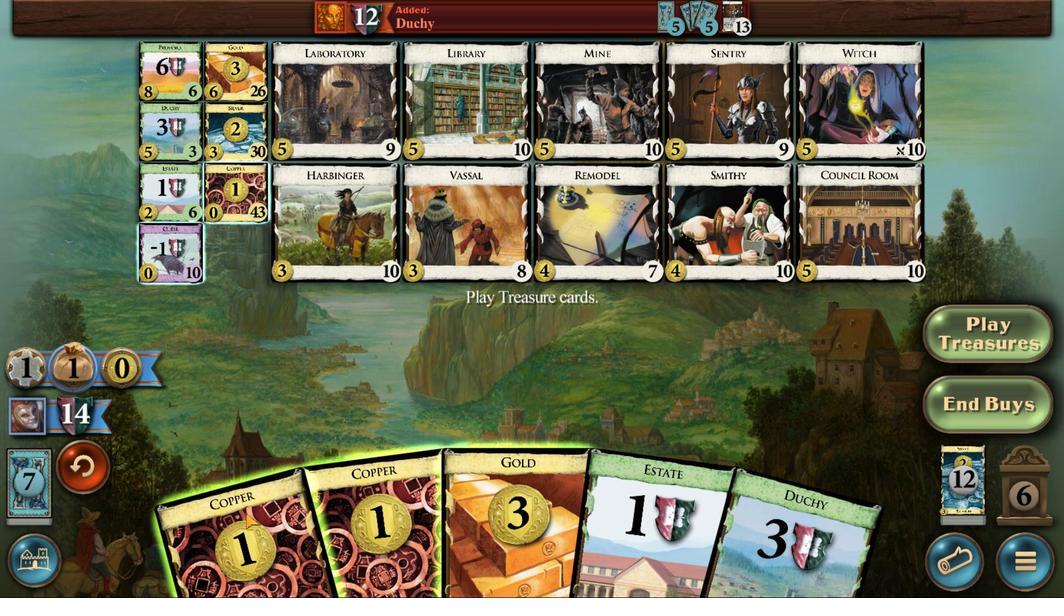 
Action: Mouse scrolled (487, 383) with delta (0, 0)
Screenshot: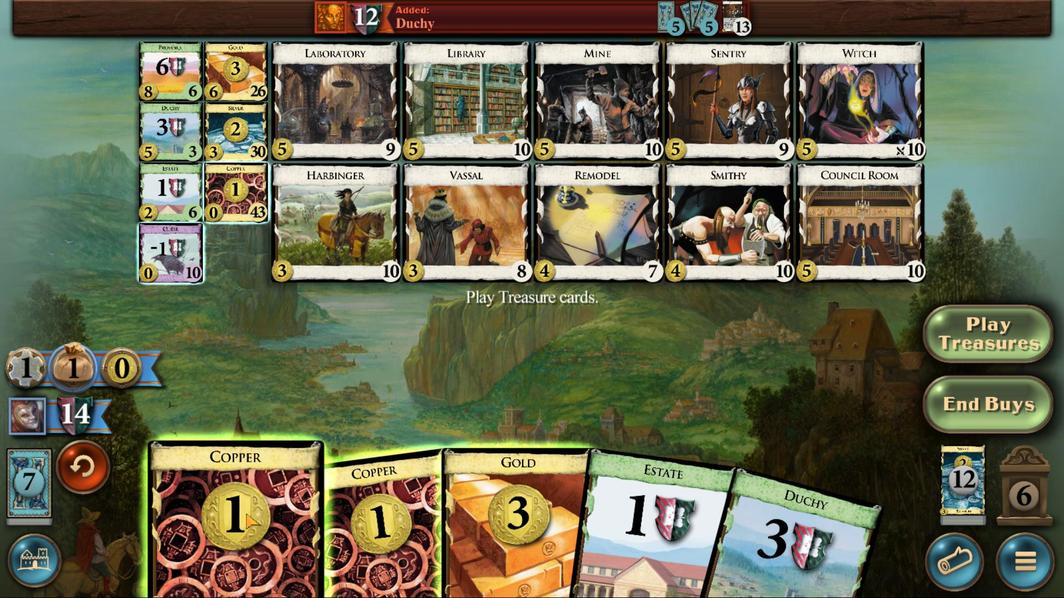 
Action: Mouse scrolled (487, 383) with delta (0, 0)
Screenshot: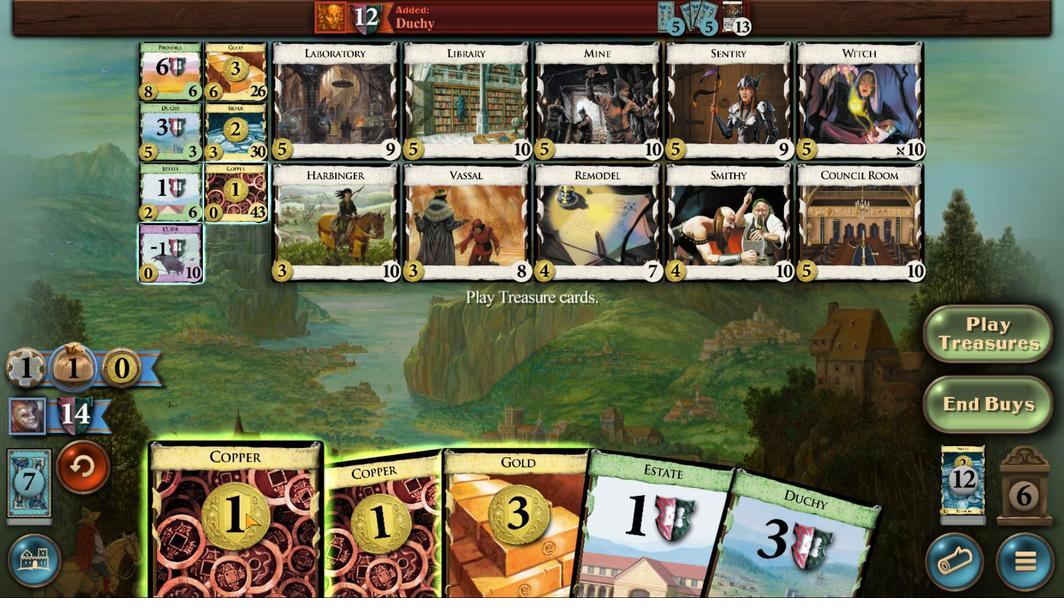 
Action: Mouse moved to (485, 383)
Screenshot: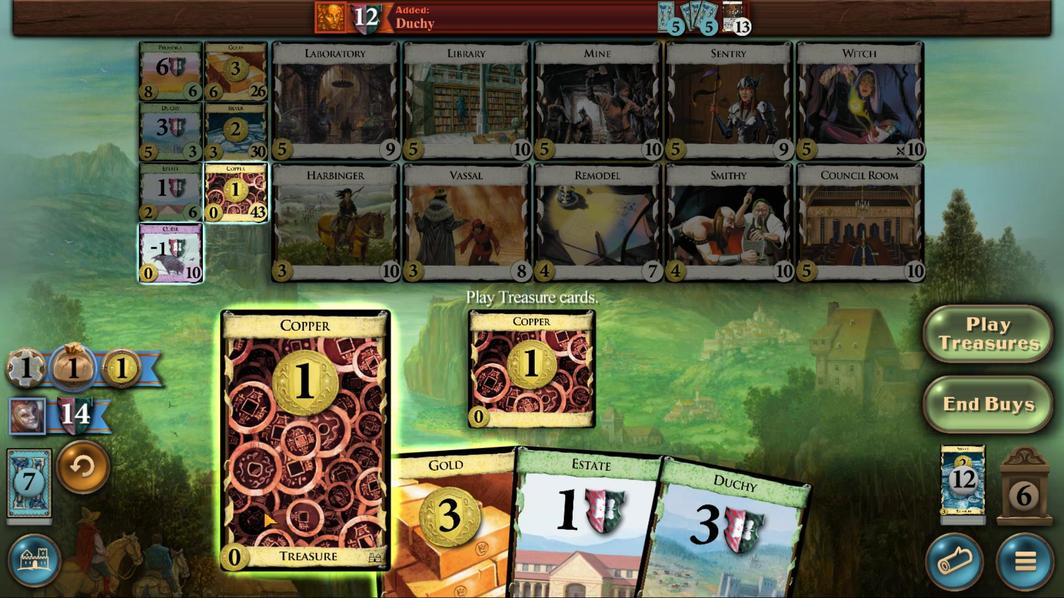 
Action: Mouse scrolled (485, 383) with delta (0, 0)
Screenshot: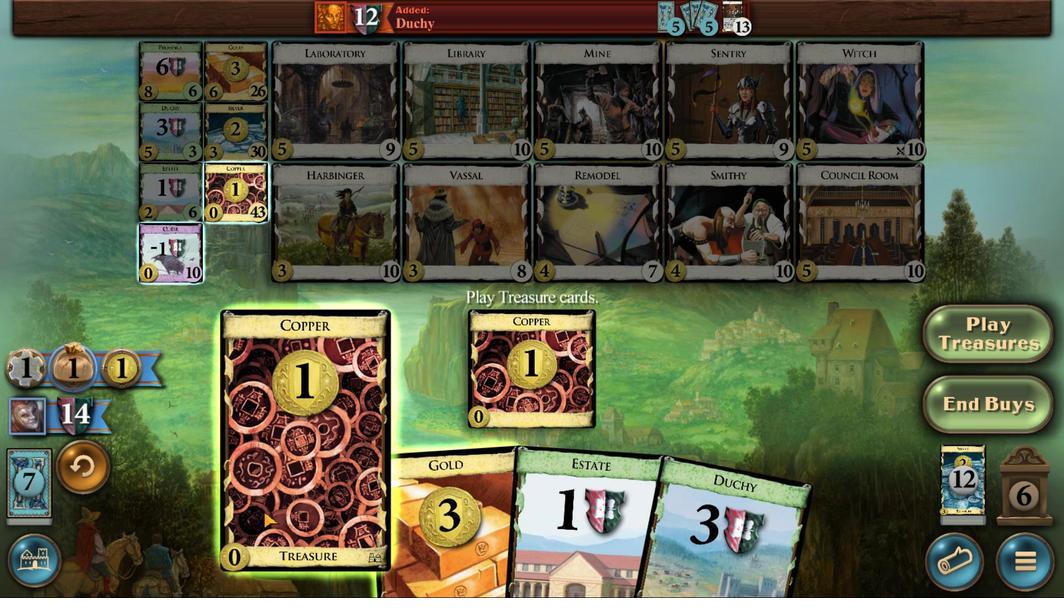 
Action: Mouse scrolled (485, 383) with delta (0, 0)
Screenshot: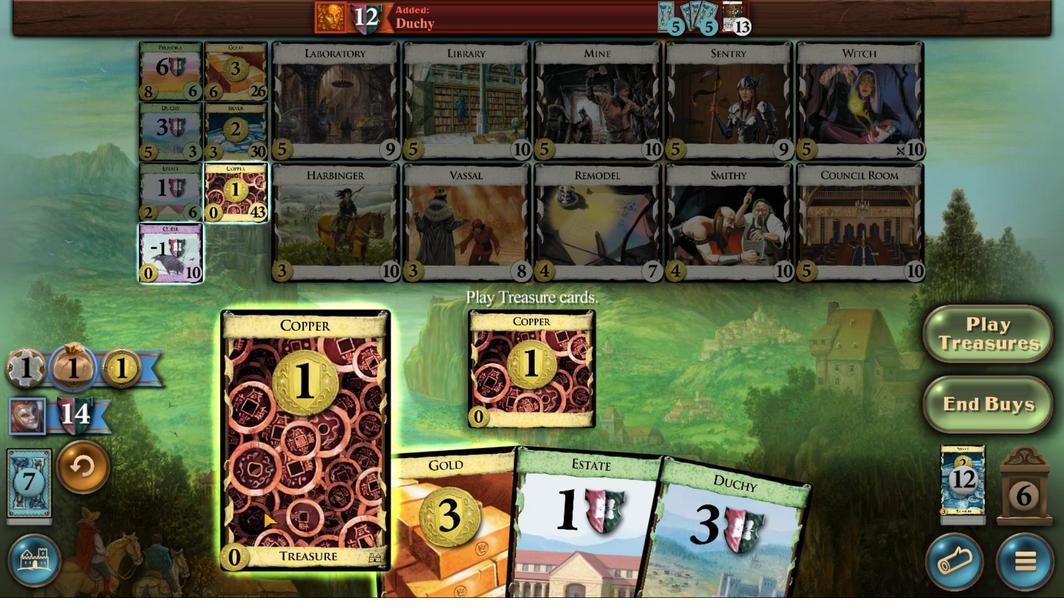 
Action: Mouse moved to (472, 383)
Screenshot: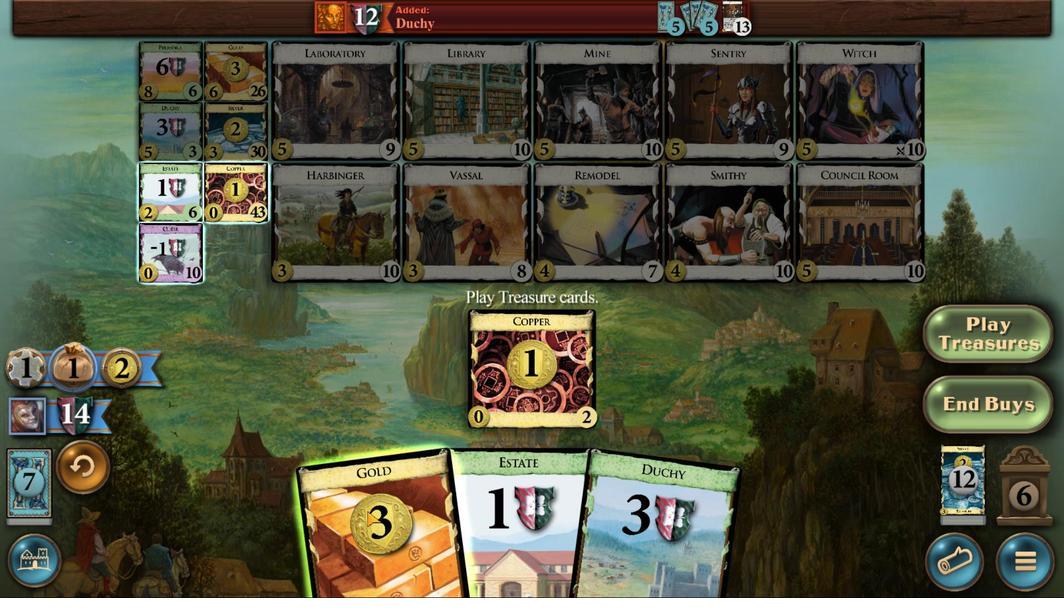 
Action: Mouse scrolled (472, 383) with delta (0, 0)
Screenshot: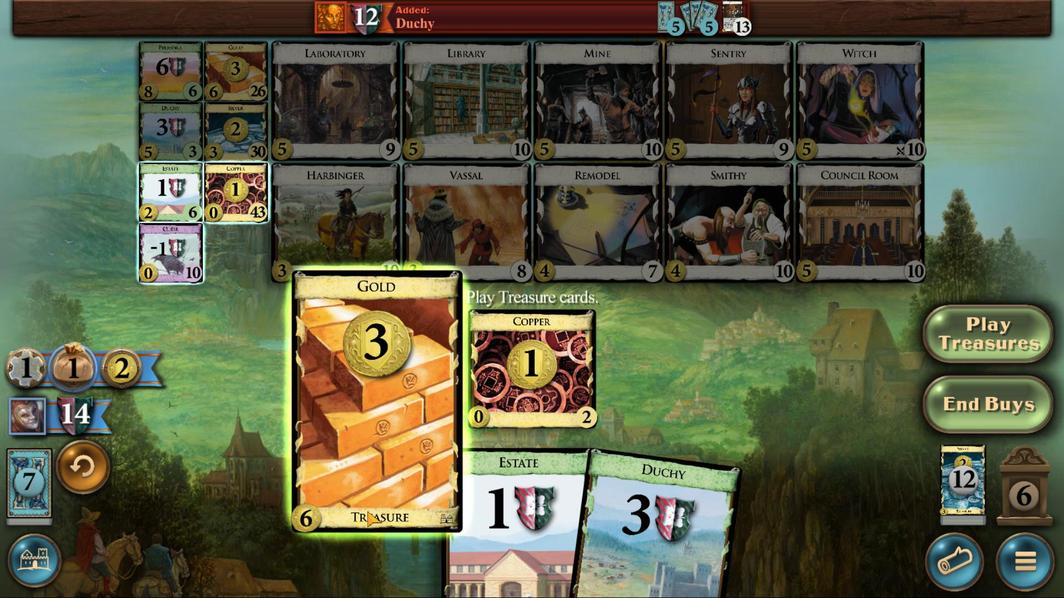 
Action: Mouse moved to (494, 416)
Screenshot: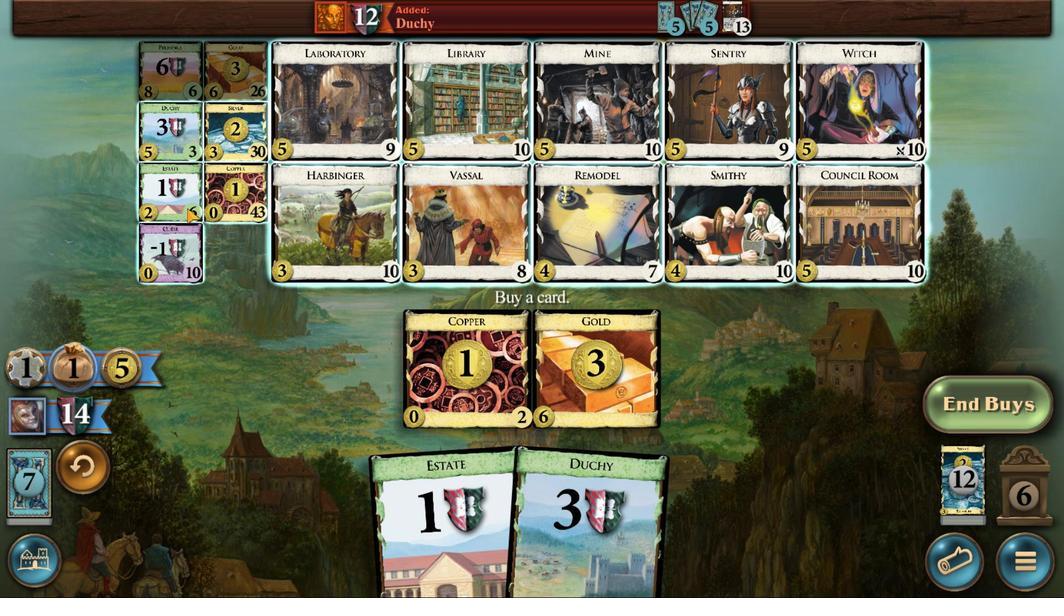
Action: Mouse pressed left at (494, 416)
Screenshot: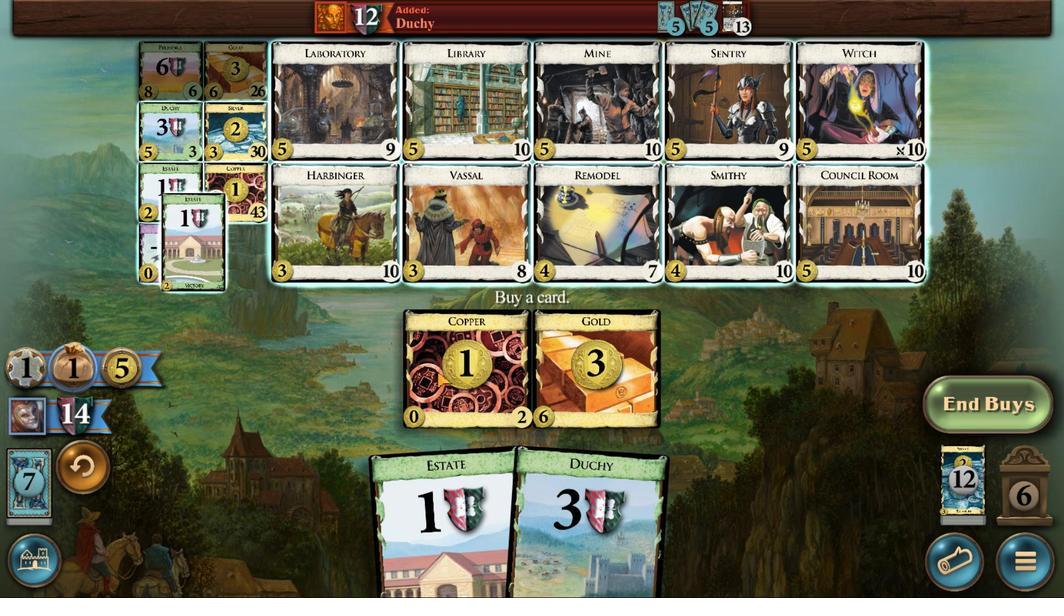 
Action: Mouse moved to (453, 384)
Screenshot: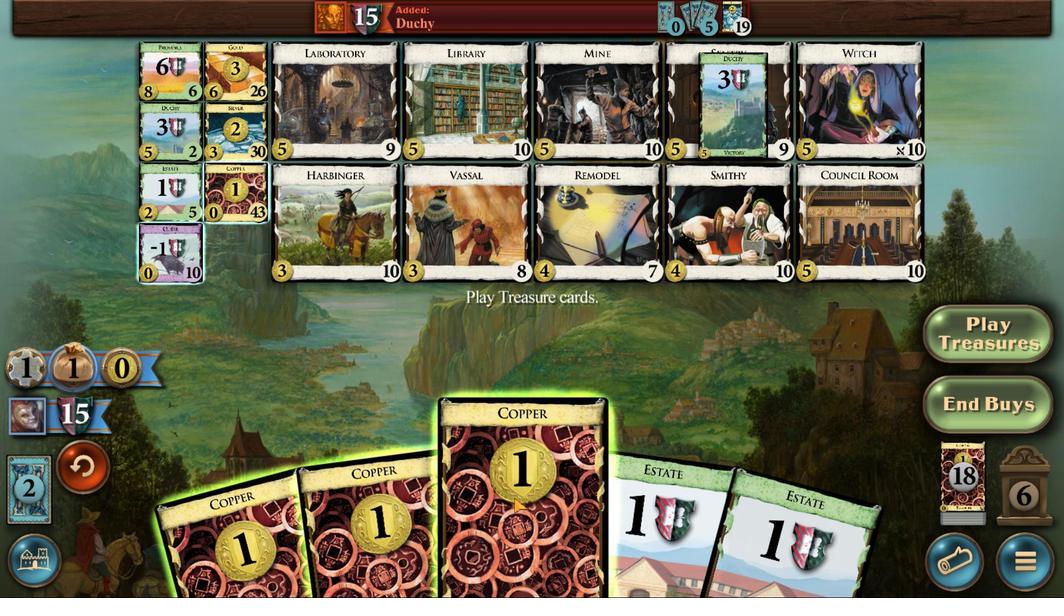 
Action: Mouse scrolled (453, 384) with delta (0, 0)
Screenshot: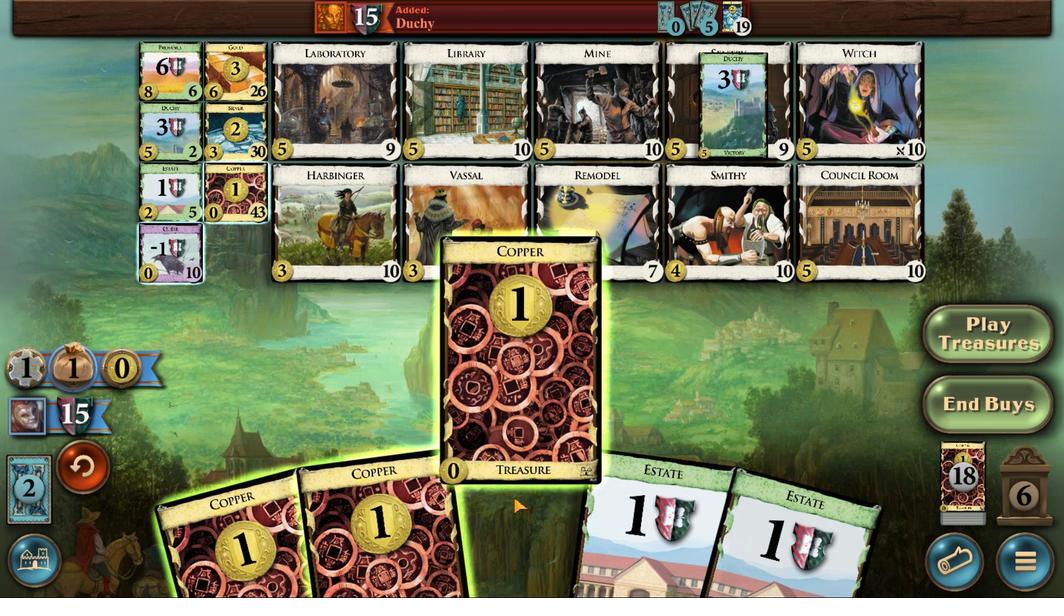 
Action: Mouse scrolled (453, 384) with delta (0, 0)
Screenshot: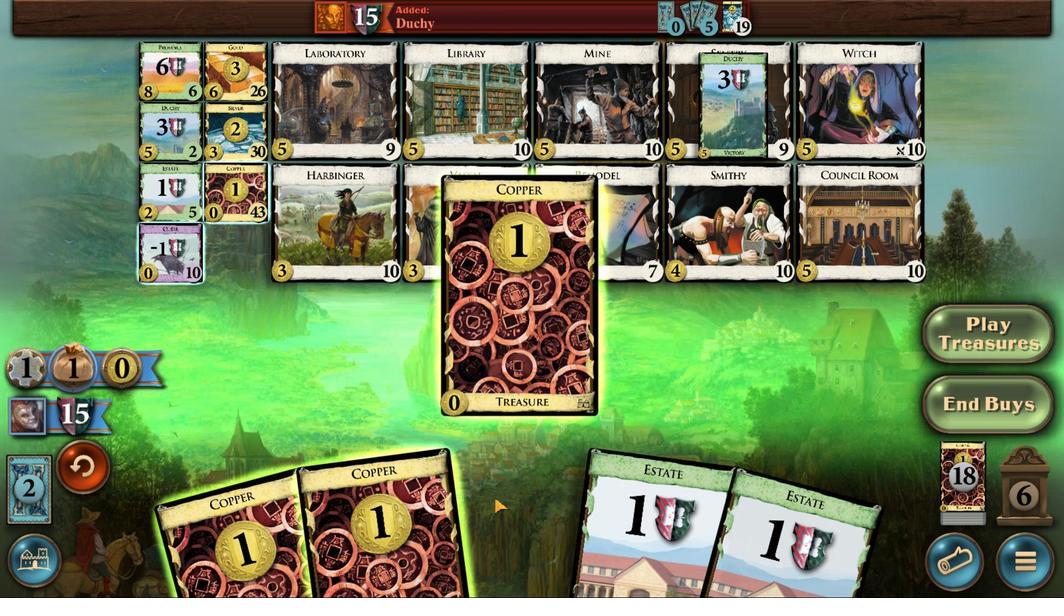 
Action: Mouse scrolled (453, 384) with delta (0, 0)
Screenshot: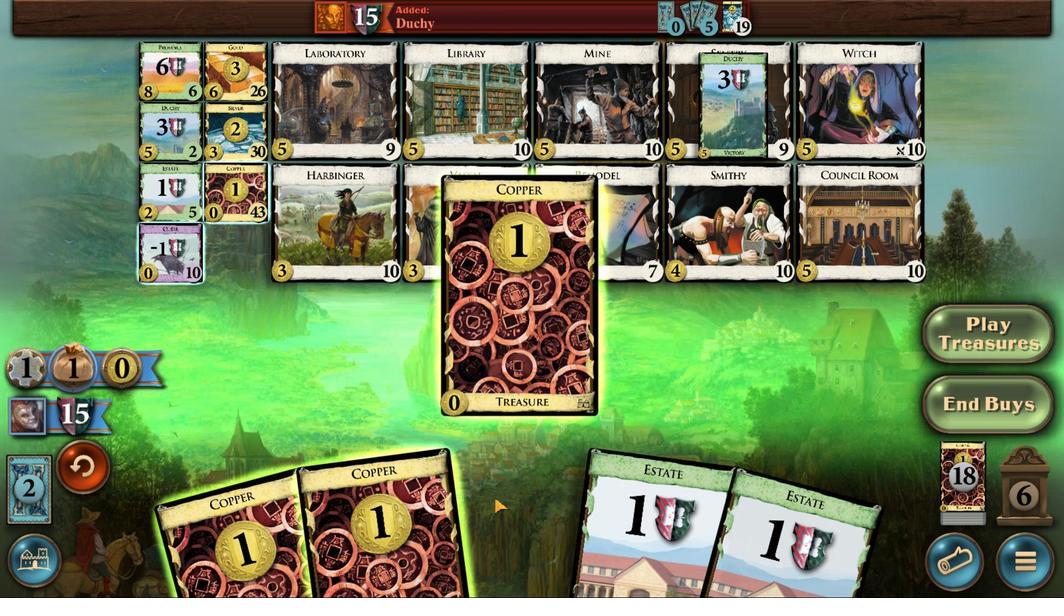 
Action: Mouse moved to (462, 384)
Screenshot: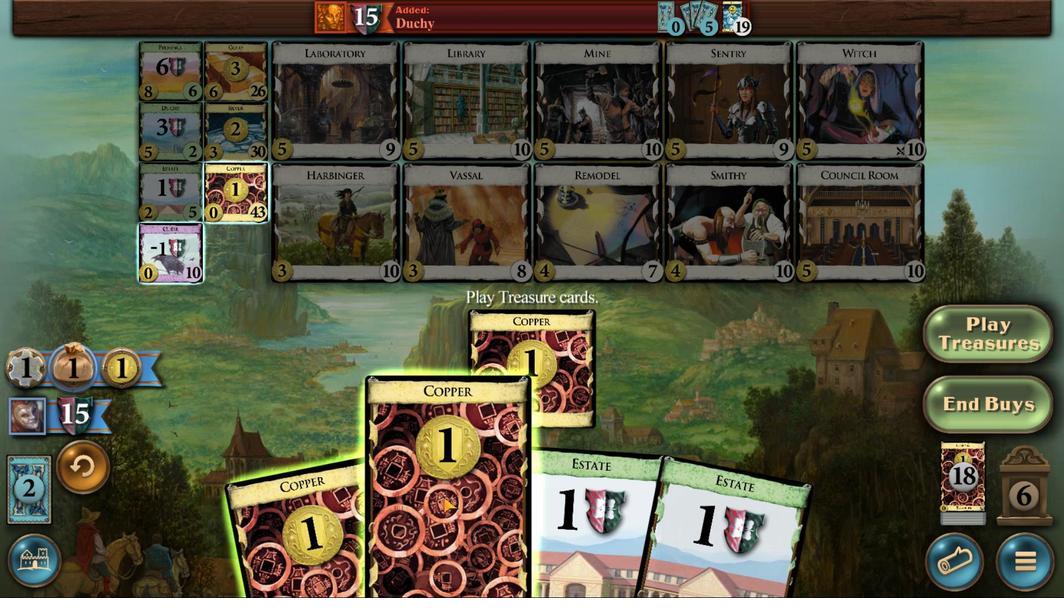 
Action: Mouse scrolled (462, 384) with delta (0, 0)
Screenshot: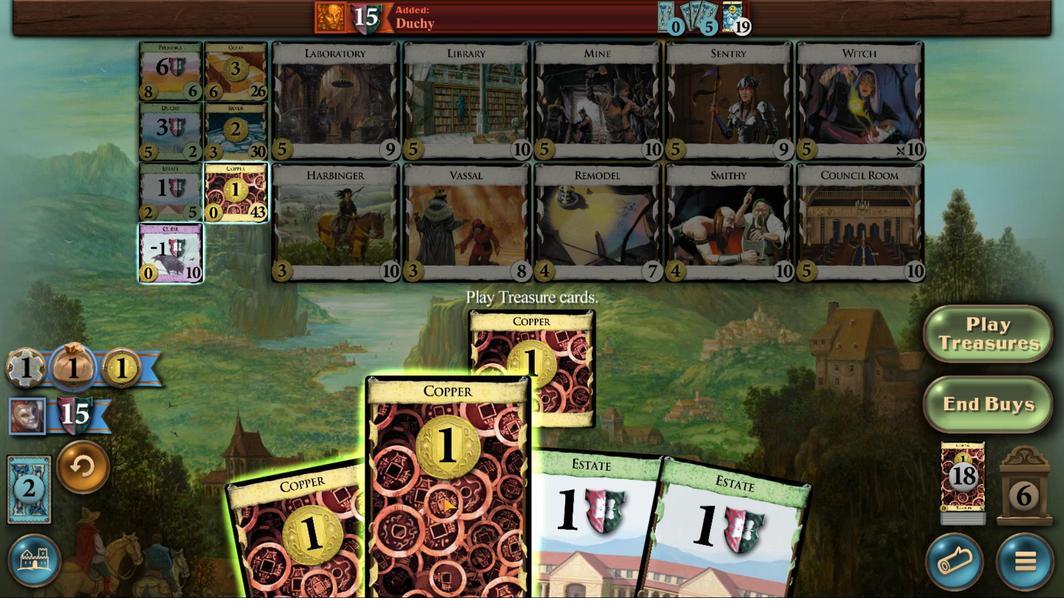 
Action: Mouse scrolled (462, 384) with delta (0, 0)
Screenshot: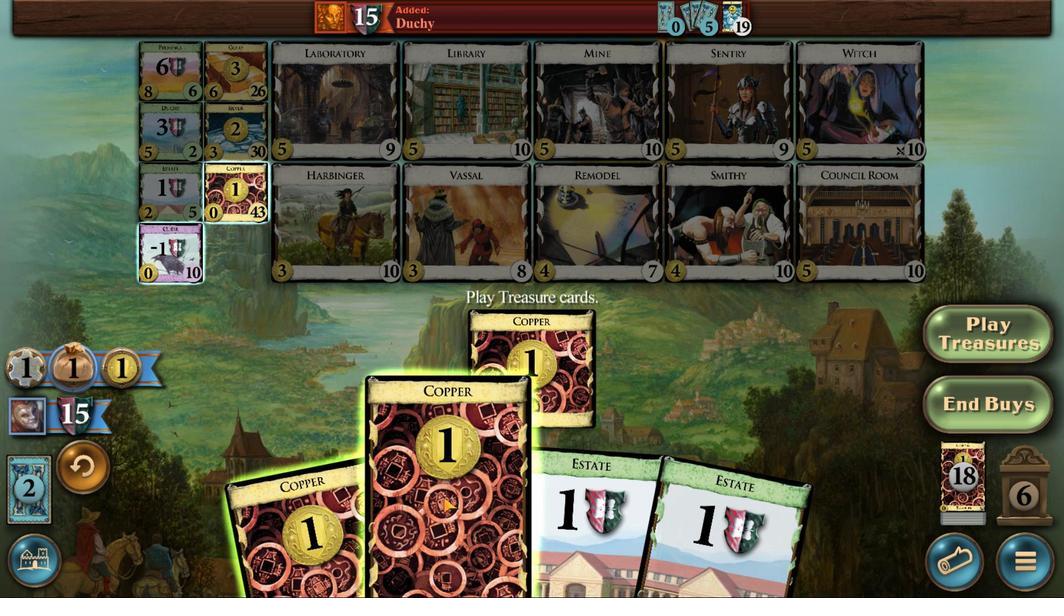 
Action: Mouse scrolled (462, 384) with delta (0, 0)
Screenshot: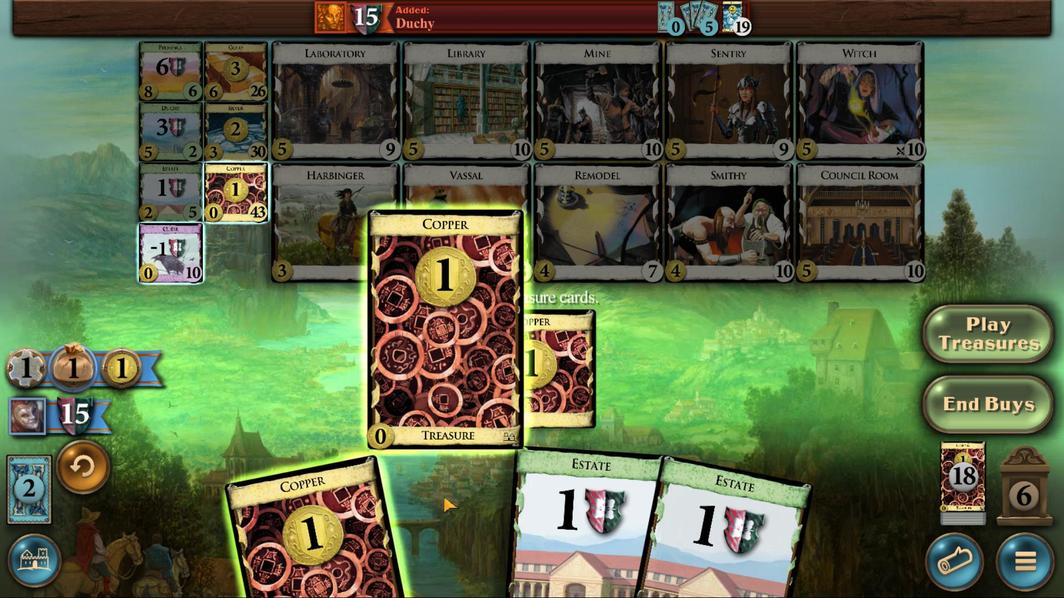 
Action: Mouse moved to (476, 385)
Screenshot: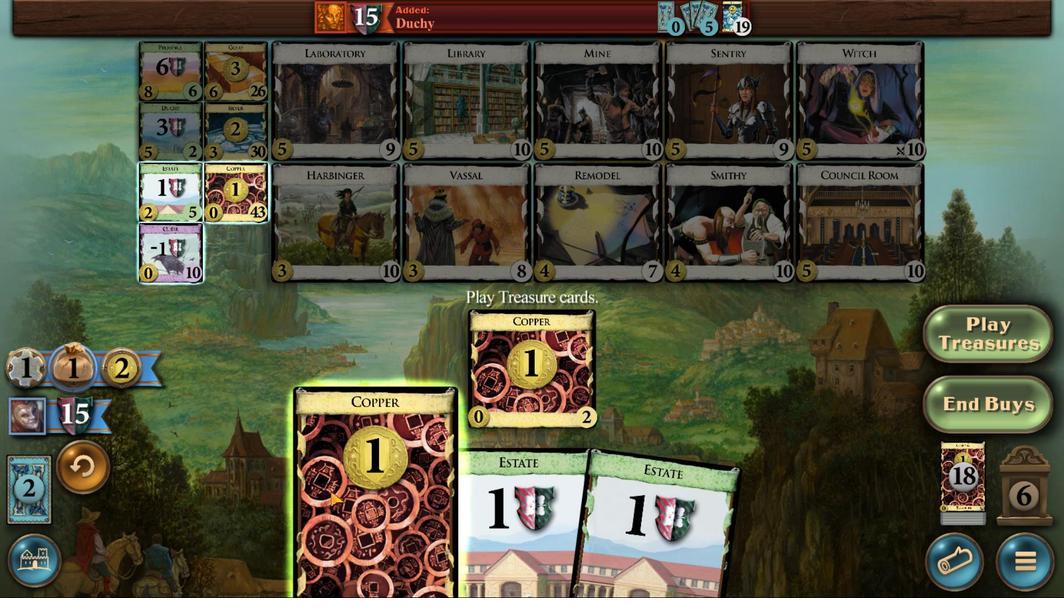 
Action: Mouse scrolled (476, 385) with delta (0, 0)
Screenshot: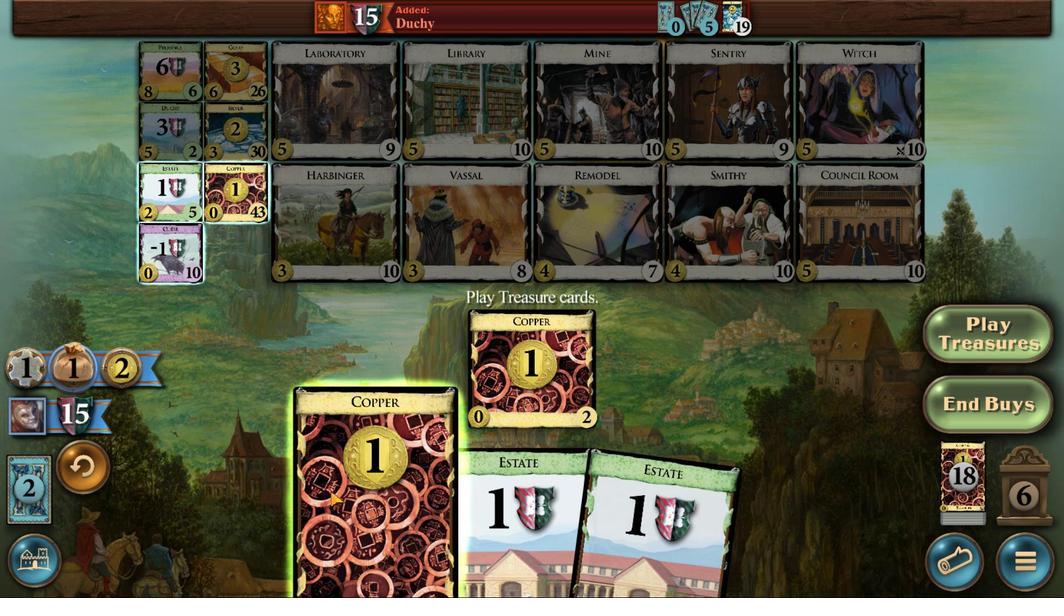 
Action: Mouse scrolled (476, 385) with delta (0, 0)
Screenshot: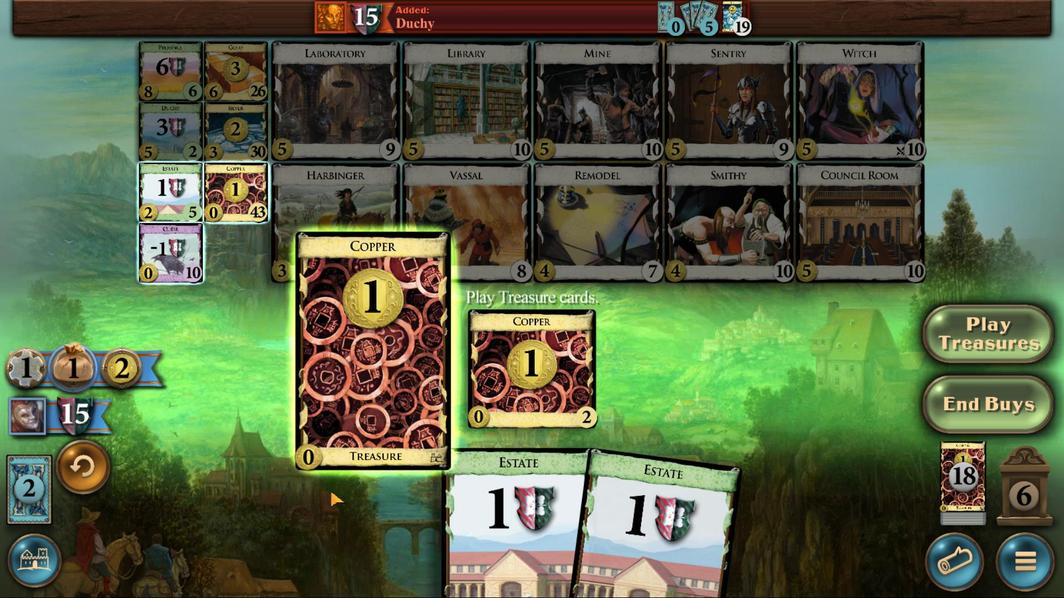 
Action: Mouse scrolled (476, 385) with delta (0, 0)
Screenshot: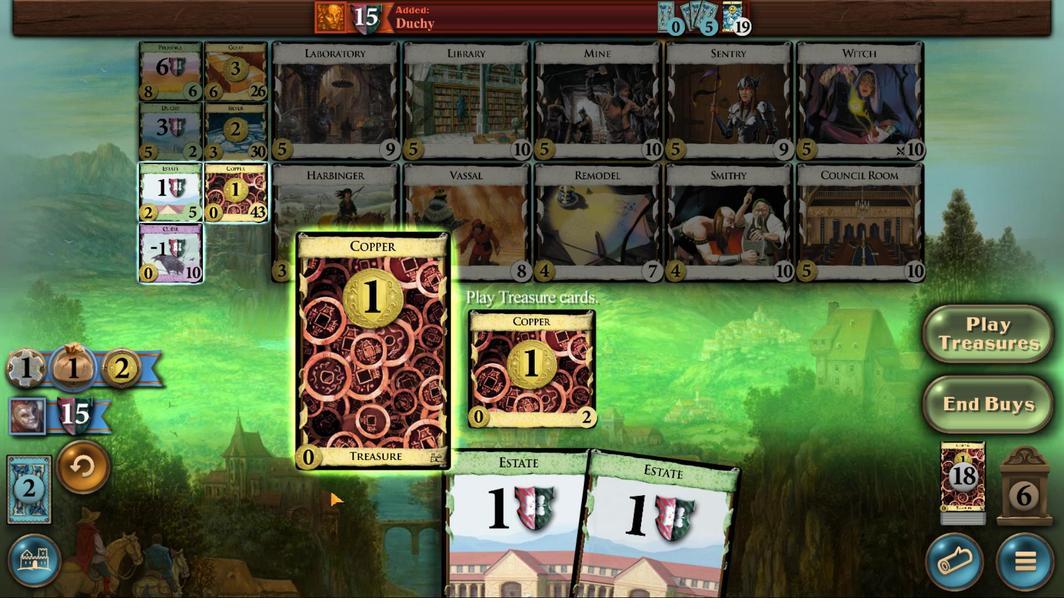 
Action: Mouse moved to (490, 424)
Screenshot: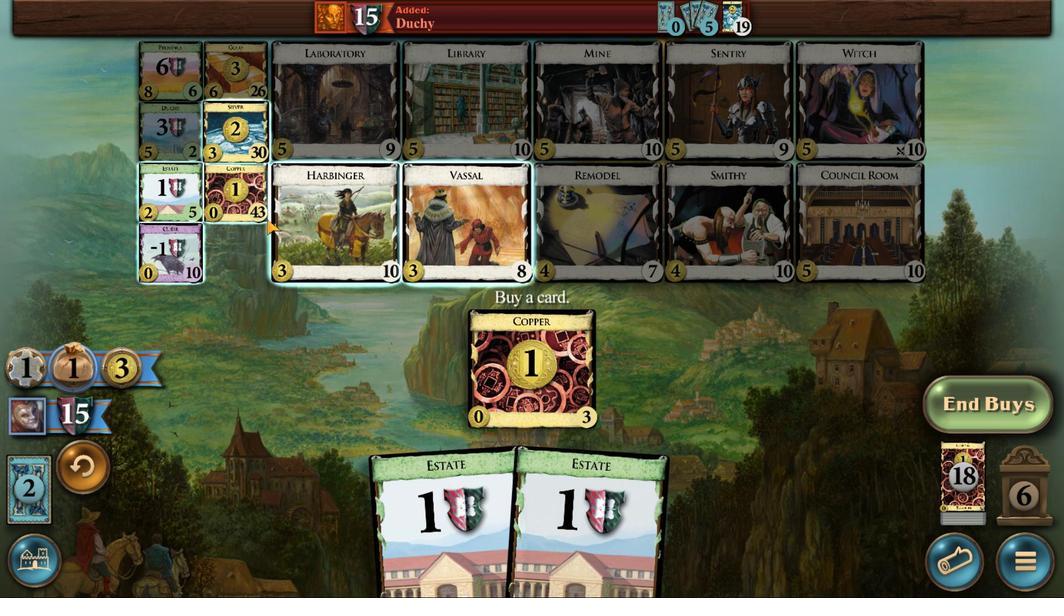 
Action: Mouse pressed left at (490, 424)
Screenshot: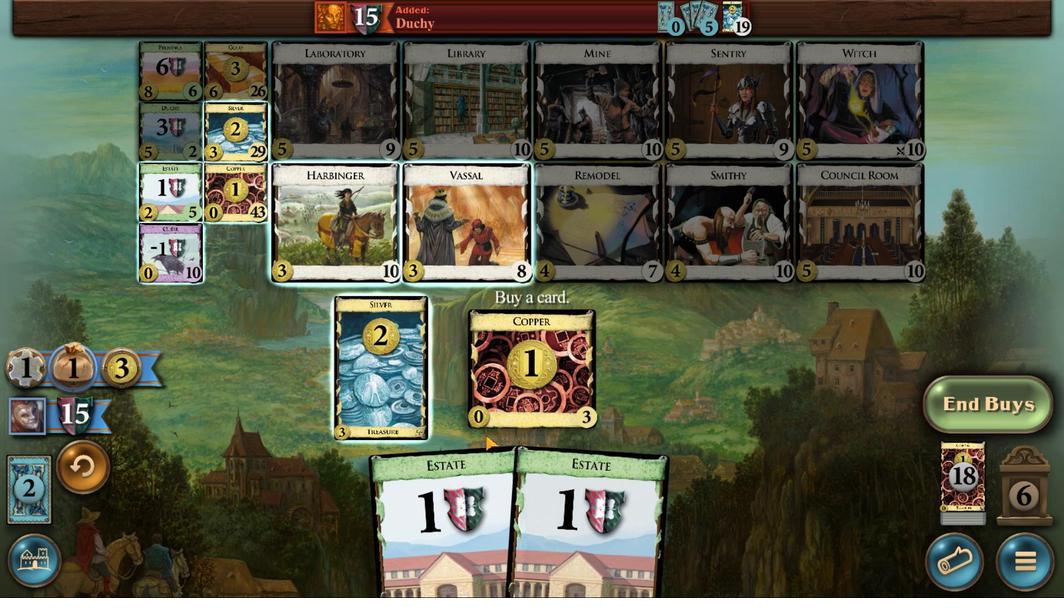 
Action: Mouse moved to (455, 385)
Screenshot: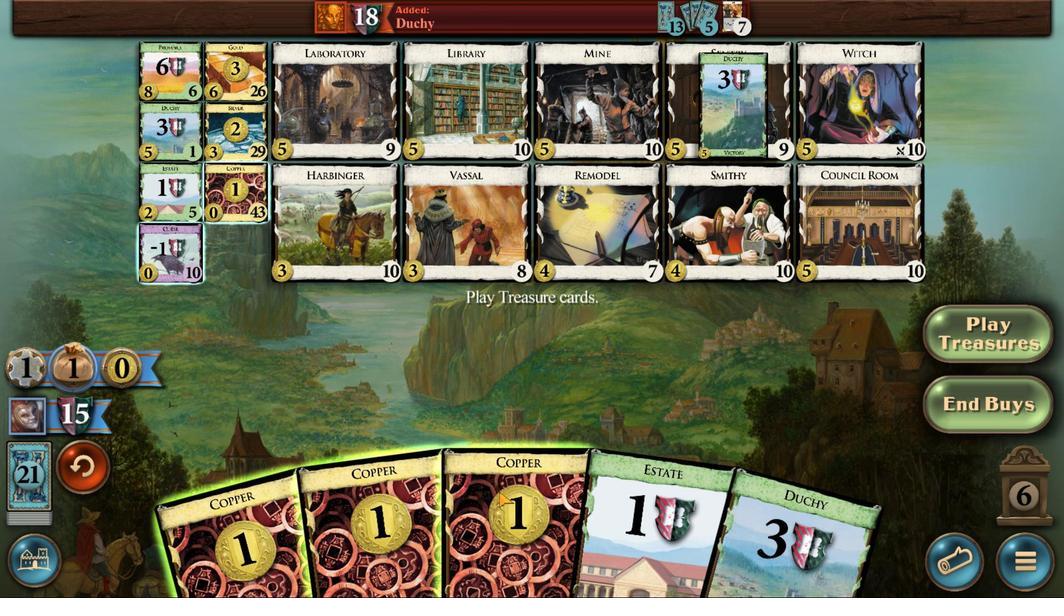 
Action: Mouse scrolled (455, 385) with delta (0, 0)
Screenshot: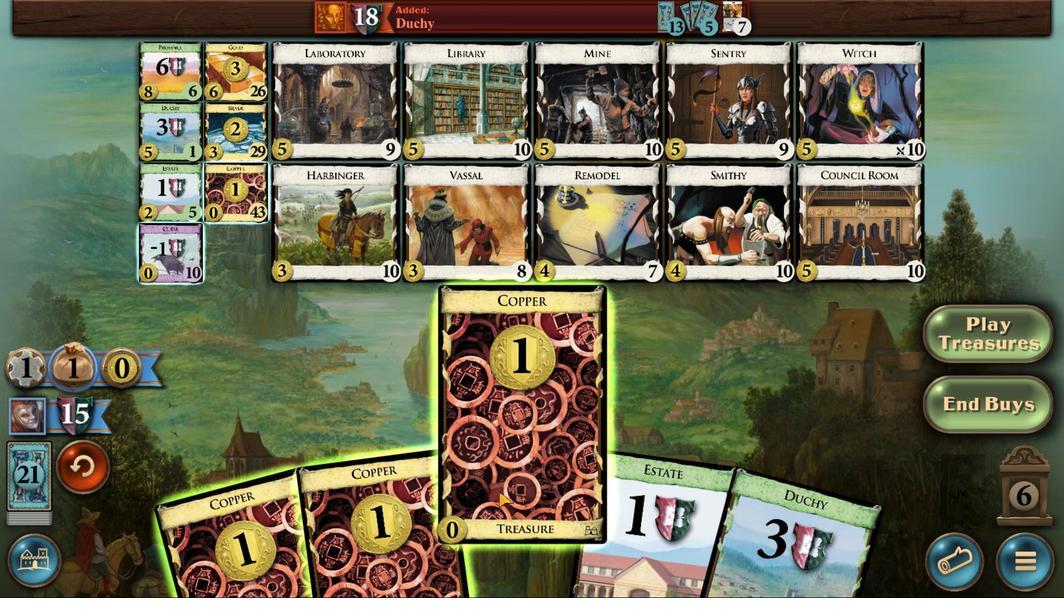 
Action: Mouse scrolled (455, 385) with delta (0, 0)
Screenshot: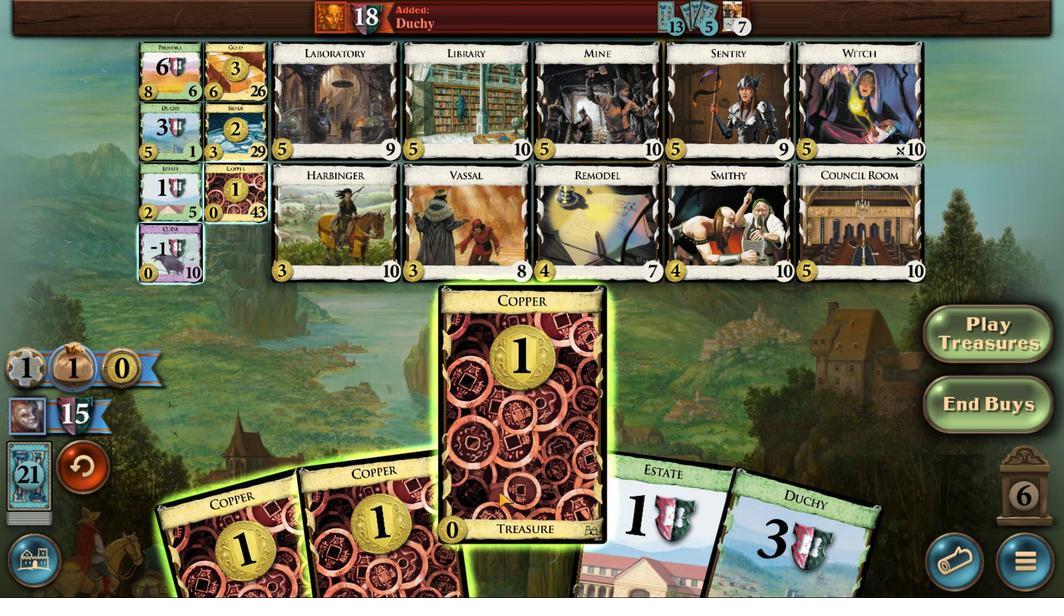 
Action: Mouse moved to (461, 384)
